 Task: Go to Program & Features. Select Whole Food Market. Add to cart Organic Cherries-1. Select Amazon Health. Add to cart Green tea extract capsules-3. Place order for Eleanor Wilson, _x000D_
65 Levine Rd_x000D_
Odenville, Alabama(AL), 35120, Cell Number (205) 629-1135
Action: Mouse moved to (52, 61)
Screenshot: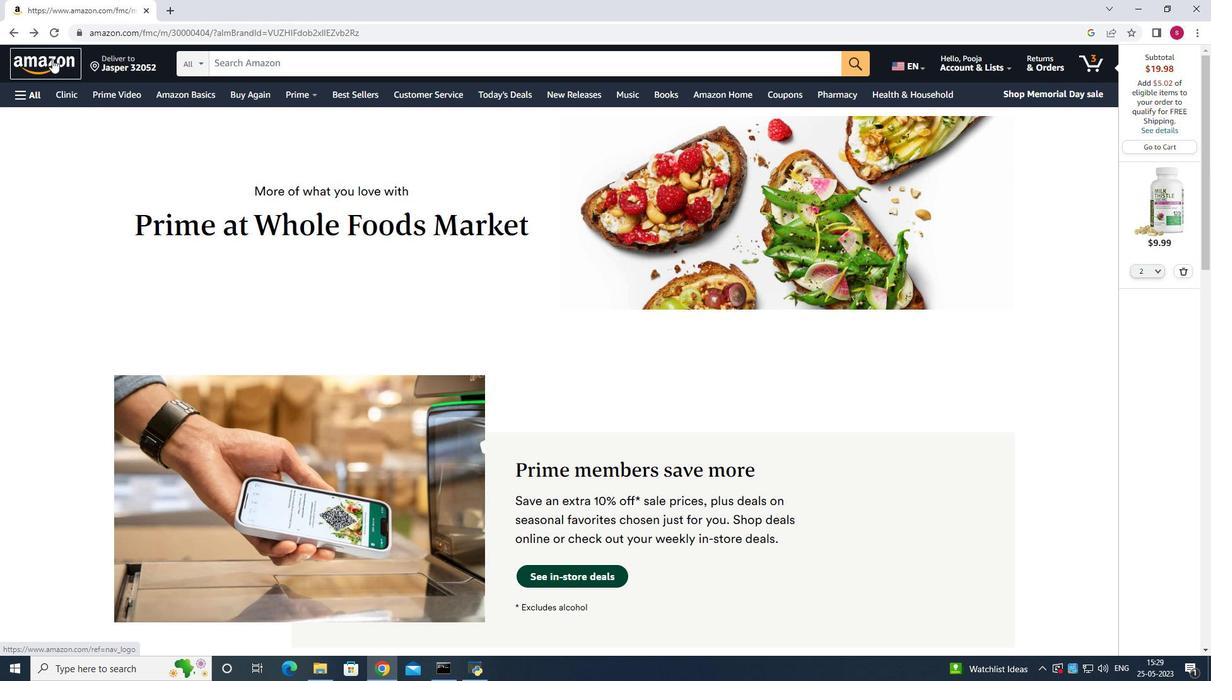 
Action: Mouse pressed left at (52, 61)
Screenshot: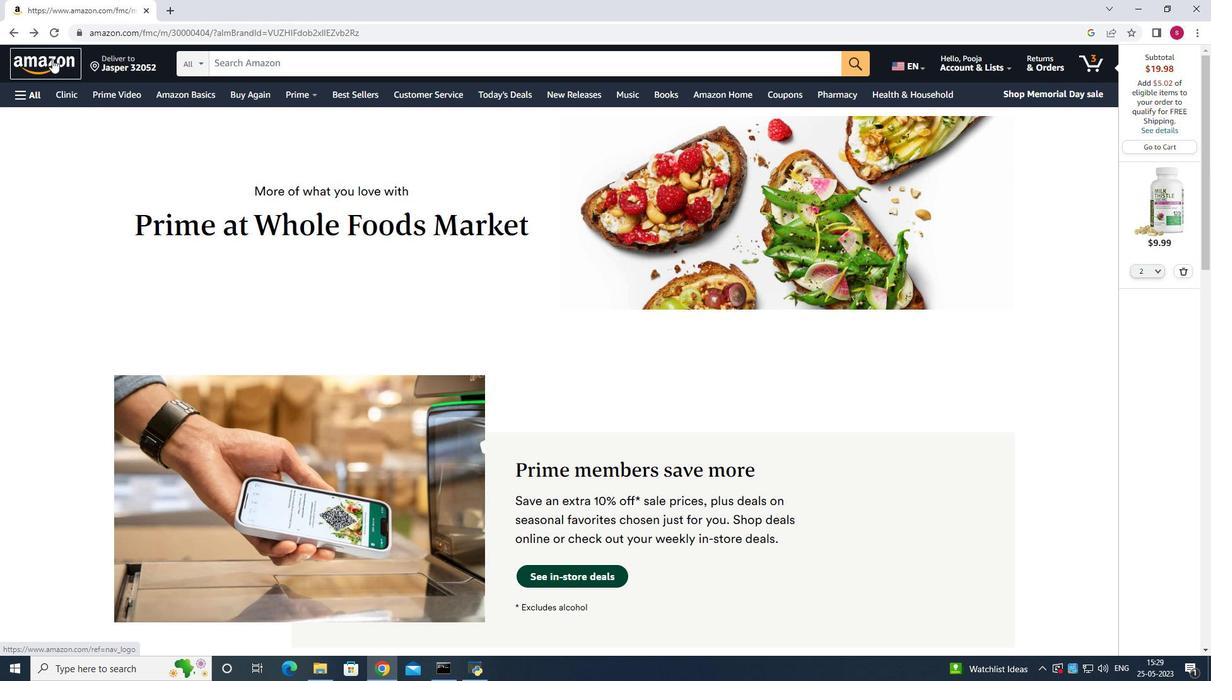
Action: Mouse moved to (28, 90)
Screenshot: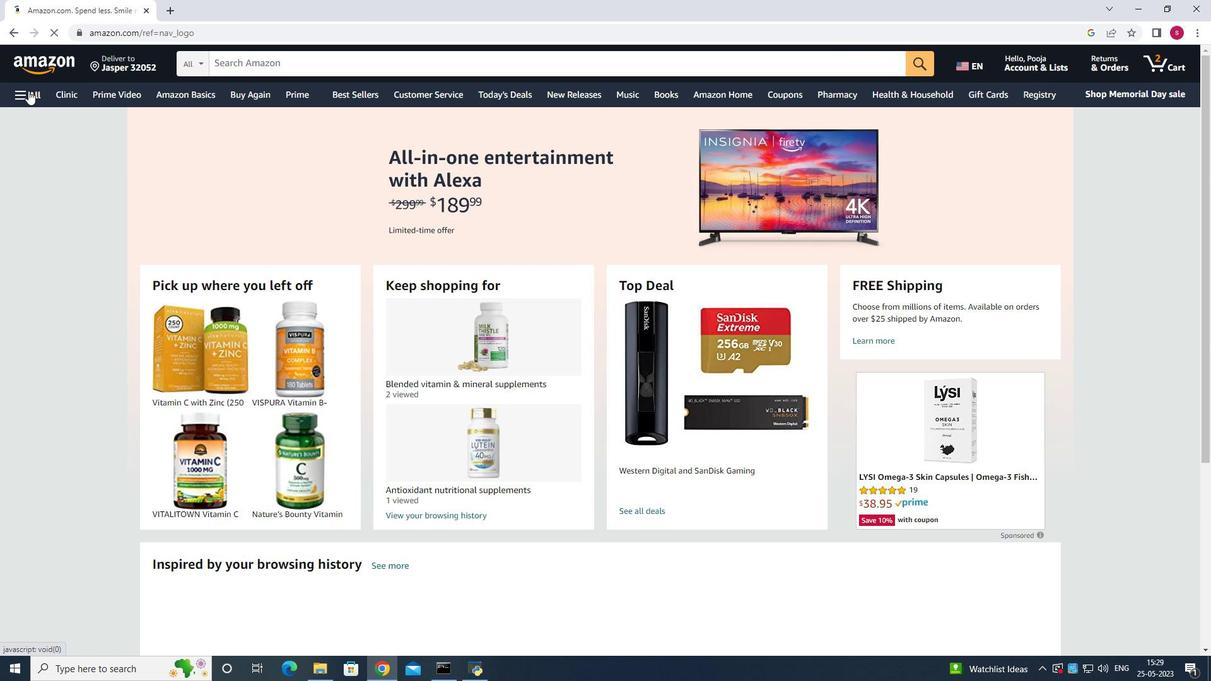 
Action: Mouse pressed left at (28, 90)
Screenshot: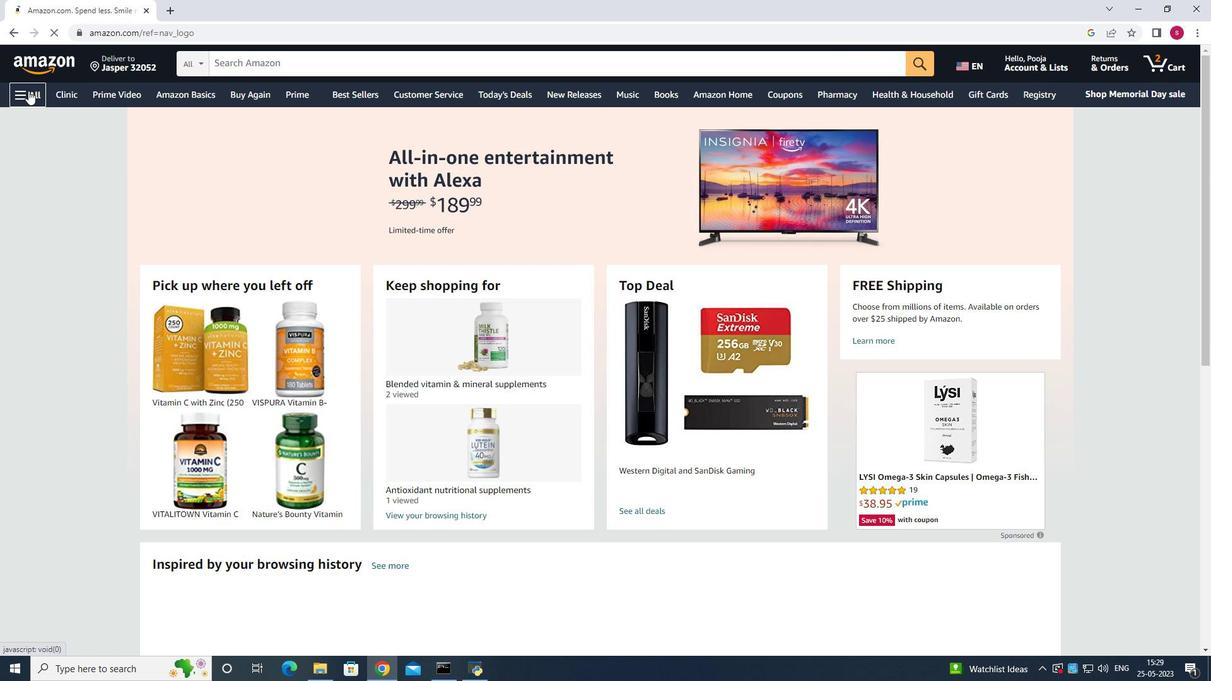 
Action: Mouse moved to (56, 198)
Screenshot: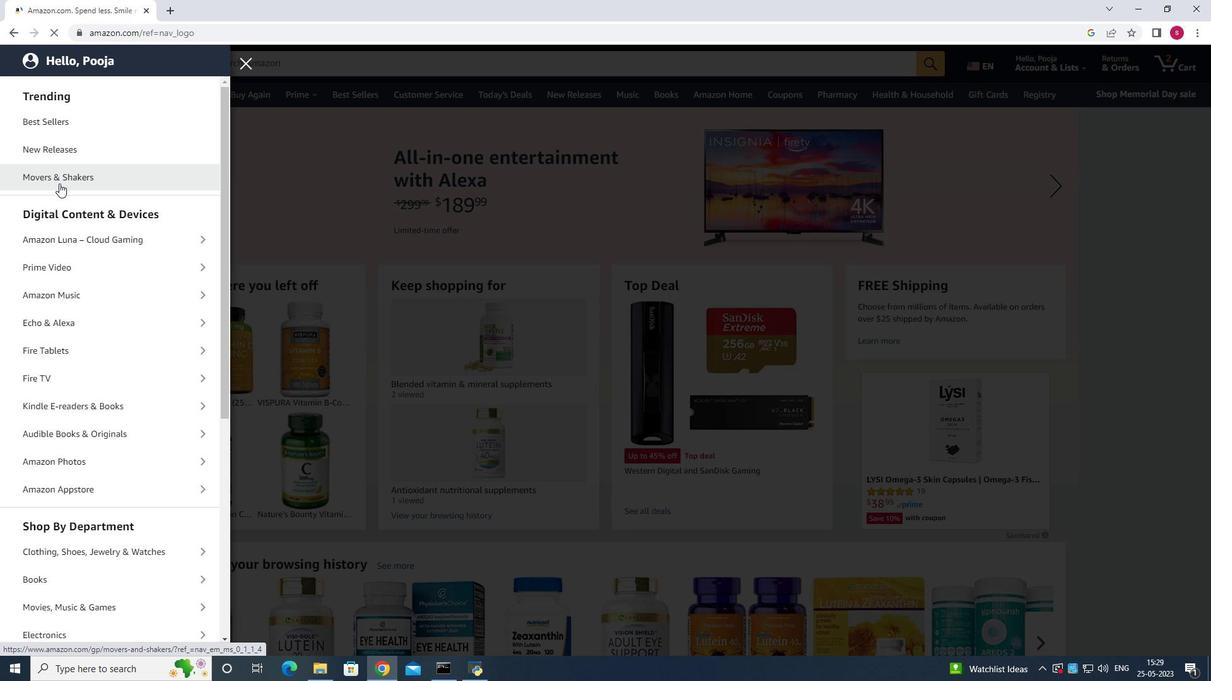 
Action: Mouse scrolled (56, 191) with delta (0, 0)
Screenshot: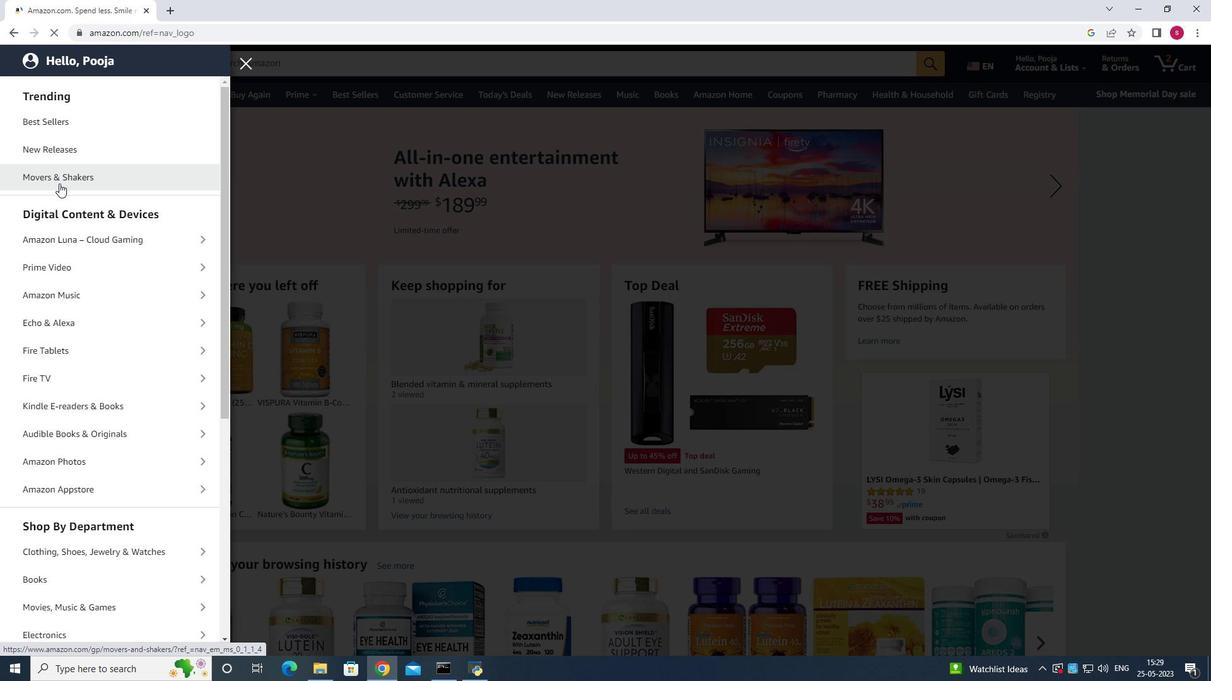 
Action: Mouse moved to (56, 200)
Screenshot: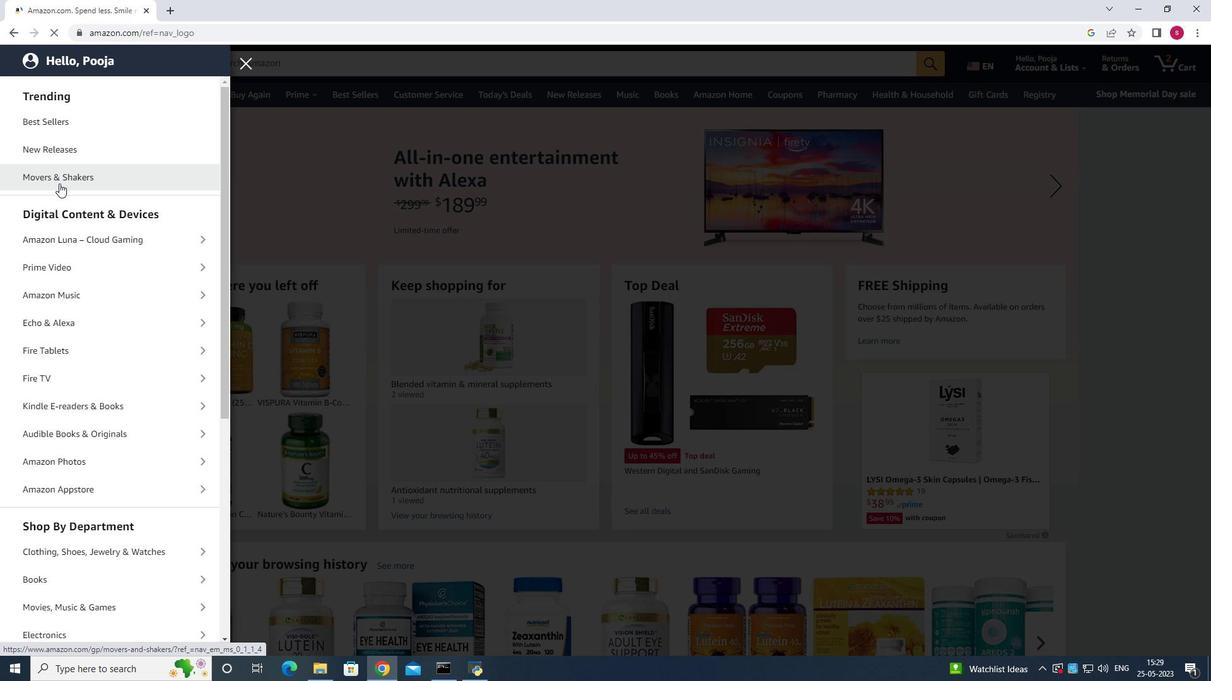 
Action: Mouse scrolled (56, 198) with delta (0, 0)
Screenshot: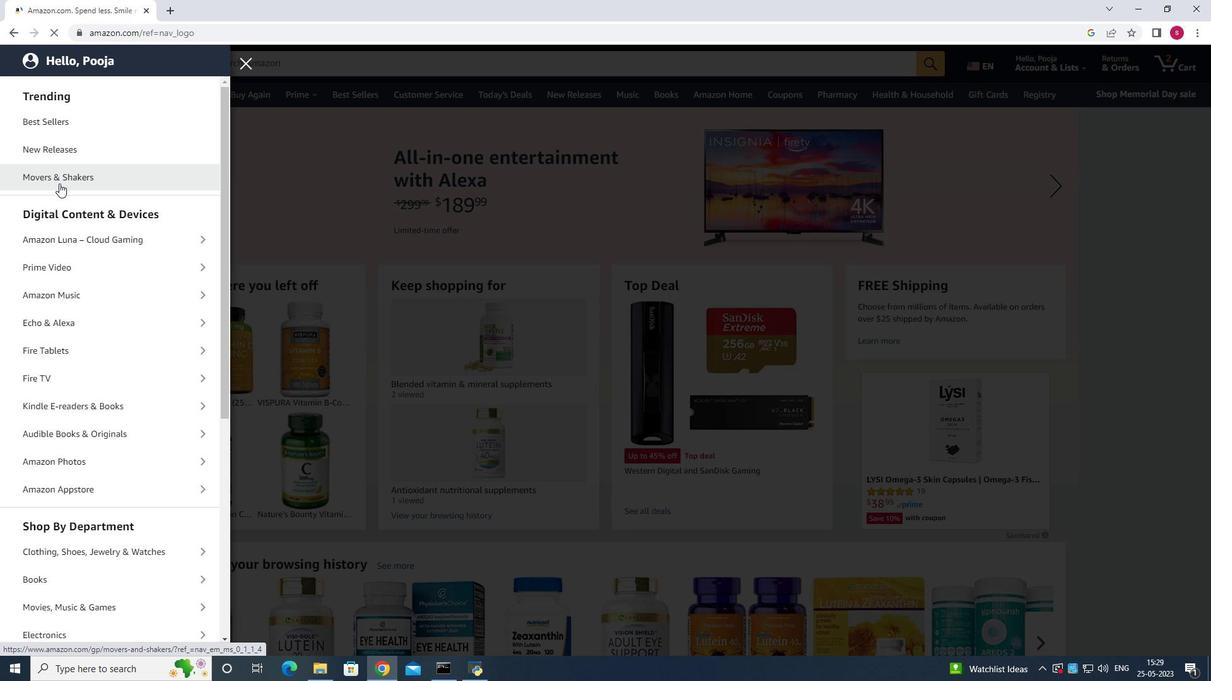 
Action: Mouse moved to (56, 201)
Screenshot: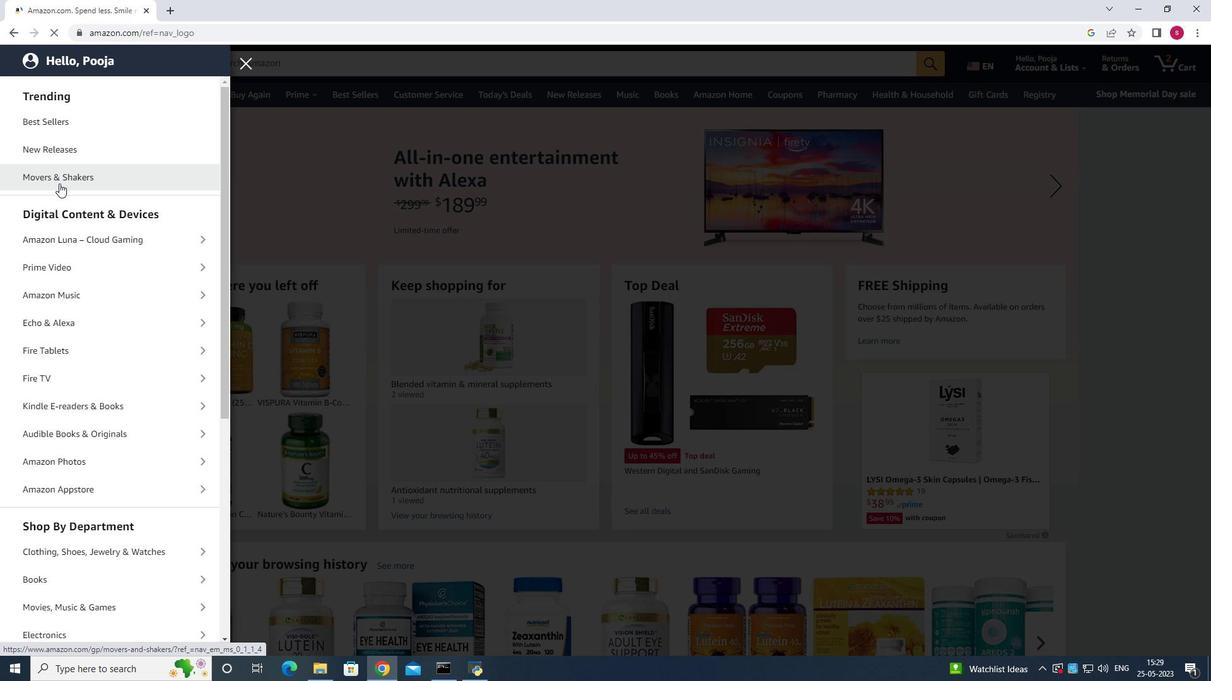 
Action: Mouse scrolled (56, 199) with delta (0, 0)
Screenshot: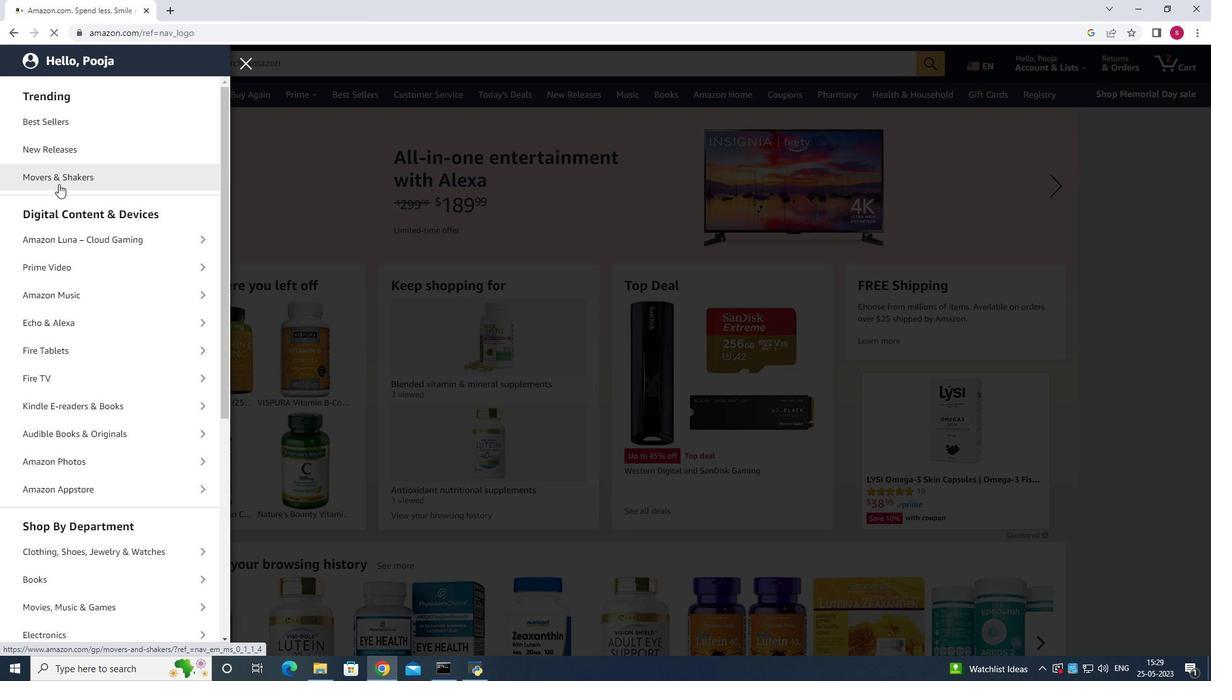 
Action: Mouse moved to (56, 202)
Screenshot: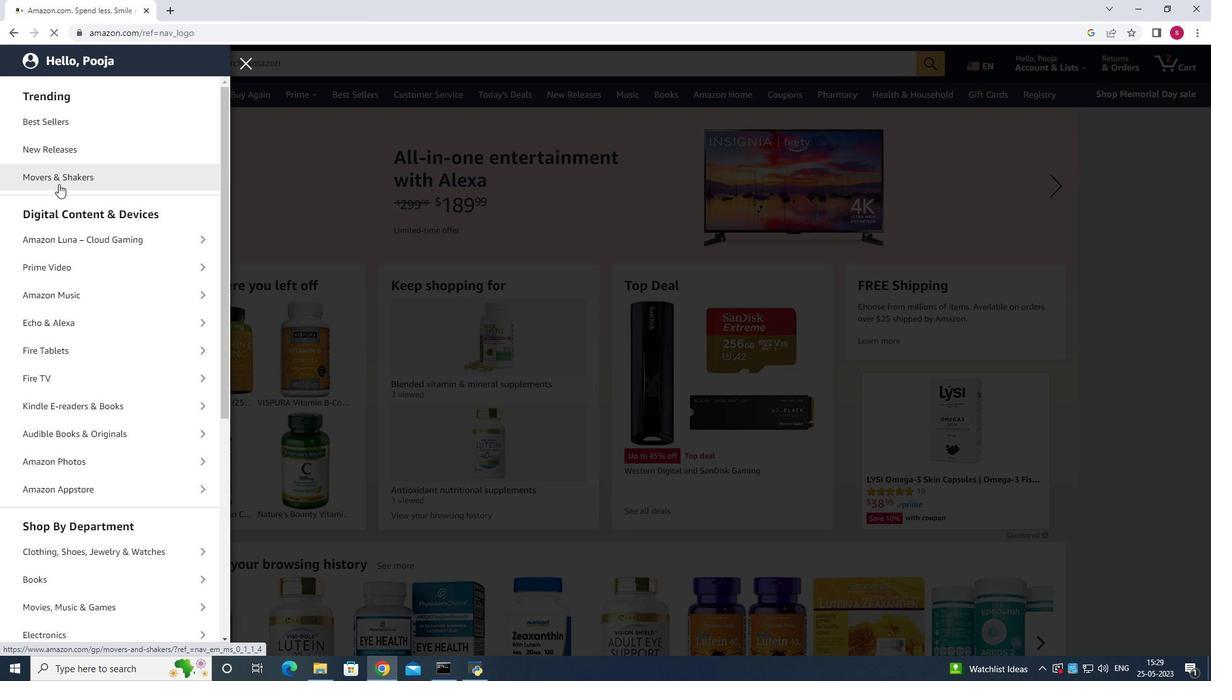 
Action: Mouse scrolled (56, 201) with delta (0, 0)
Screenshot: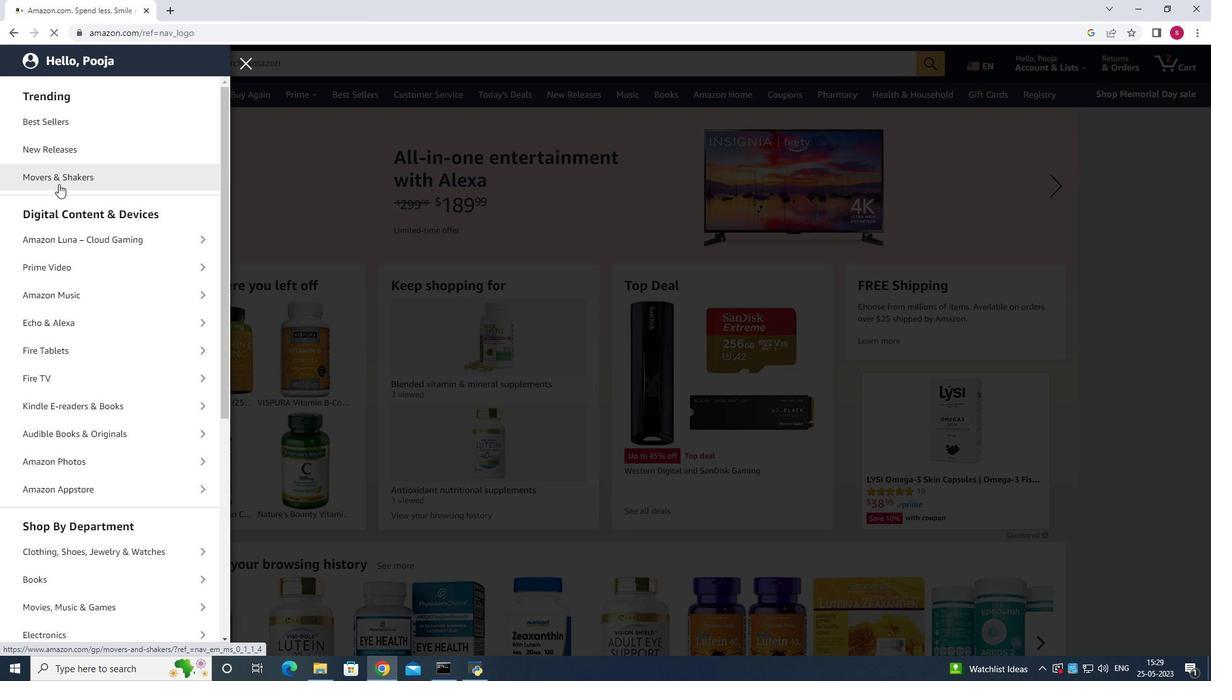 
Action: Mouse moved to (56, 203)
Screenshot: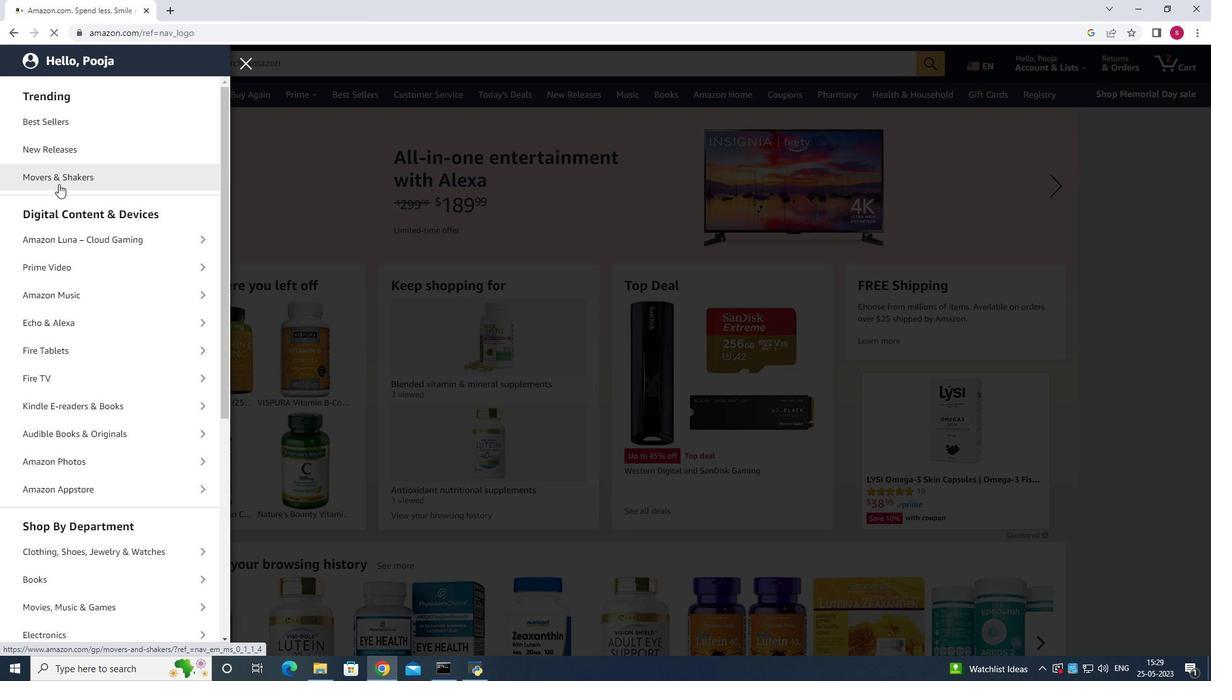 
Action: Mouse scrolled (56, 203) with delta (0, 0)
Screenshot: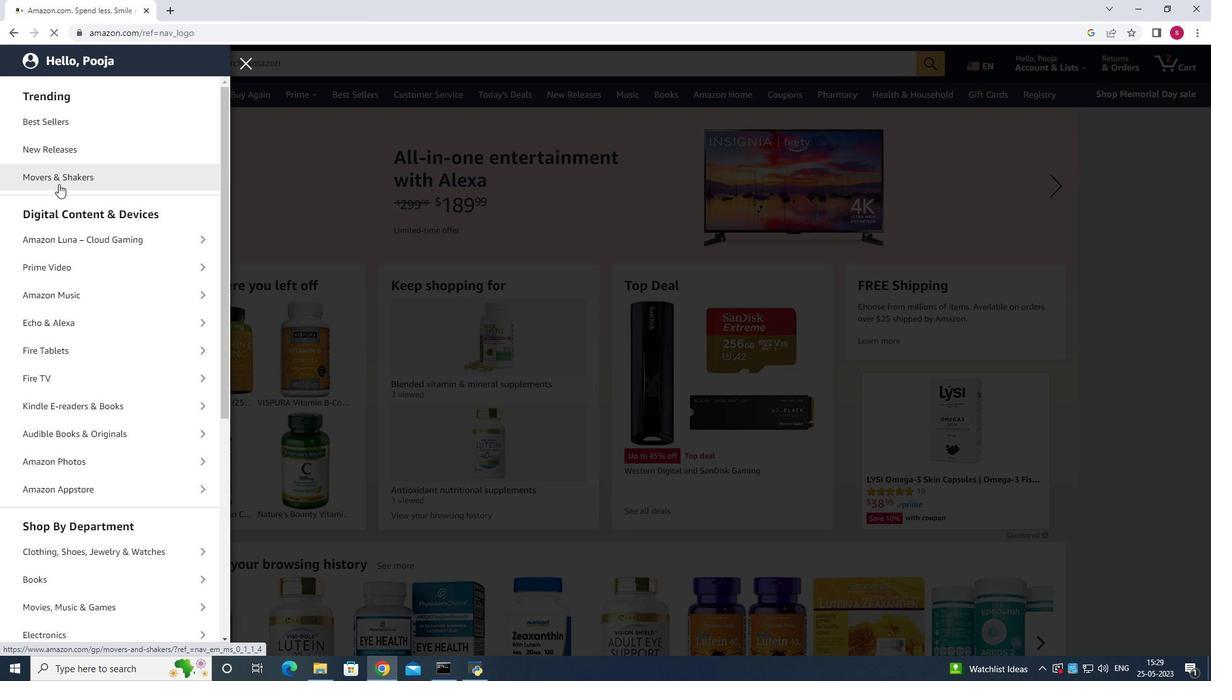 
Action: Mouse moved to (56, 210)
Screenshot: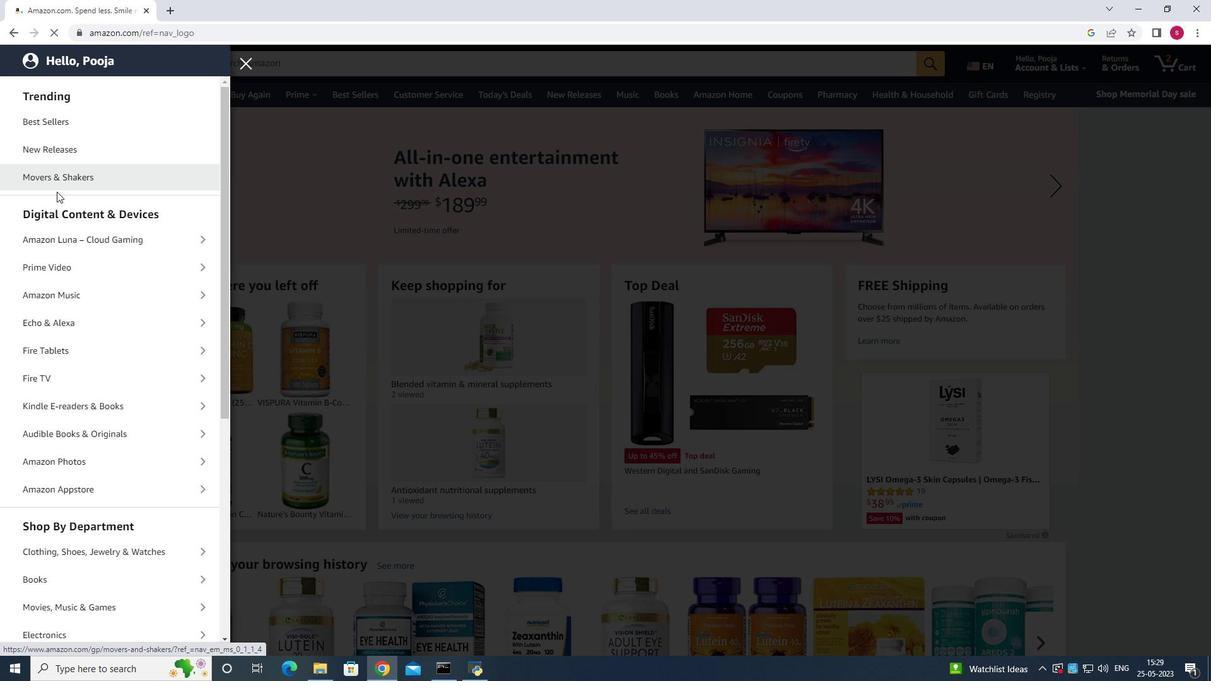 
Action: Mouse scrolled (56, 209) with delta (0, 0)
Screenshot: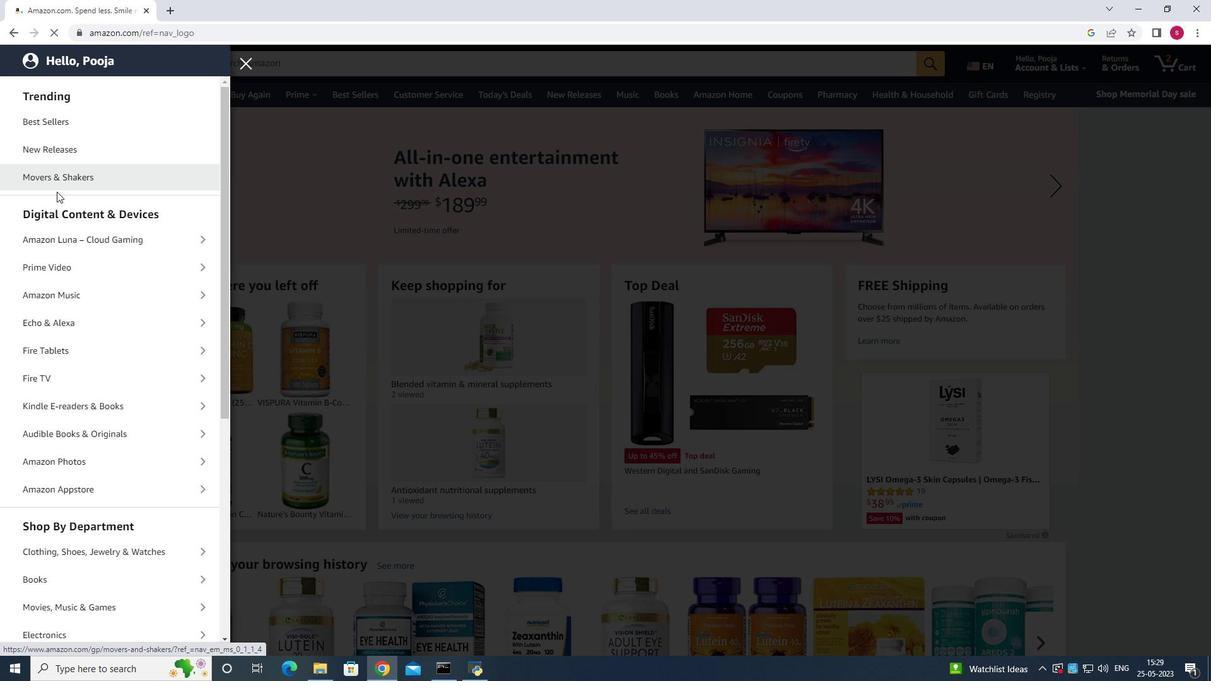 
Action: Mouse moved to (55, 221)
Screenshot: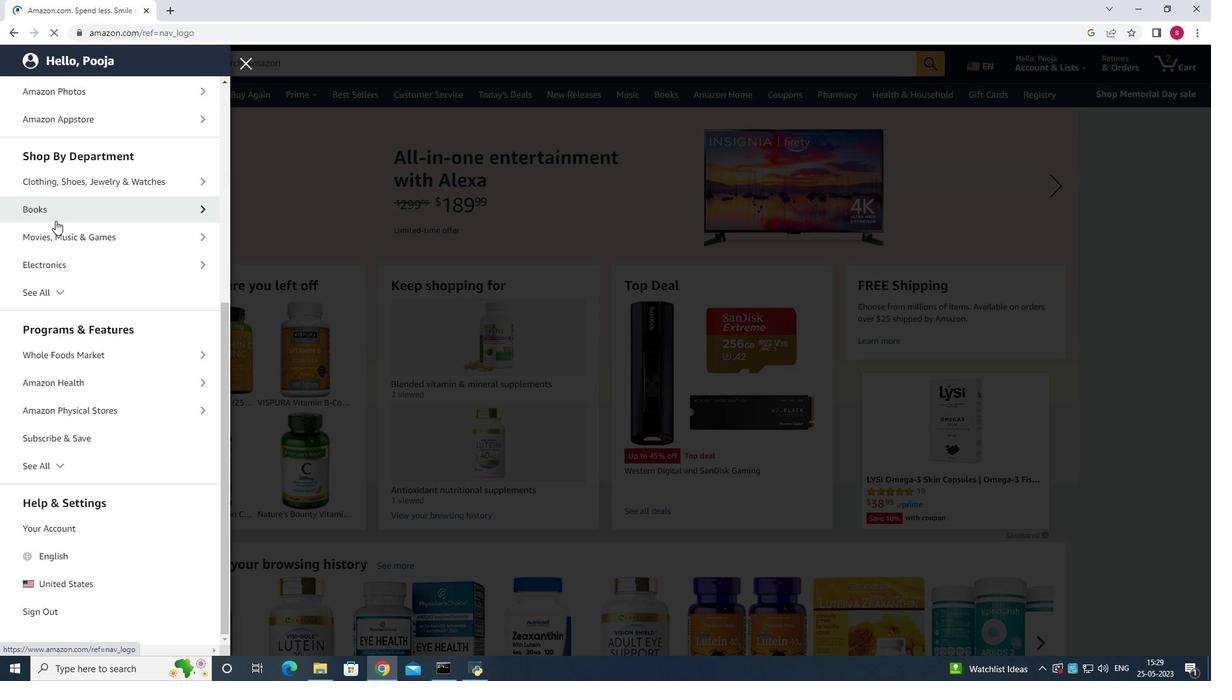 
Action: Mouse scrolled (55, 220) with delta (0, 0)
Screenshot: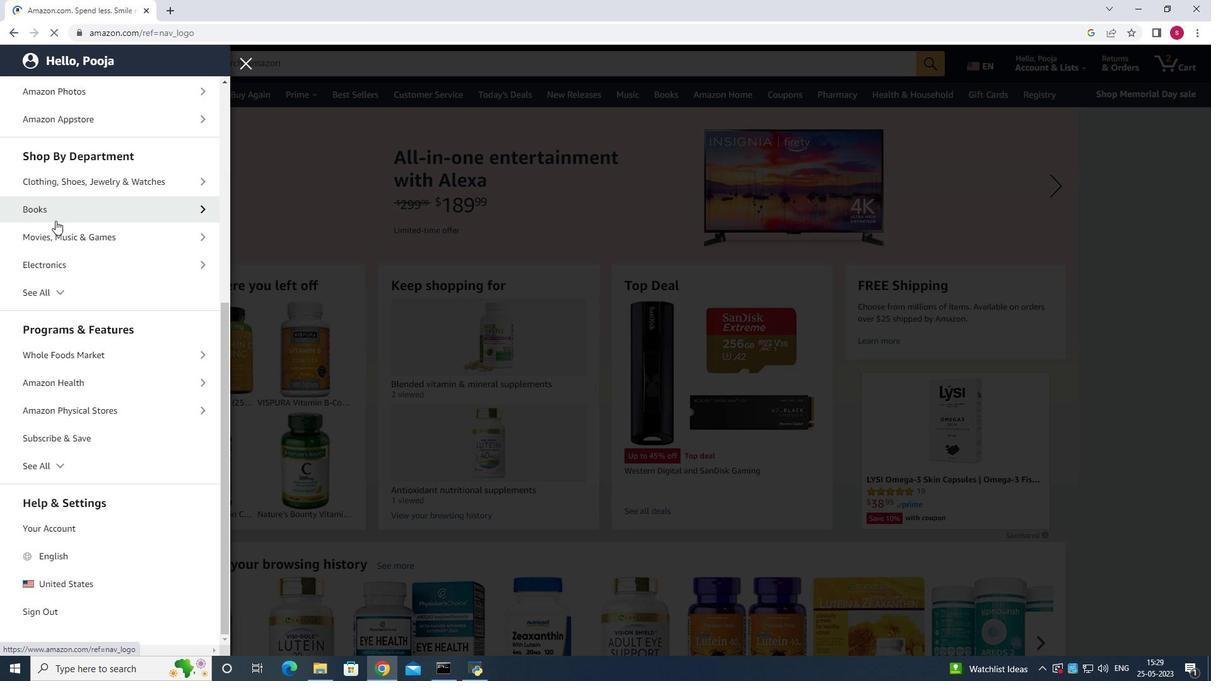 
Action: Mouse scrolled (55, 220) with delta (0, 0)
Screenshot: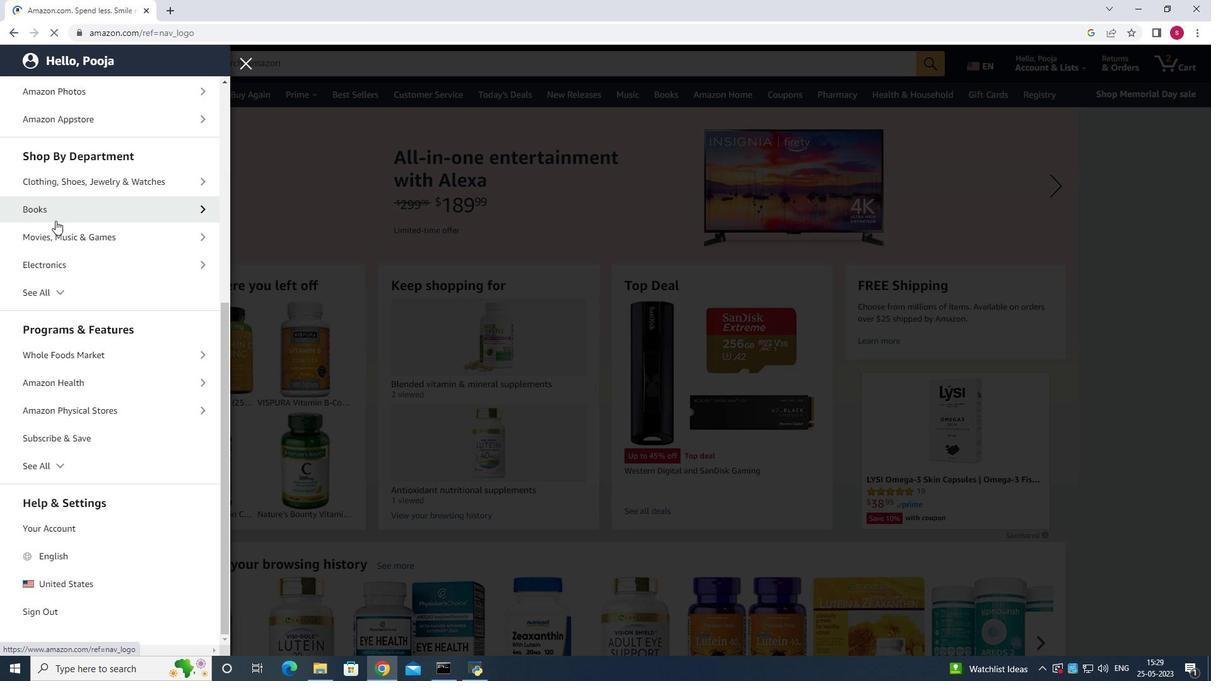 
Action: Mouse moved to (55, 221)
Screenshot: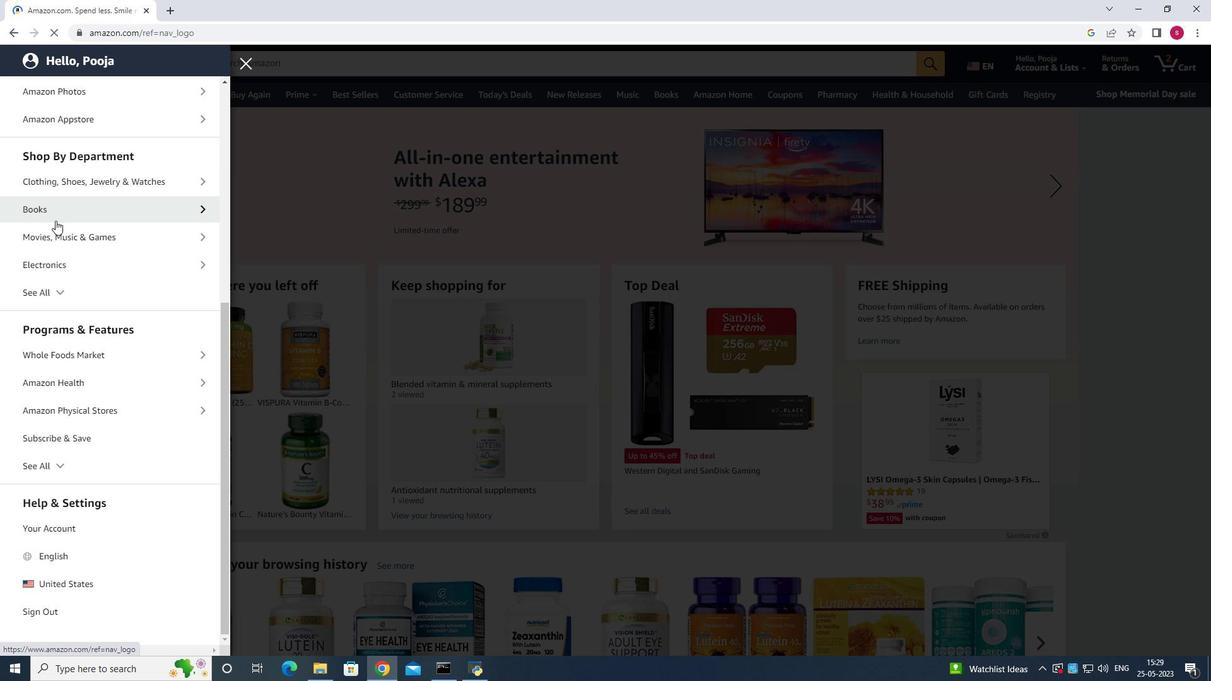 
Action: Mouse scrolled (55, 220) with delta (0, 0)
Screenshot: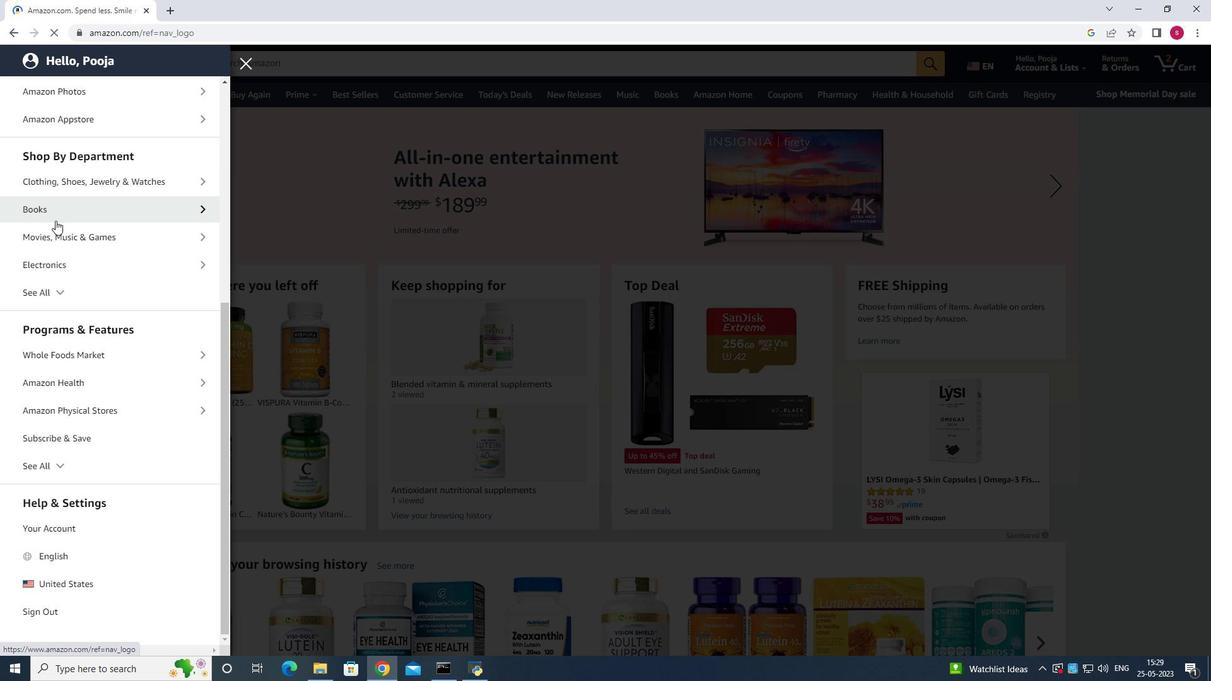 
Action: Mouse moved to (56, 221)
Screenshot: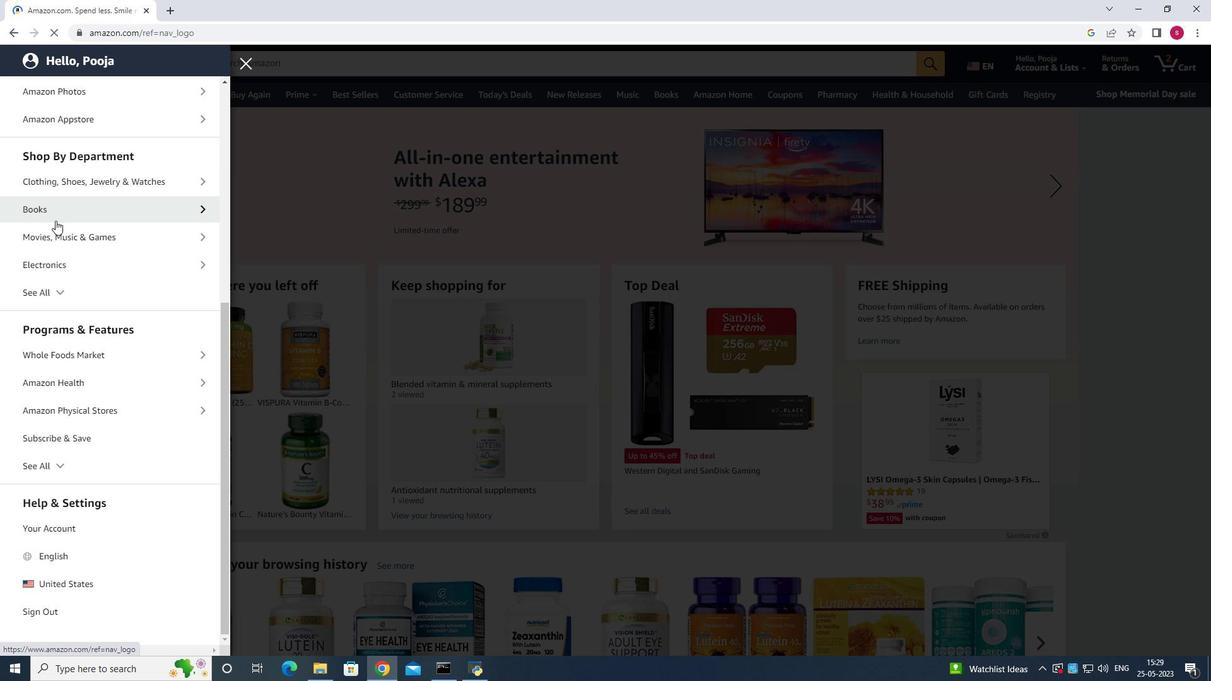 
Action: Mouse scrolled (56, 220) with delta (0, 0)
Screenshot: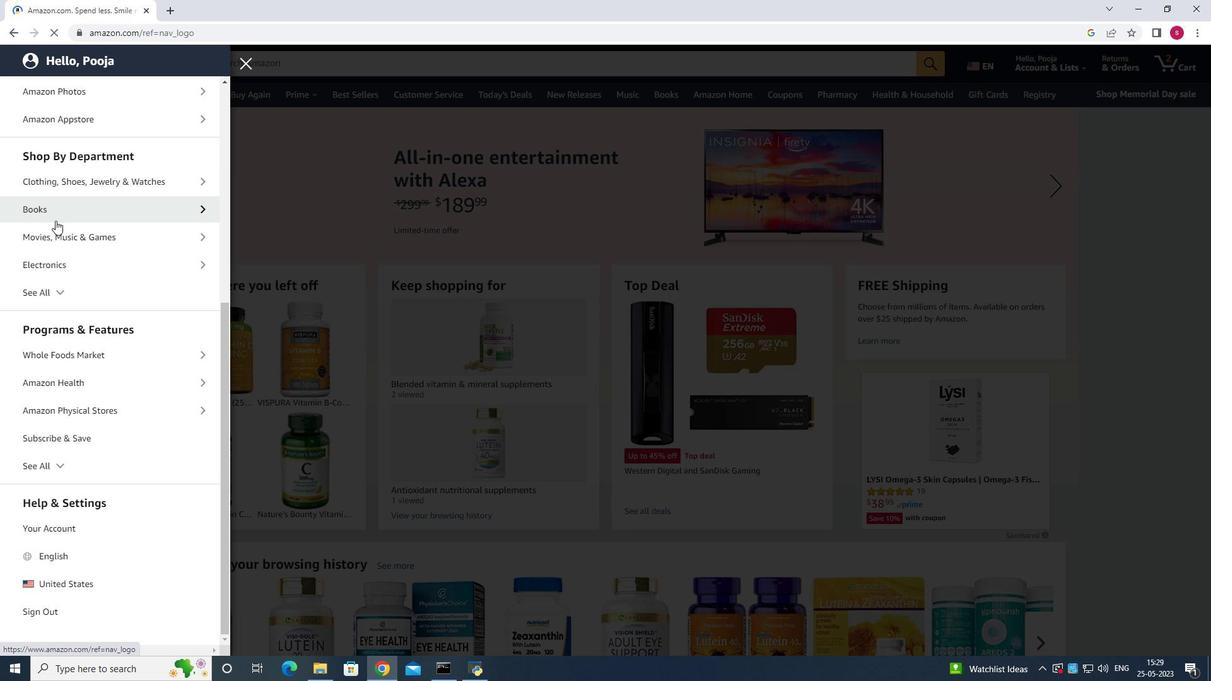 
Action: Mouse scrolled (56, 220) with delta (0, 0)
Screenshot: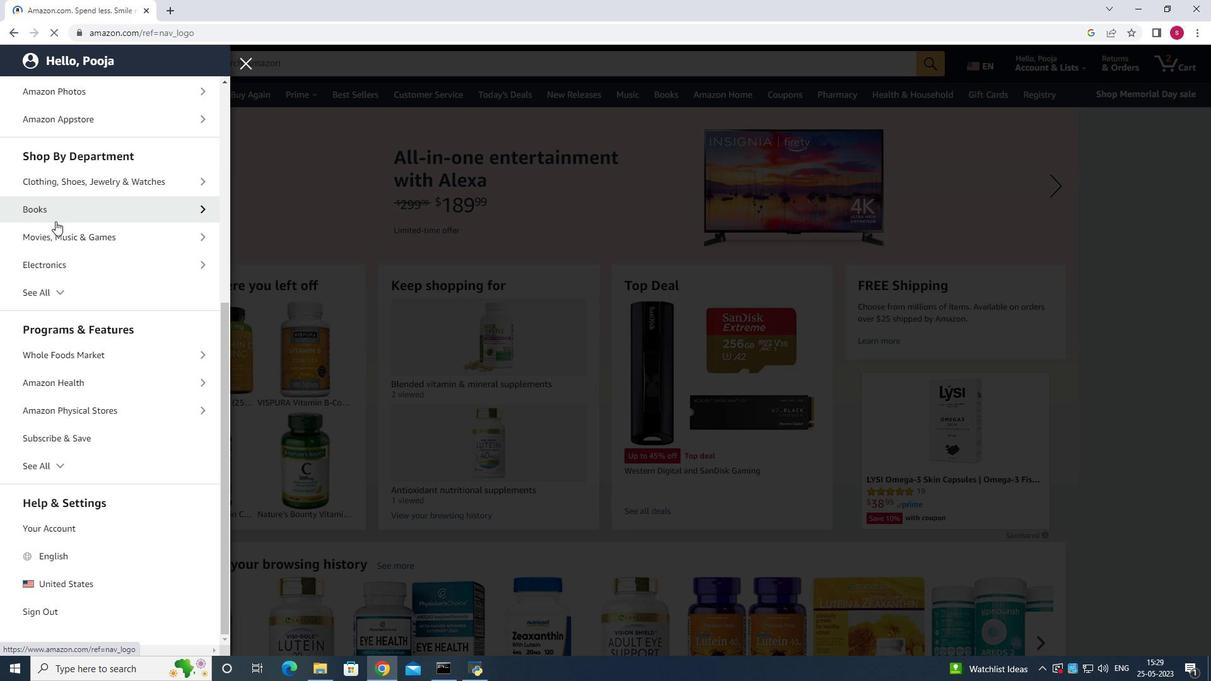 
Action: Mouse moved to (100, 347)
Screenshot: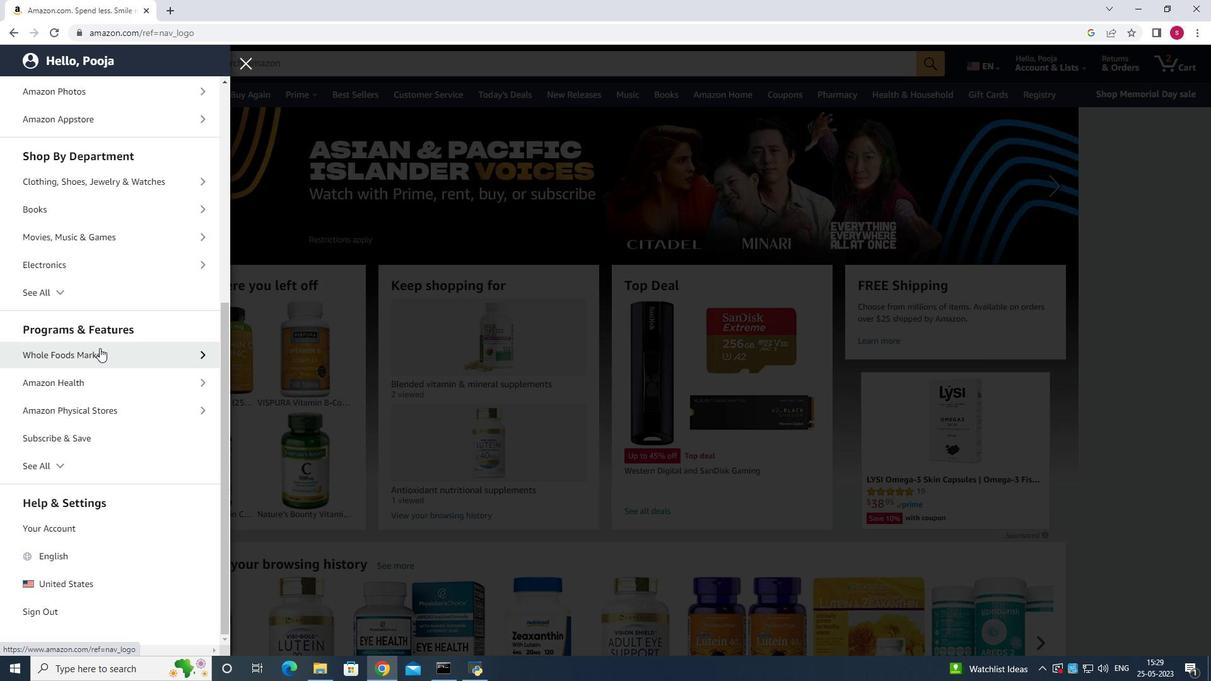 
Action: Mouse pressed left at (100, 347)
Screenshot: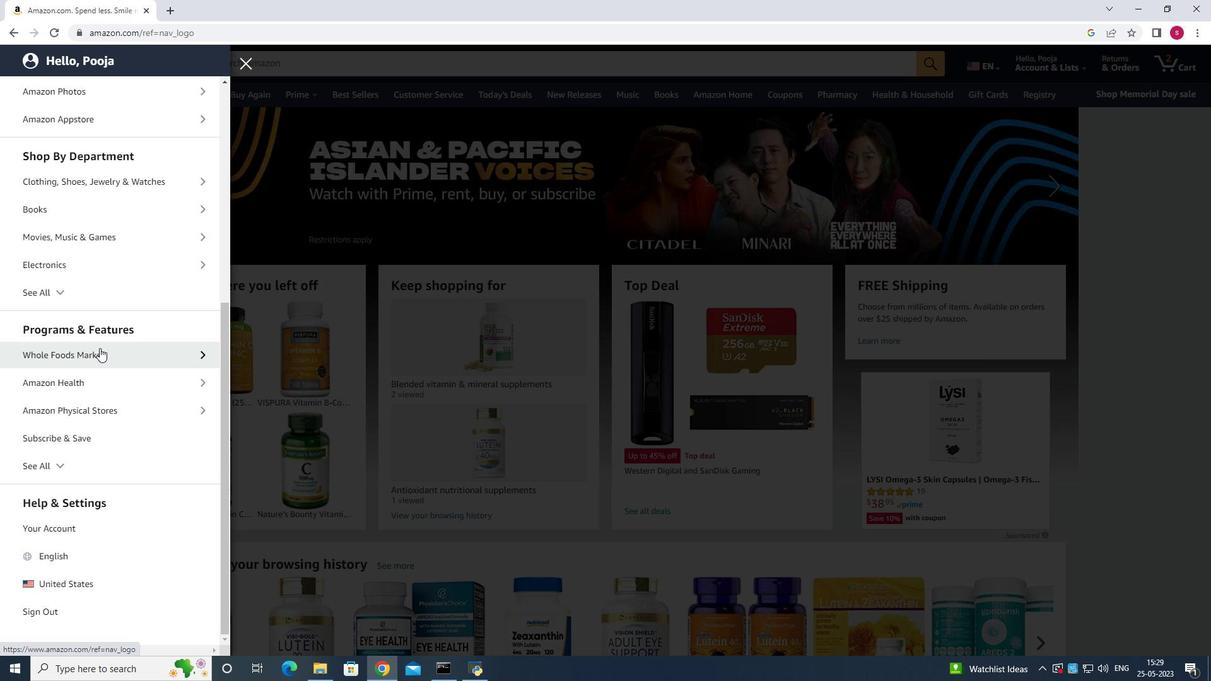 
Action: Mouse moved to (119, 155)
Screenshot: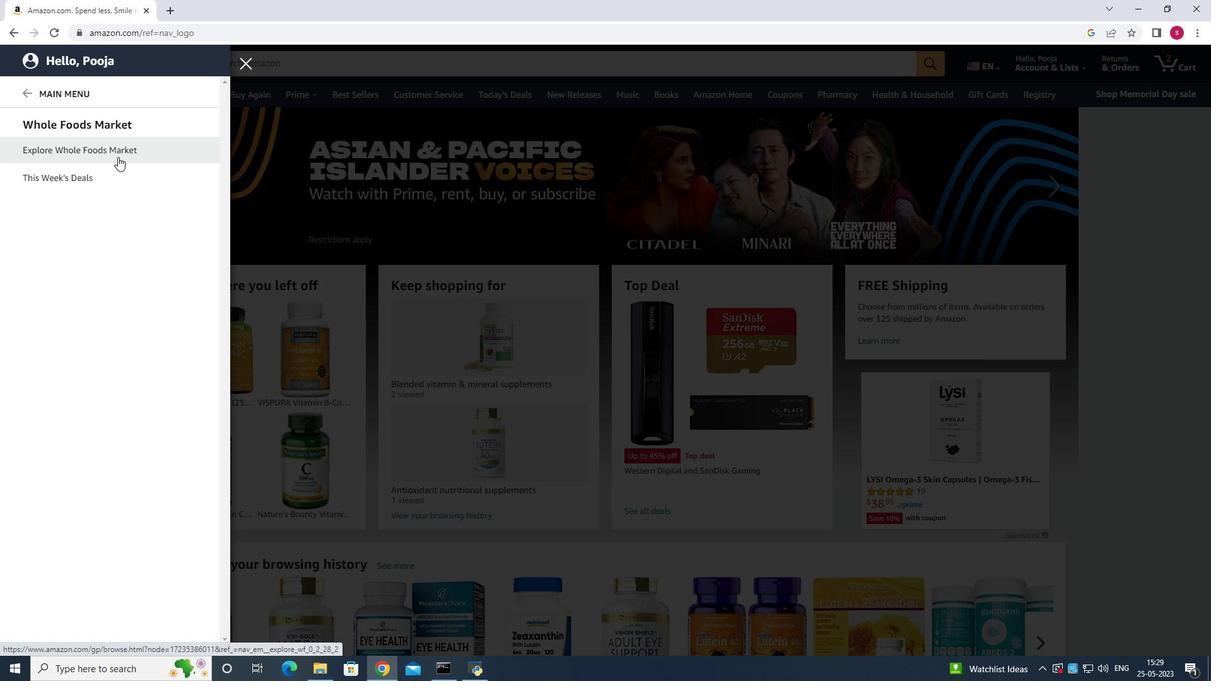 
Action: Mouse pressed left at (119, 155)
Screenshot: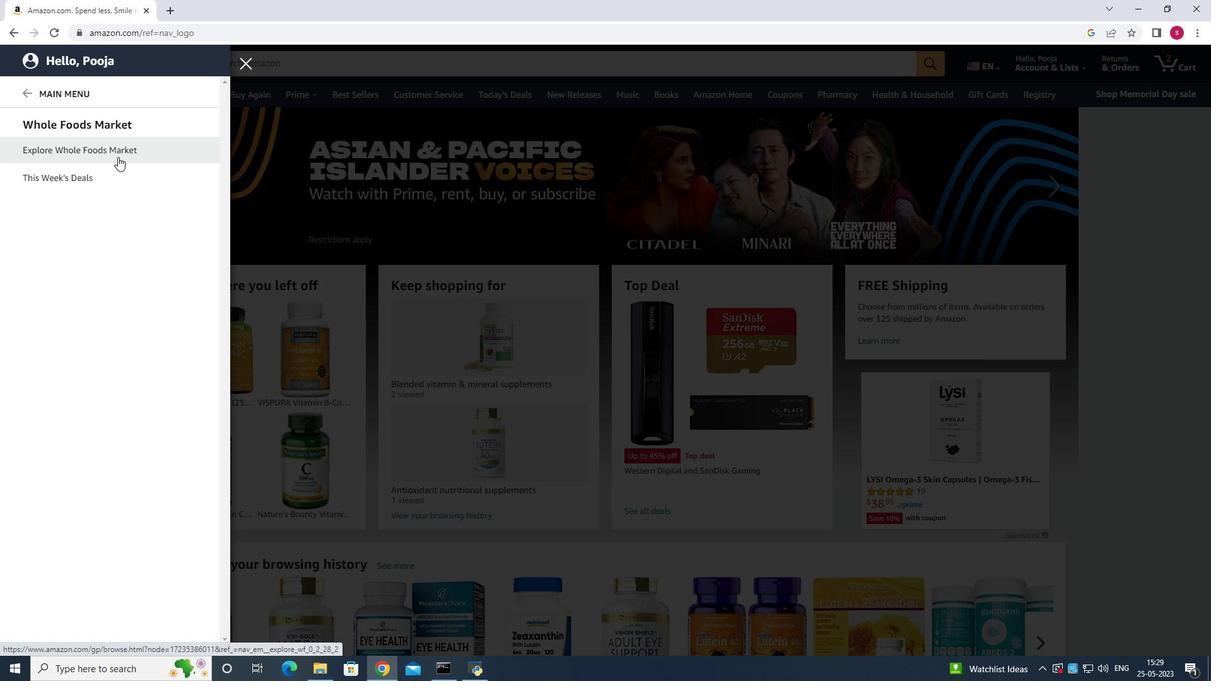 
Action: Mouse moved to (299, 72)
Screenshot: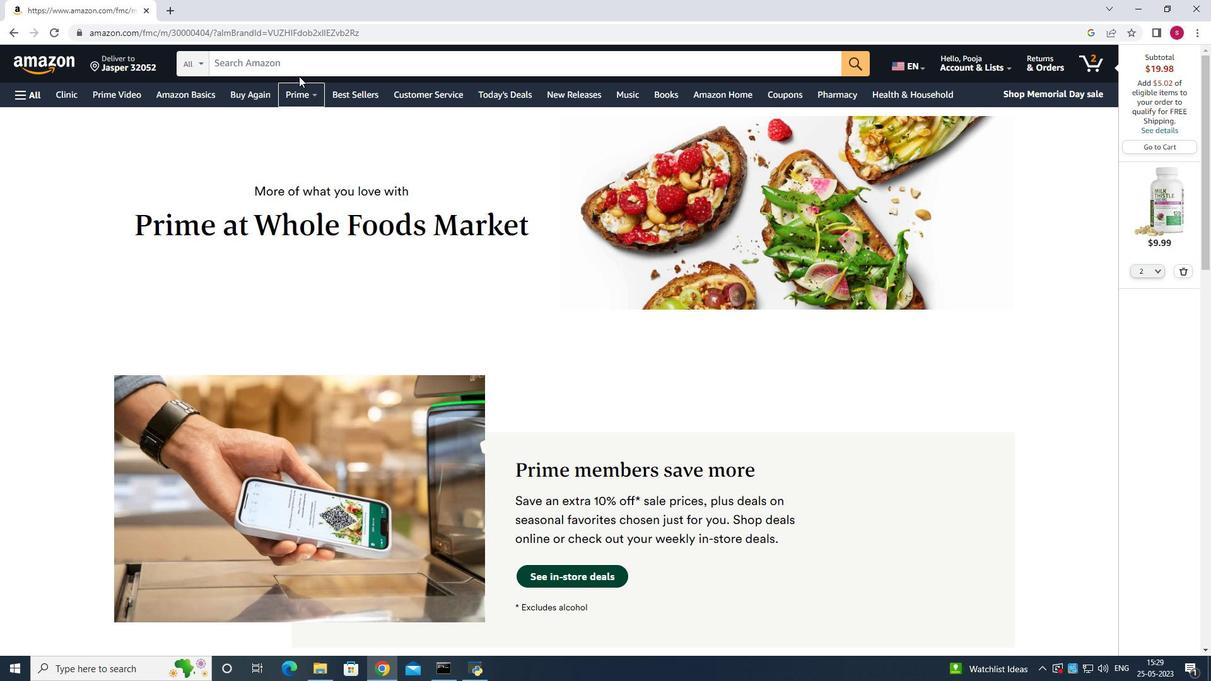
Action: Mouse pressed left at (299, 72)
Screenshot: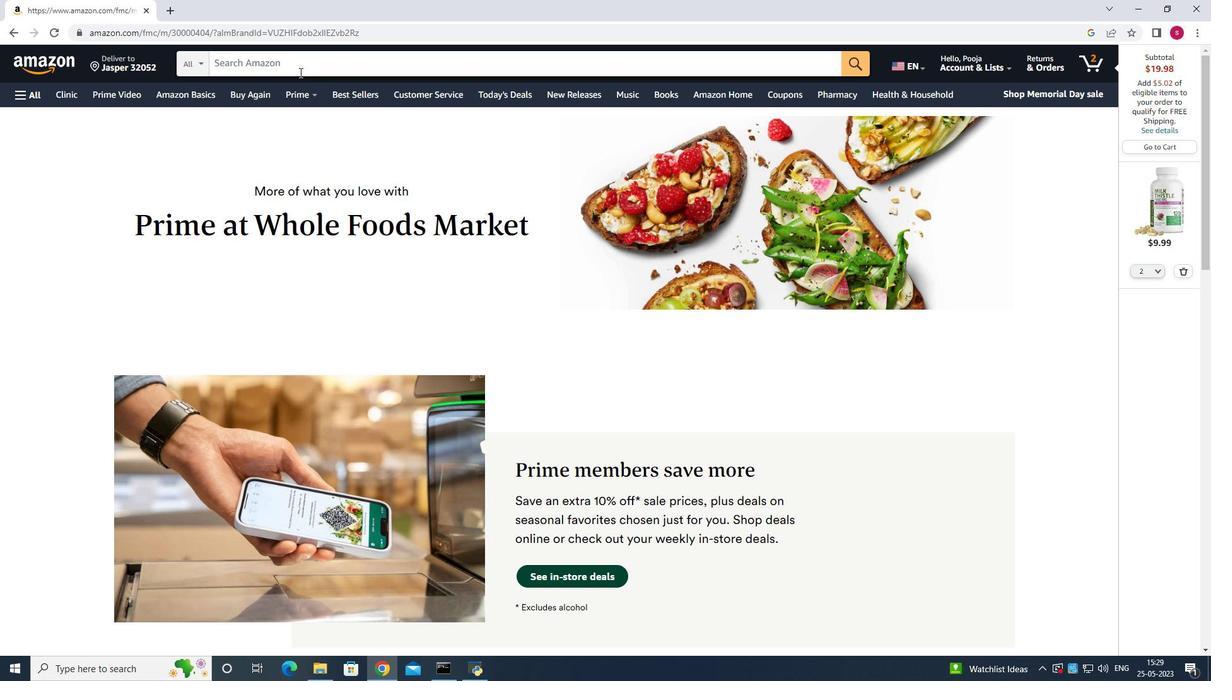 
Action: Mouse moved to (343, 94)
Screenshot: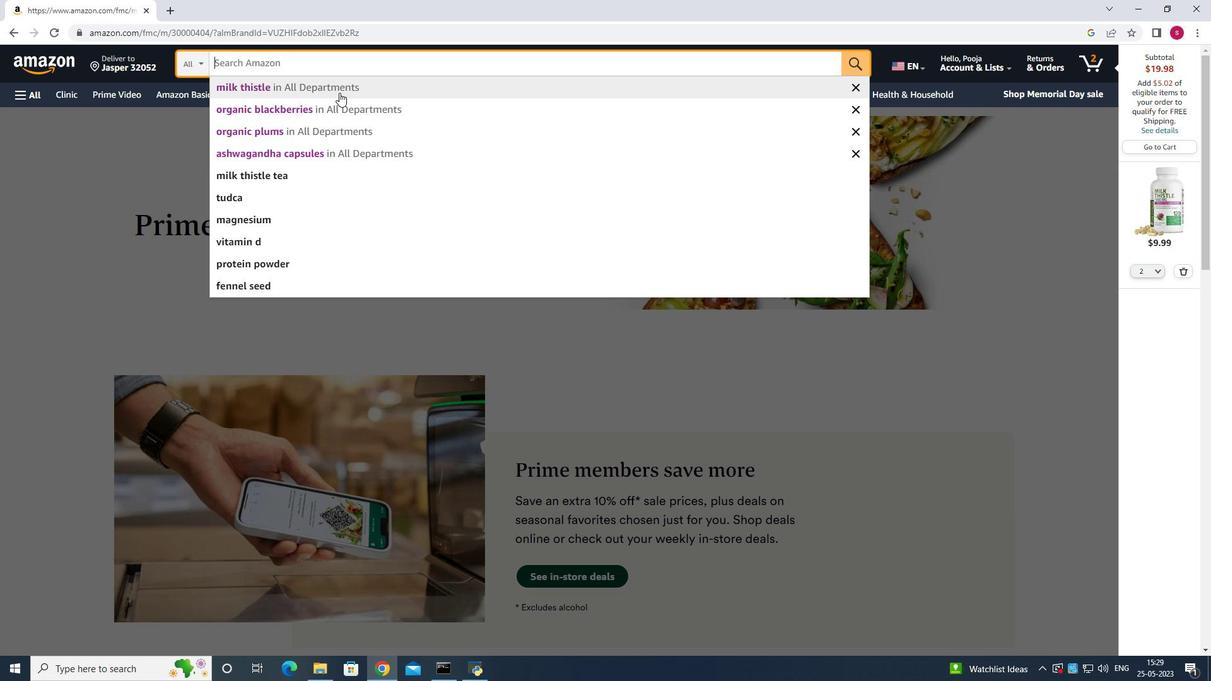 
Action: Key pressed o<Key.shift>rganic<Key.space>chr<Key.backspace>erries<Key.enter>
Screenshot: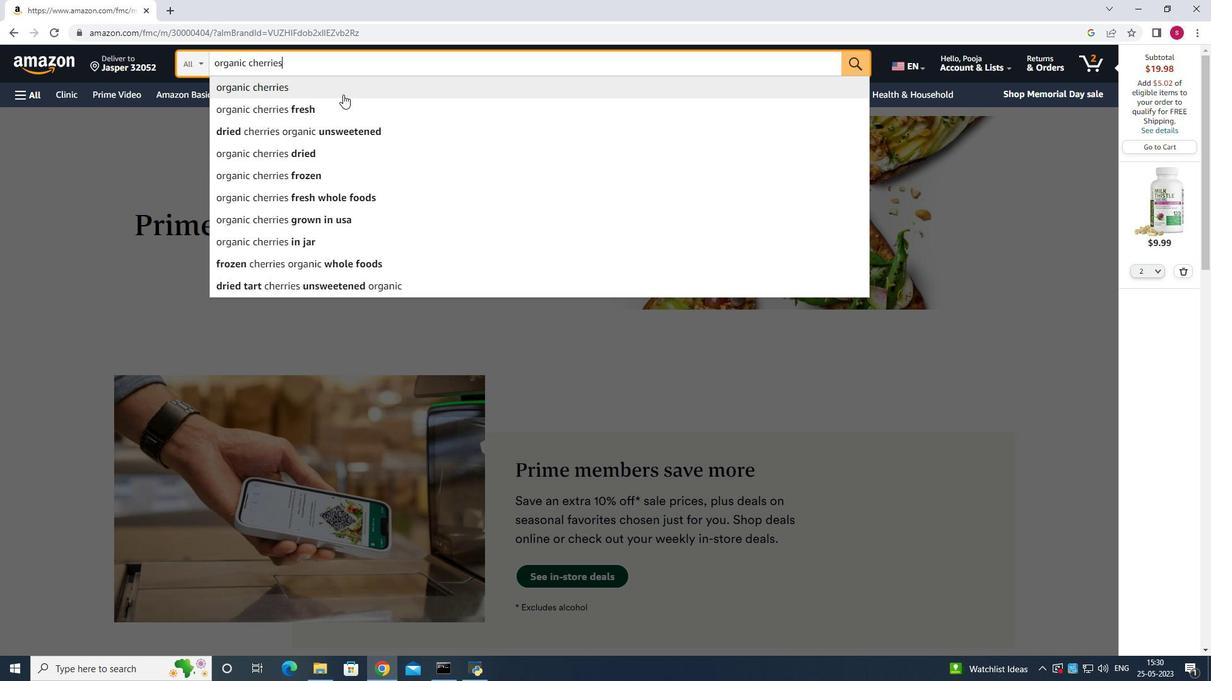 
Action: Mouse moved to (271, 407)
Screenshot: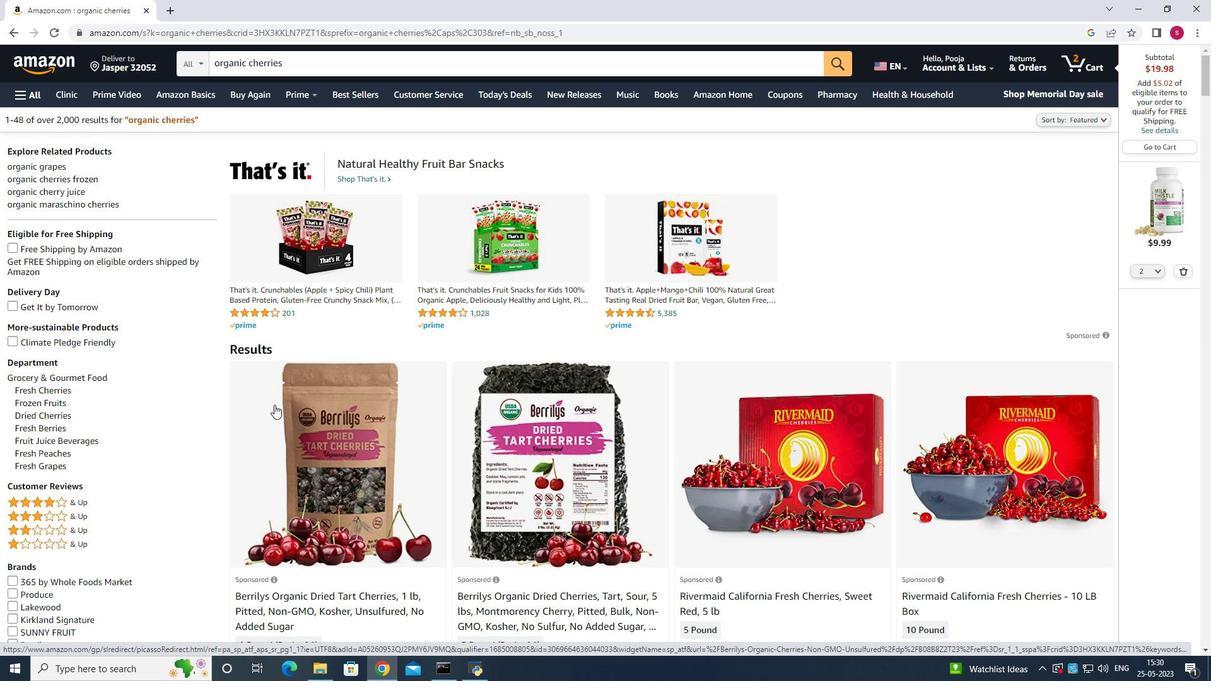 
Action: Mouse scrolled (271, 406) with delta (0, 0)
Screenshot: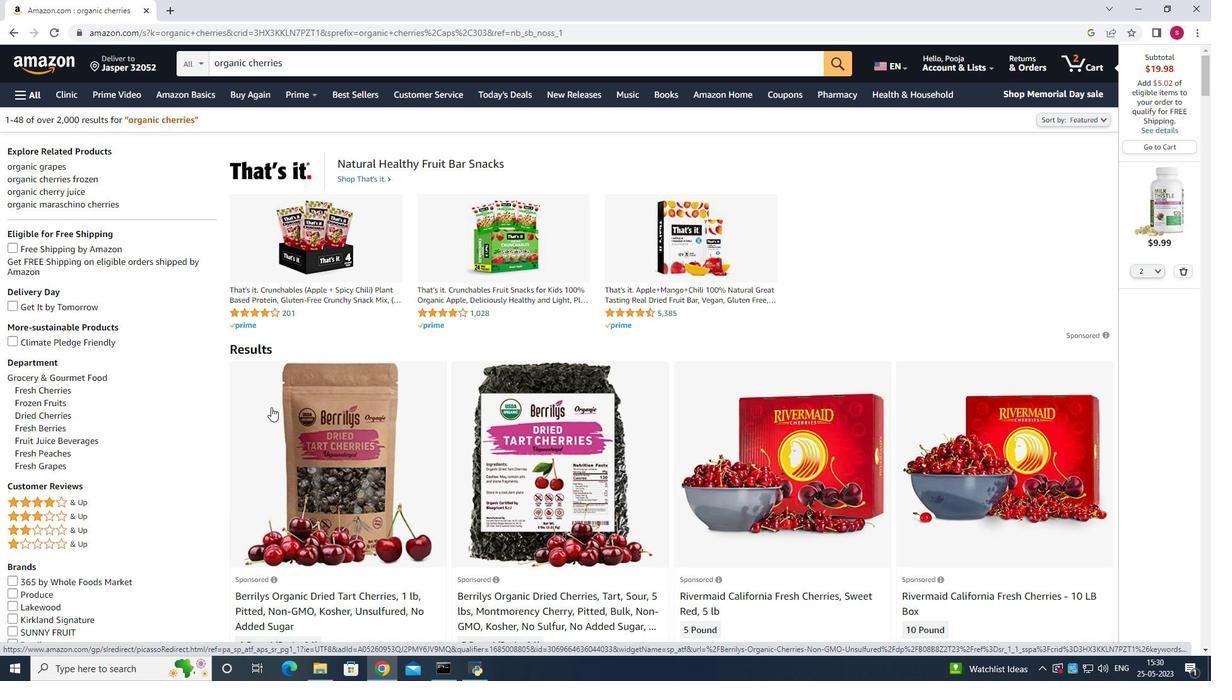 
Action: Mouse moved to (477, 339)
Screenshot: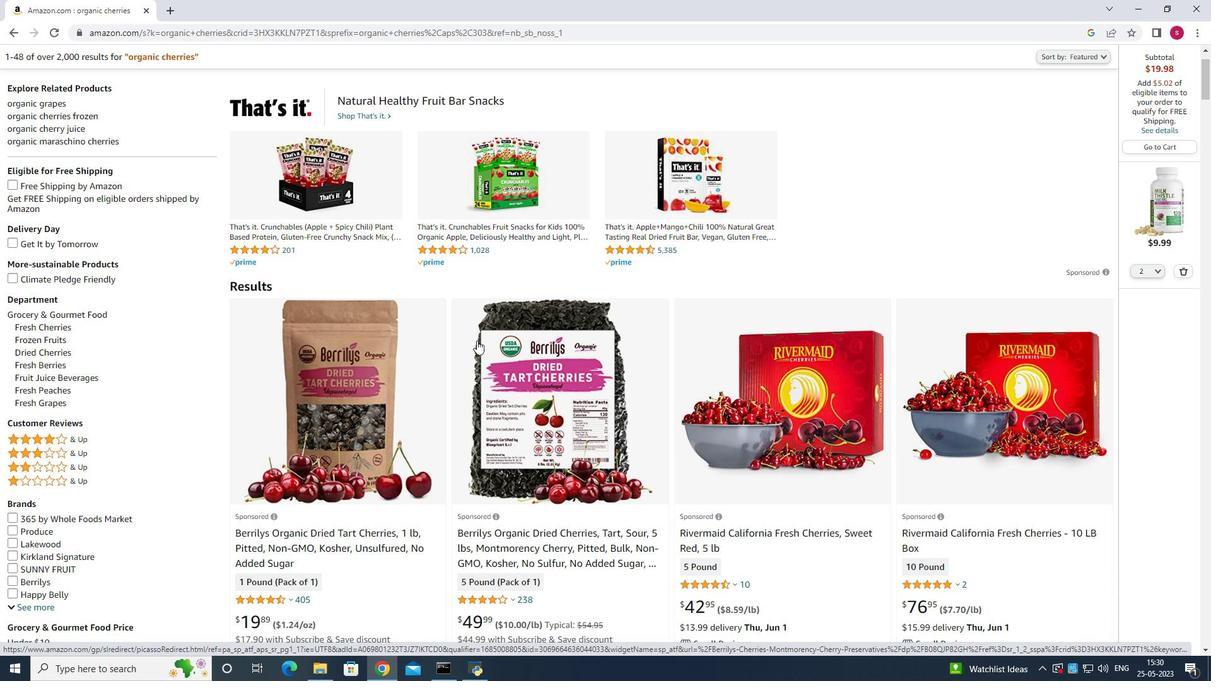 
Action: Mouse scrolled (477, 338) with delta (0, 0)
Screenshot: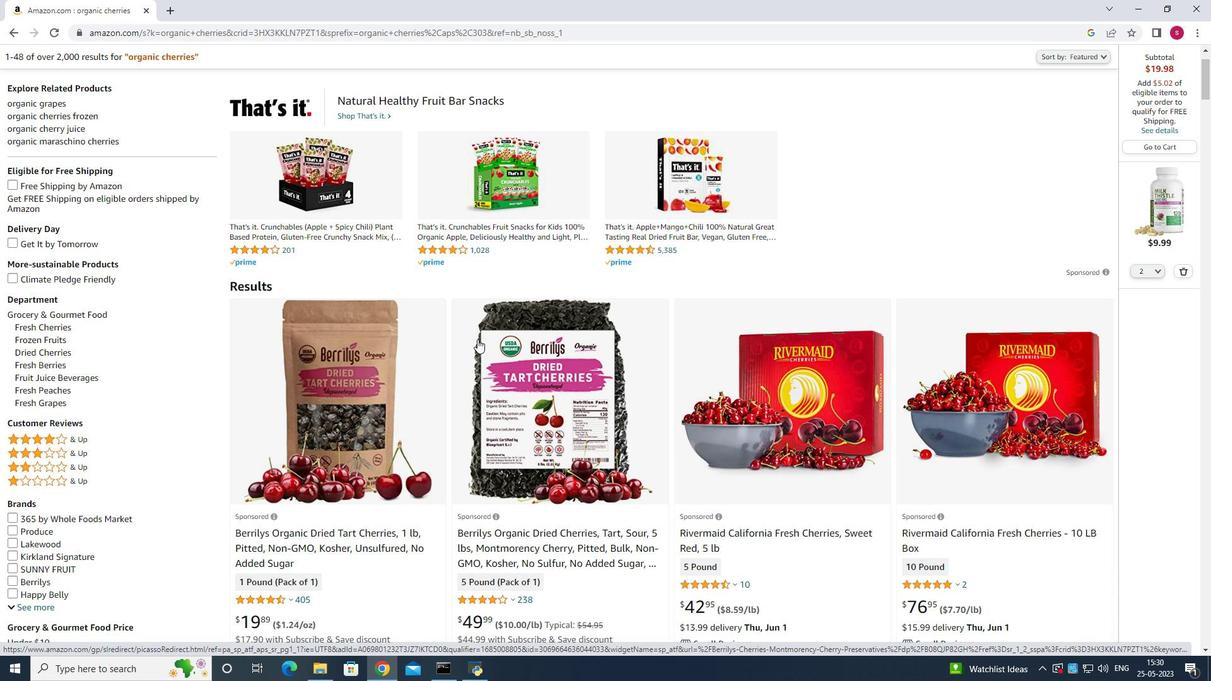 
Action: Mouse scrolled (477, 338) with delta (0, 0)
Screenshot: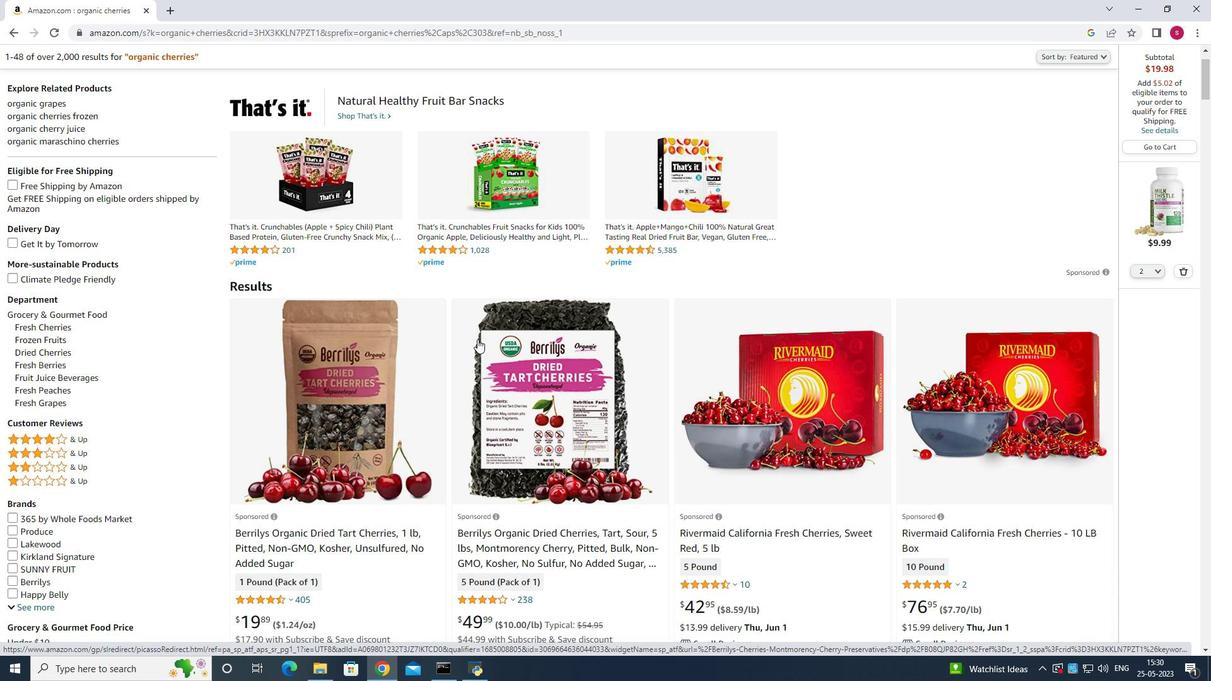 
Action: Mouse scrolled (477, 338) with delta (0, 0)
Screenshot: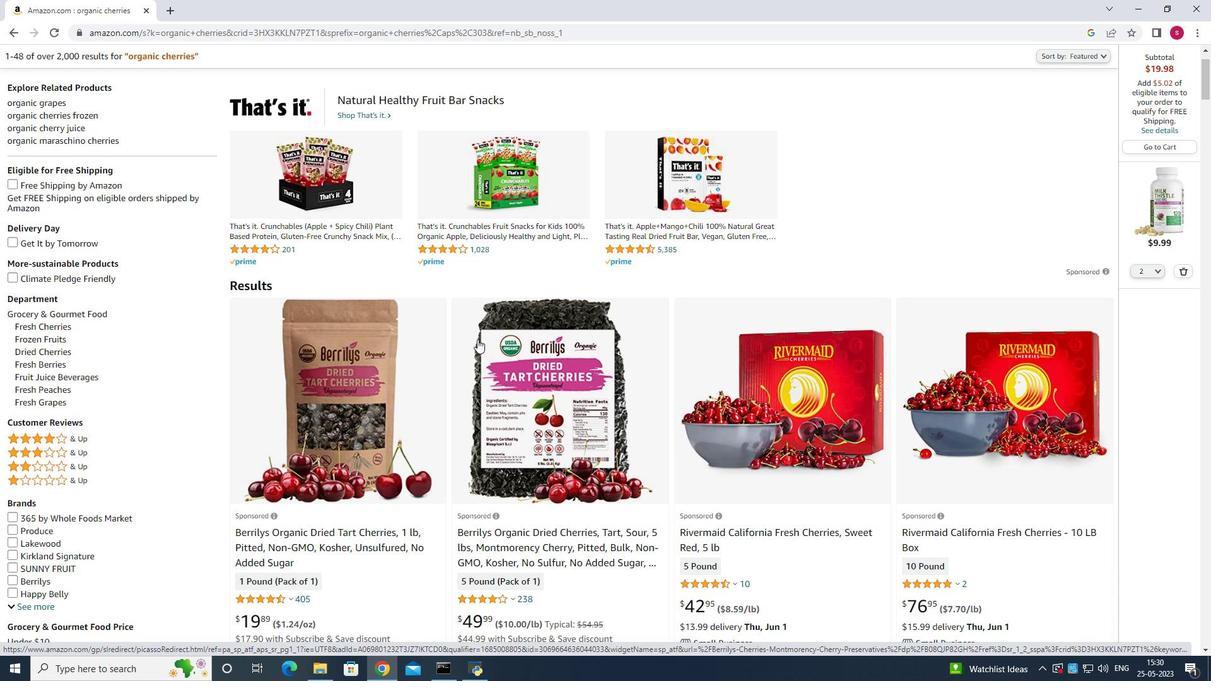 
Action: Mouse scrolled (477, 338) with delta (0, 0)
Screenshot: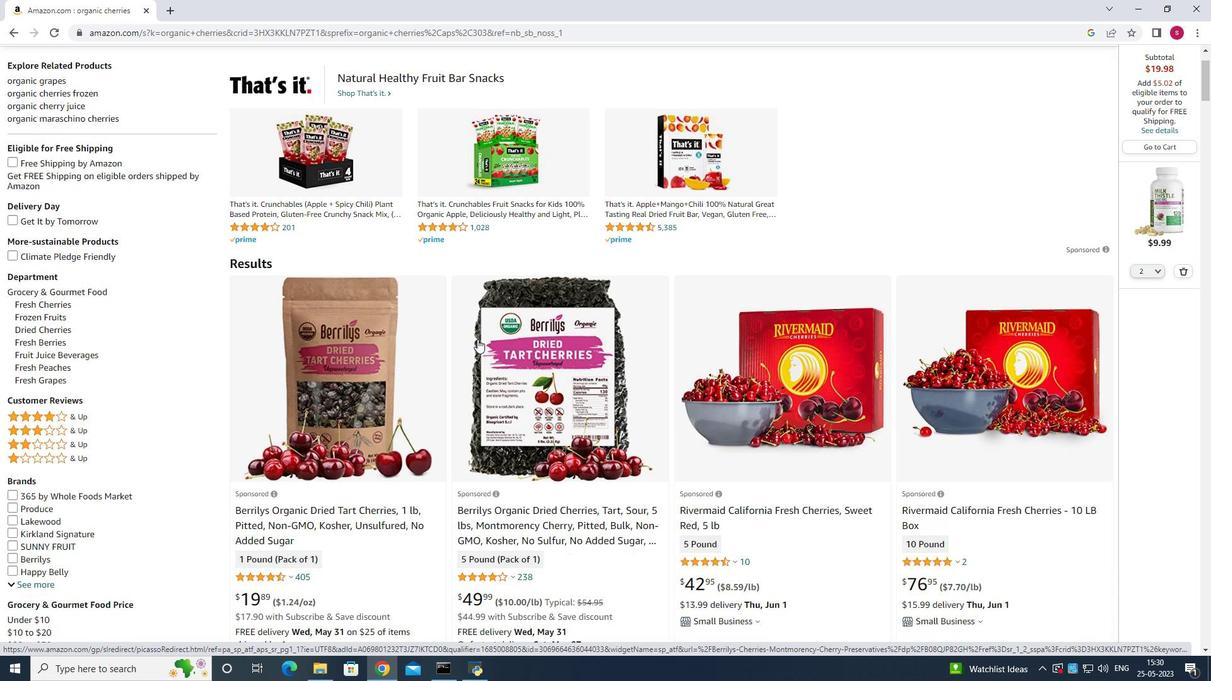 
Action: Mouse scrolled (477, 338) with delta (0, 0)
Screenshot: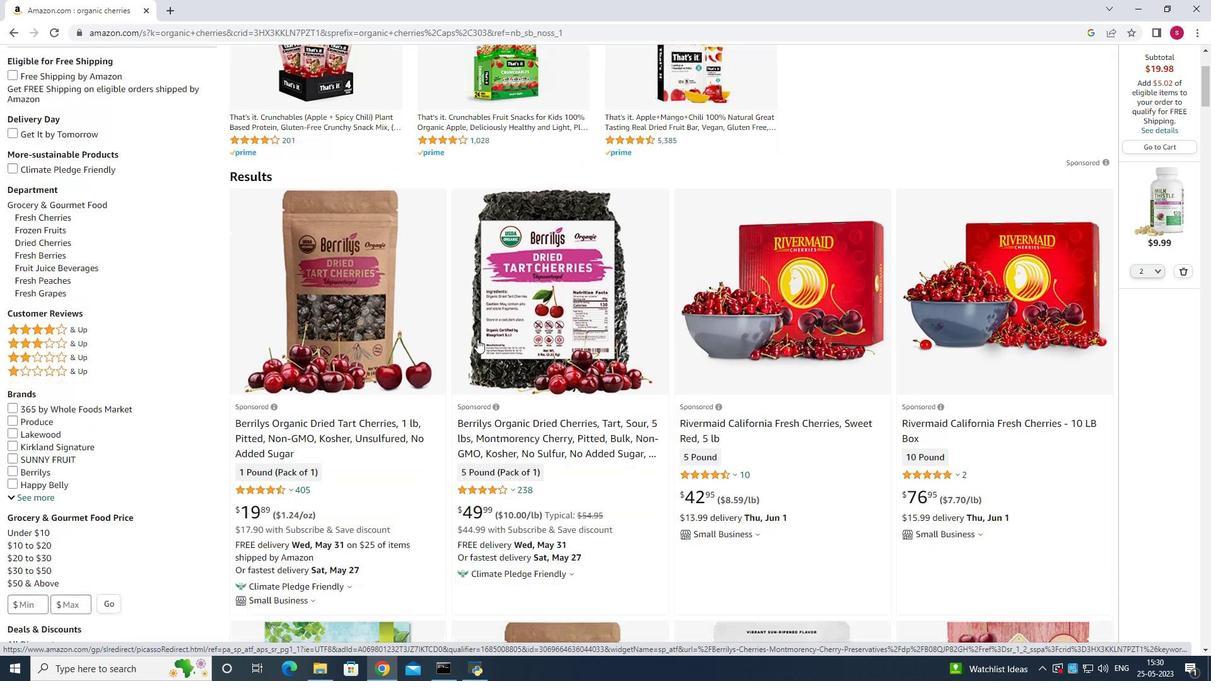 
Action: Mouse scrolled (477, 338) with delta (0, 0)
Screenshot: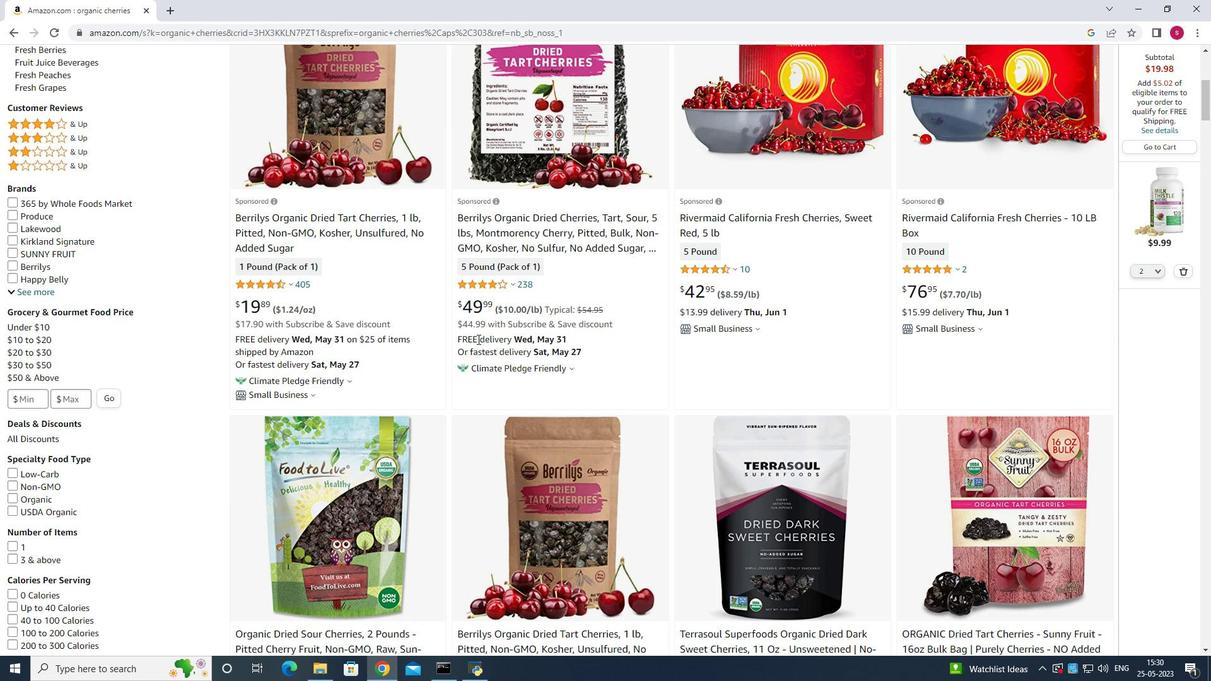 
Action: Mouse scrolled (477, 338) with delta (0, 0)
Screenshot: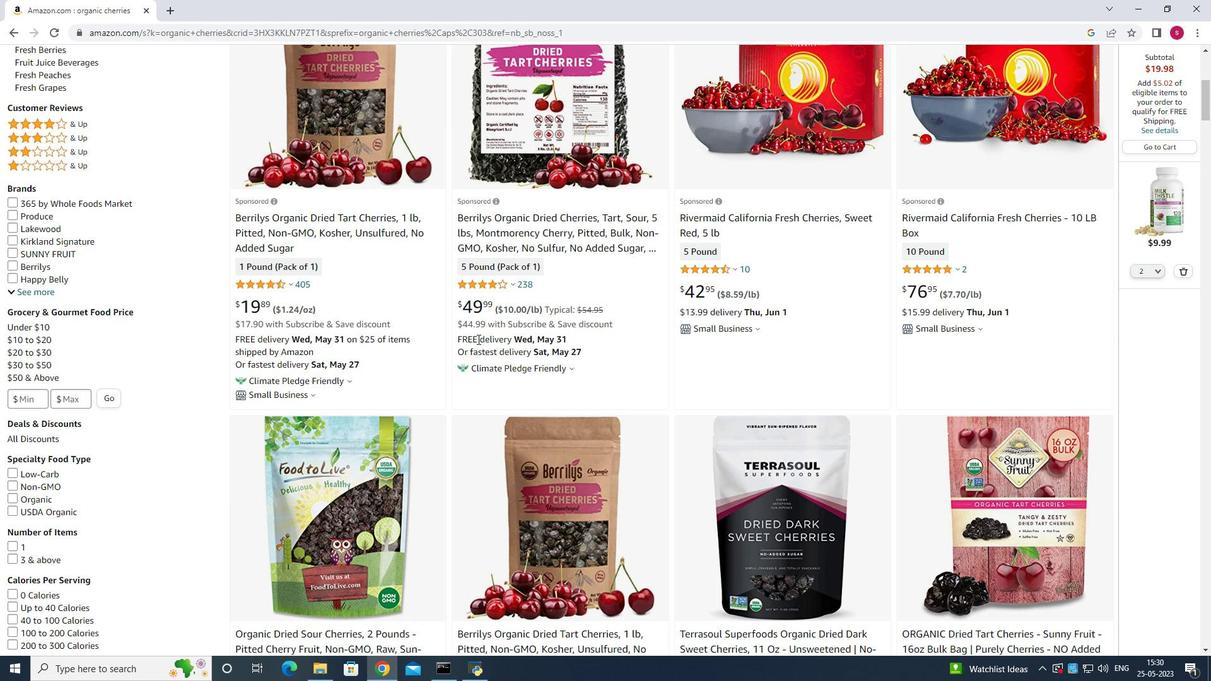 
Action: Mouse scrolled (477, 338) with delta (0, 0)
Screenshot: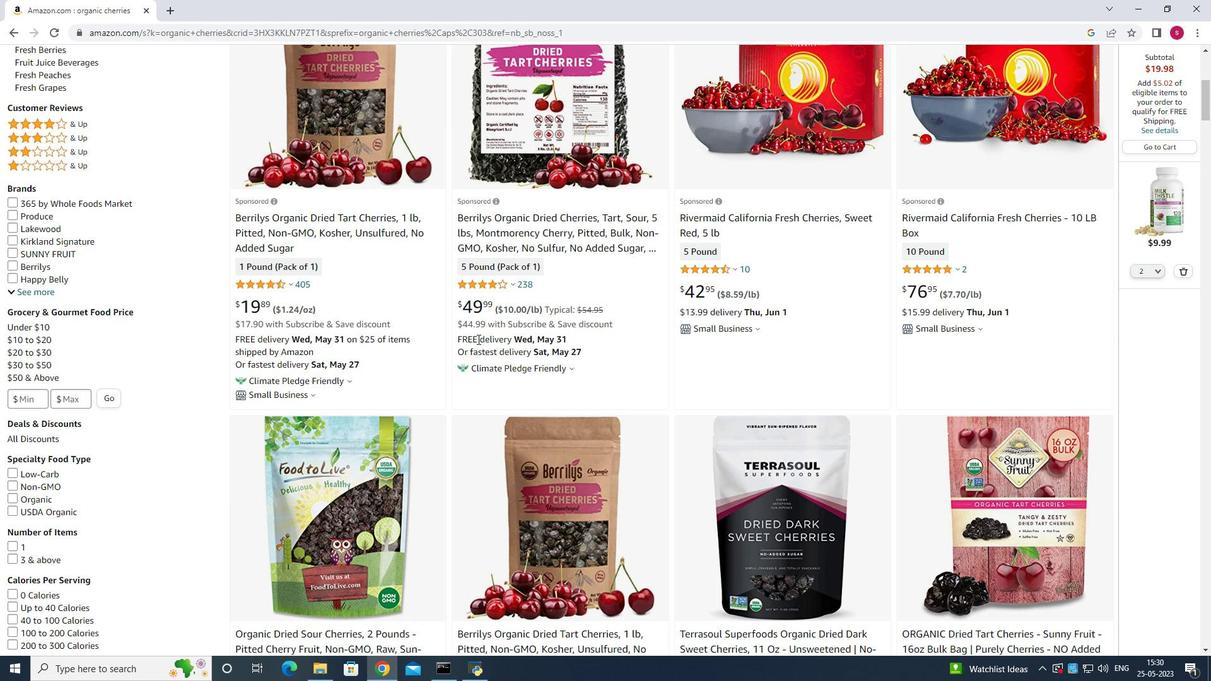 
Action: Mouse scrolled (477, 338) with delta (0, 0)
Screenshot: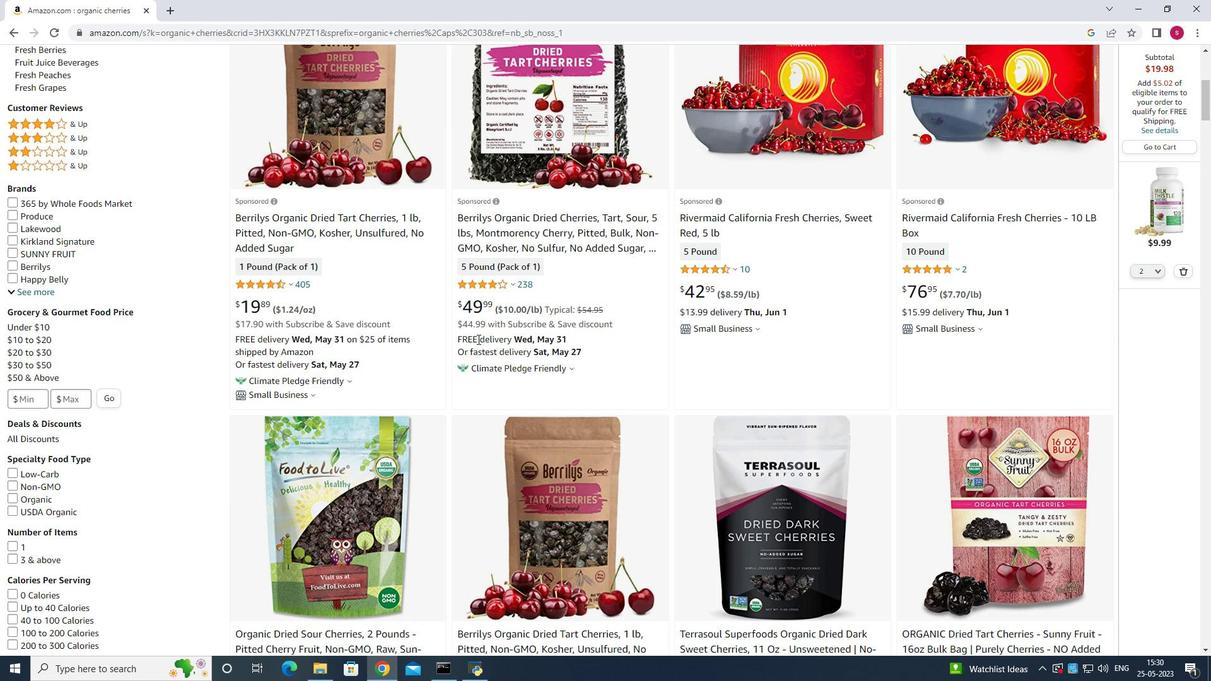 
Action: Mouse scrolled (477, 338) with delta (0, 0)
Screenshot: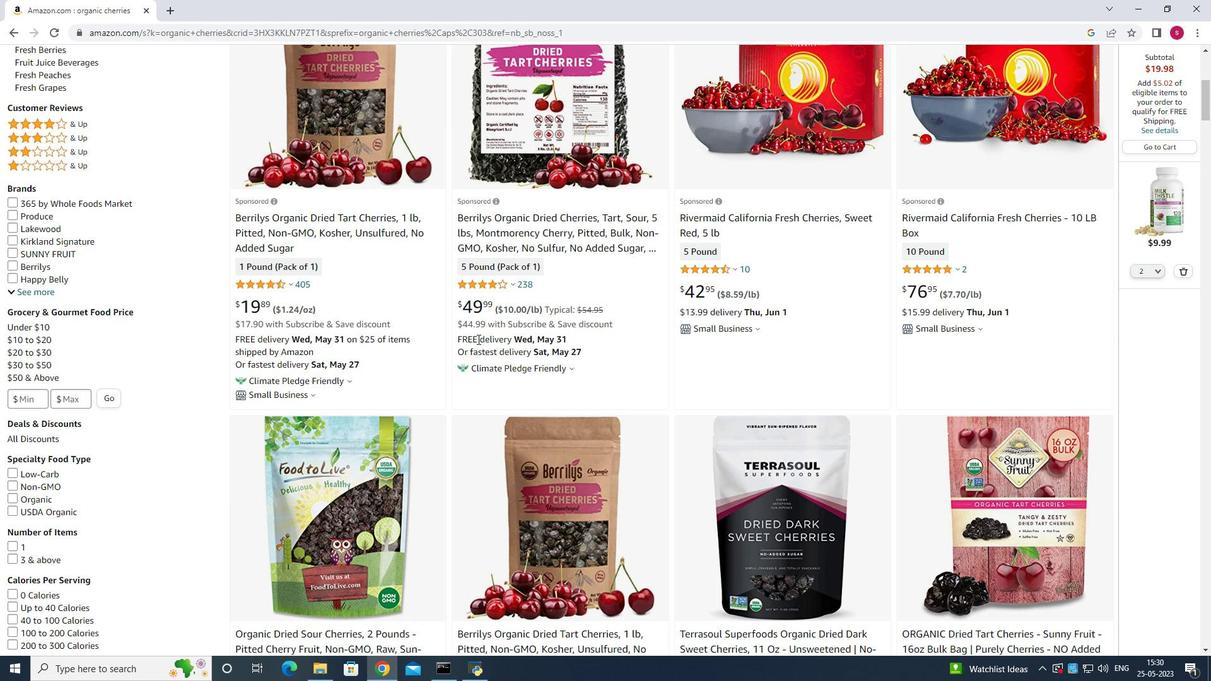 
Action: Mouse scrolled (477, 338) with delta (0, 0)
Screenshot: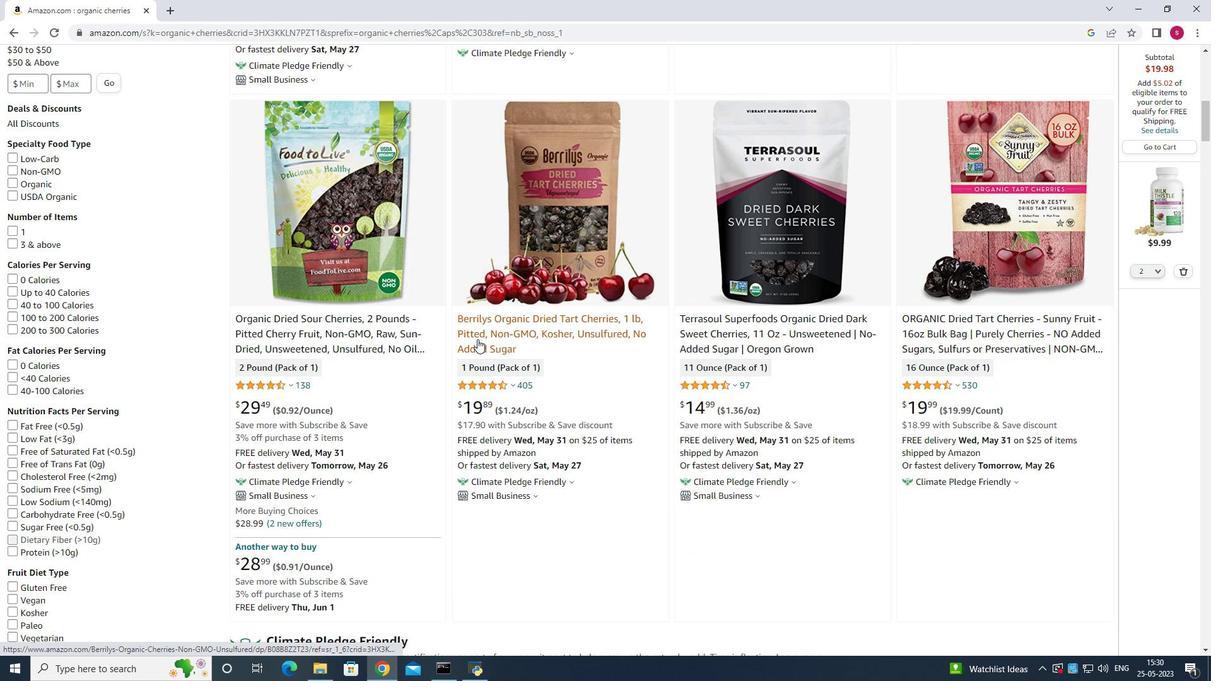 
Action: Mouse scrolled (477, 338) with delta (0, 0)
Screenshot: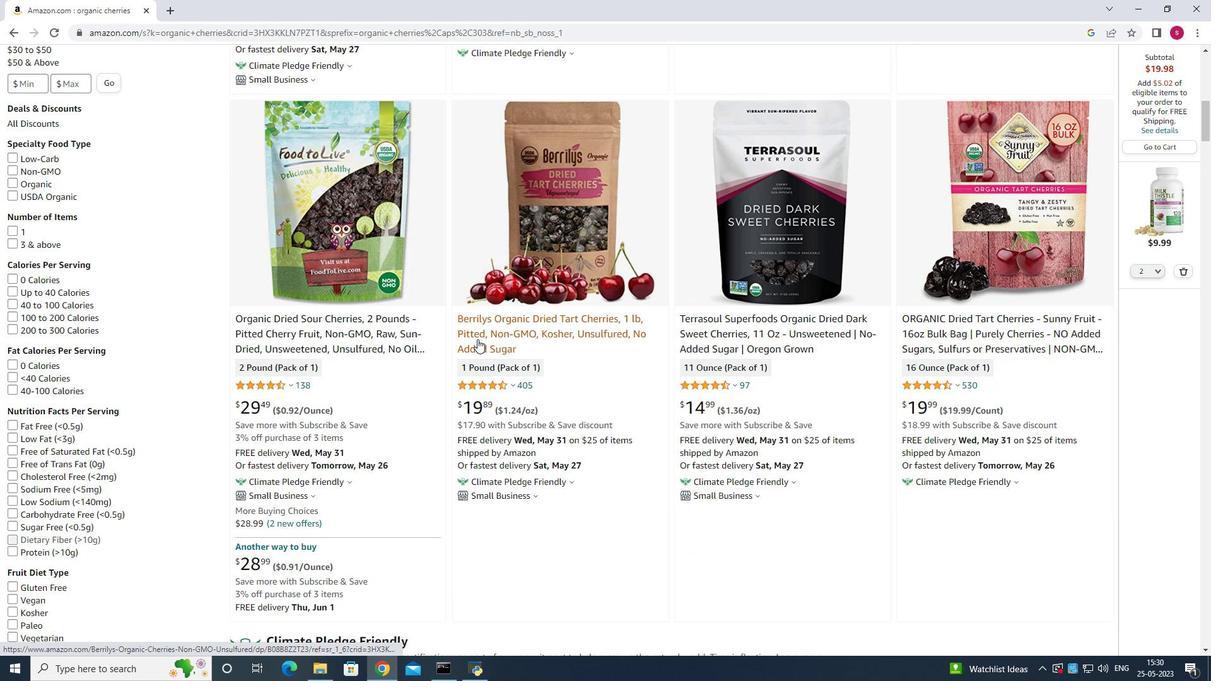 
Action: Mouse scrolled (477, 338) with delta (0, 0)
Screenshot: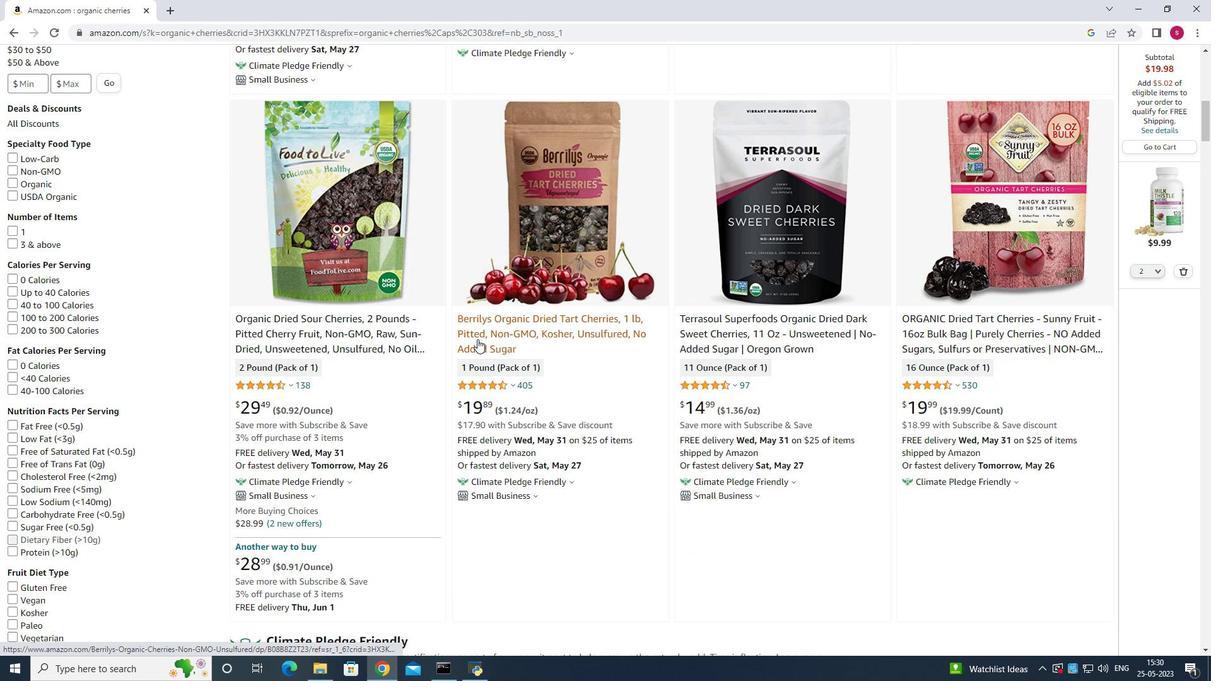 
Action: Mouse scrolled (477, 338) with delta (0, 0)
Screenshot: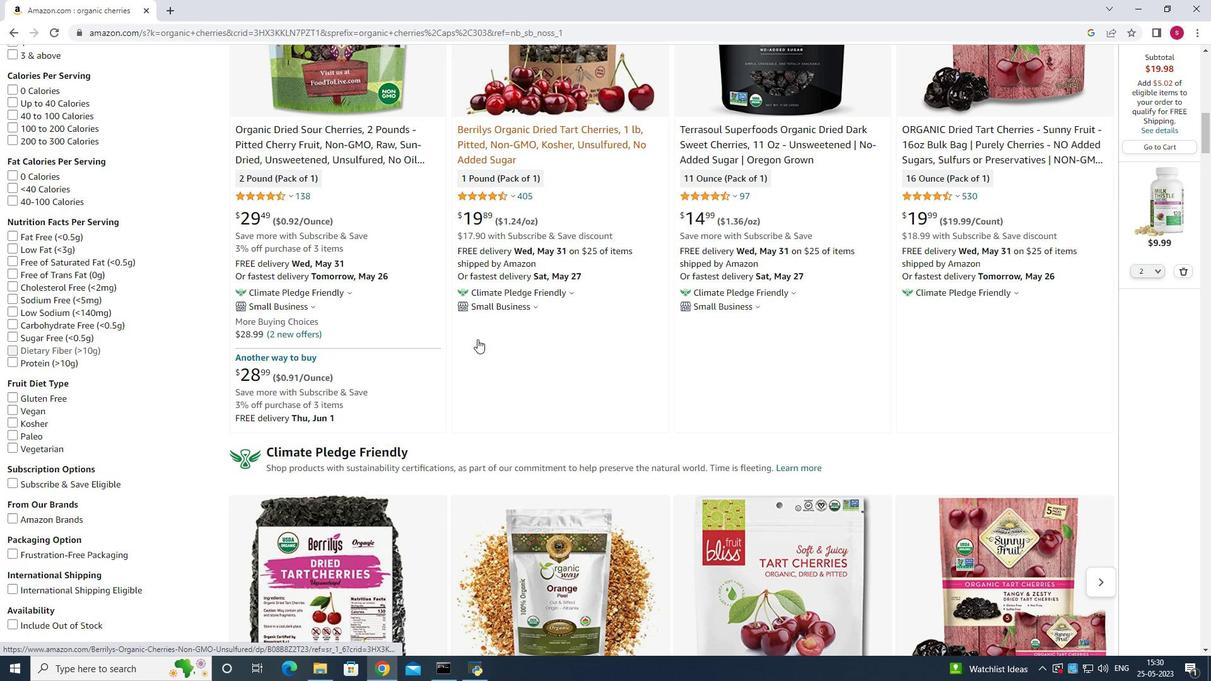 
Action: Mouse scrolled (477, 338) with delta (0, 0)
Screenshot: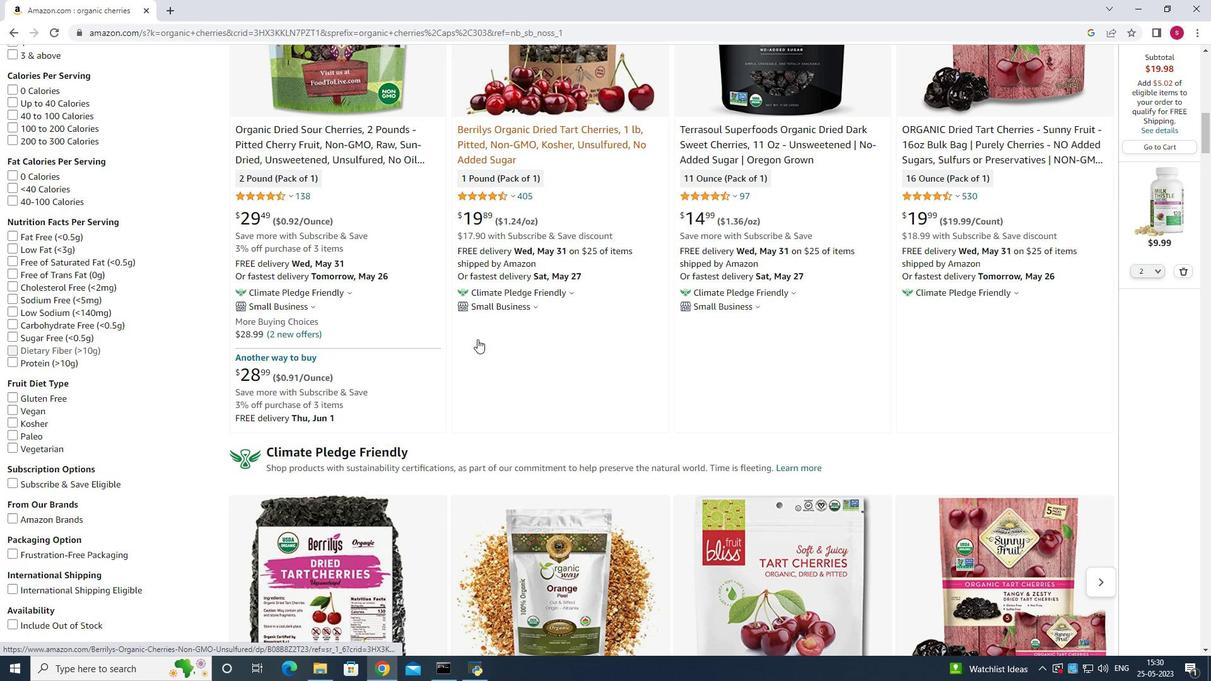 
Action: Mouse moved to (980, 480)
Screenshot: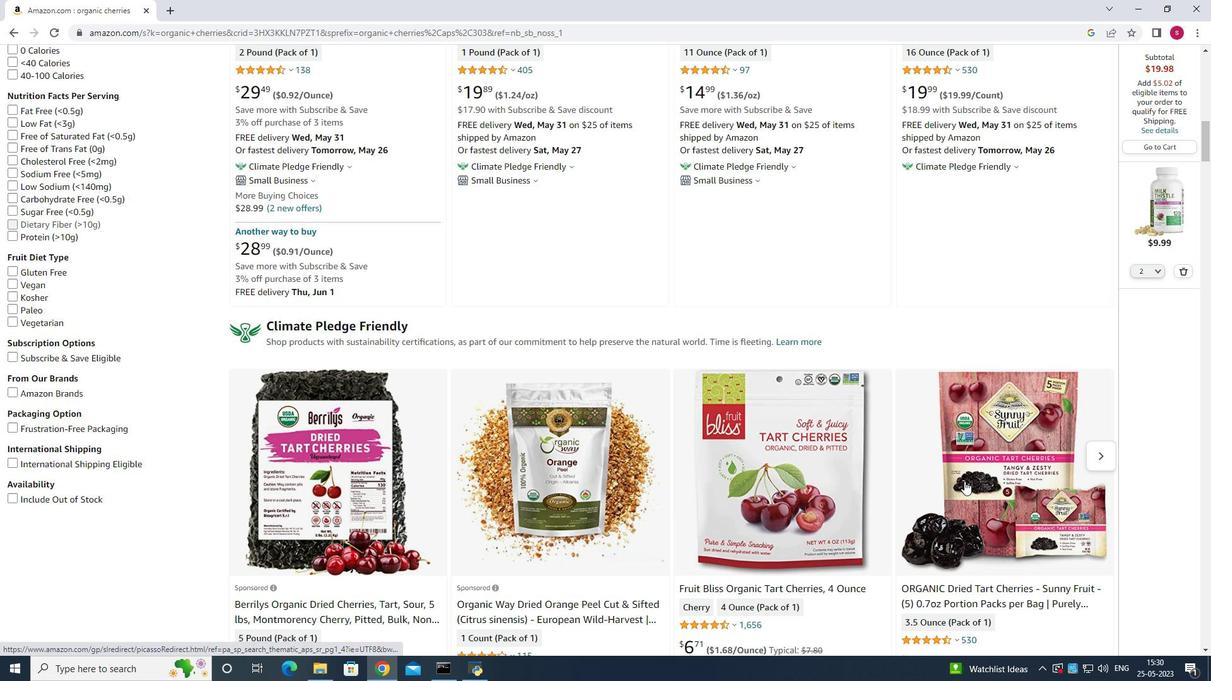 
Action: Mouse scrolled (980, 480) with delta (0, 0)
Screenshot: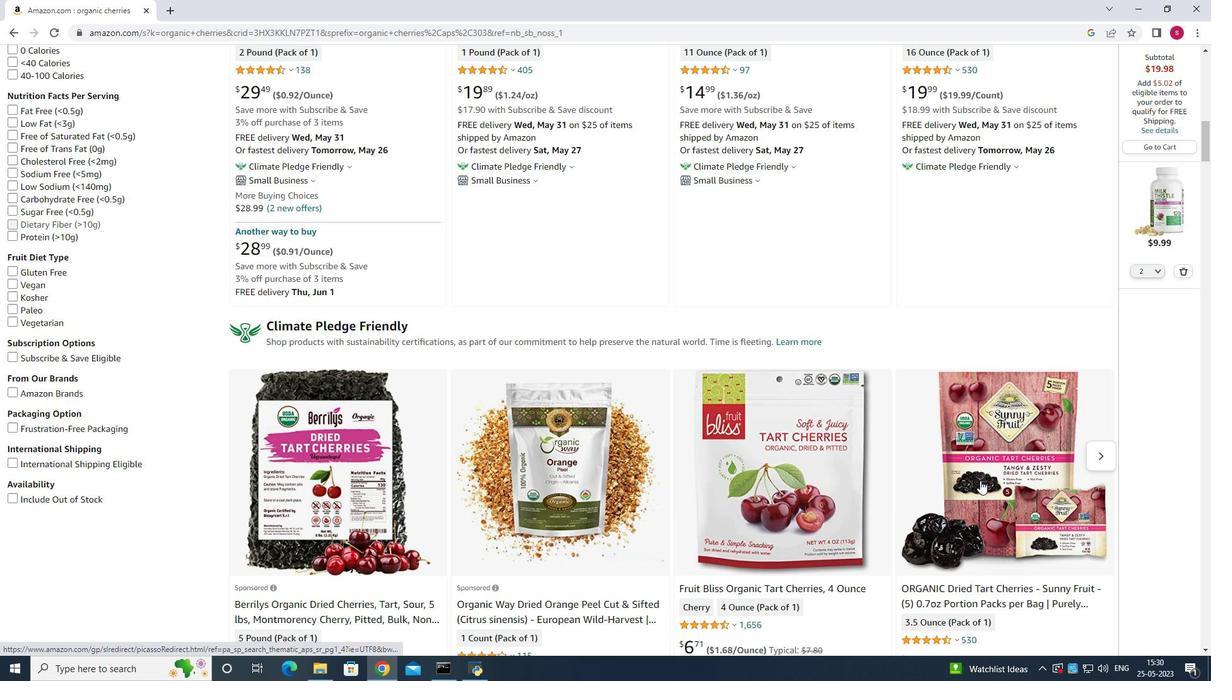 
Action: Mouse pressed left at (980, 480)
Screenshot: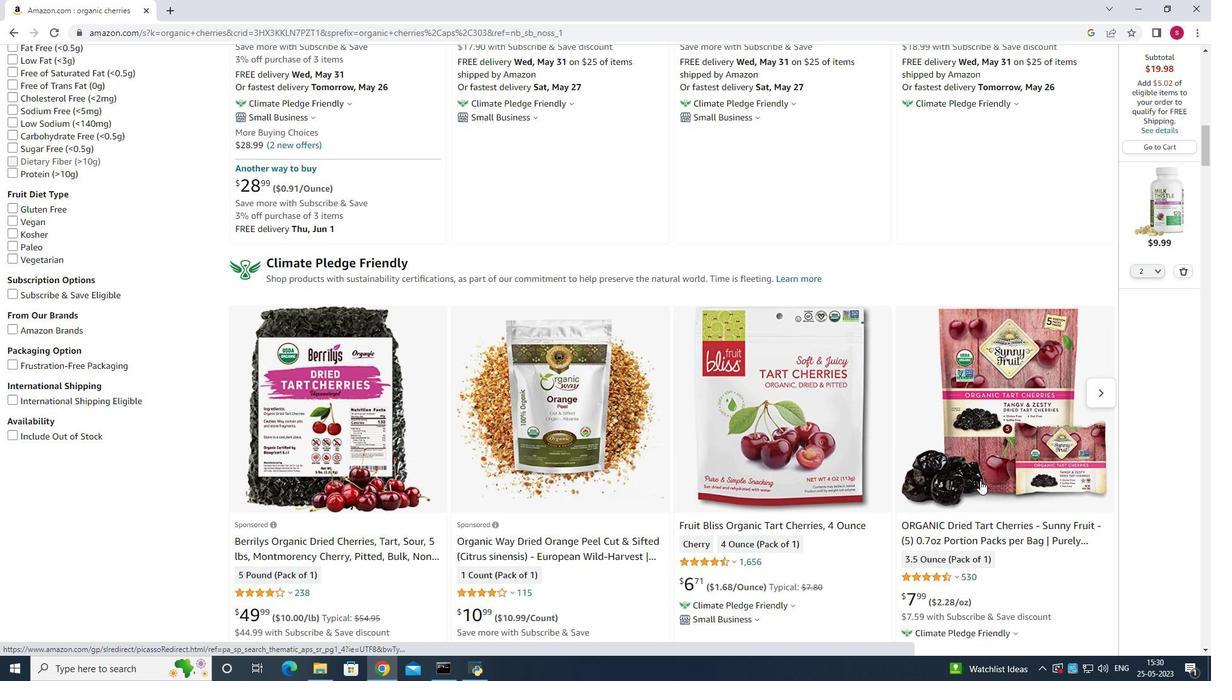 
Action: Mouse moved to (661, 606)
Screenshot: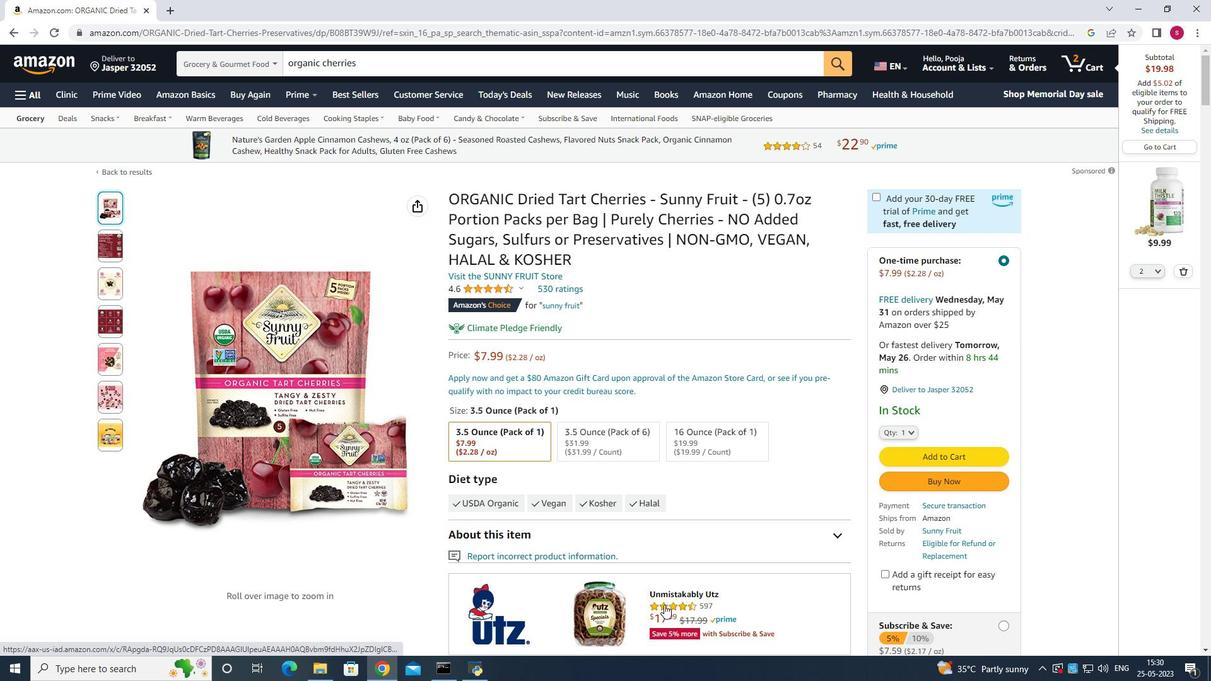
Action: Mouse scrolled (661, 606) with delta (0, 0)
Screenshot: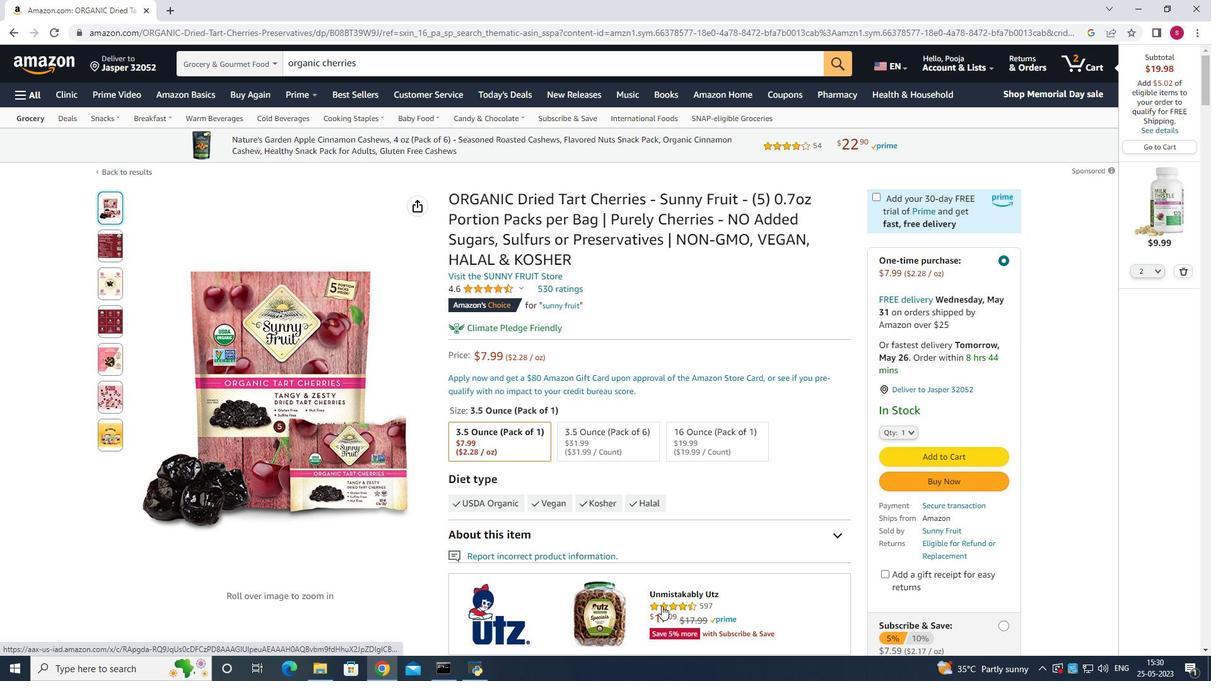 
Action: Mouse moved to (948, 461)
Screenshot: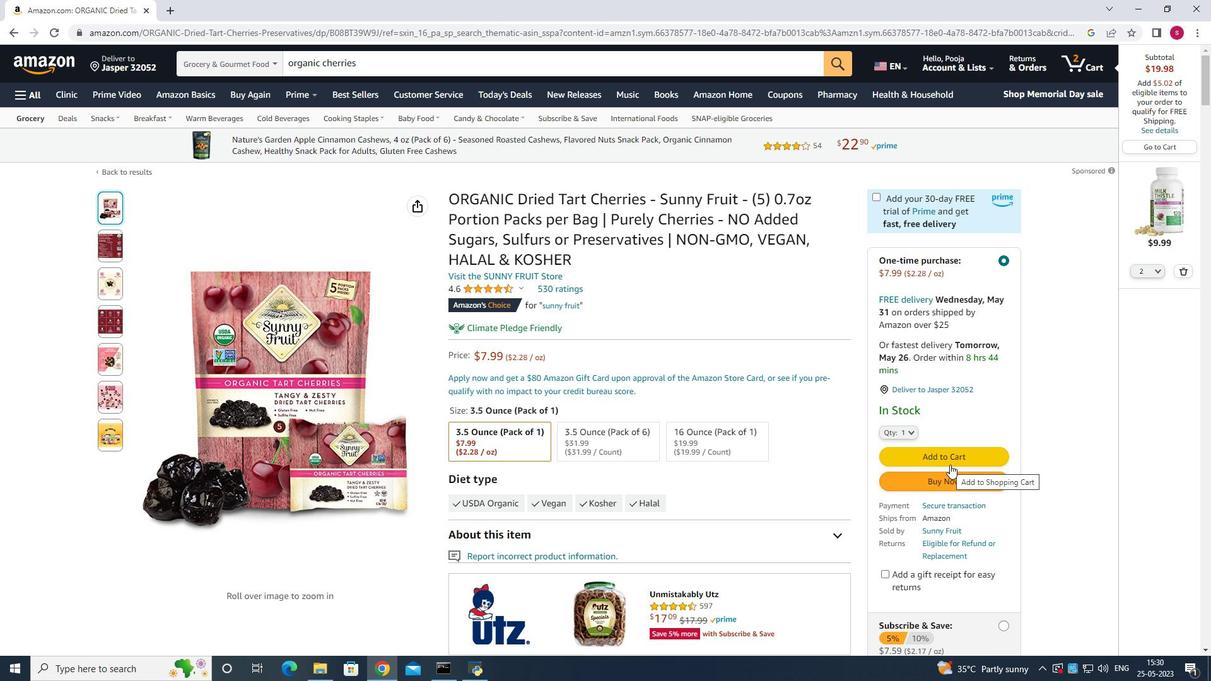 
Action: Mouse pressed left at (948, 461)
Screenshot: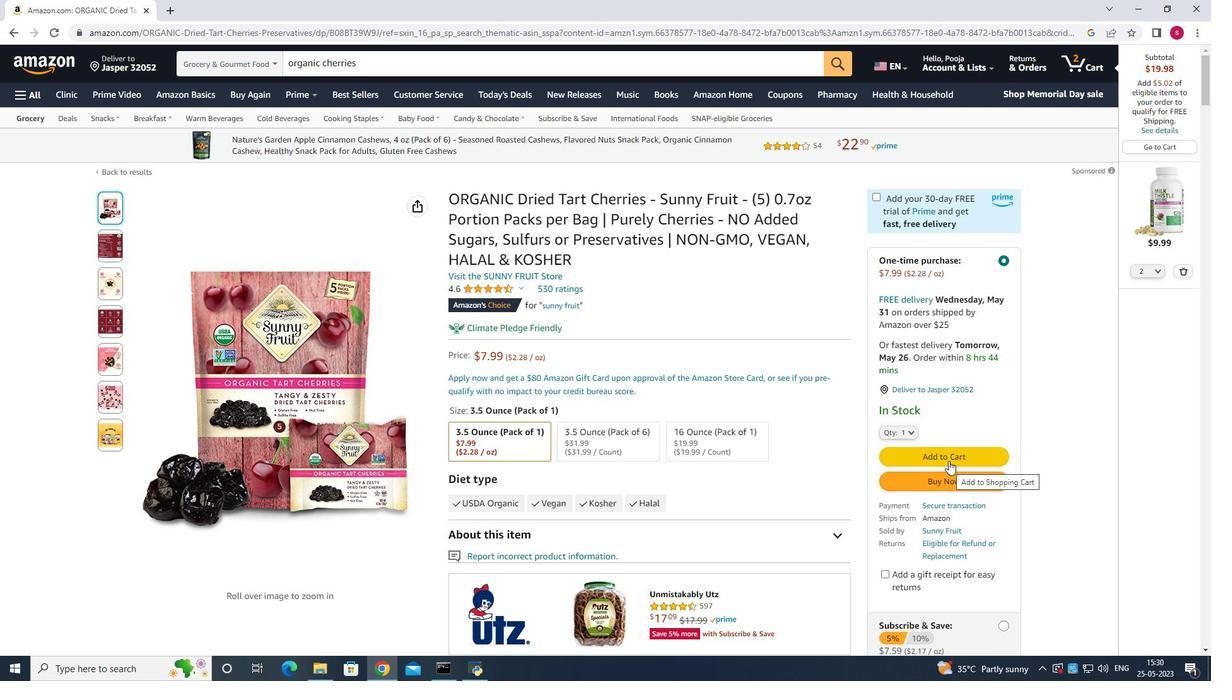 
Action: Mouse moved to (451, 61)
Screenshot: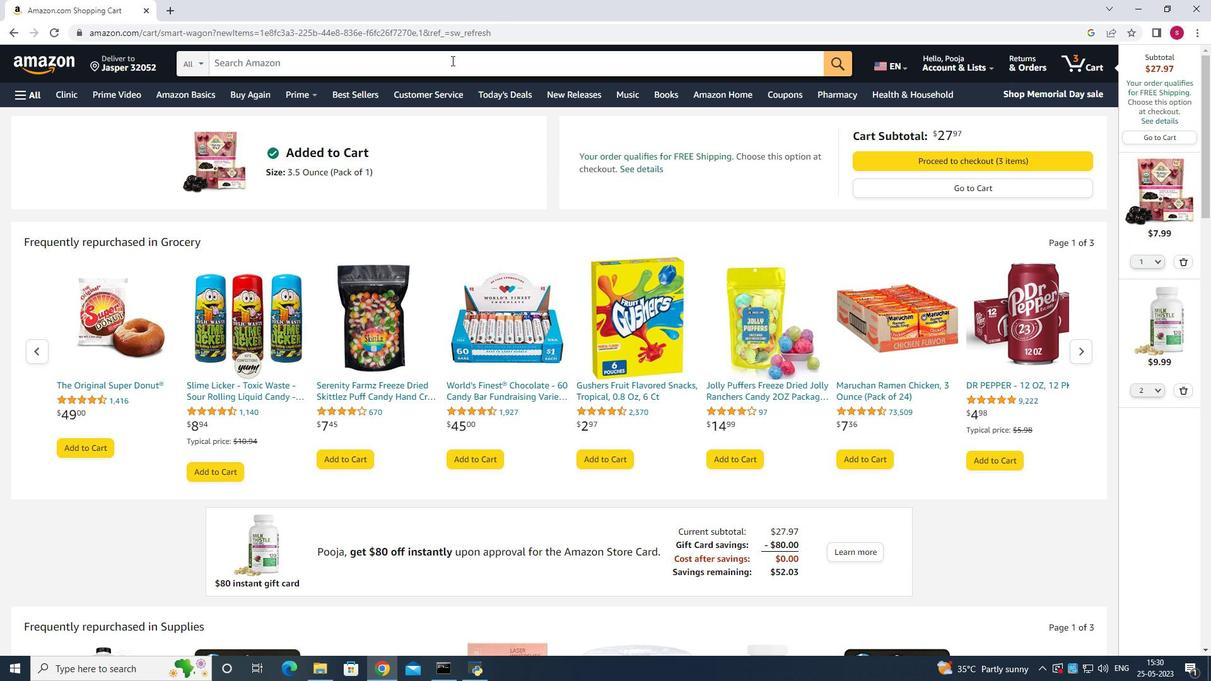 
Action: Mouse pressed left at (451, 61)
Screenshot: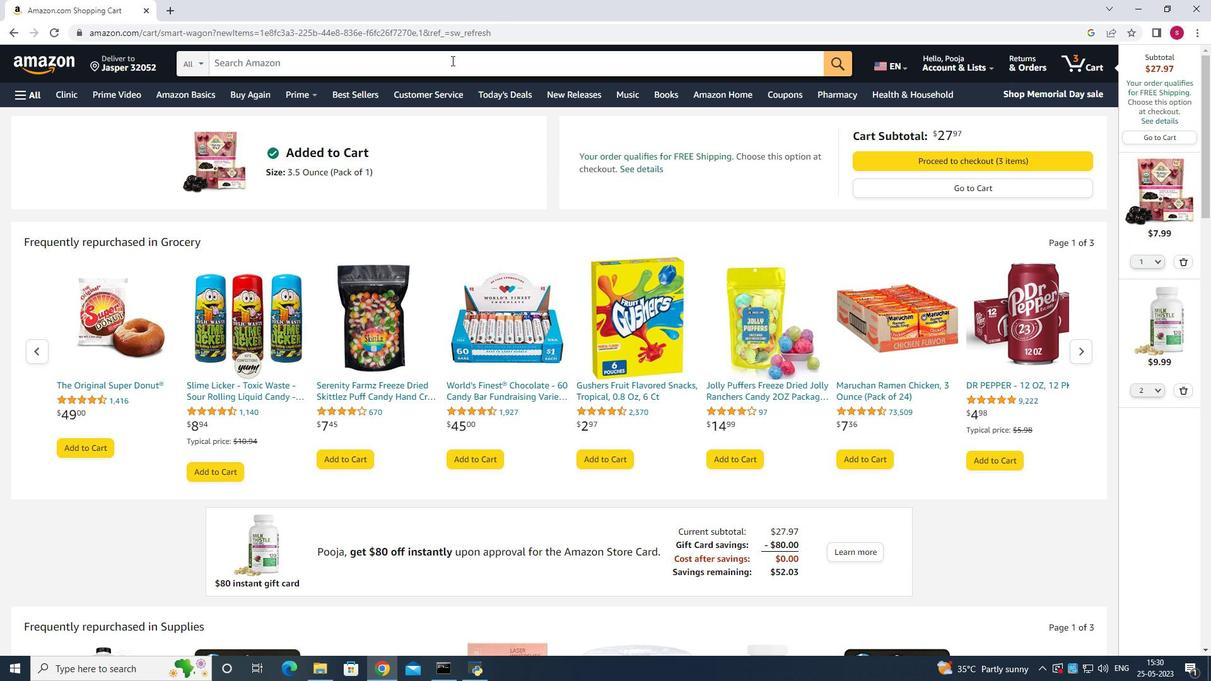 
Action: Mouse moved to (789, 0)
Screenshot: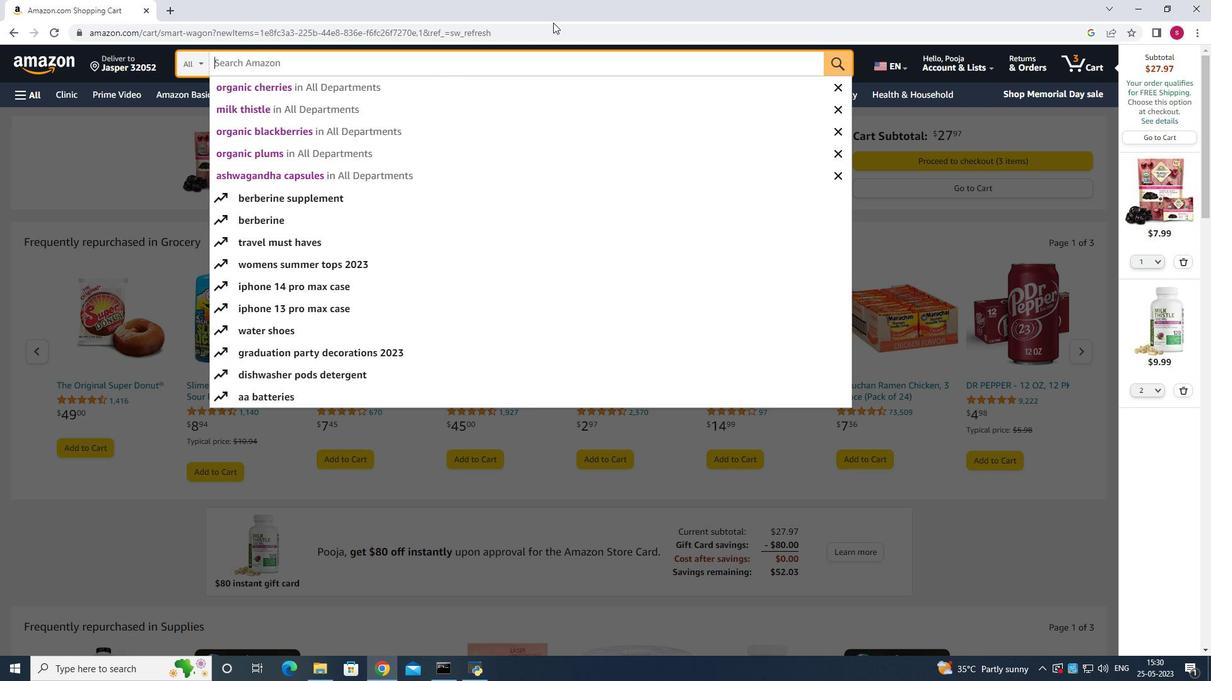 
Action: Key pressed <Key.shift>Green<Key.space>tea<Key.space>extrax<Key.backspace>ct<Key.enter>
Screenshot: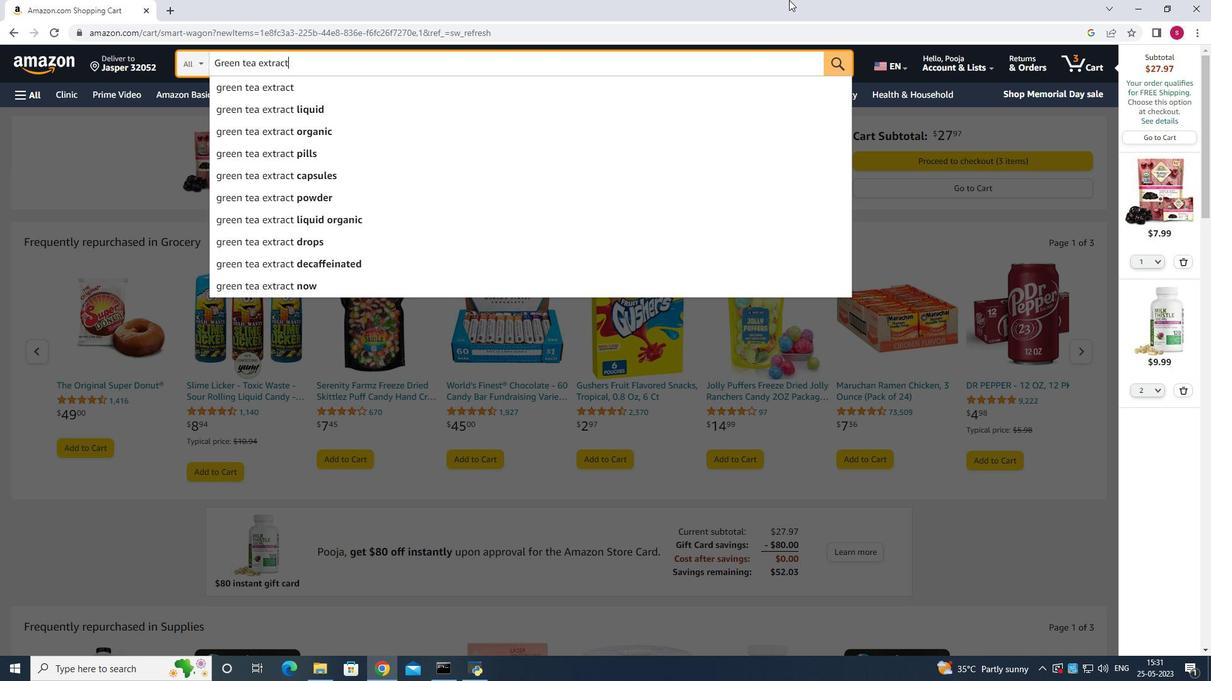 
Action: Mouse moved to (720, 504)
Screenshot: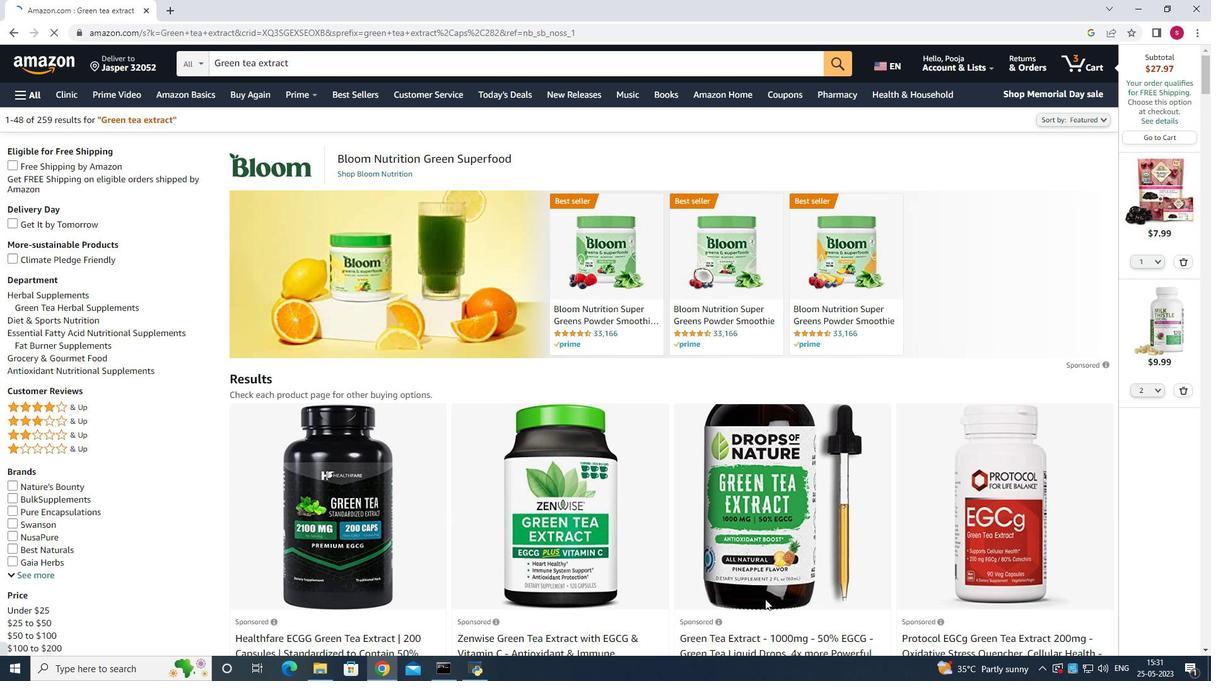 
Action: Mouse scrolled (720, 504) with delta (0, 0)
Screenshot: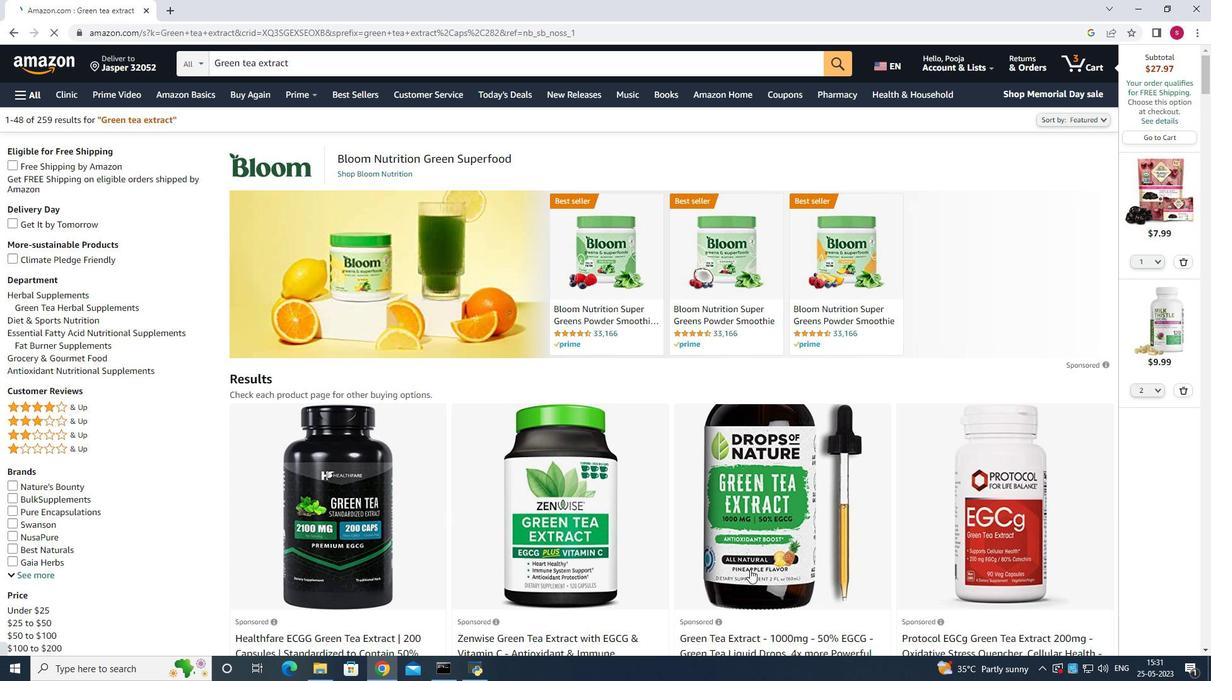 
Action: Mouse scrolled (720, 504) with delta (0, 0)
Screenshot: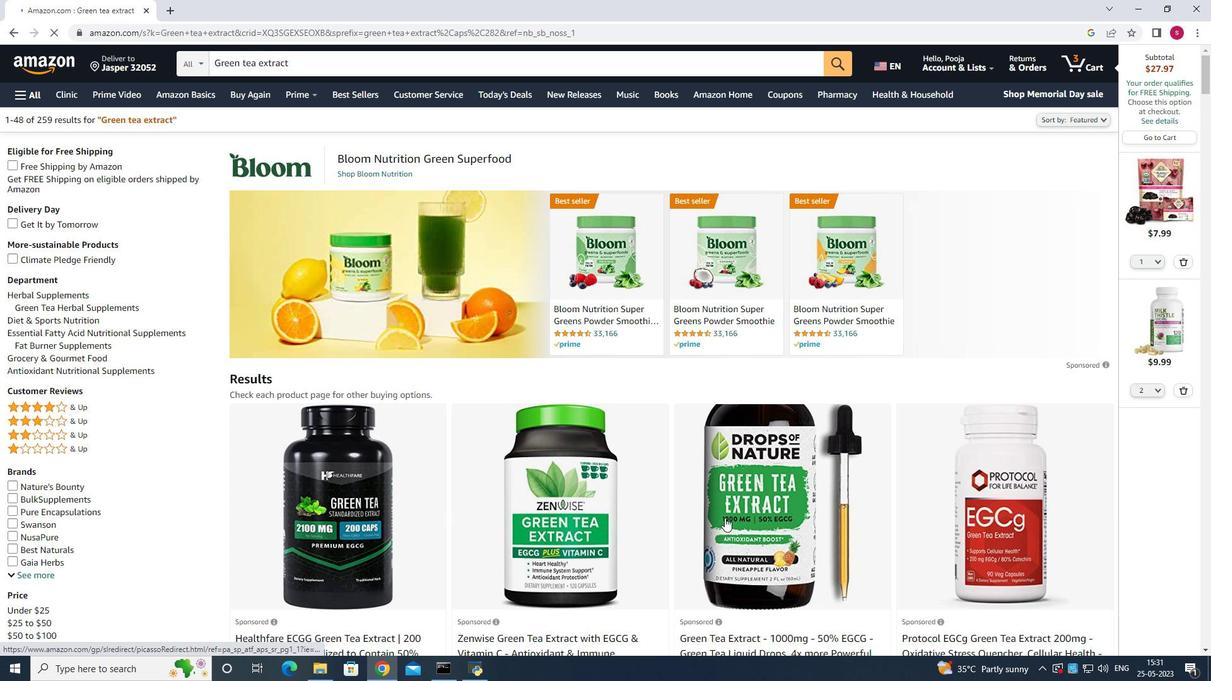 
Action: Mouse scrolled (720, 504) with delta (0, 0)
Screenshot: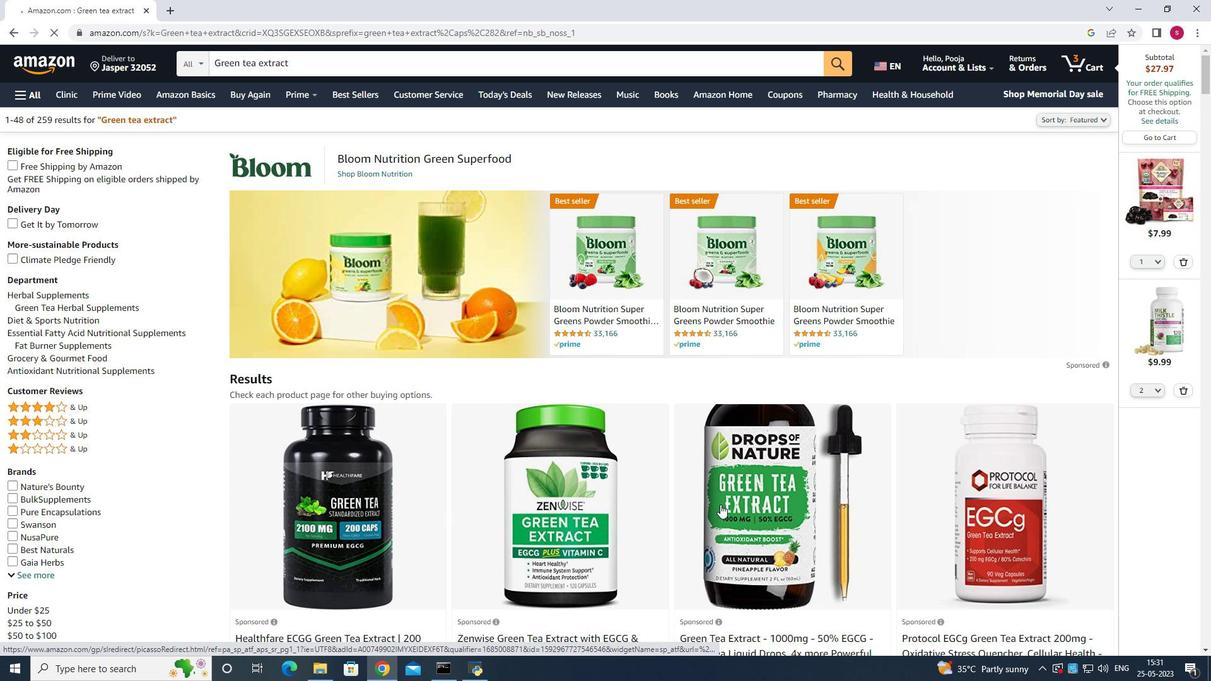 
Action: Mouse scrolled (720, 504) with delta (0, 0)
Screenshot: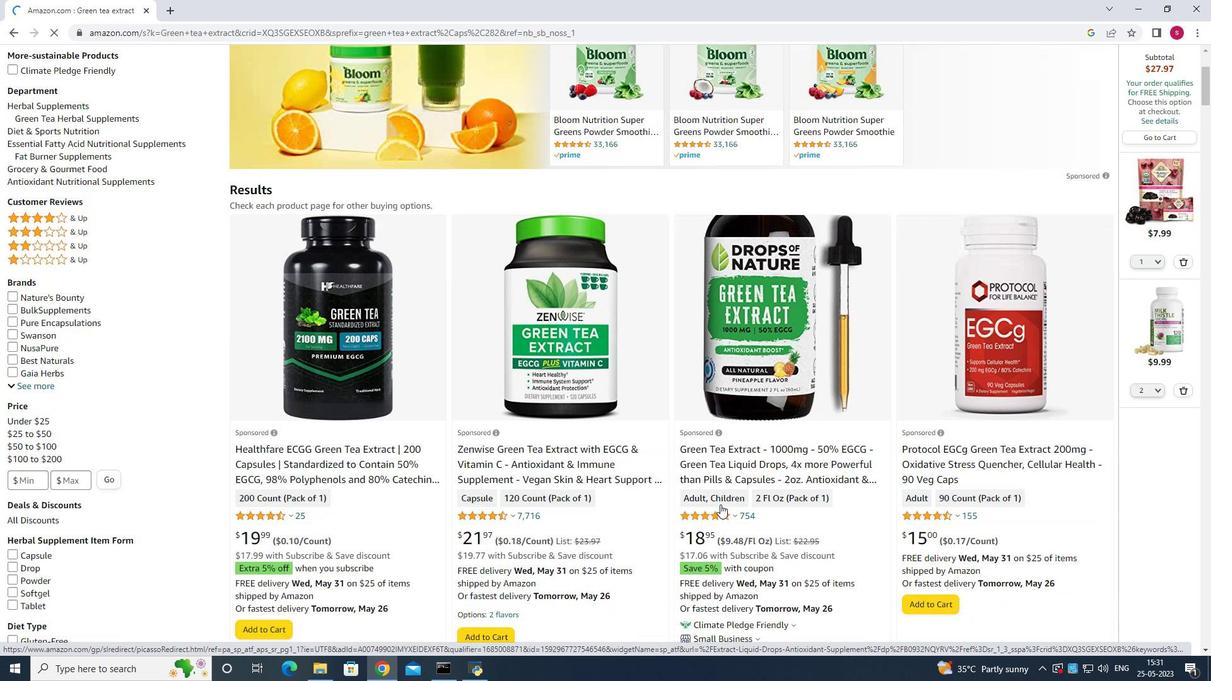 
Action: Mouse scrolled (720, 504) with delta (0, 0)
Screenshot: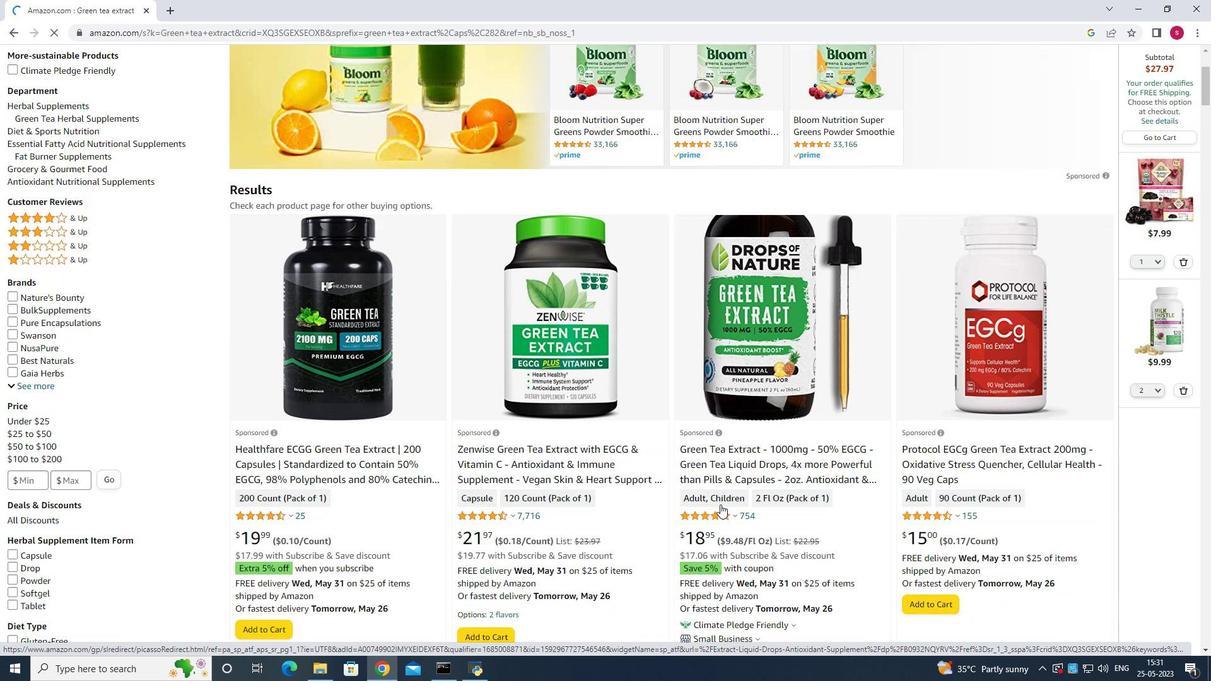 
Action: Mouse scrolled (720, 504) with delta (0, 0)
Screenshot: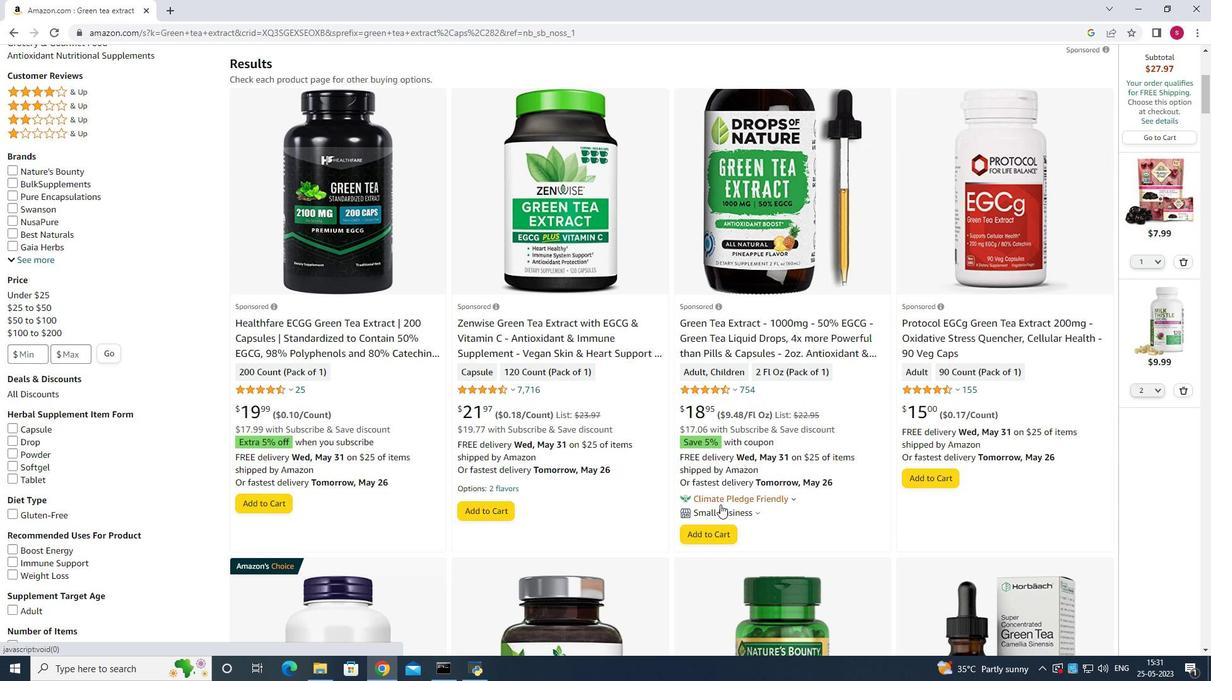 
Action: Mouse scrolled (720, 504) with delta (0, 0)
Screenshot: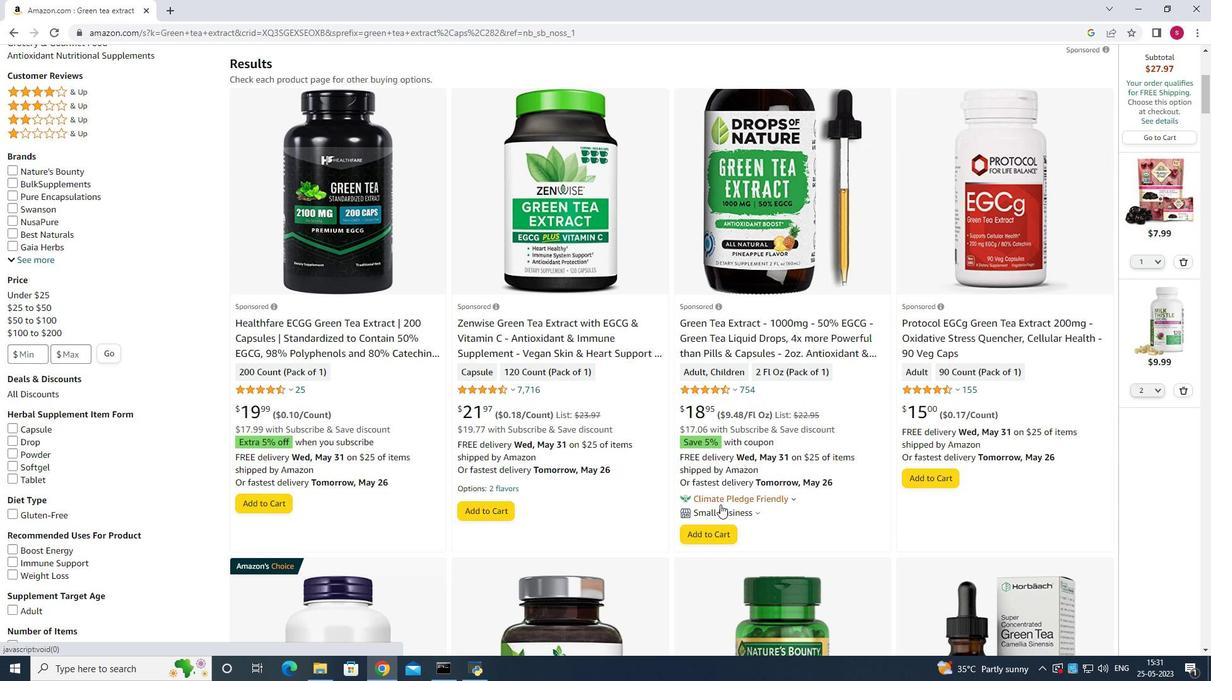 
Action: Mouse scrolled (720, 504) with delta (0, 0)
Screenshot: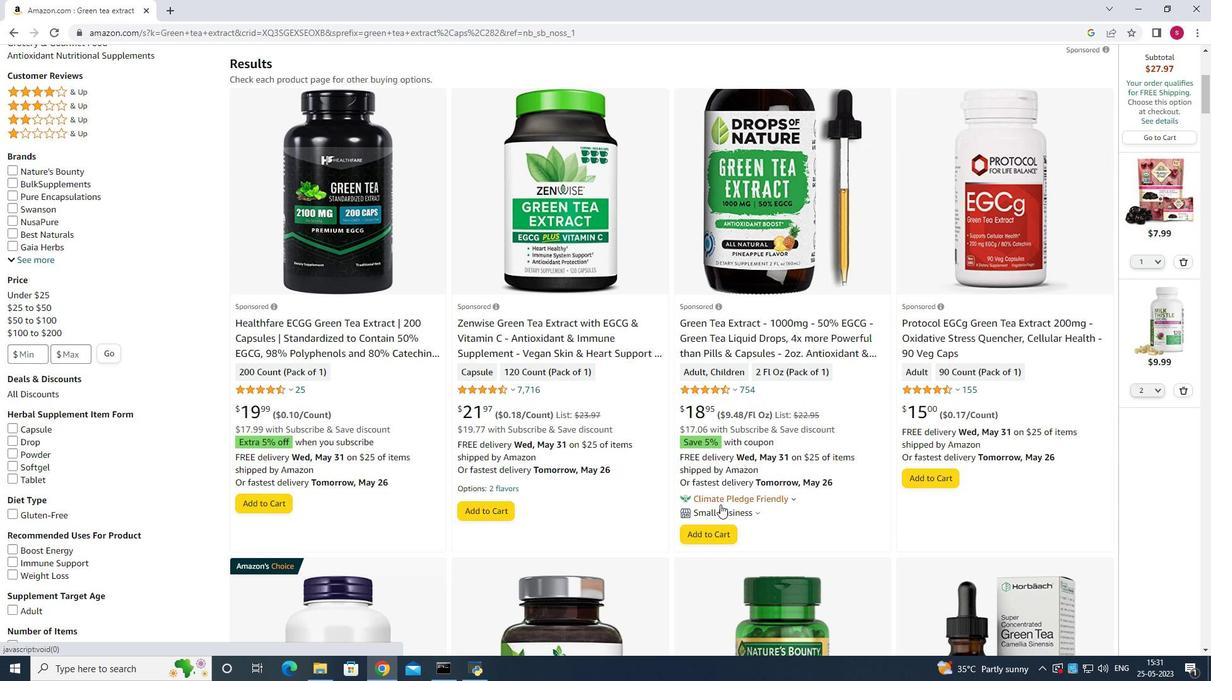
Action: Mouse moved to (719, 504)
Screenshot: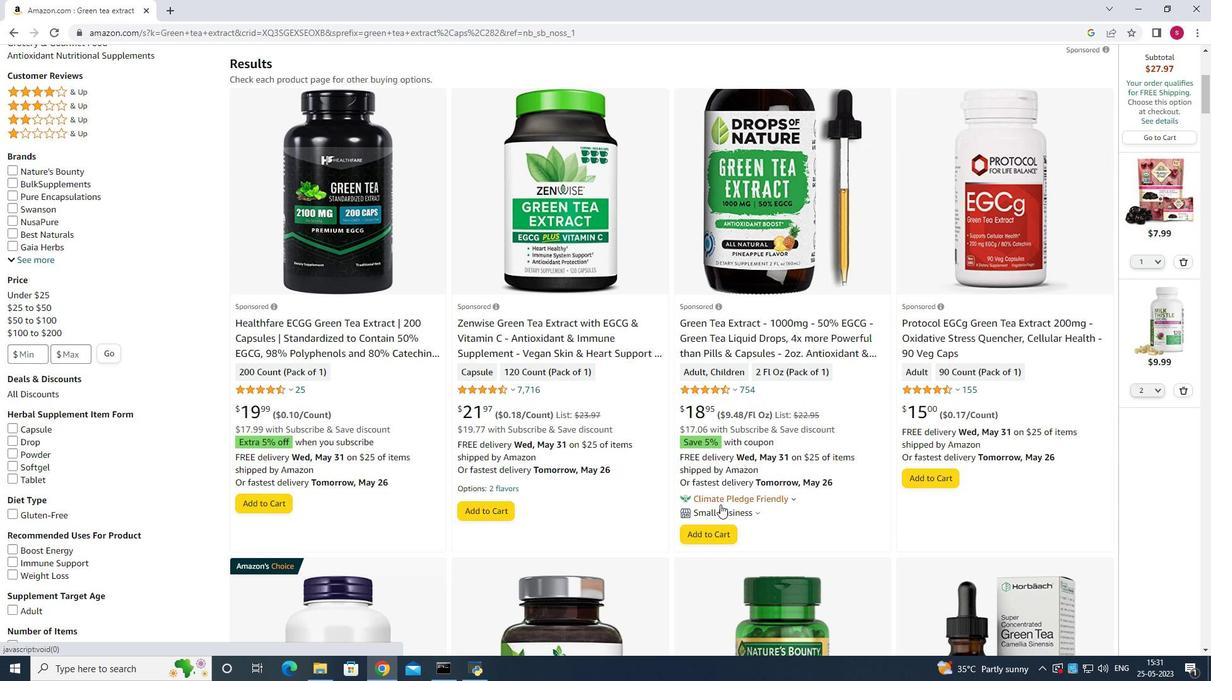 
Action: Mouse scrolled (719, 504) with delta (0, 0)
Screenshot: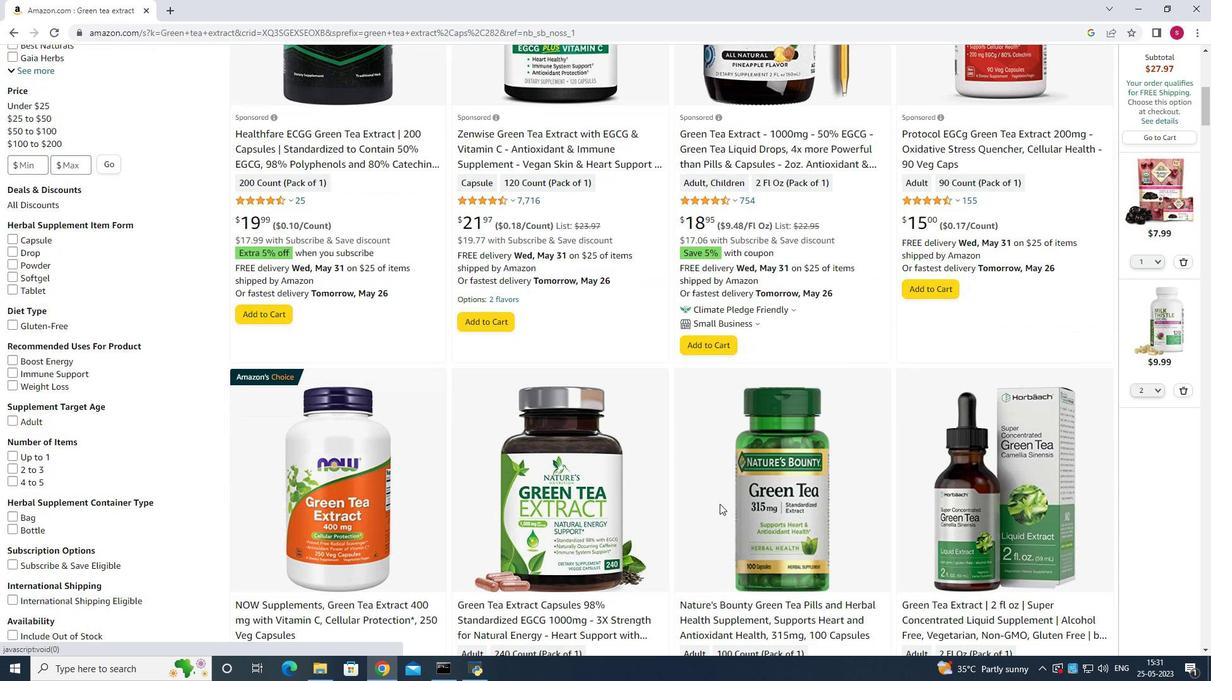 
Action: Mouse scrolled (719, 504) with delta (0, 0)
Screenshot: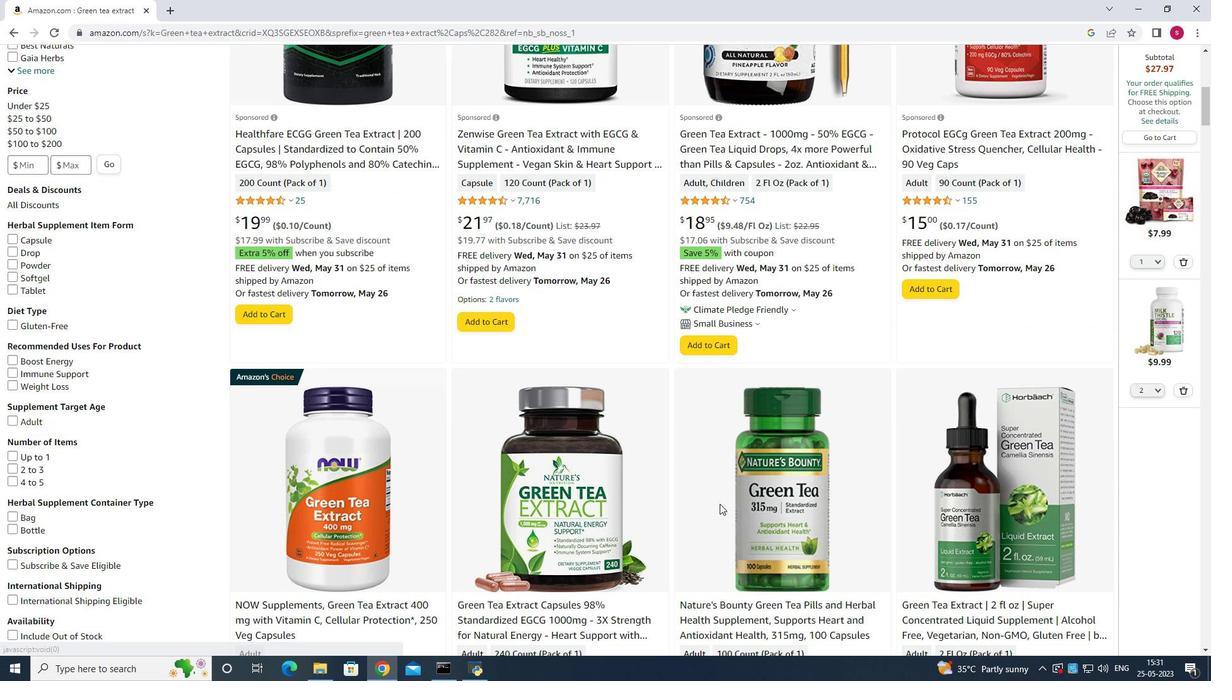 
Action: Mouse moved to (991, 232)
Screenshot: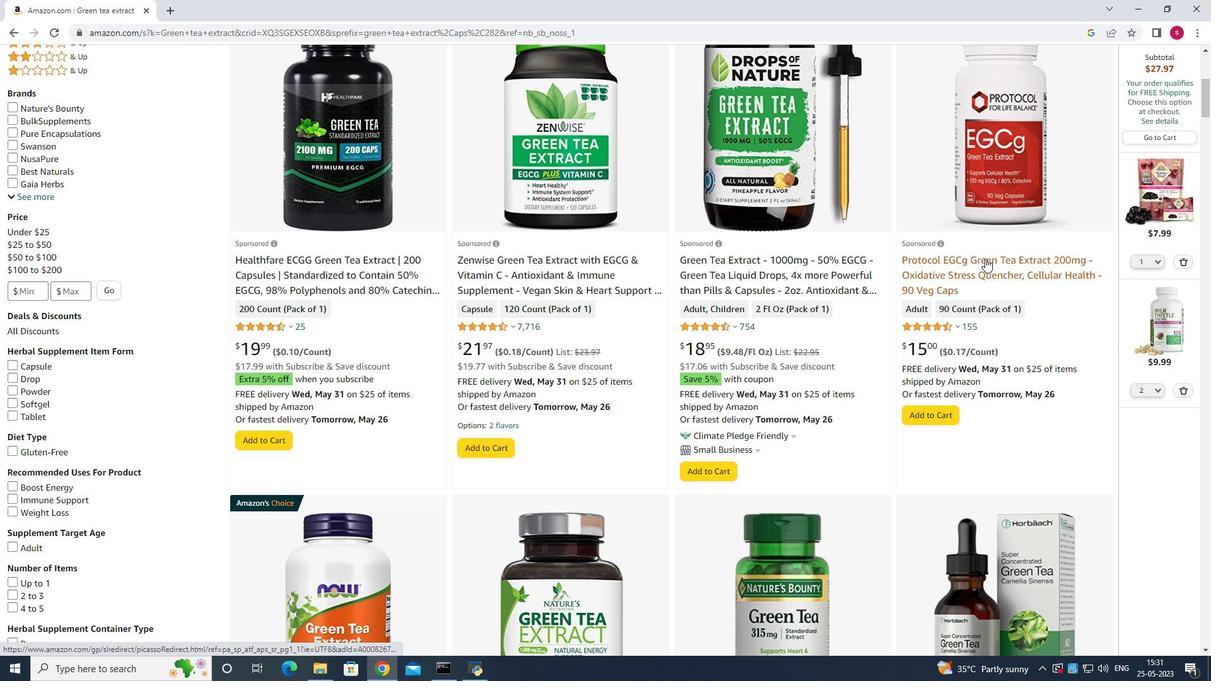 
Action: Mouse pressed left at (991, 232)
Screenshot: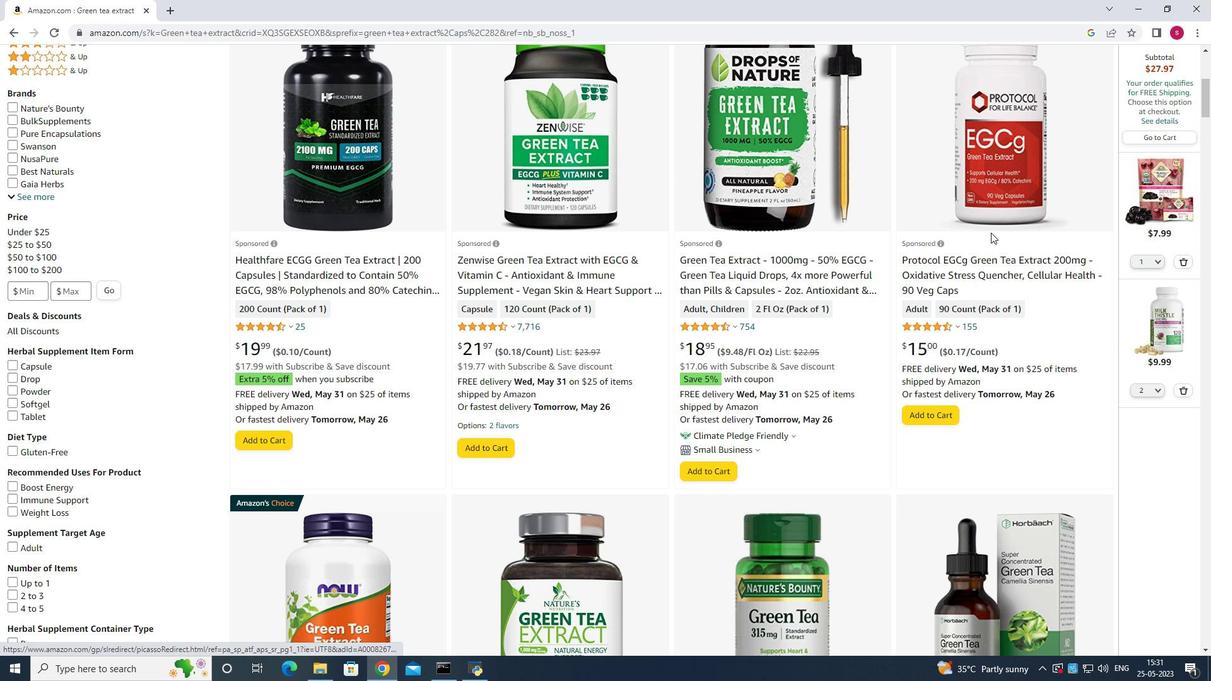 
Action: Mouse moved to (626, 223)
Screenshot: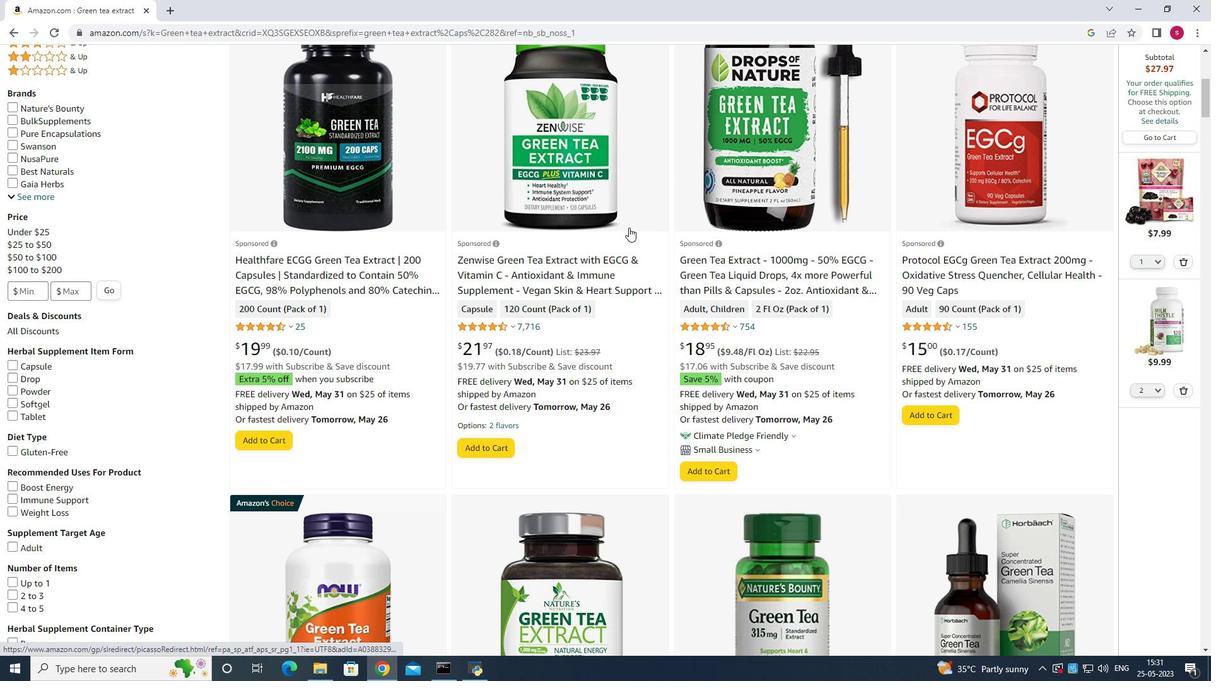 
Action: Mouse pressed left at (626, 223)
Screenshot: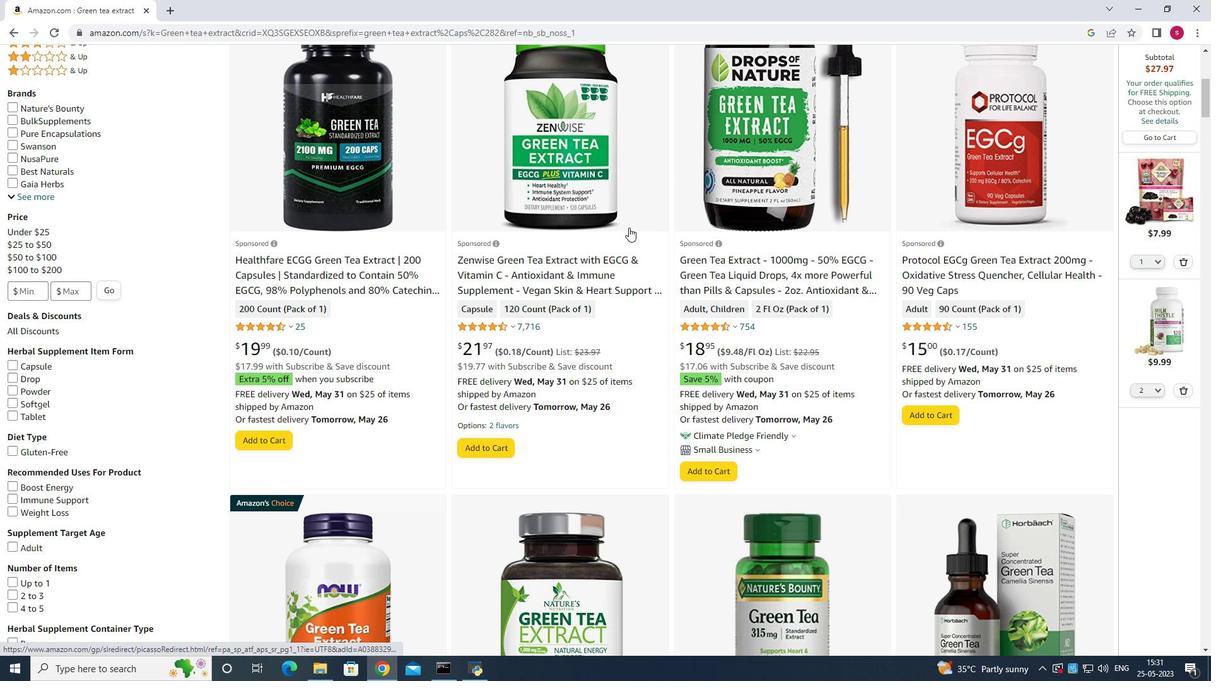
Action: Mouse moved to (385, 64)
Screenshot: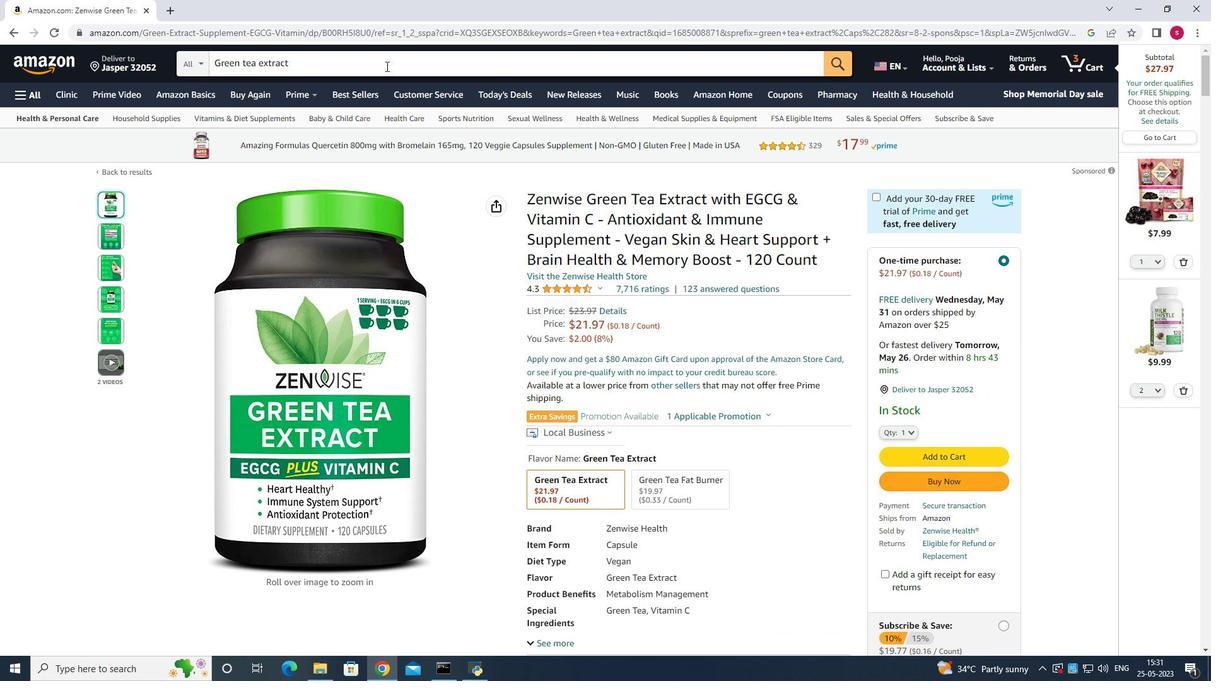 
Action: Mouse pressed left at (385, 64)
Screenshot: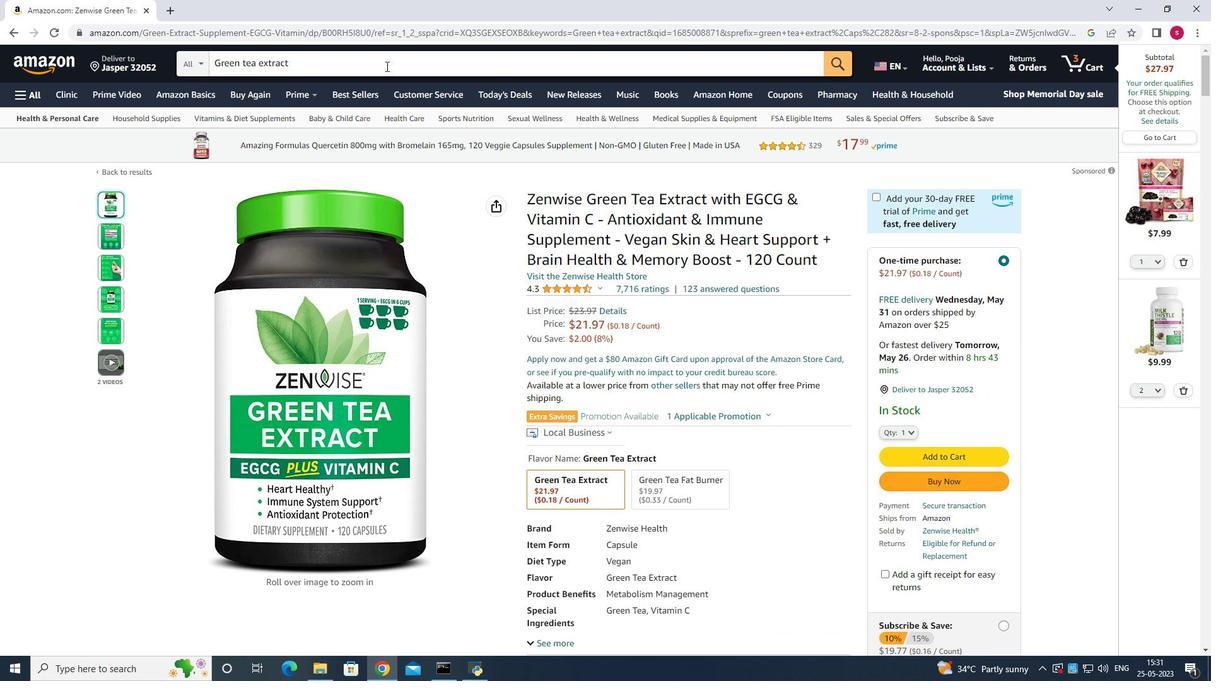 
Action: Mouse moved to (413, 54)
Screenshot: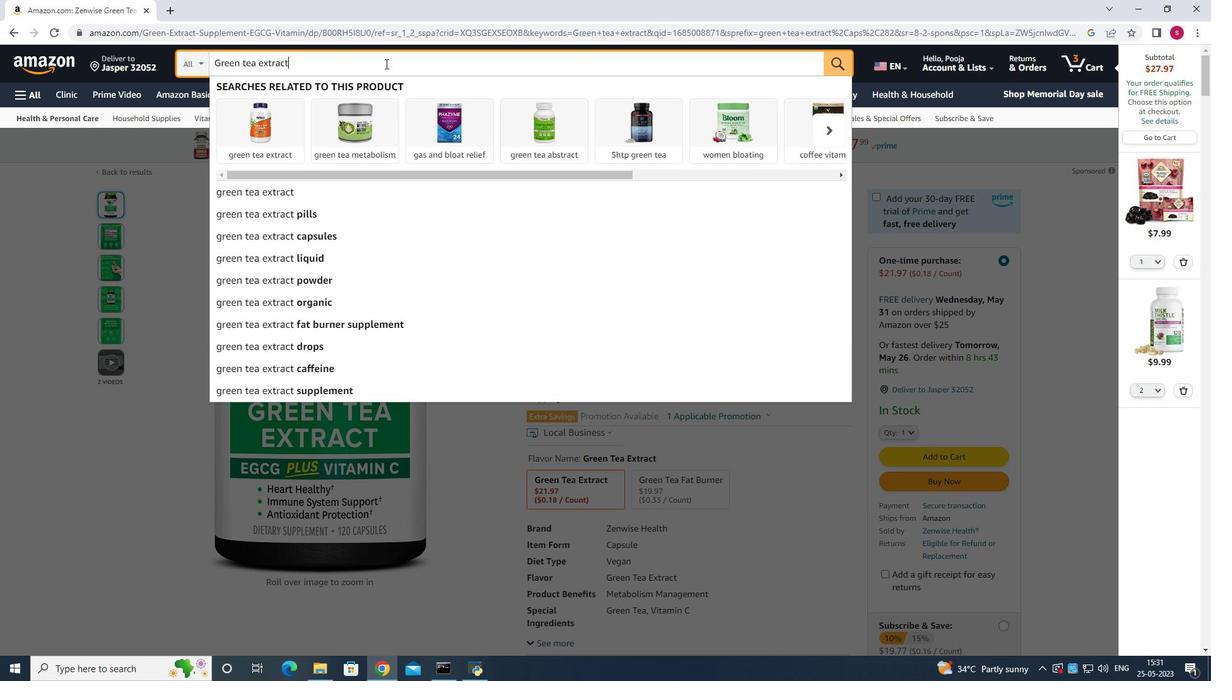 
Action: Key pressed <Key.down><Key.down><Key.down><Key.down><Key.enter>
Screenshot: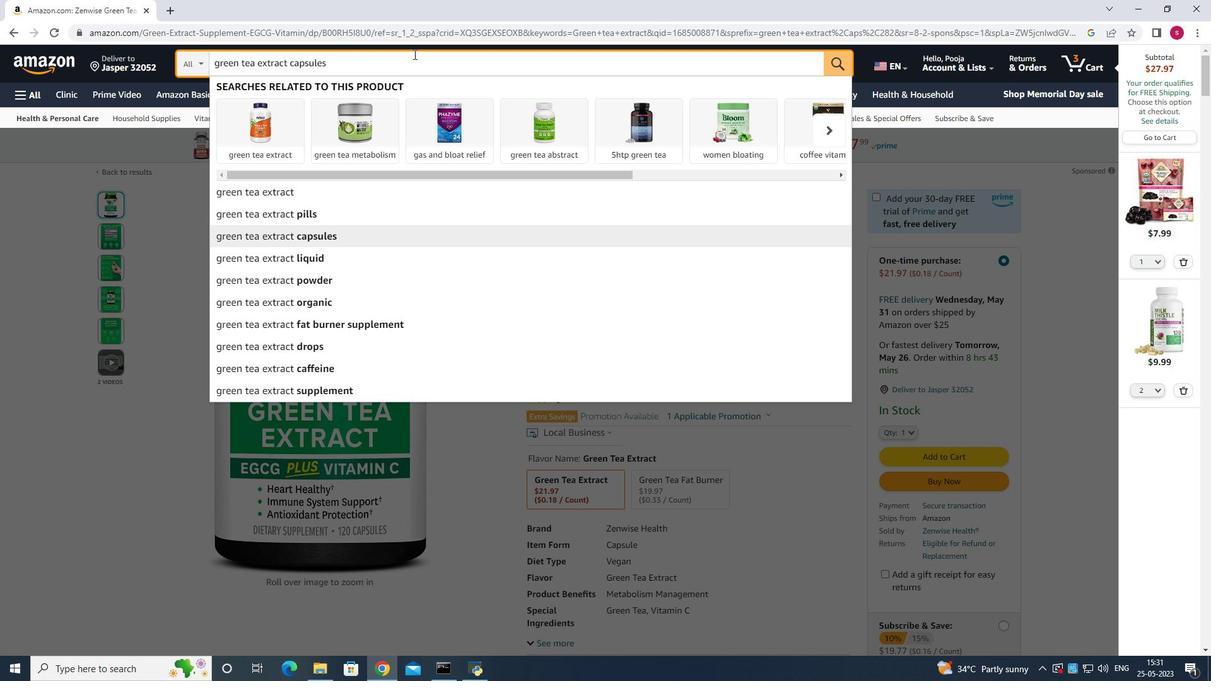 
Action: Mouse moved to (511, 179)
Screenshot: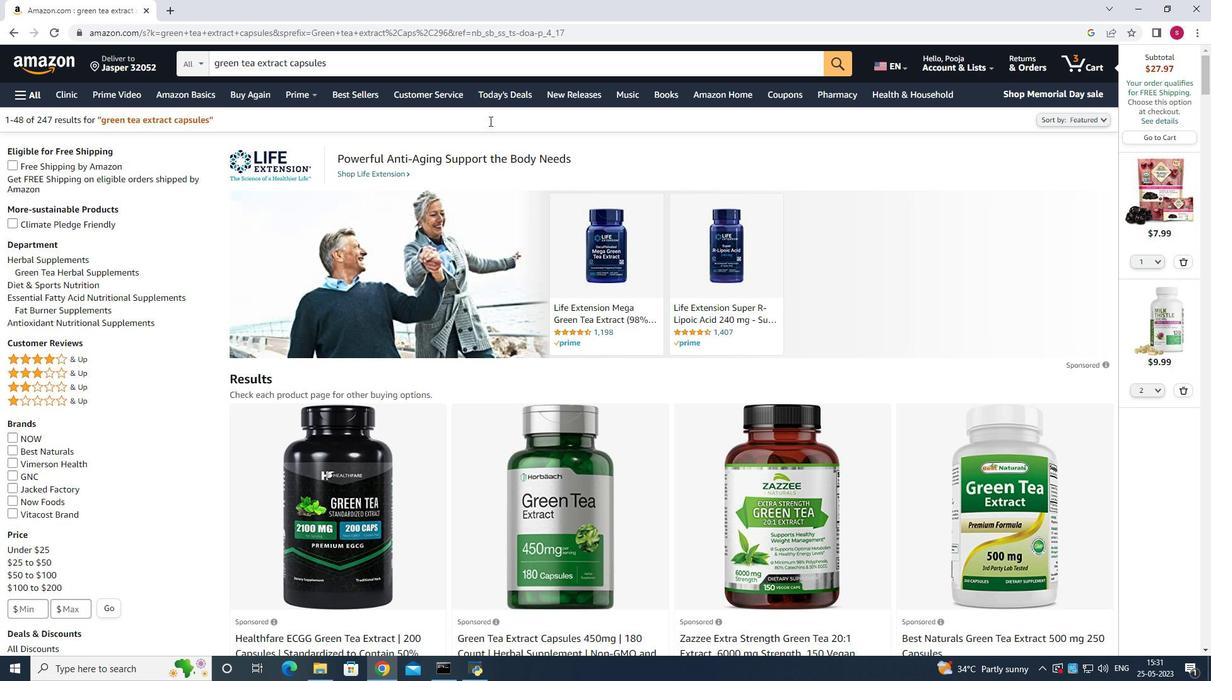 
Action: Mouse scrolled (511, 178) with delta (0, 0)
Screenshot: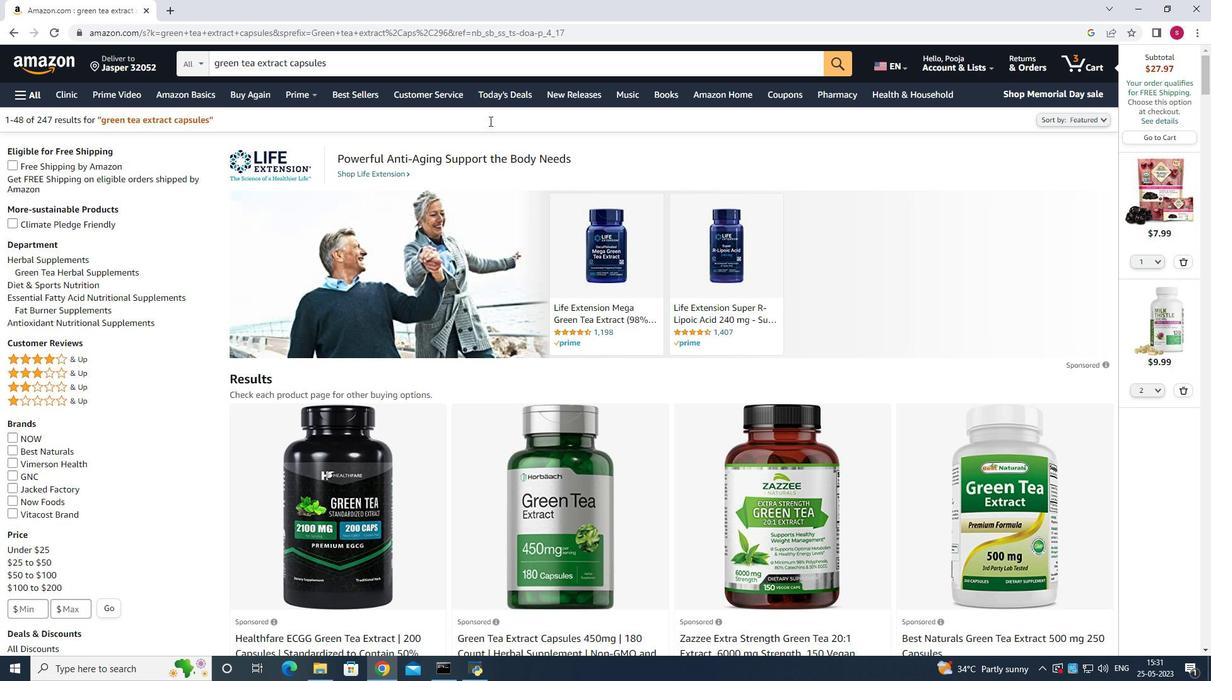 
Action: Mouse moved to (514, 189)
Screenshot: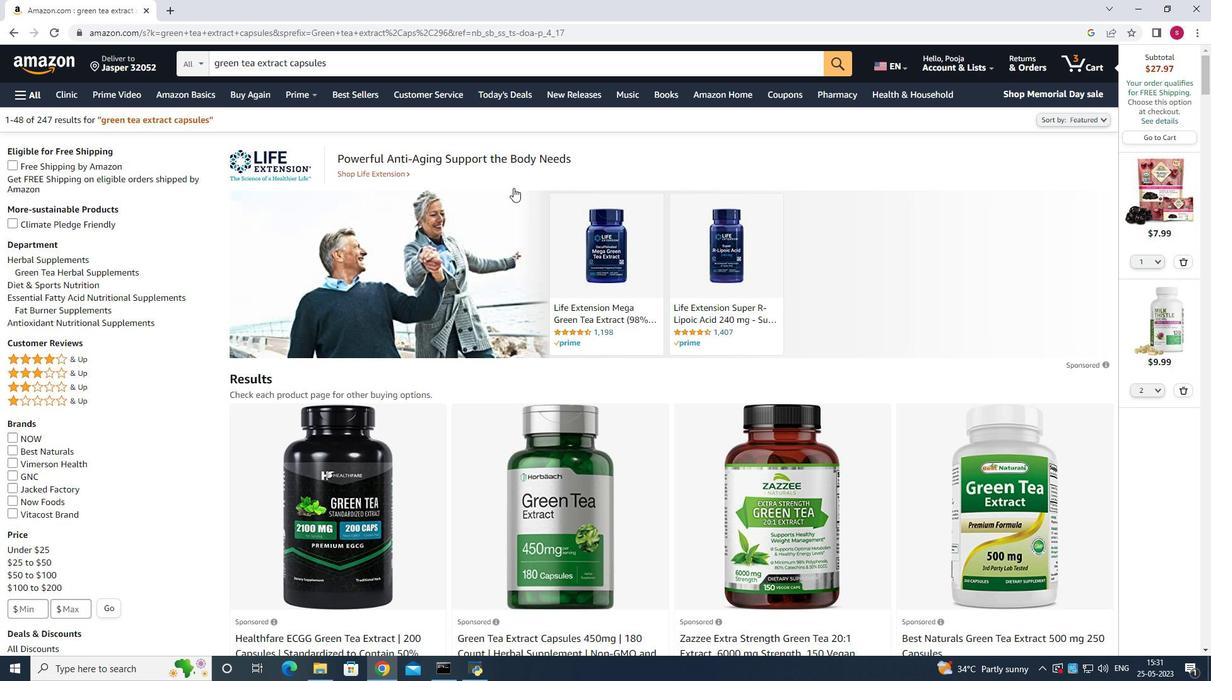 
Action: Mouse scrolled (514, 188) with delta (0, 0)
Screenshot: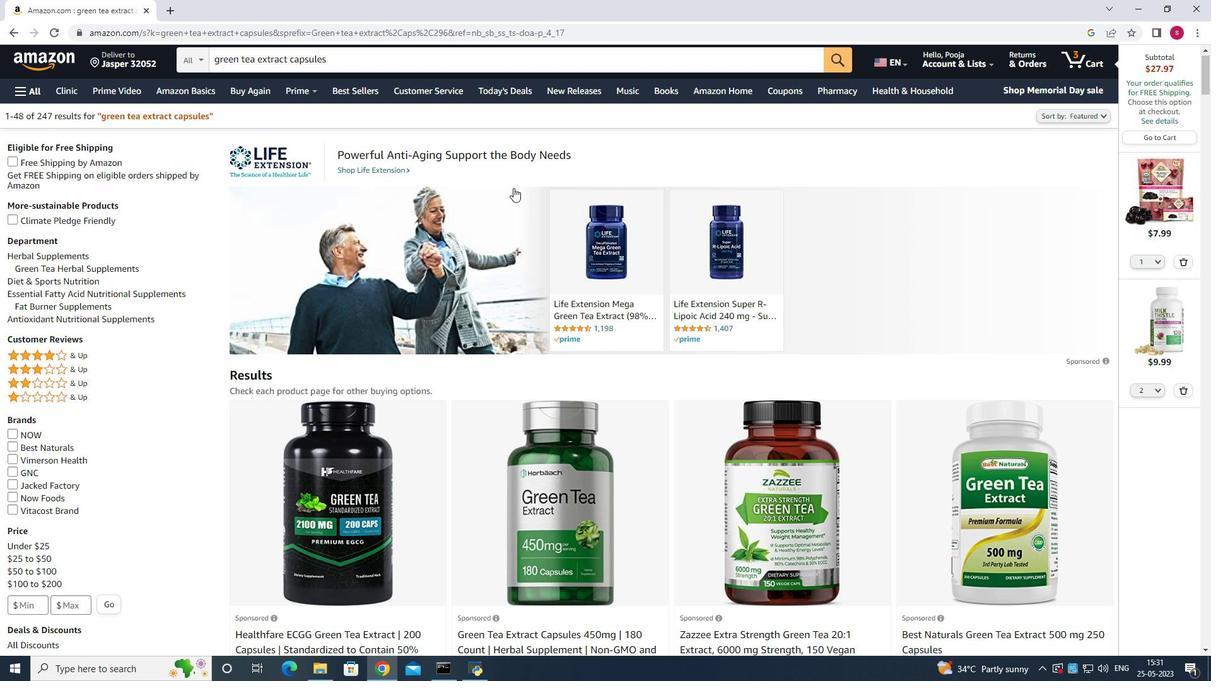 
Action: Mouse scrolled (514, 188) with delta (0, 0)
Screenshot: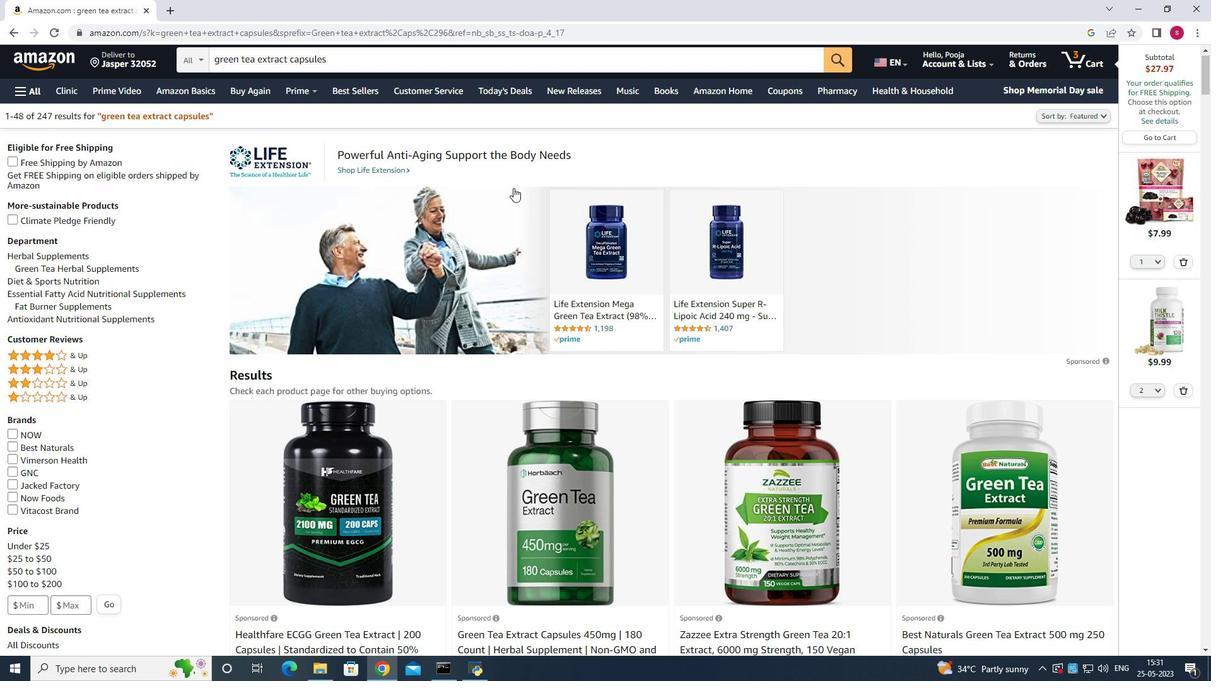 
Action: Mouse moved to (575, 360)
Screenshot: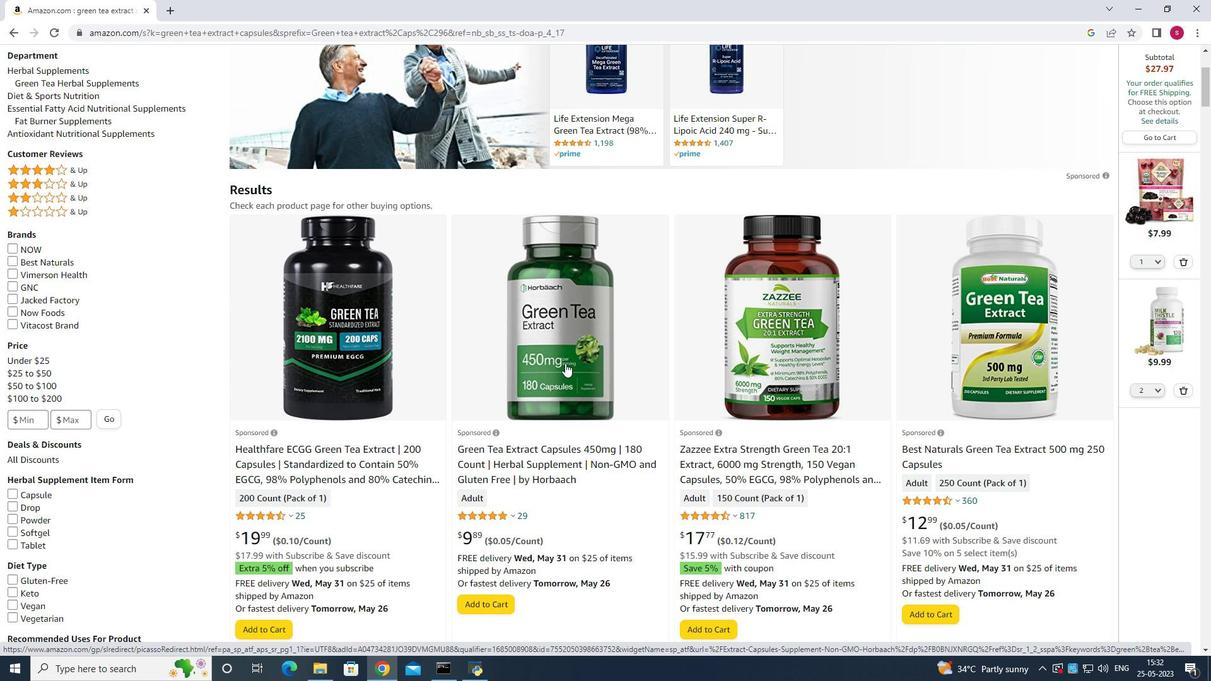 
Action: Mouse pressed left at (575, 360)
Screenshot: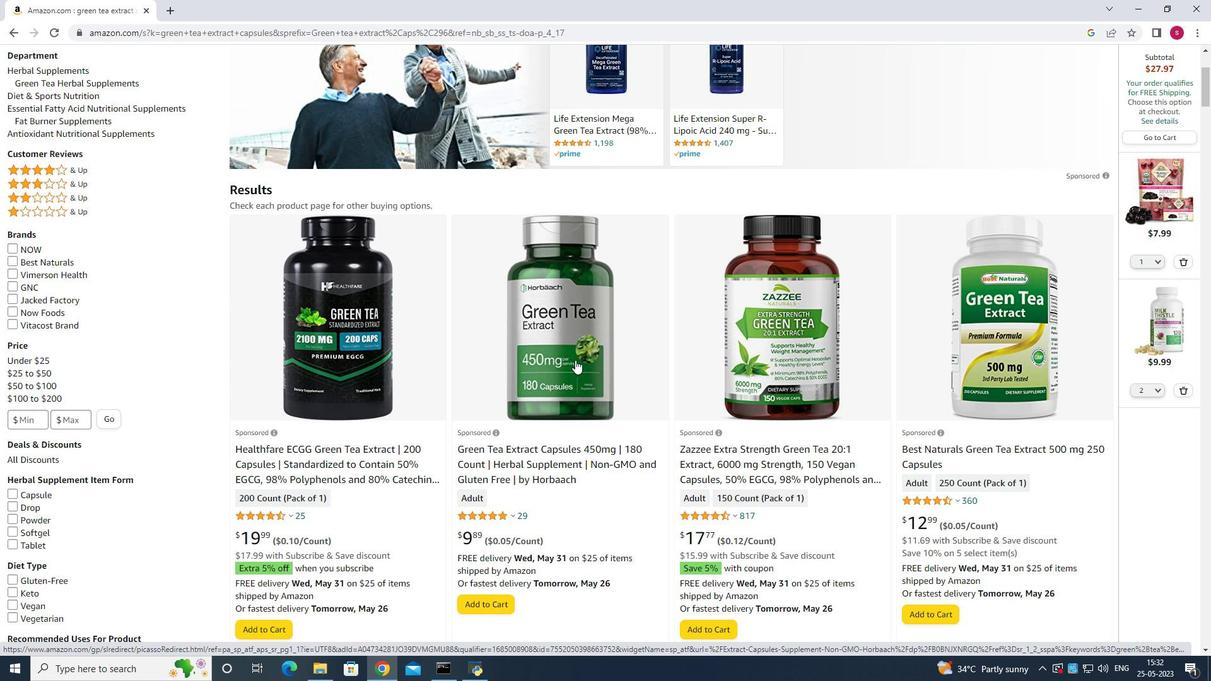 
Action: Mouse moved to (525, 382)
Screenshot: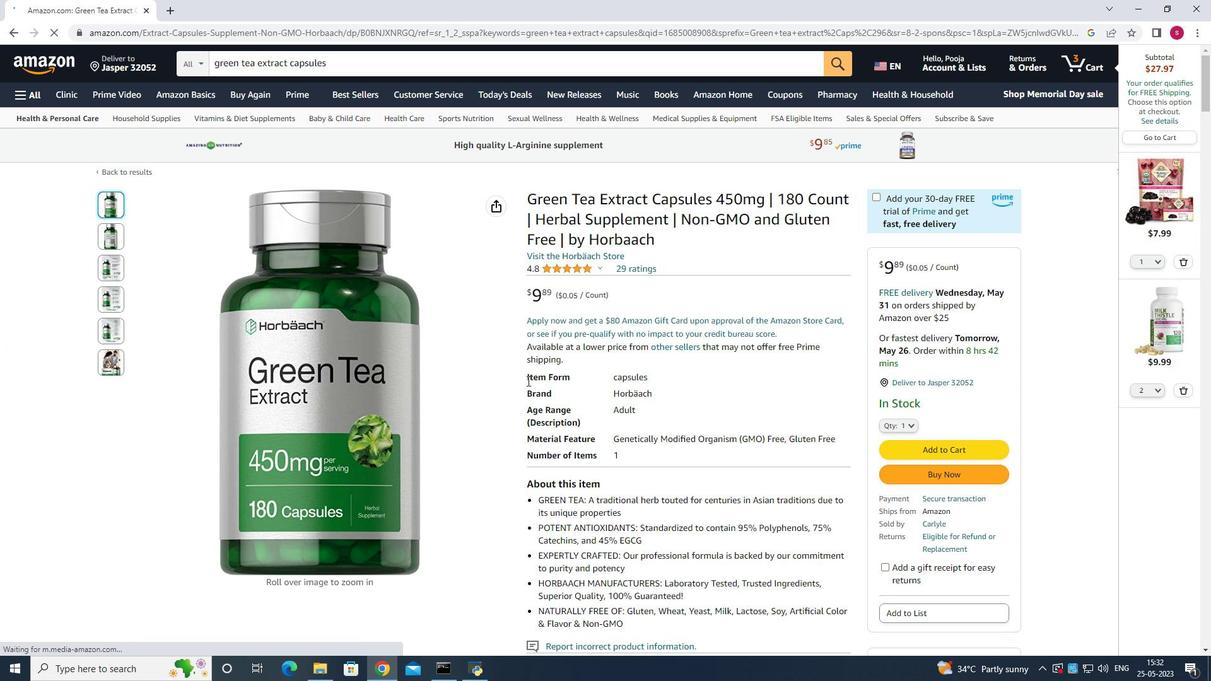
Action: Mouse scrolled (525, 381) with delta (0, 0)
Screenshot: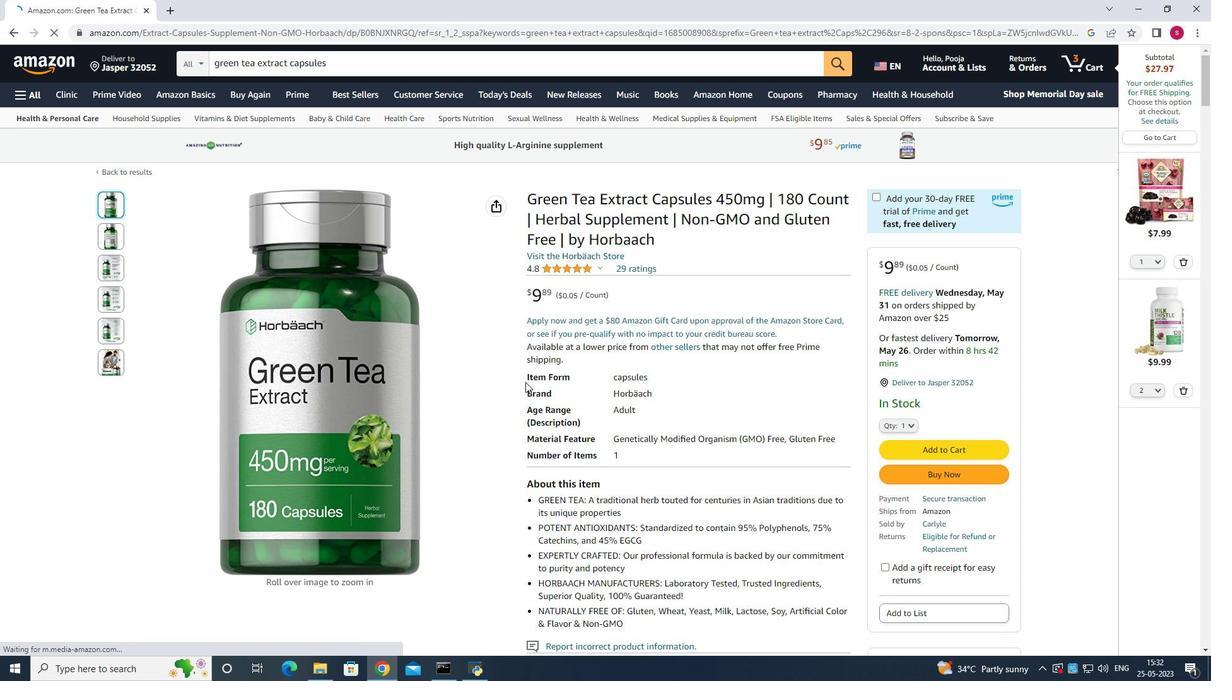 
Action: Mouse scrolled (525, 381) with delta (0, 0)
Screenshot: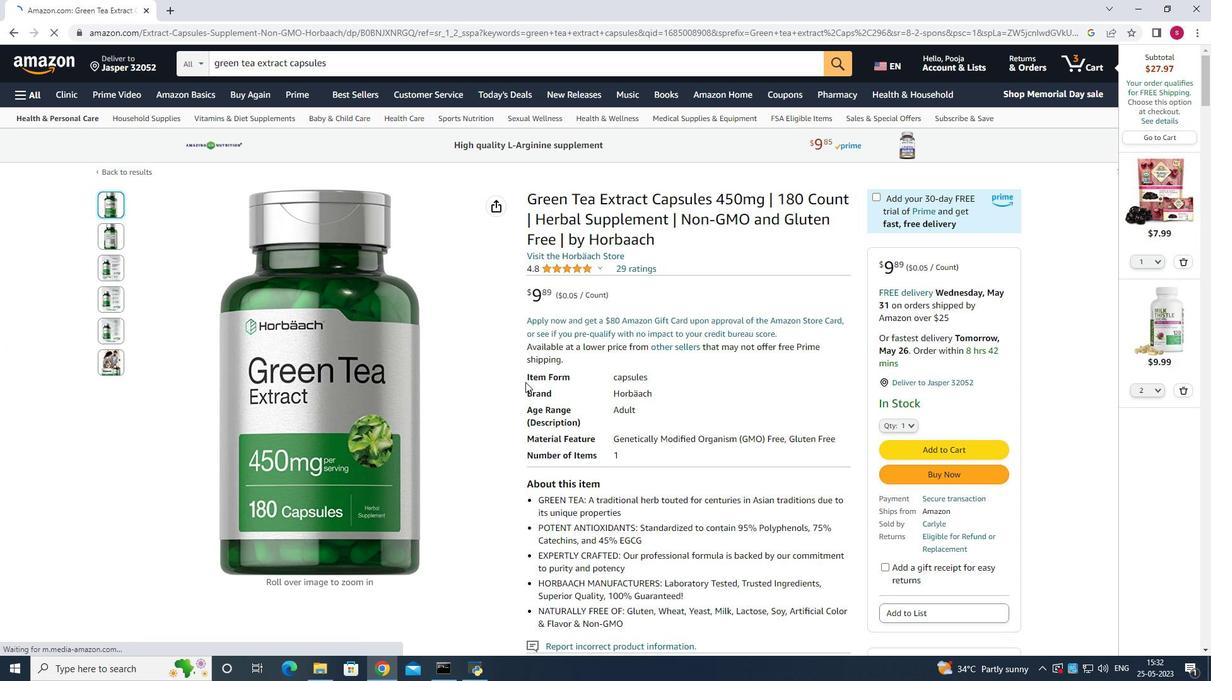 
Action: Mouse moved to (525, 382)
Screenshot: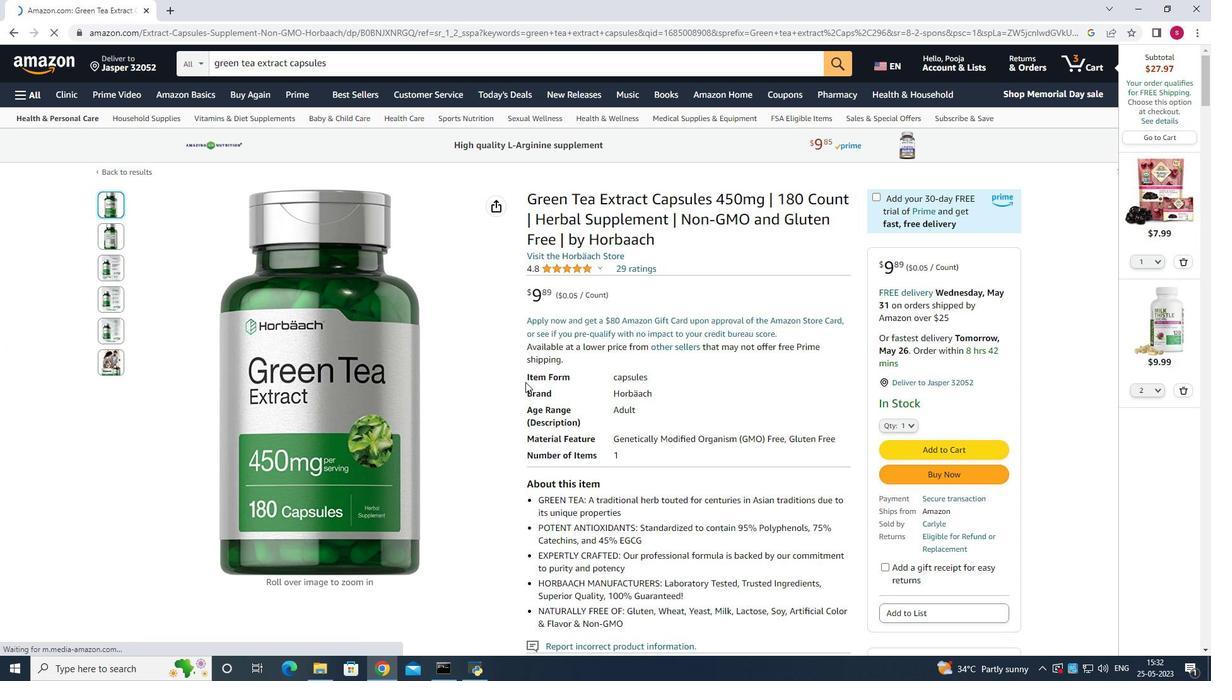 
Action: Mouse scrolled (525, 381) with delta (0, 0)
Screenshot: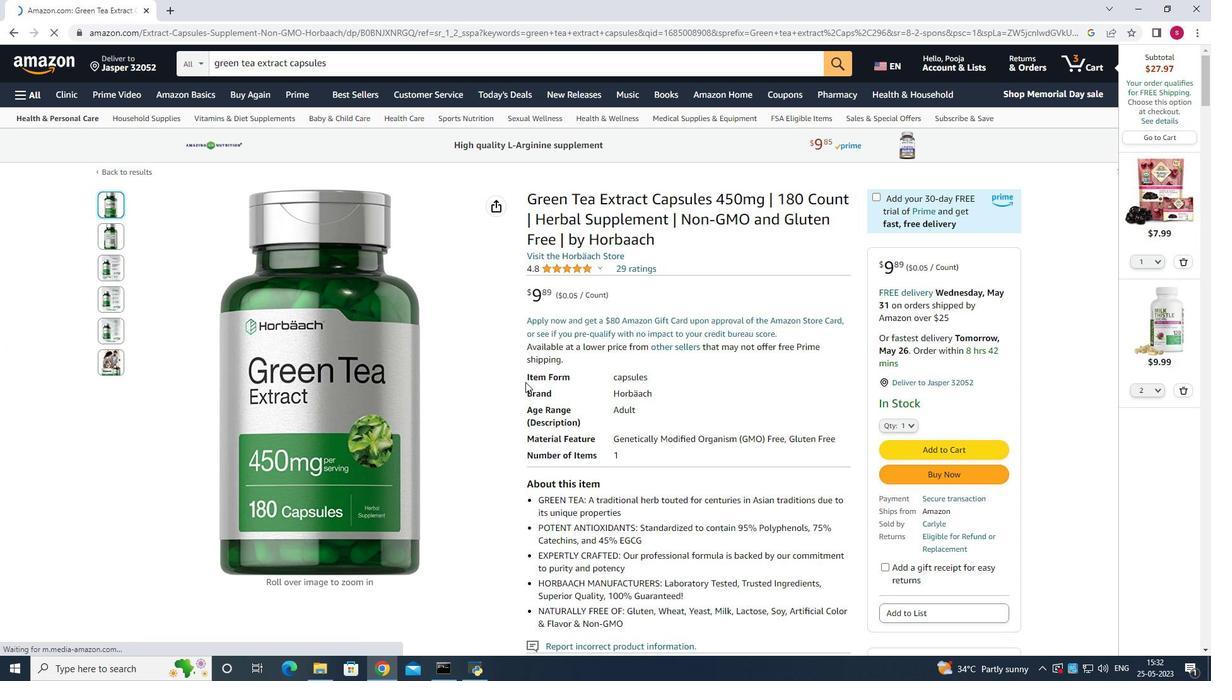 
Action: Mouse scrolled (525, 381) with delta (0, 0)
Screenshot: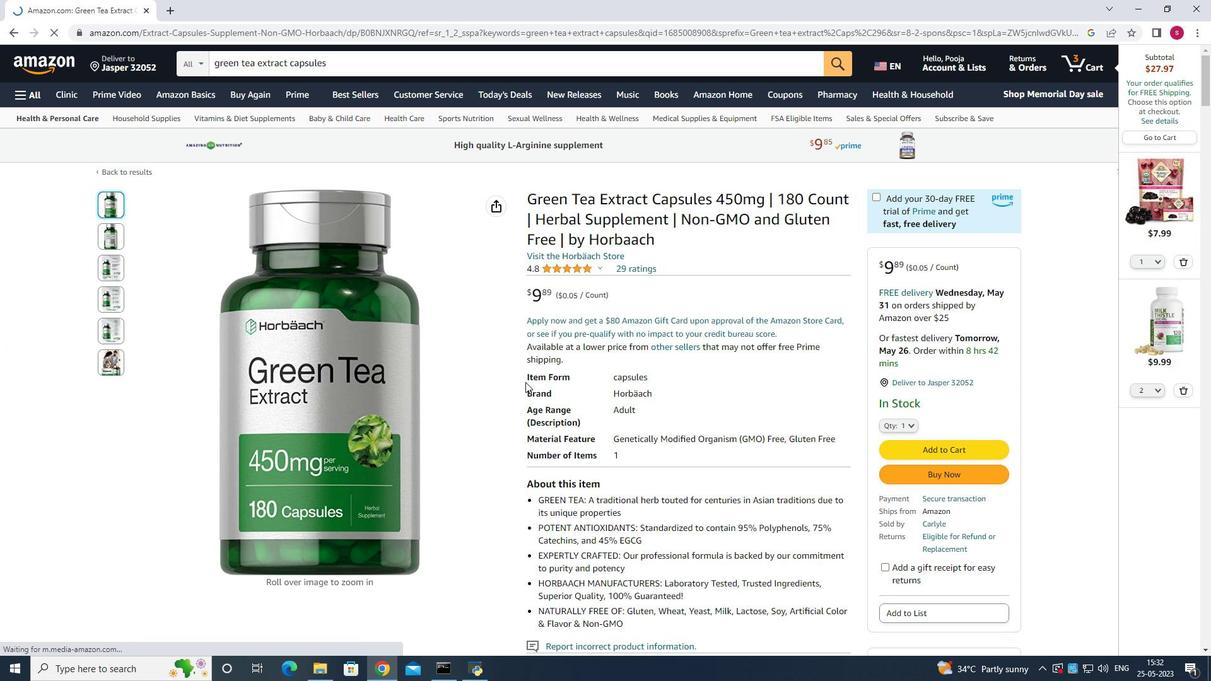 
Action: Mouse scrolled (525, 381) with delta (0, 0)
Screenshot: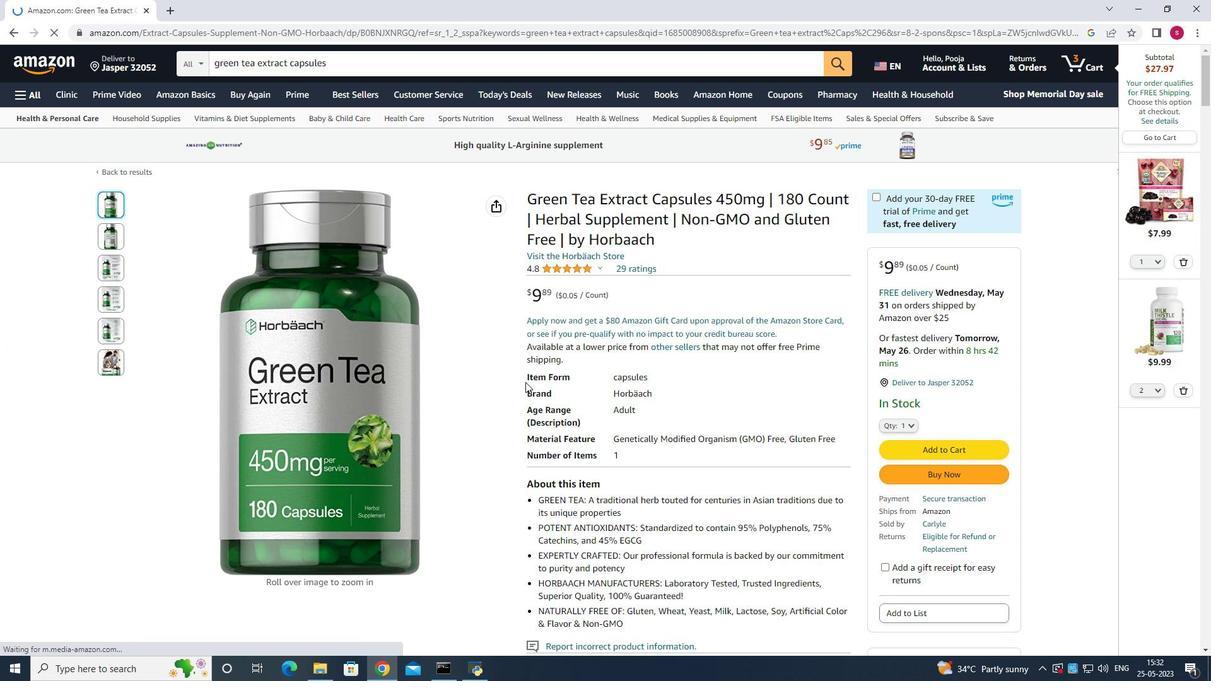
Action: Mouse moved to (523, 382)
Screenshot: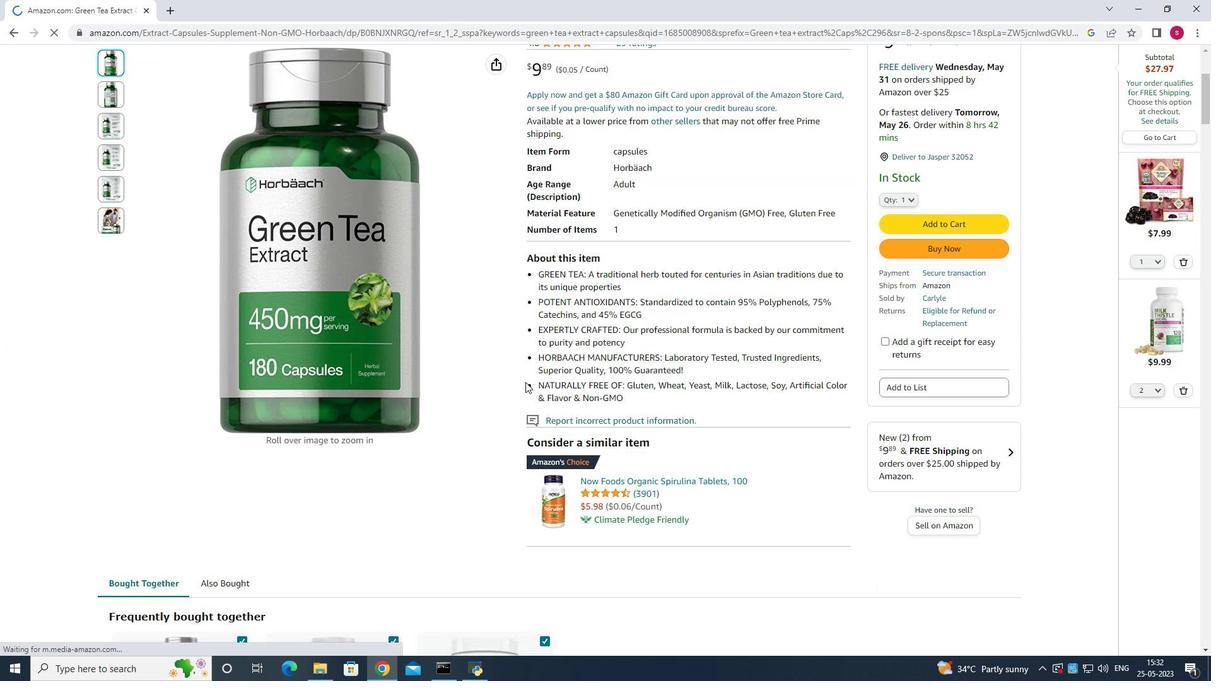 
Action: Mouse scrolled (523, 381) with delta (0, 0)
Screenshot: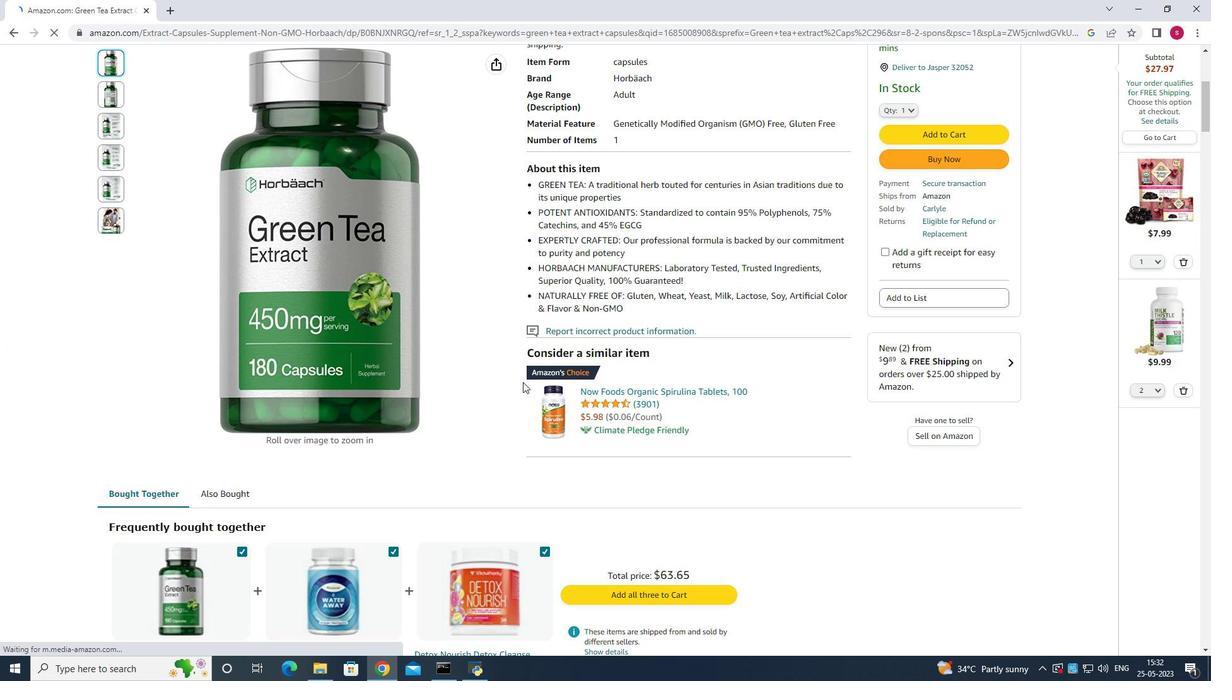 
Action: Mouse scrolled (523, 381) with delta (0, 0)
Screenshot: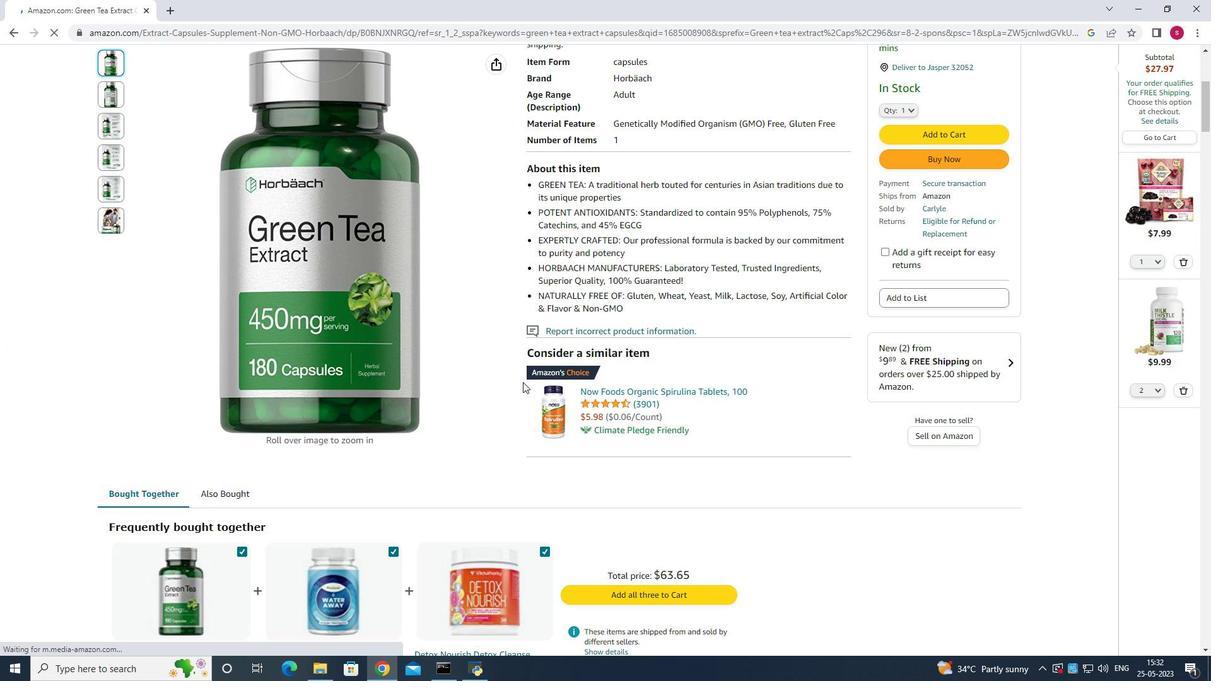 
Action: Mouse scrolled (523, 381) with delta (0, 0)
Screenshot: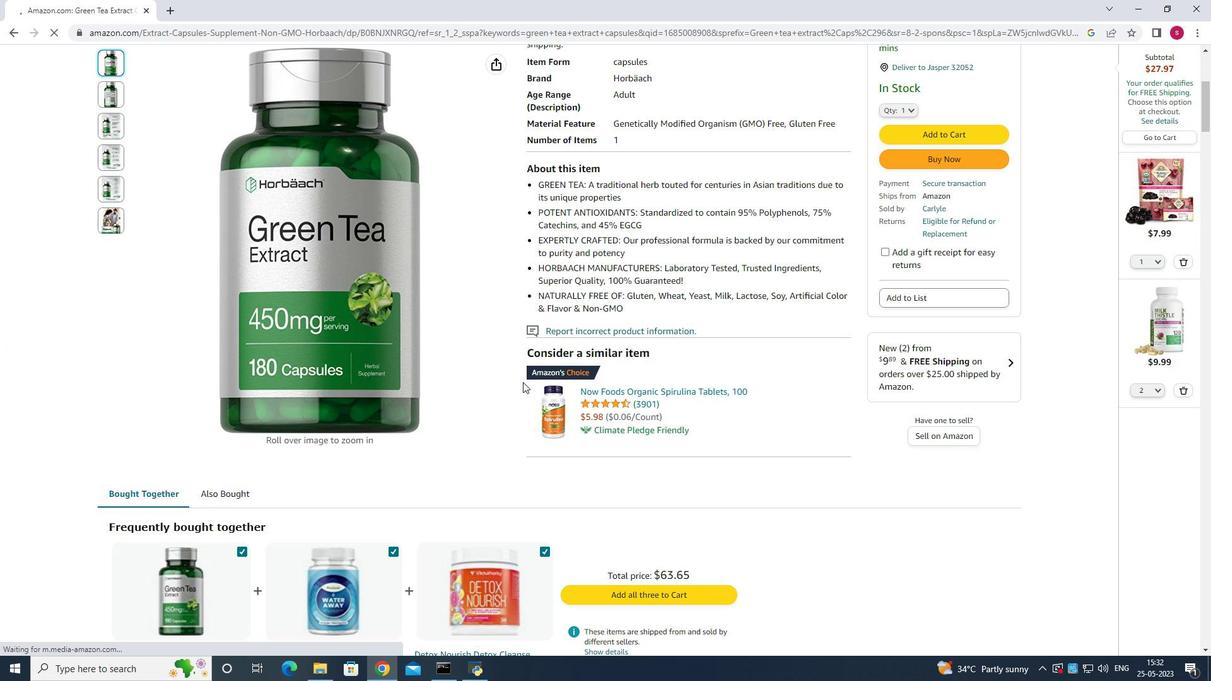 
Action: Mouse scrolled (523, 381) with delta (0, 0)
Screenshot: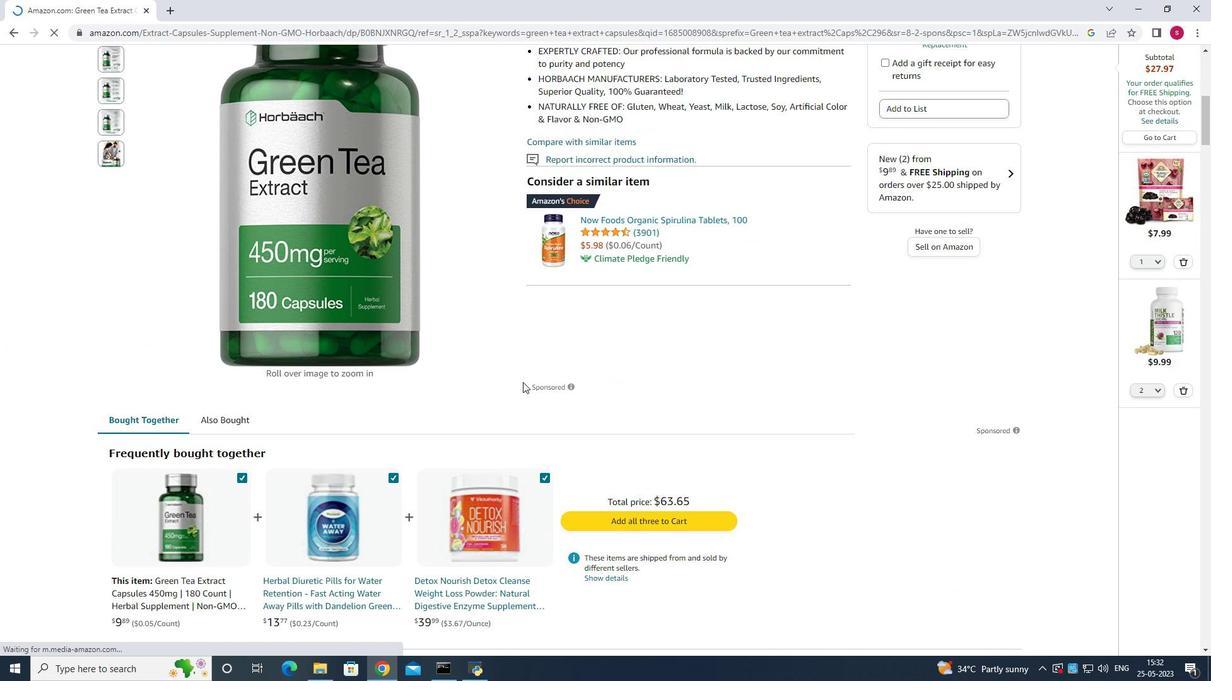 
Action: Mouse scrolled (523, 381) with delta (0, 0)
Screenshot: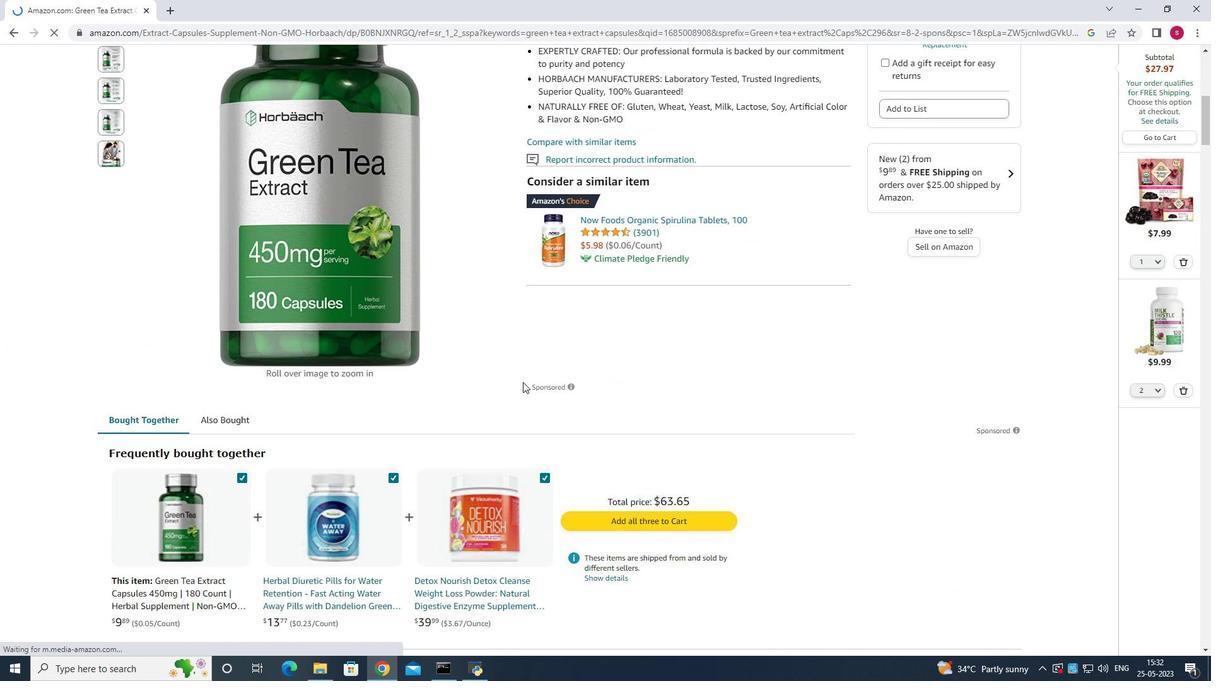 
Action: Mouse scrolled (523, 381) with delta (0, 0)
Screenshot: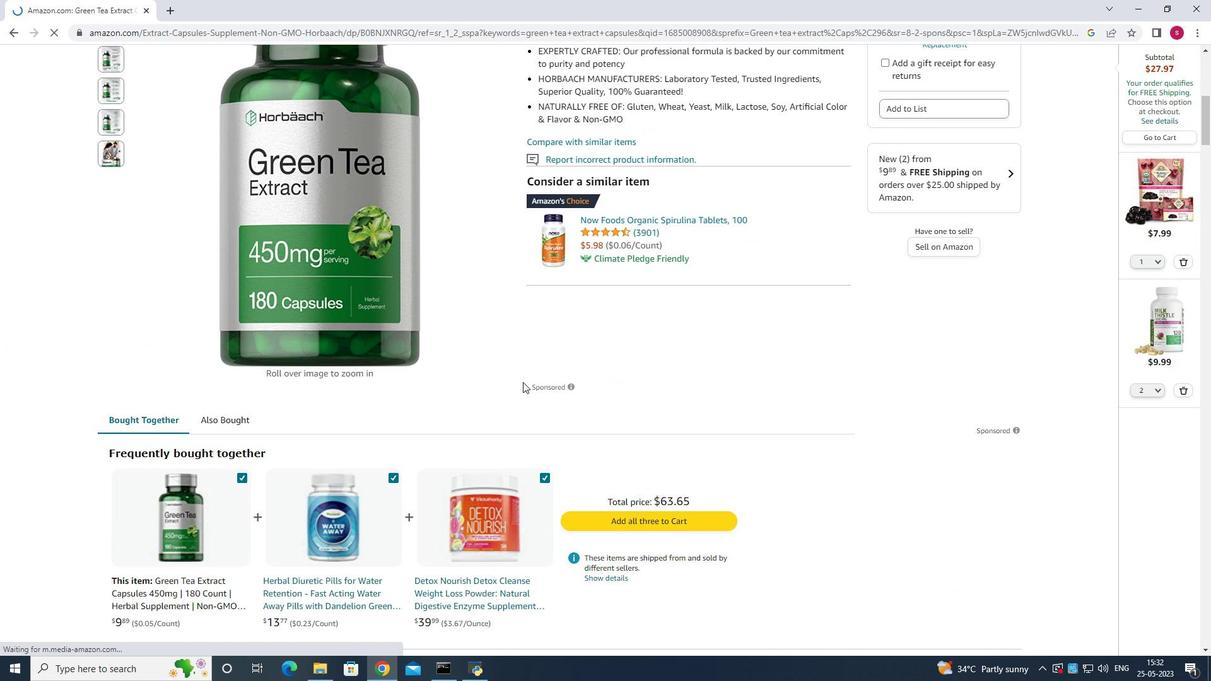 
Action: Mouse scrolled (523, 381) with delta (0, 0)
Screenshot: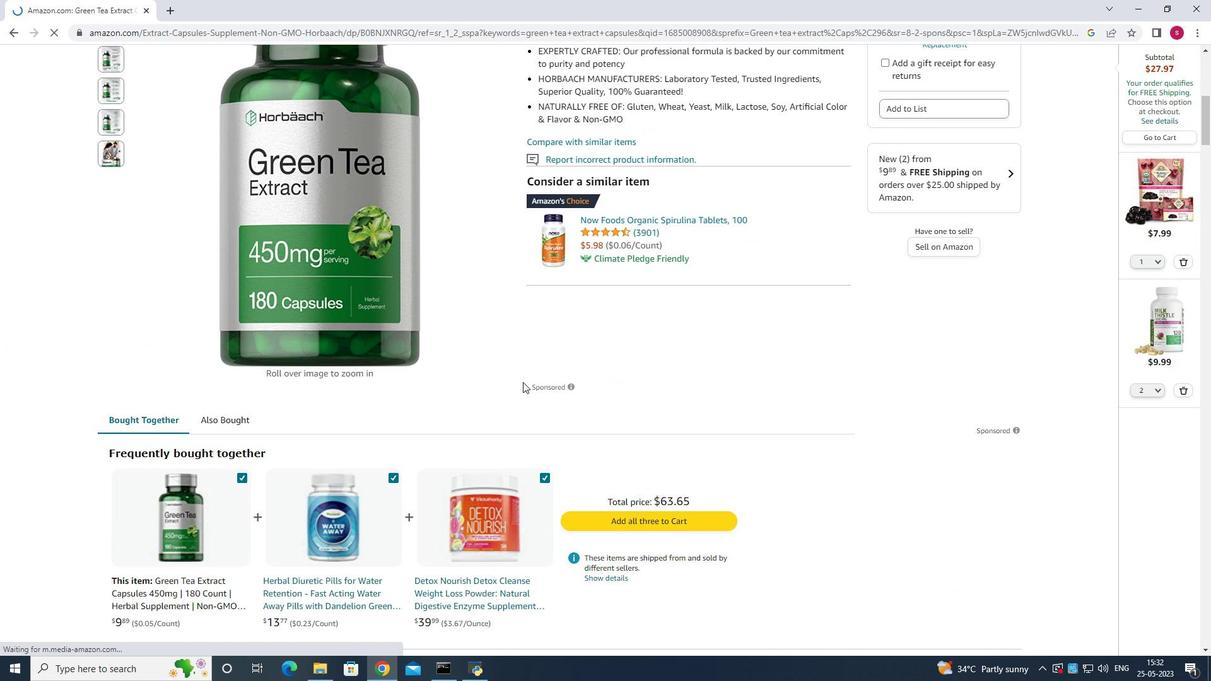 
Action: Mouse scrolled (523, 381) with delta (0, 0)
Screenshot: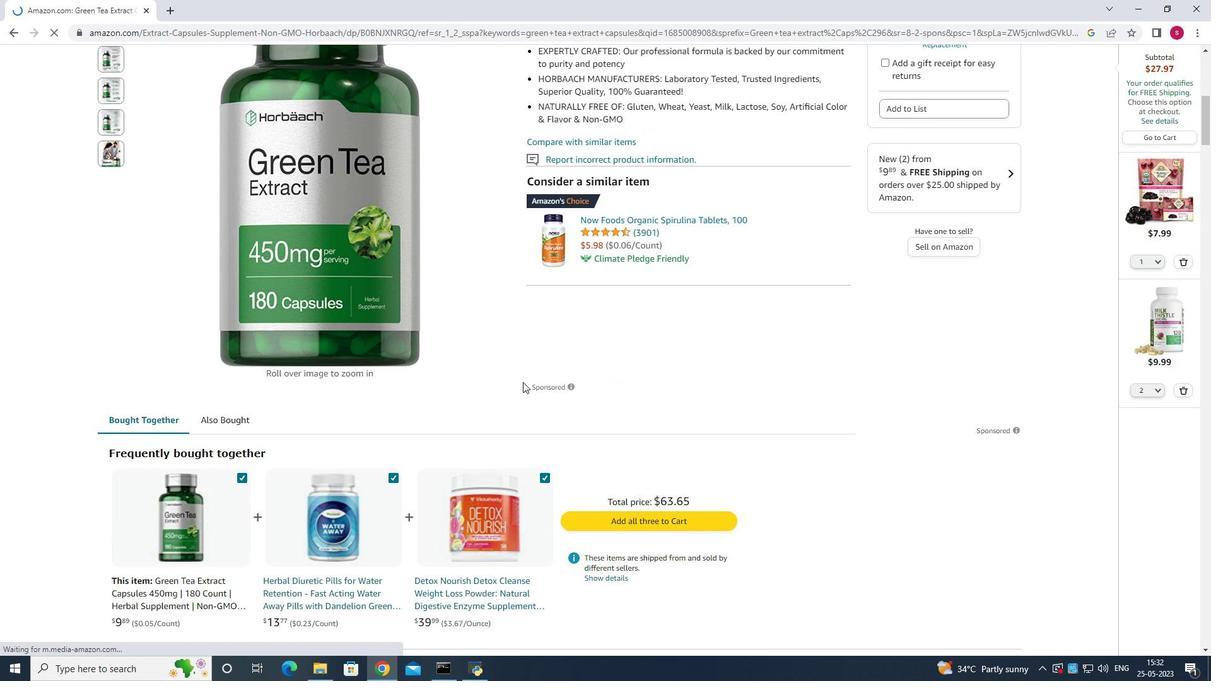 
Action: Mouse scrolled (523, 381) with delta (0, 0)
Screenshot: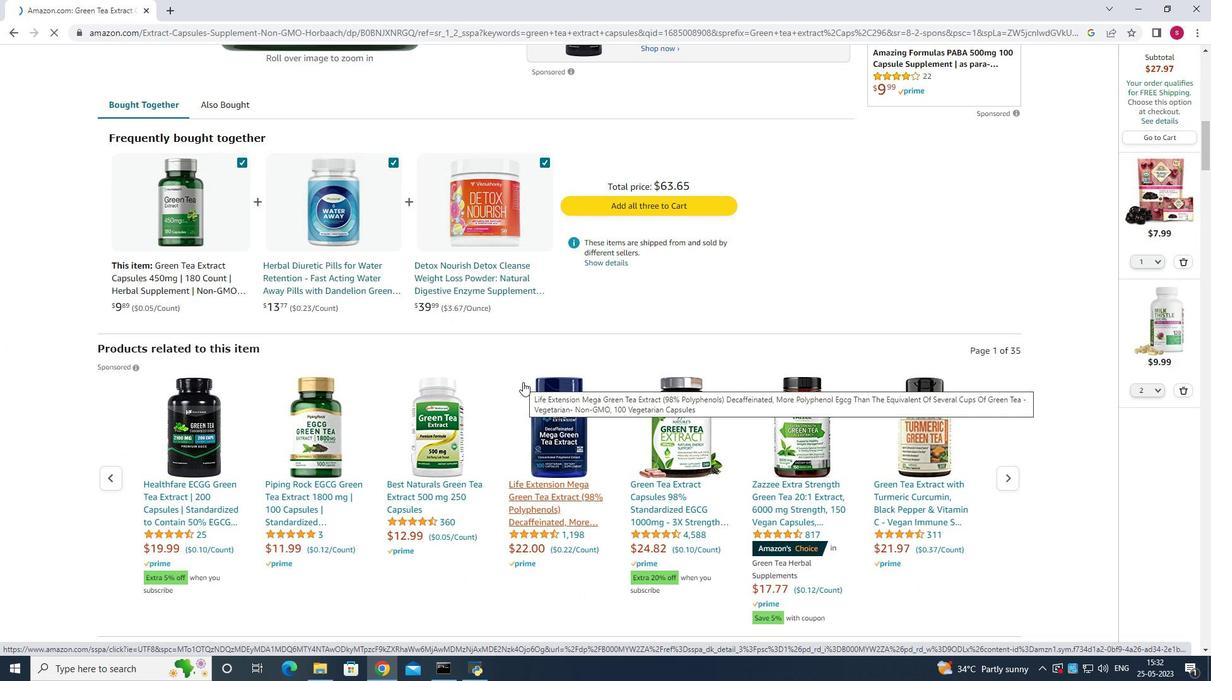 
Action: Mouse scrolled (523, 382) with delta (0, 0)
Screenshot: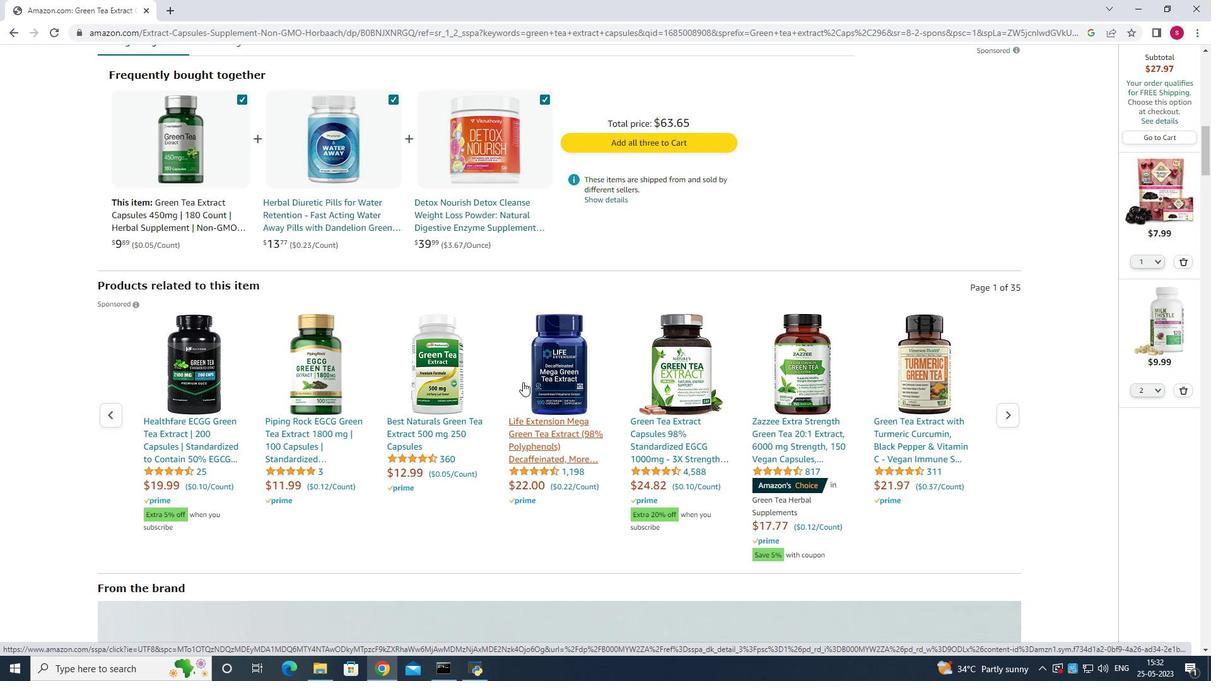 
Action: Mouse scrolled (523, 382) with delta (0, 0)
Screenshot: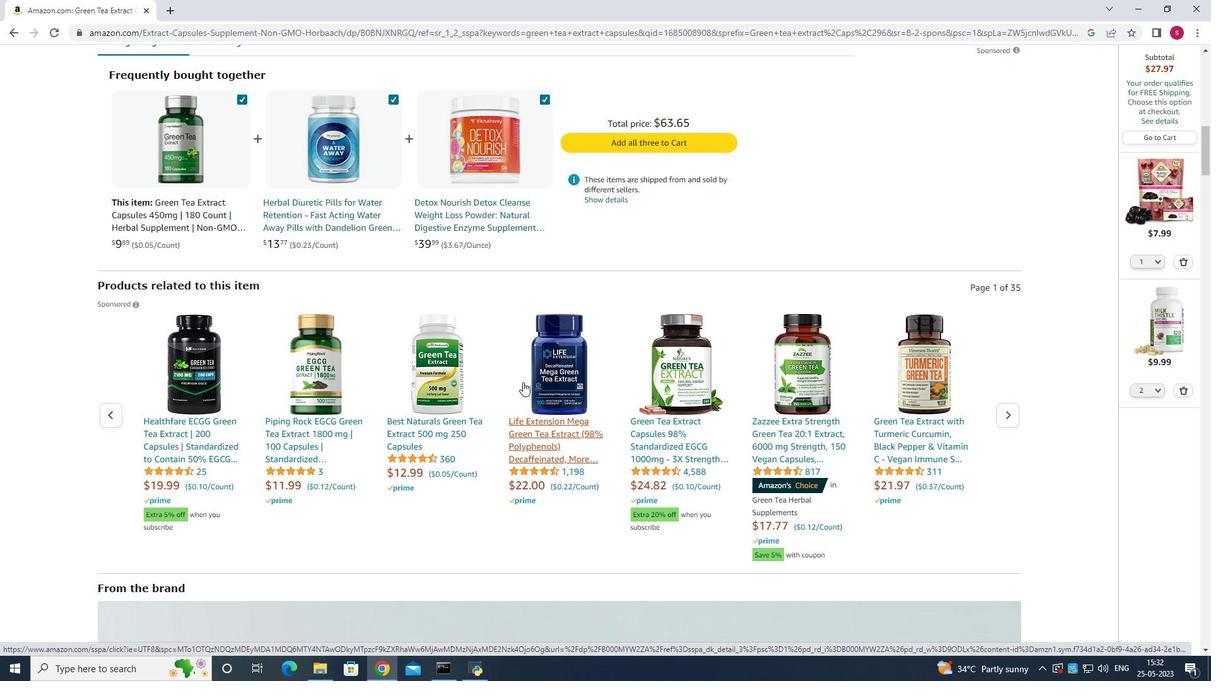 
Action: Mouse scrolled (523, 382) with delta (0, 0)
Screenshot: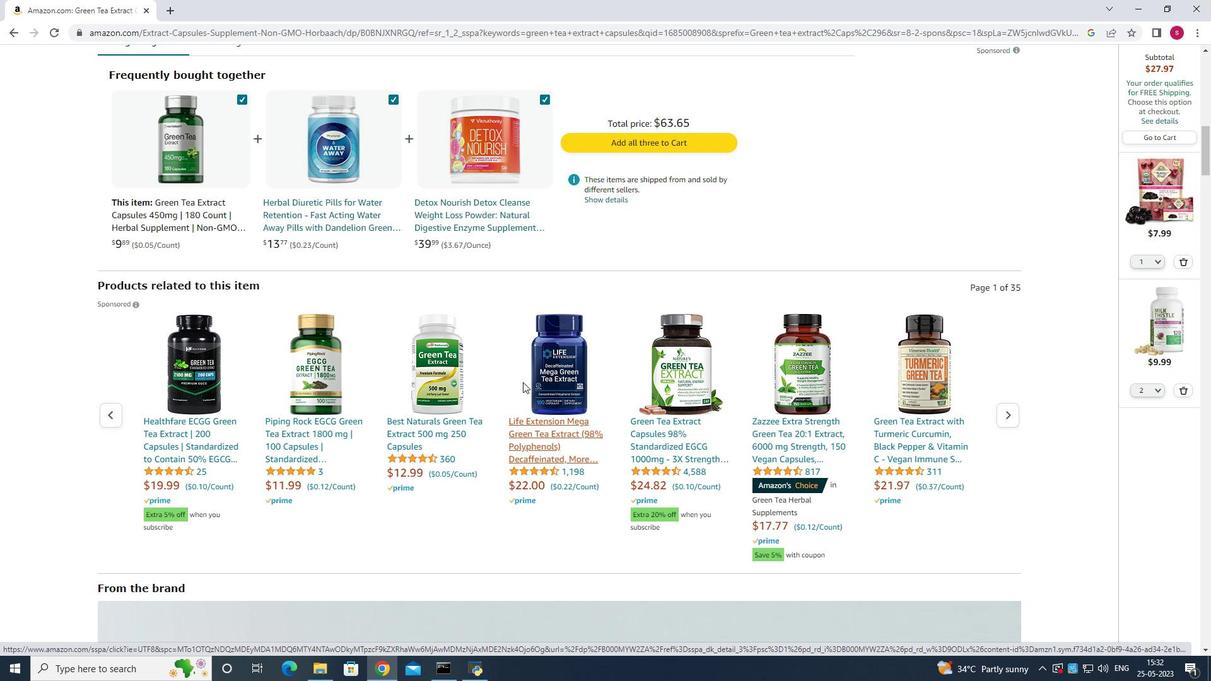 
Action: Mouse scrolled (523, 382) with delta (0, 0)
Screenshot: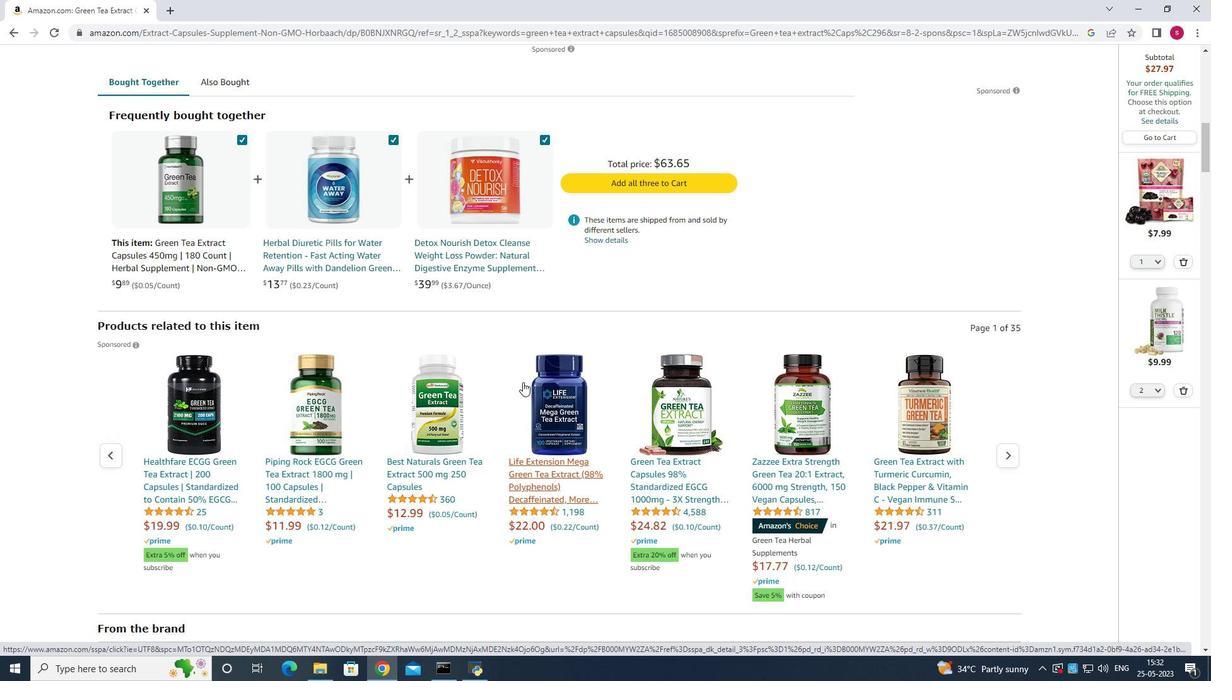 
Action: Mouse scrolled (523, 382) with delta (0, 0)
Screenshot: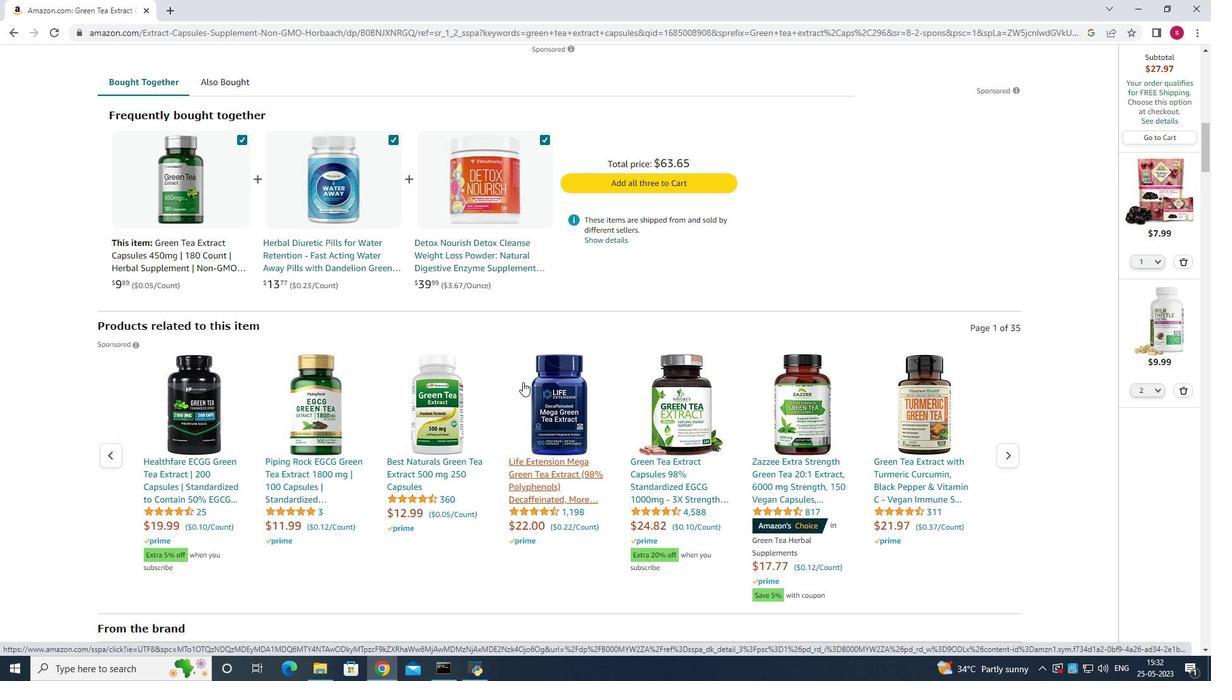 
Action: Mouse scrolled (523, 382) with delta (0, 0)
Screenshot: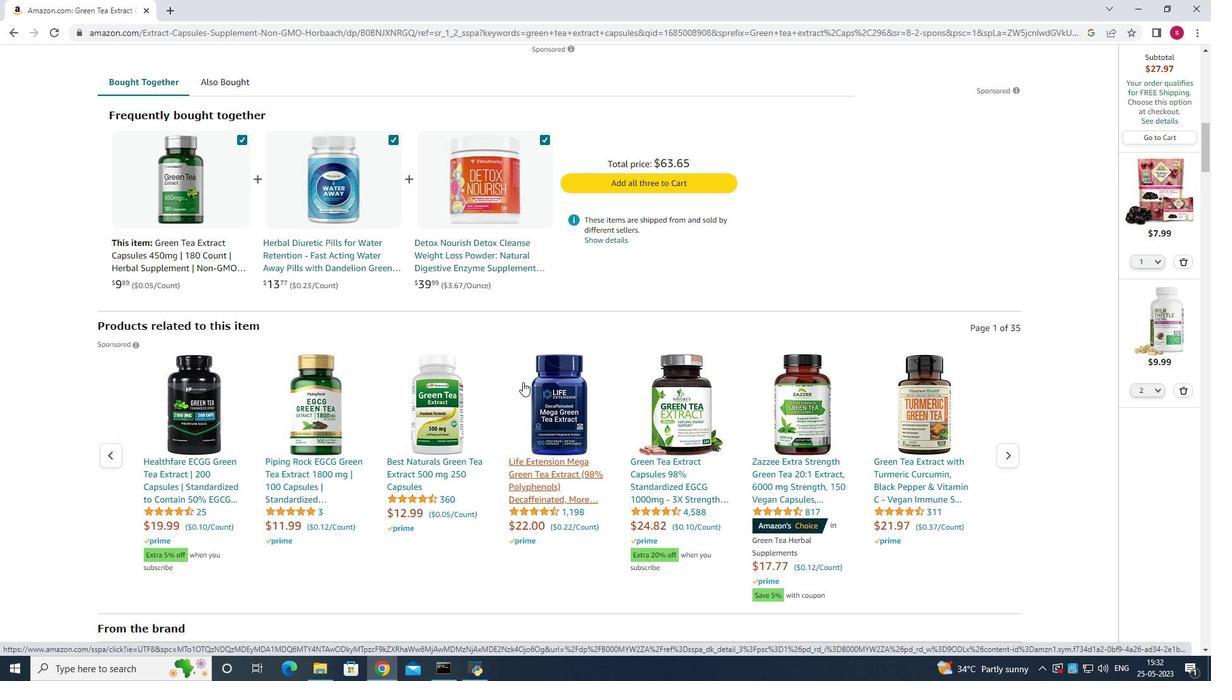 
Action: Mouse scrolled (523, 382) with delta (0, 0)
Screenshot: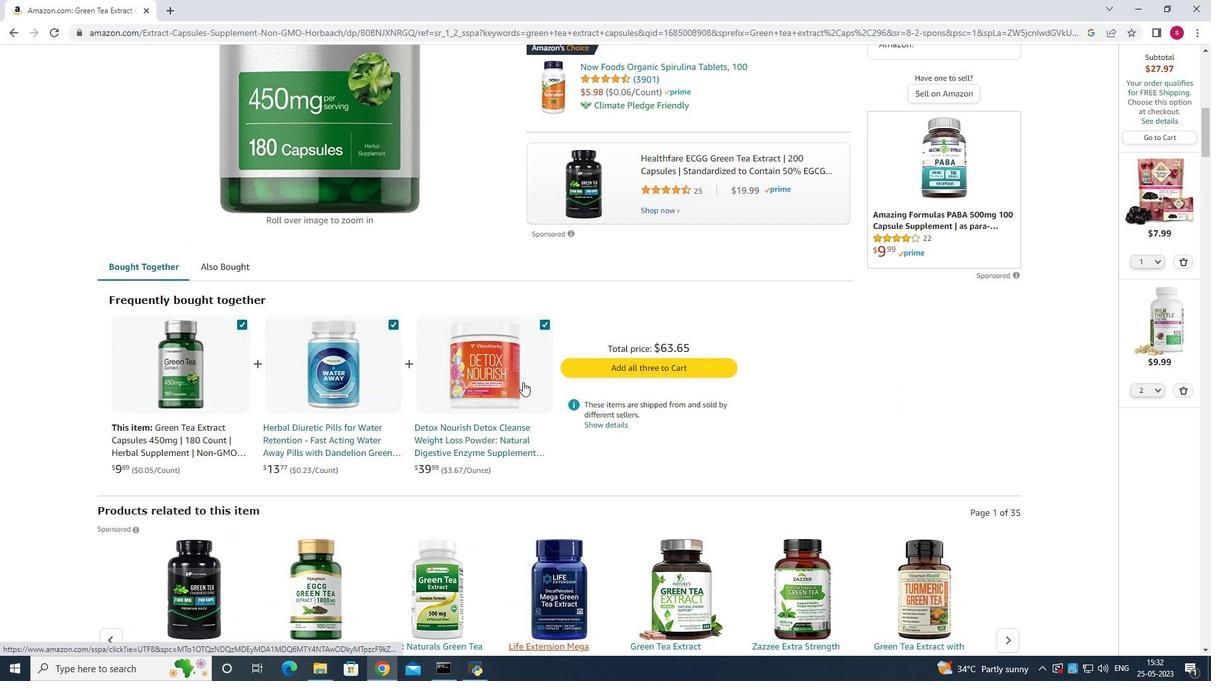 
Action: Mouse scrolled (523, 382) with delta (0, 0)
Screenshot: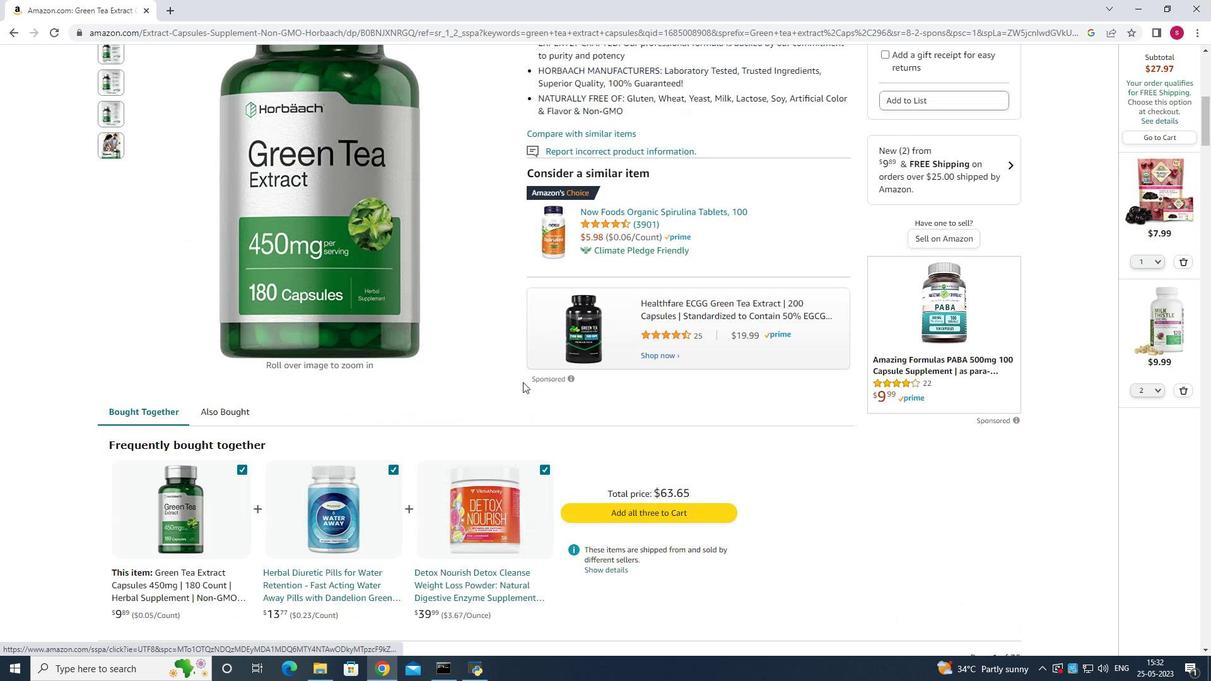 
Action: Mouse scrolled (523, 382) with delta (0, 0)
Screenshot: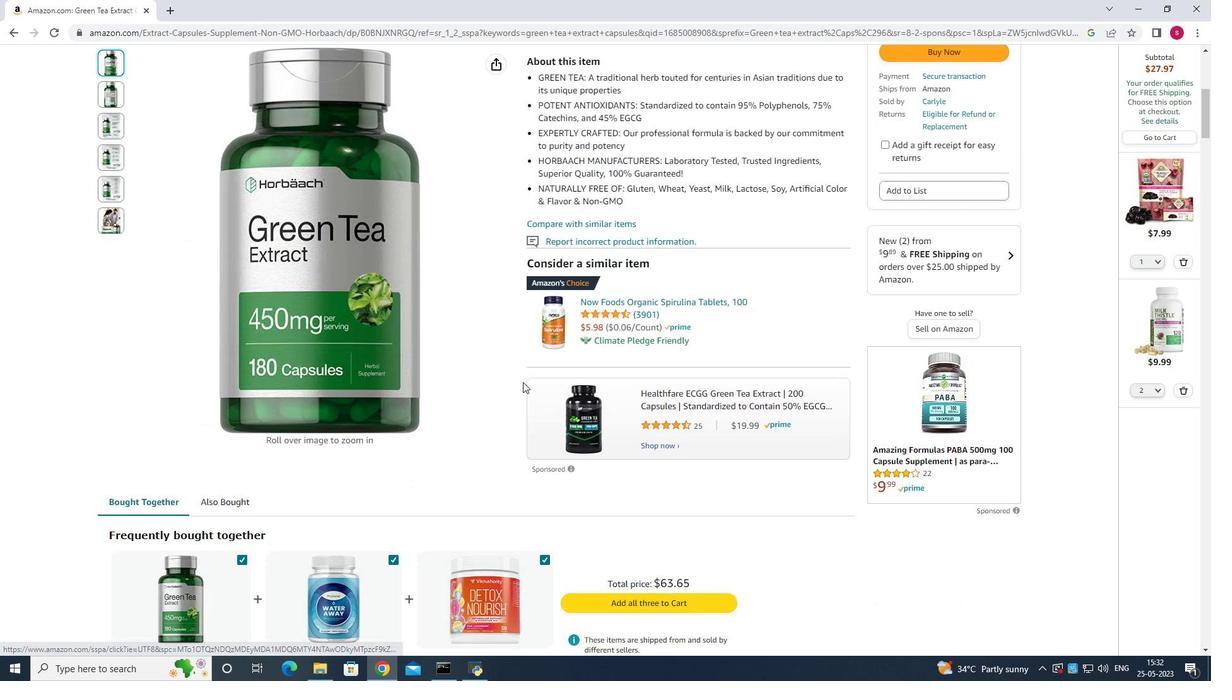 
Action: Mouse scrolled (523, 382) with delta (0, 0)
Screenshot: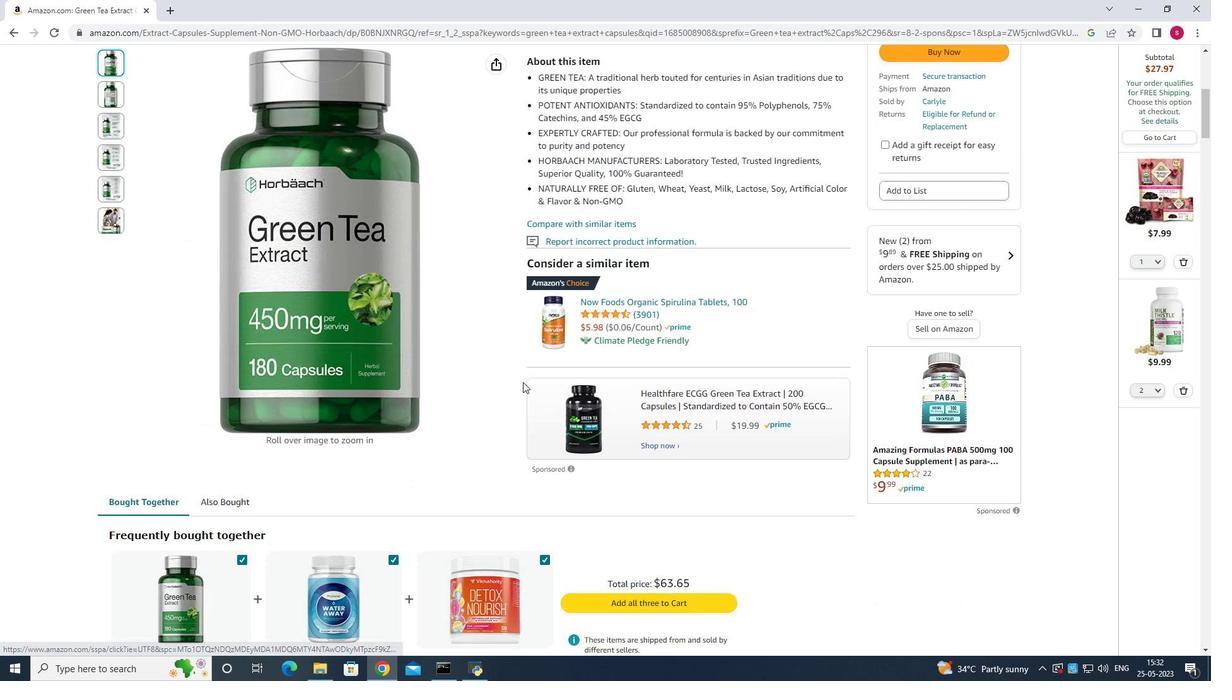 
Action: Mouse scrolled (523, 382) with delta (0, 0)
Screenshot: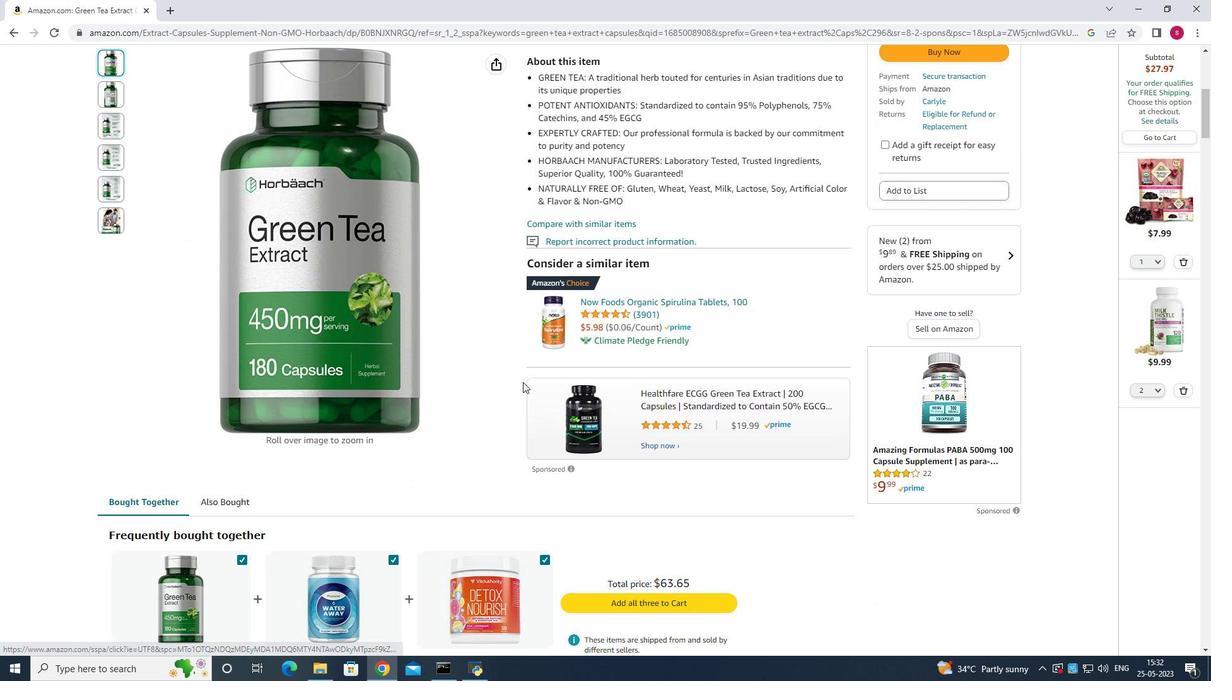 
Action: Mouse moved to (522, 382)
Screenshot: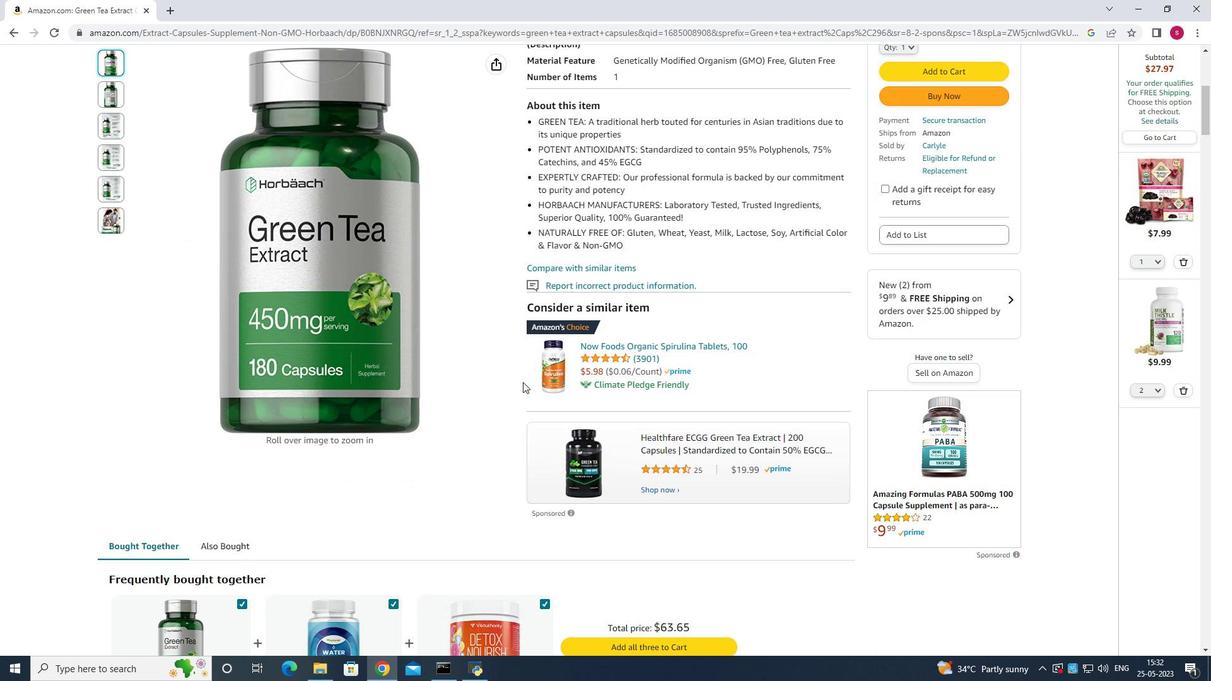 
Action: Mouse scrolled (522, 383) with delta (0, 0)
Screenshot: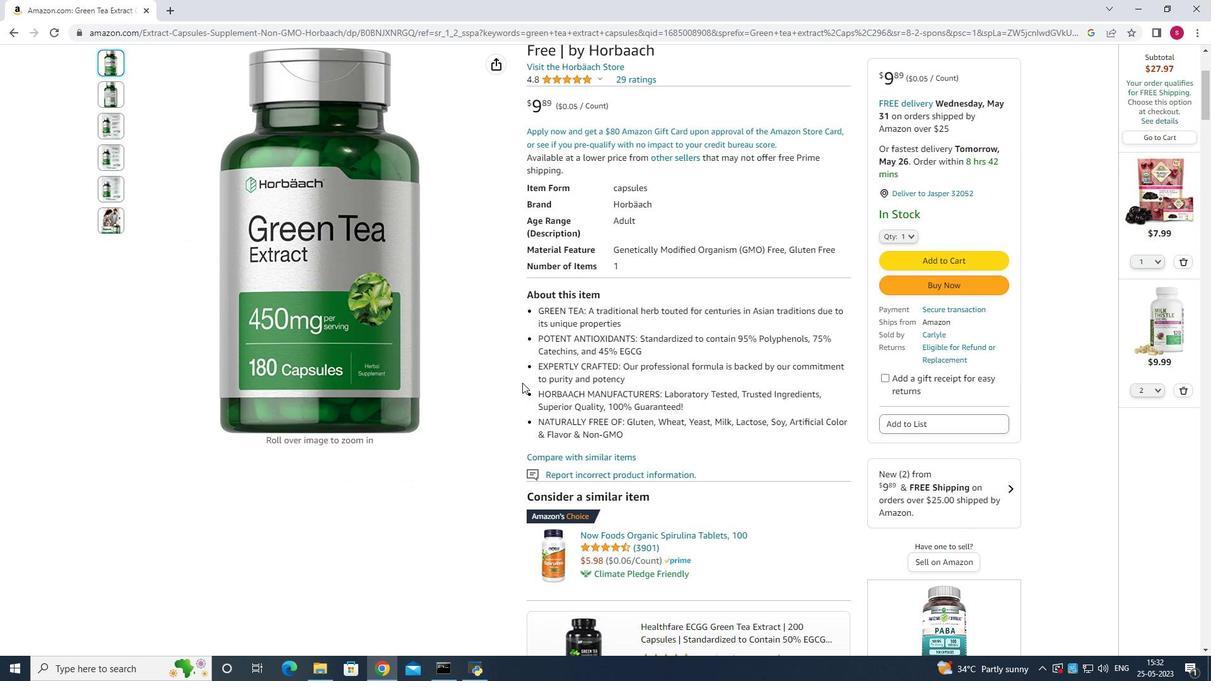 
Action: Mouse scrolled (522, 383) with delta (0, 0)
Screenshot: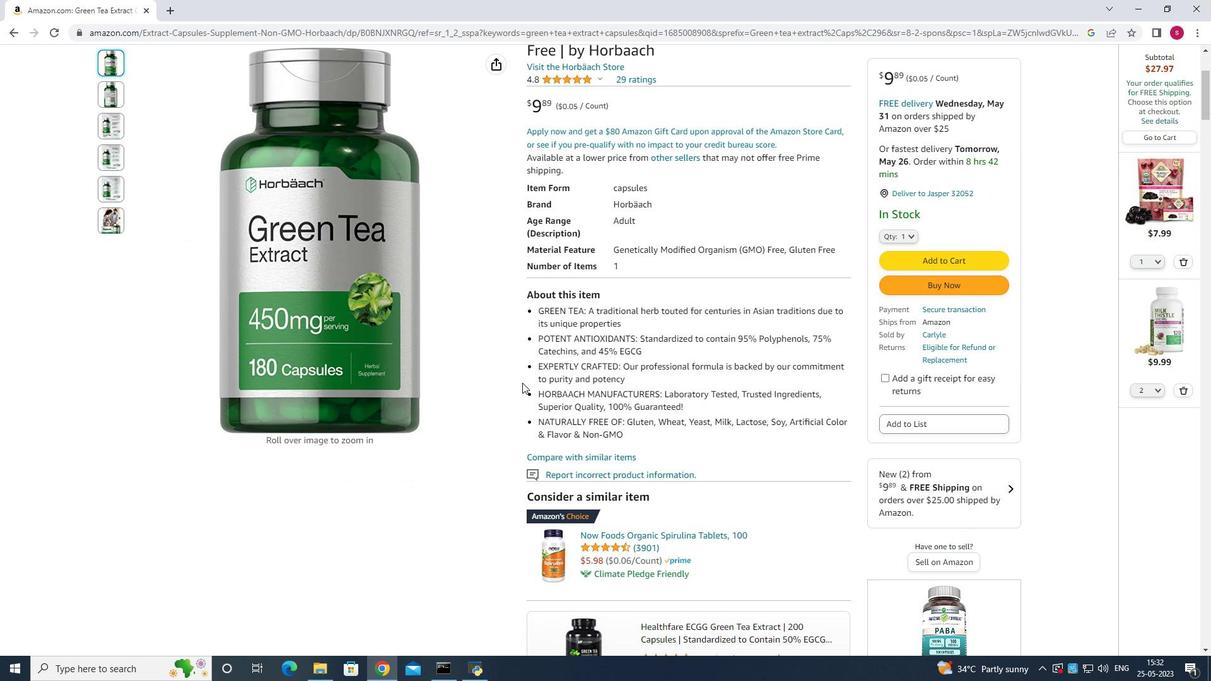 
Action: Mouse scrolled (522, 383) with delta (0, 0)
Screenshot: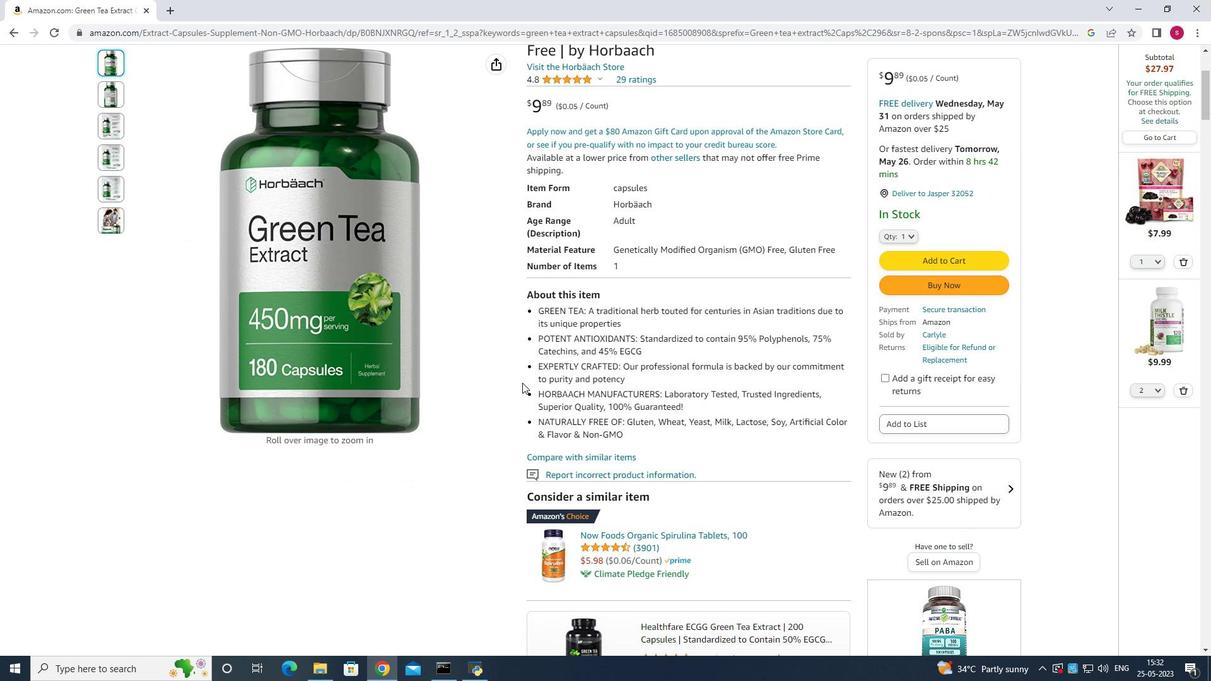 
Action: Mouse scrolled (522, 383) with delta (0, 0)
Screenshot: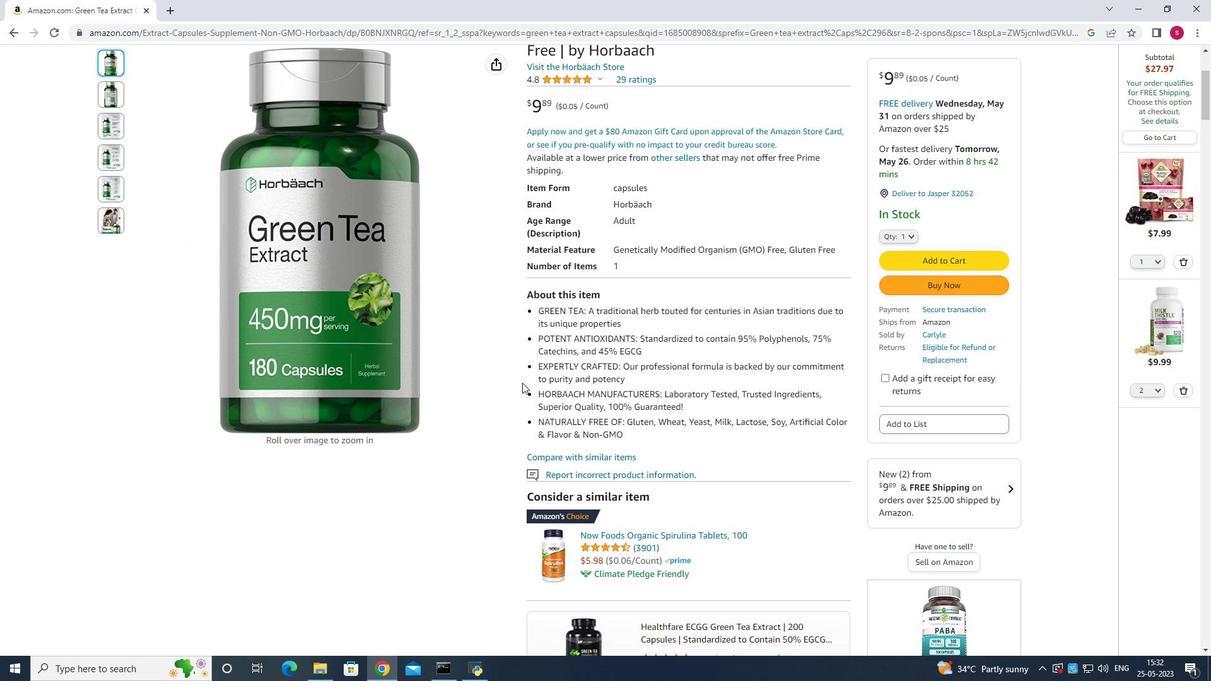 
Action: Mouse scrolled (522, 383) with delta (0, 0)
Screenshot: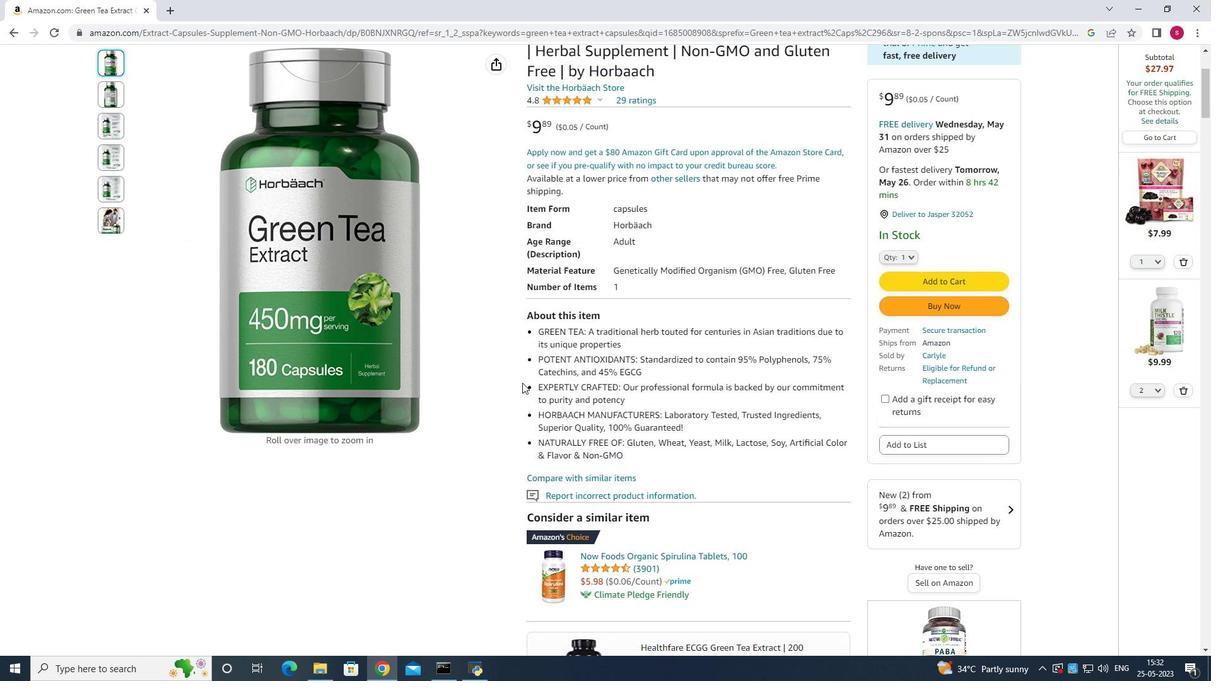 
Action: Mouse scrolled (522, 383) with delta (0, 0)
Screenshot: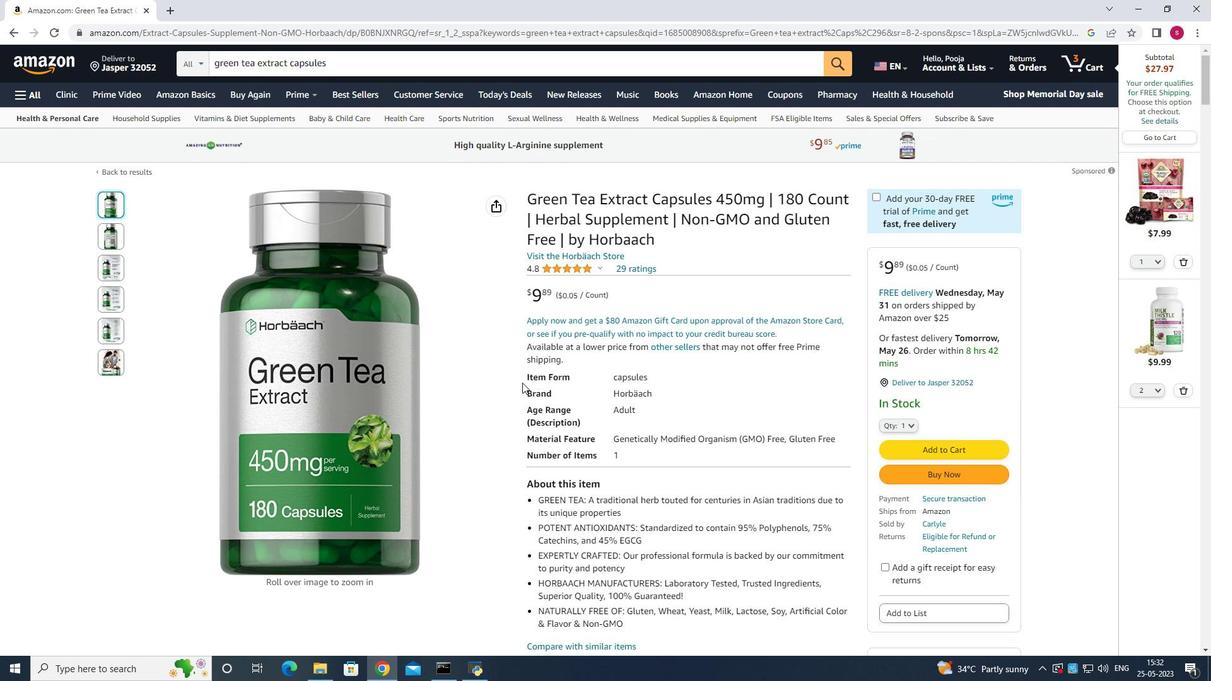 
Action: Mouse scrolled (522, 383) with delta (0, 0)
Screenshot: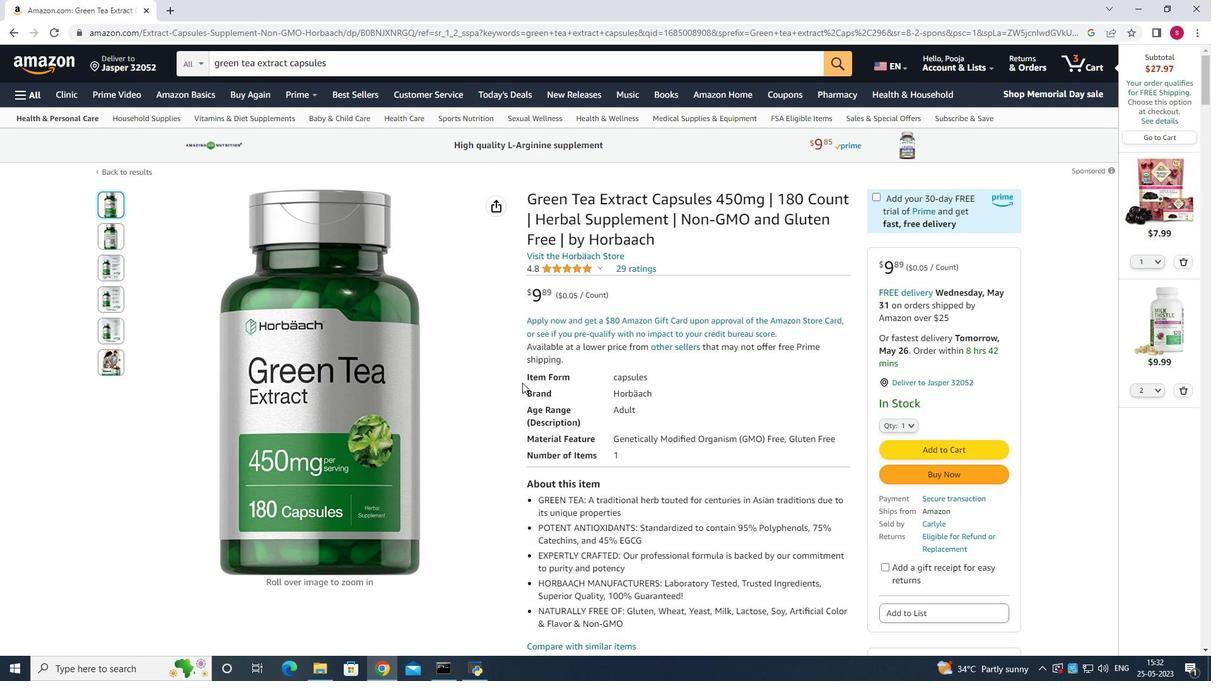 
Action: Mouse moved to (907, 432)
Screenshot: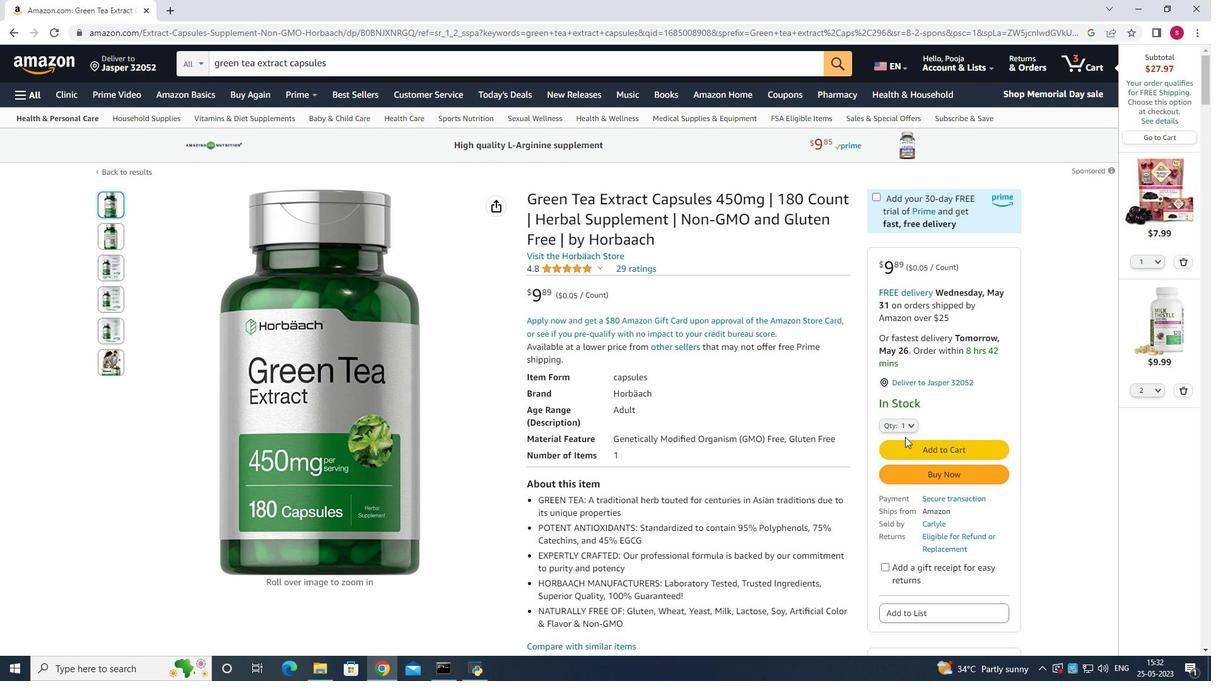 
Action: Mouse pressed left at (907, 432)
Screenshot: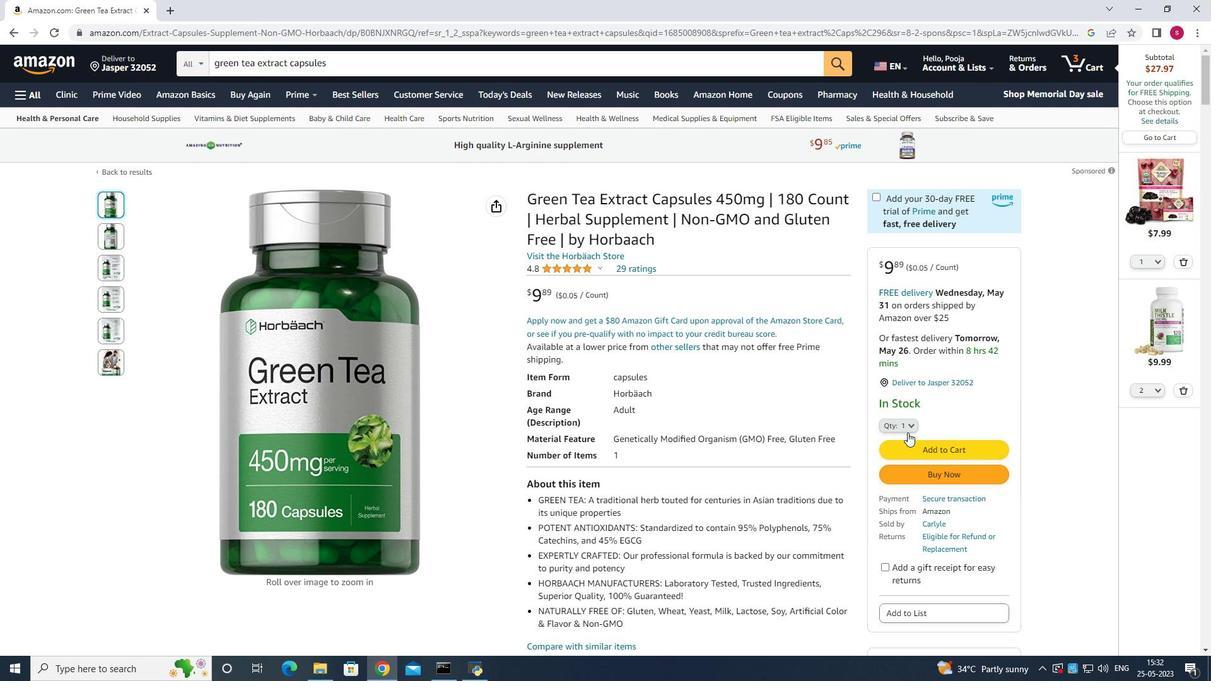 
Action: Mouse moved to (905, 426)
Screenshot: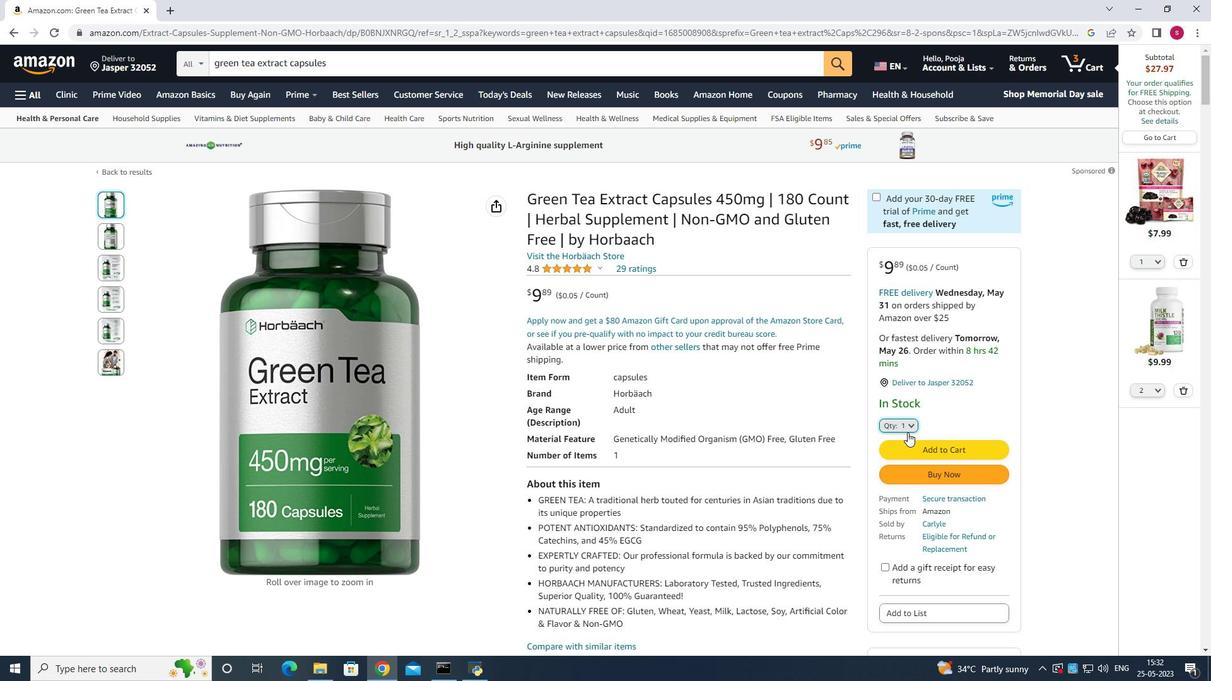 
Action: Mouse pressed left at (905, 426)
Screenshot: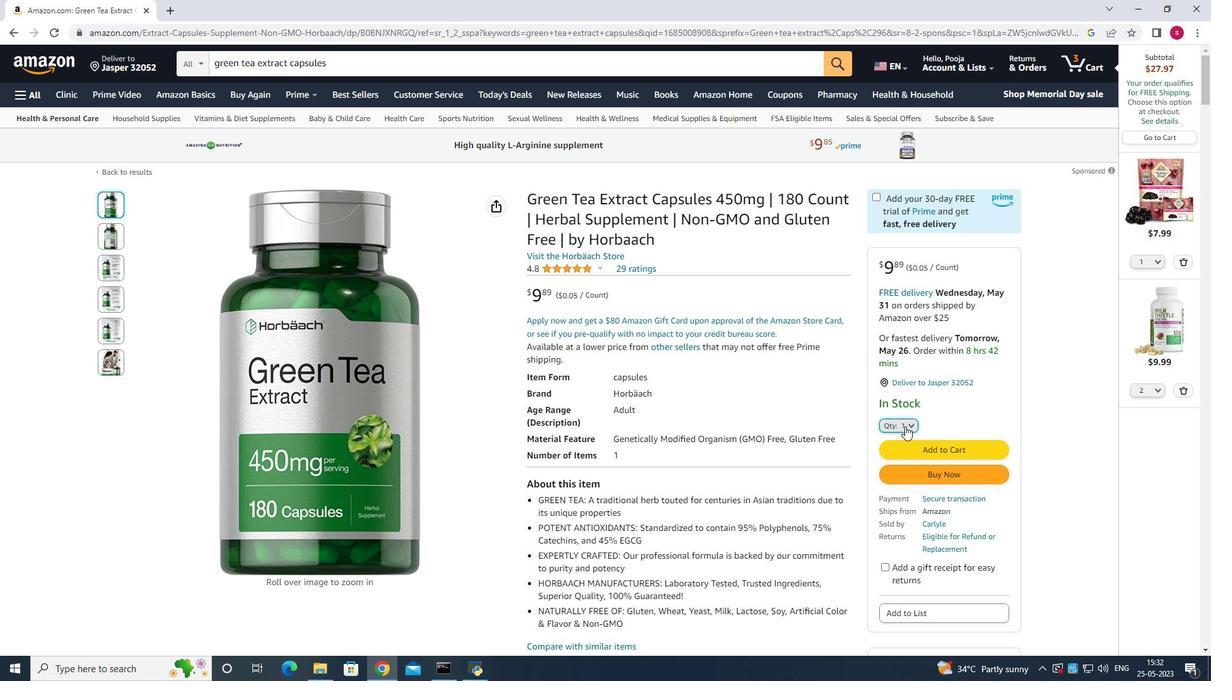 
Action: Mouse moved to (889, 104)
Screenshot: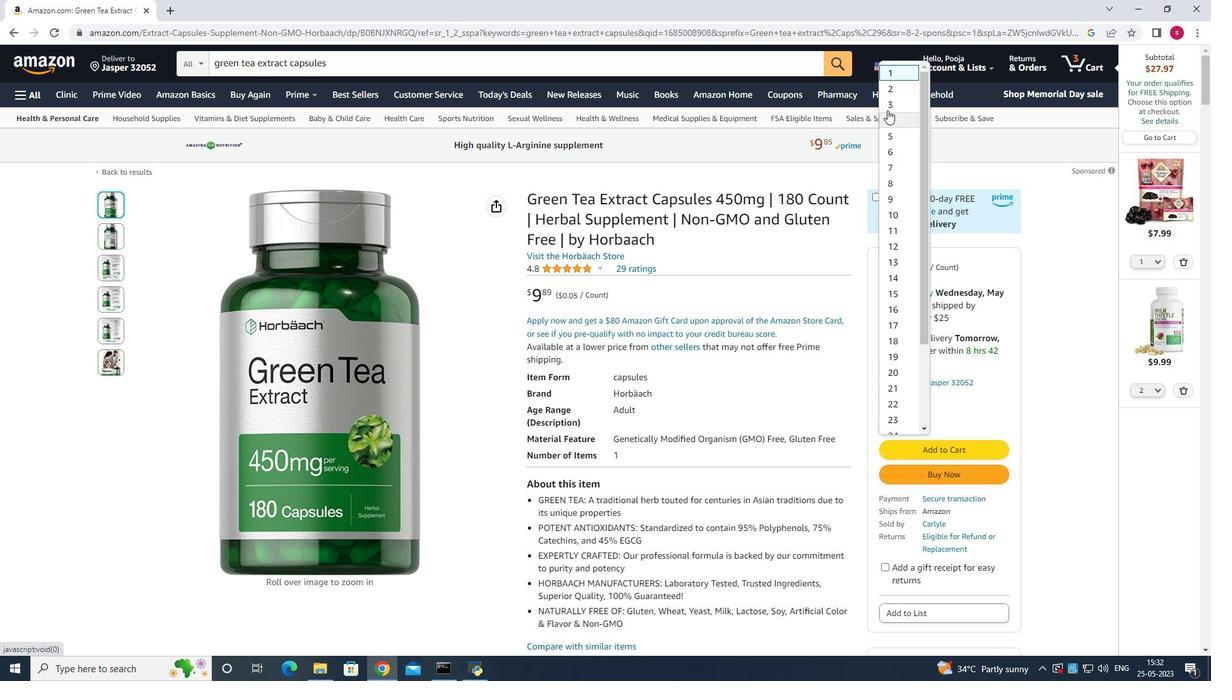 
Action: Mouse pressed left at (889, 104)
Screenshot: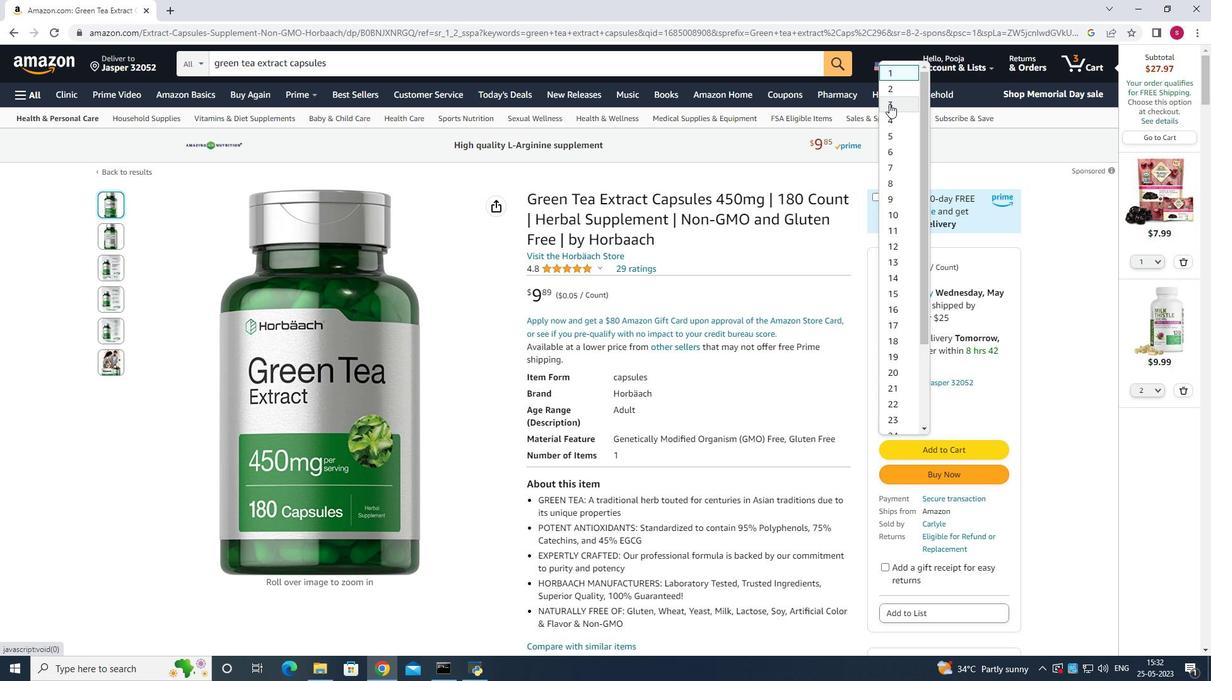 
Action: Mouse moved to (941, 425)
Screenshot: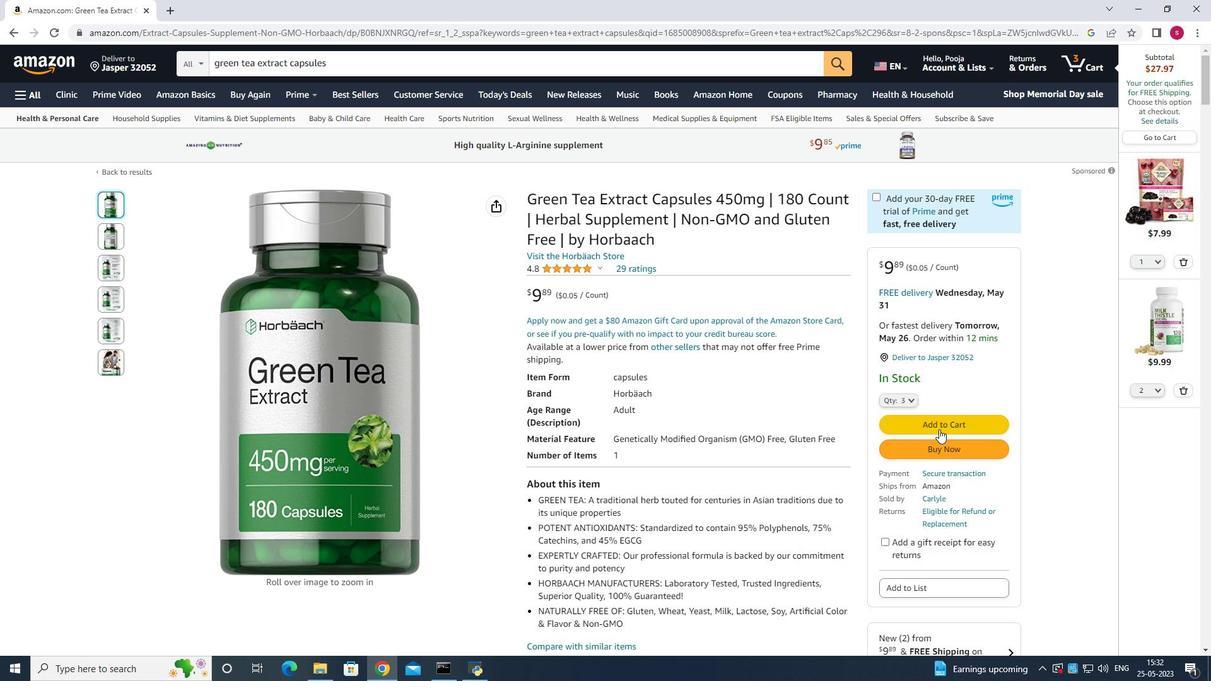 
Action: Mouse pressed left at (941, 425)
Screenshot: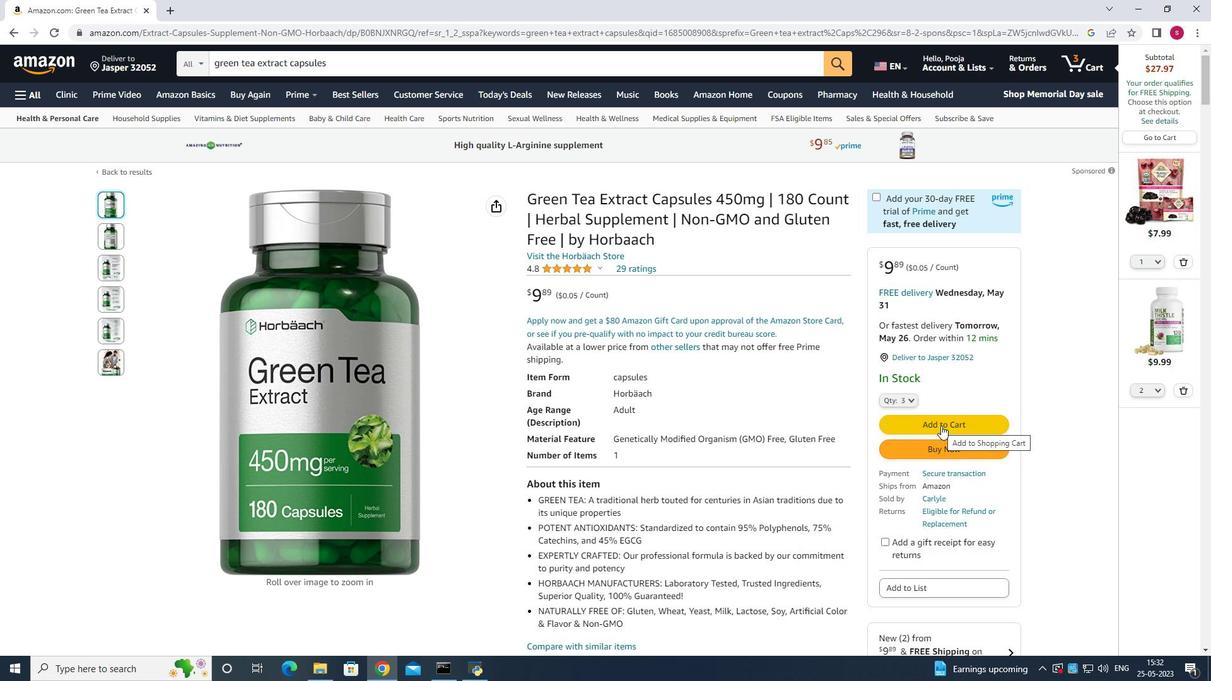 
Action: Mouse moved to (1179, 519)
Screenshot: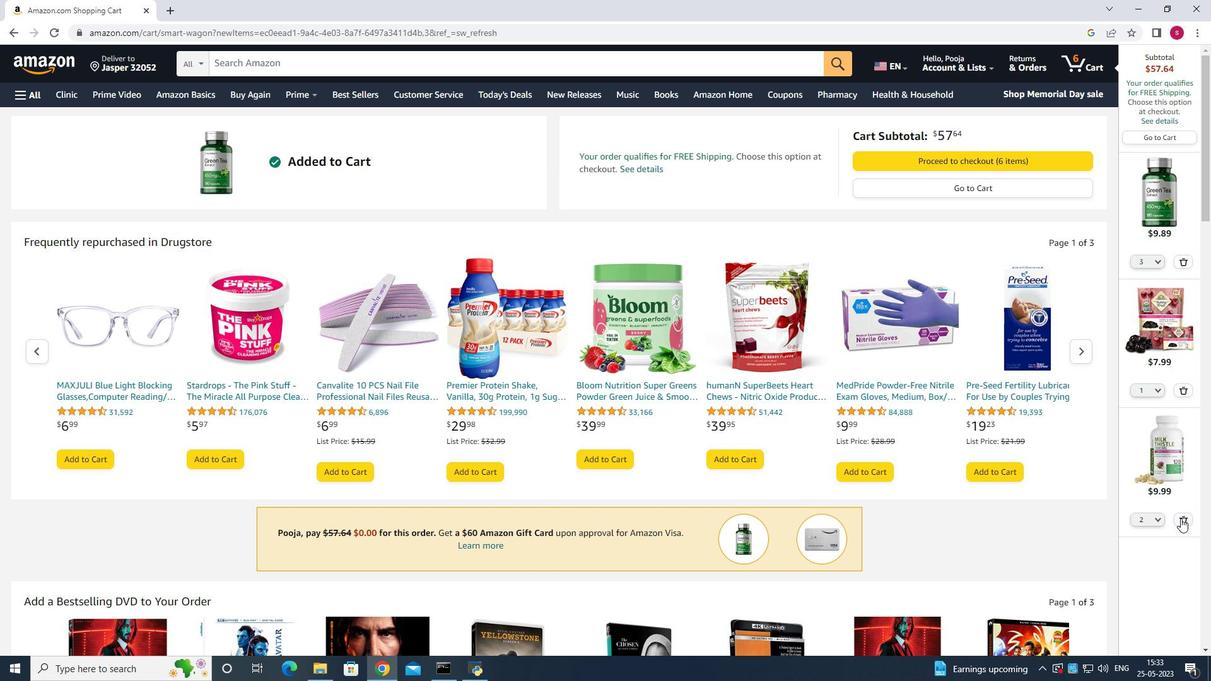 
Action: Mouse pressed left at (1179, 519)
Screenshot: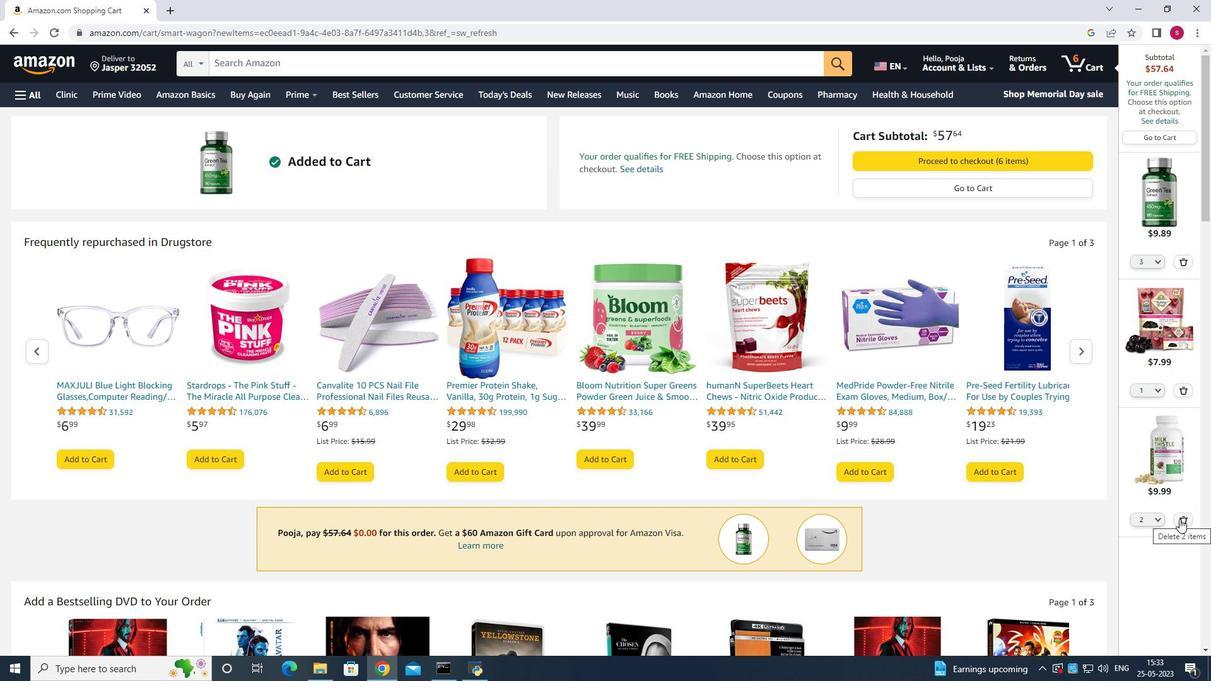 
Action: Mouse moved to (1145, 139)
Screenshot: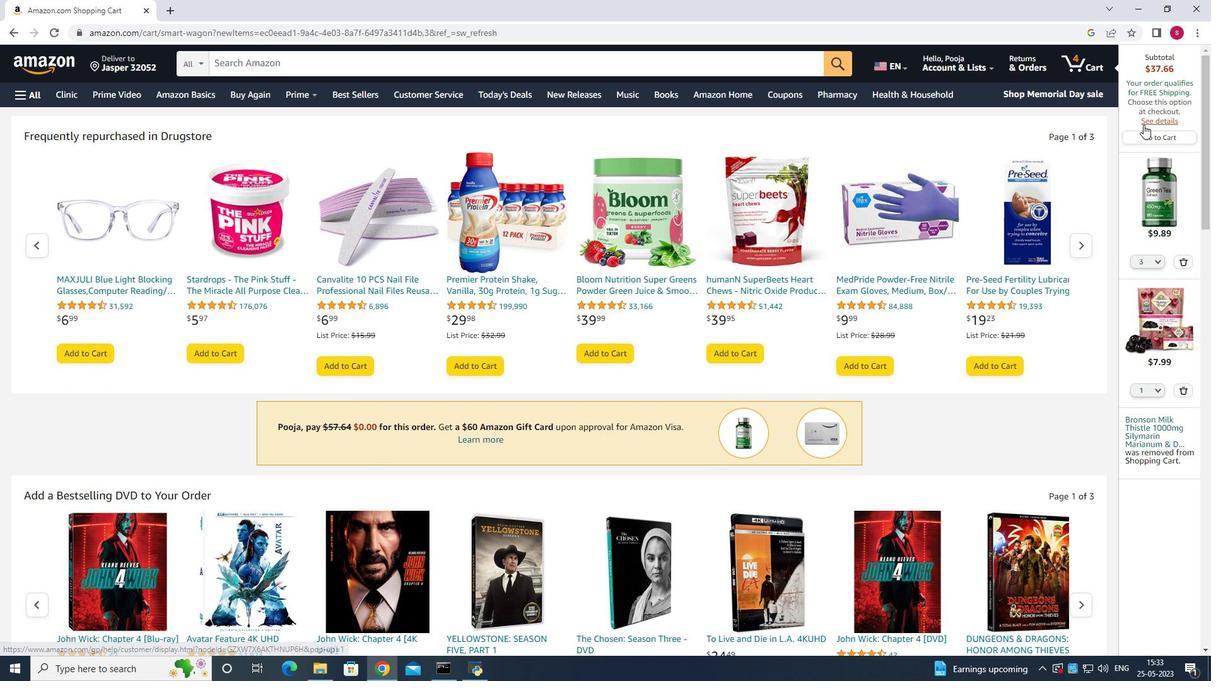 
Action: Mouse pressed left at (1145, 139)
Screenshot: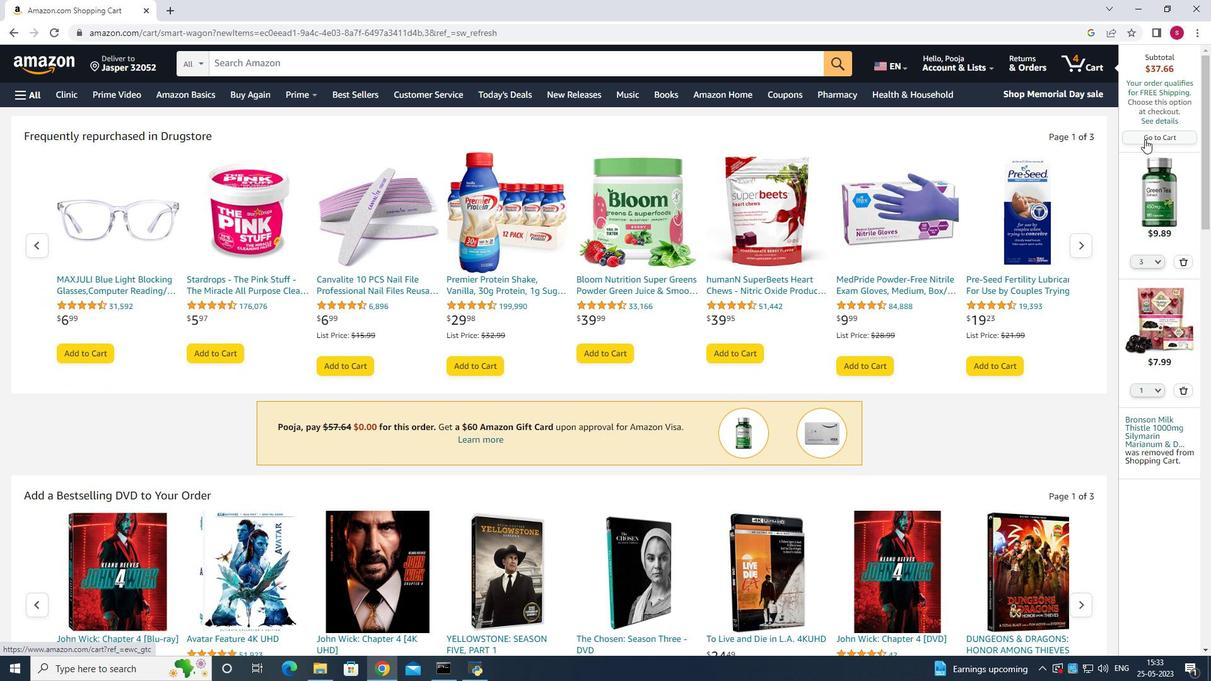 
Action: Mouse moved to (722, 410)
Screenshot: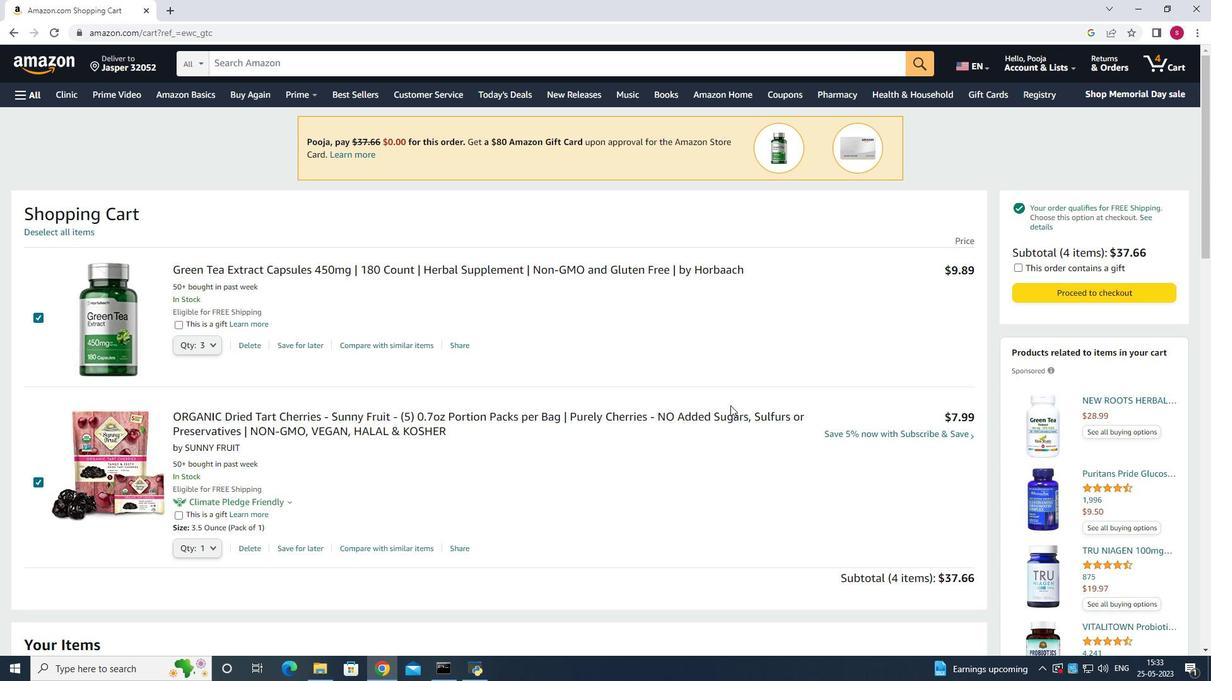 
Action: Mouse scrolled (722, 410) with delta (0, 0)
Screenshot: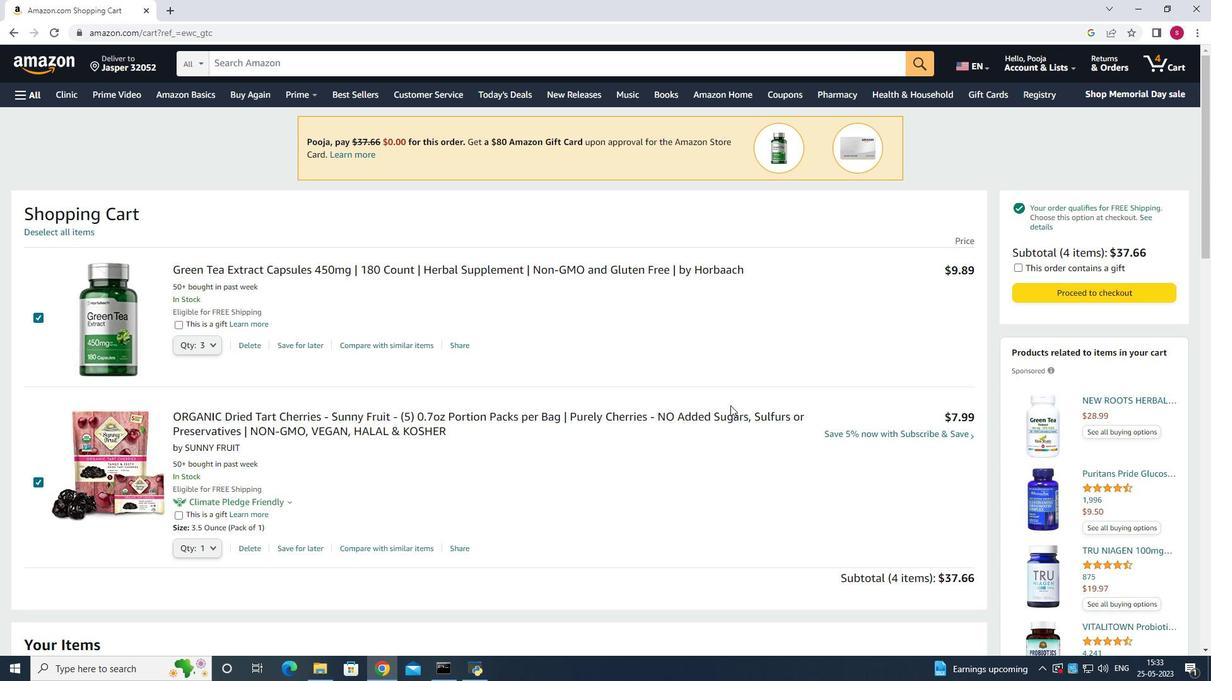 
Action: Mouse scrolled (722, 410) with delta (0, 0)
Screenshot: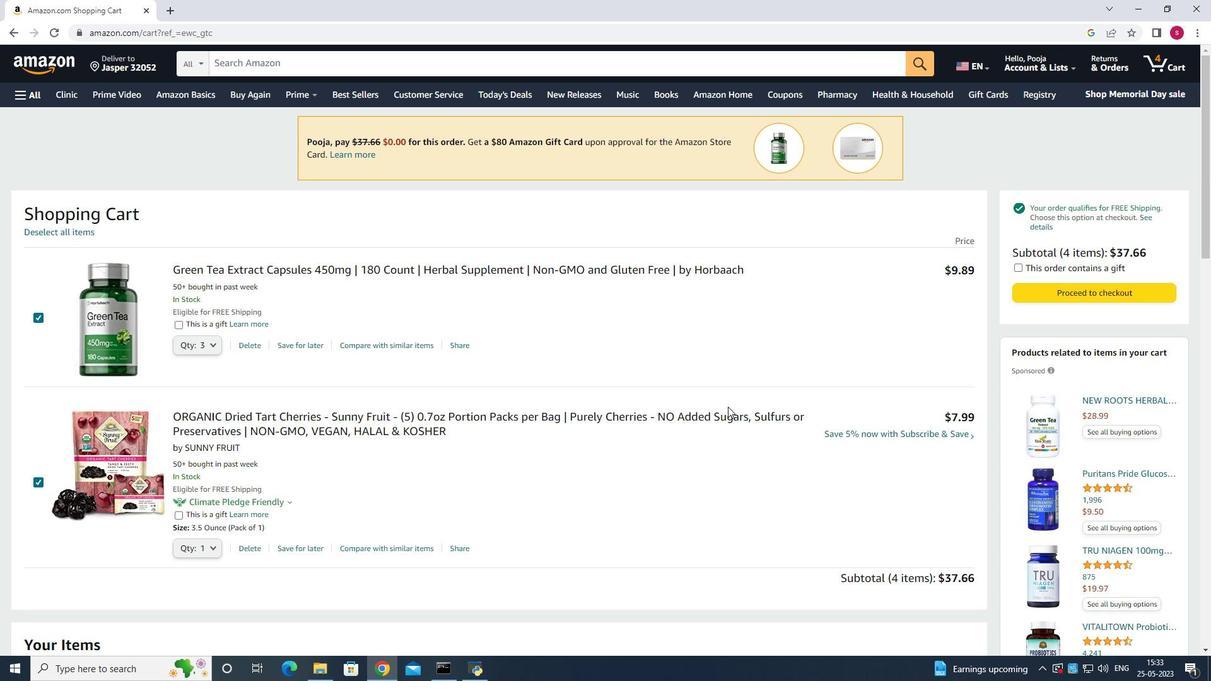 
Action: Mouse scrolled (722, 410) with delta (0, 0)
Screenshot: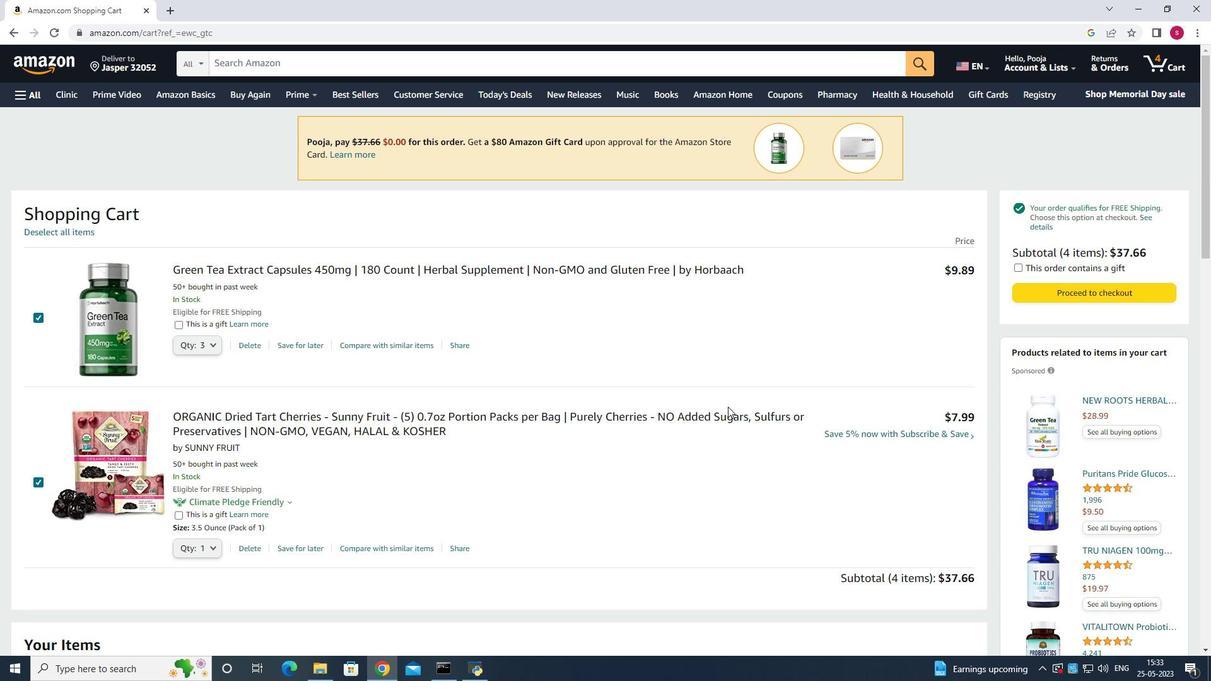 
Action: Mouse scrolled (722, 410) with delta (0, 0)
Screenshot: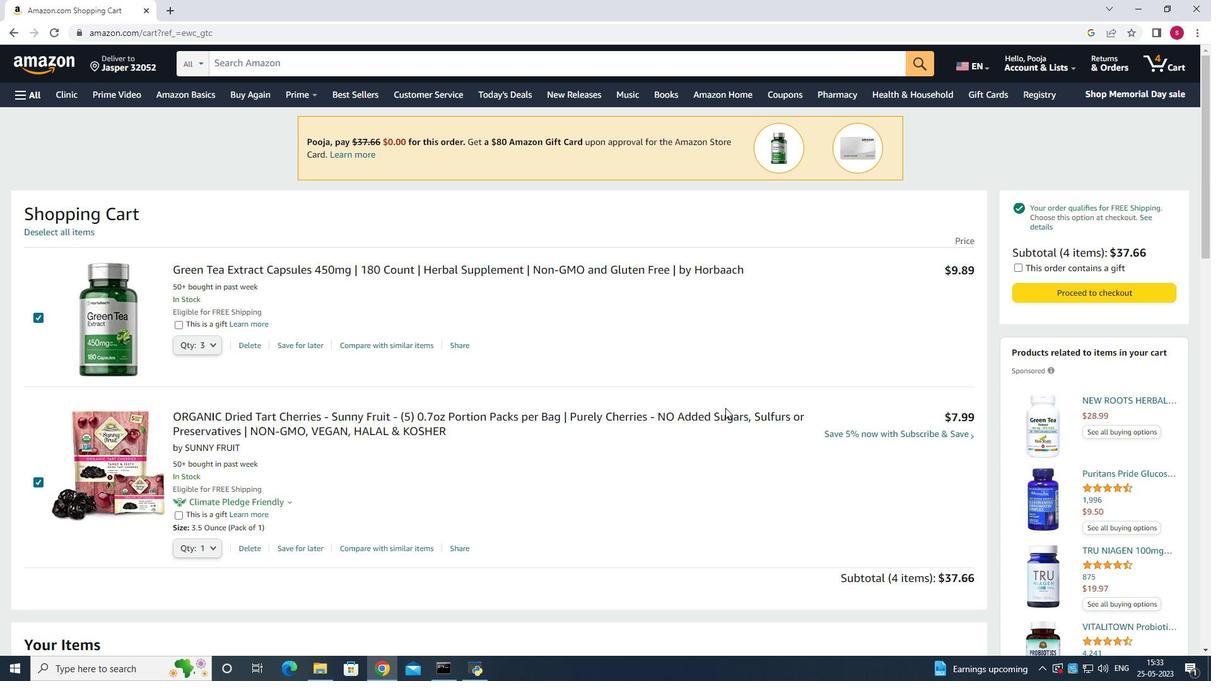 
Action: Mouse scrolled (722, 411) with delta (0, 0)
Screenshot: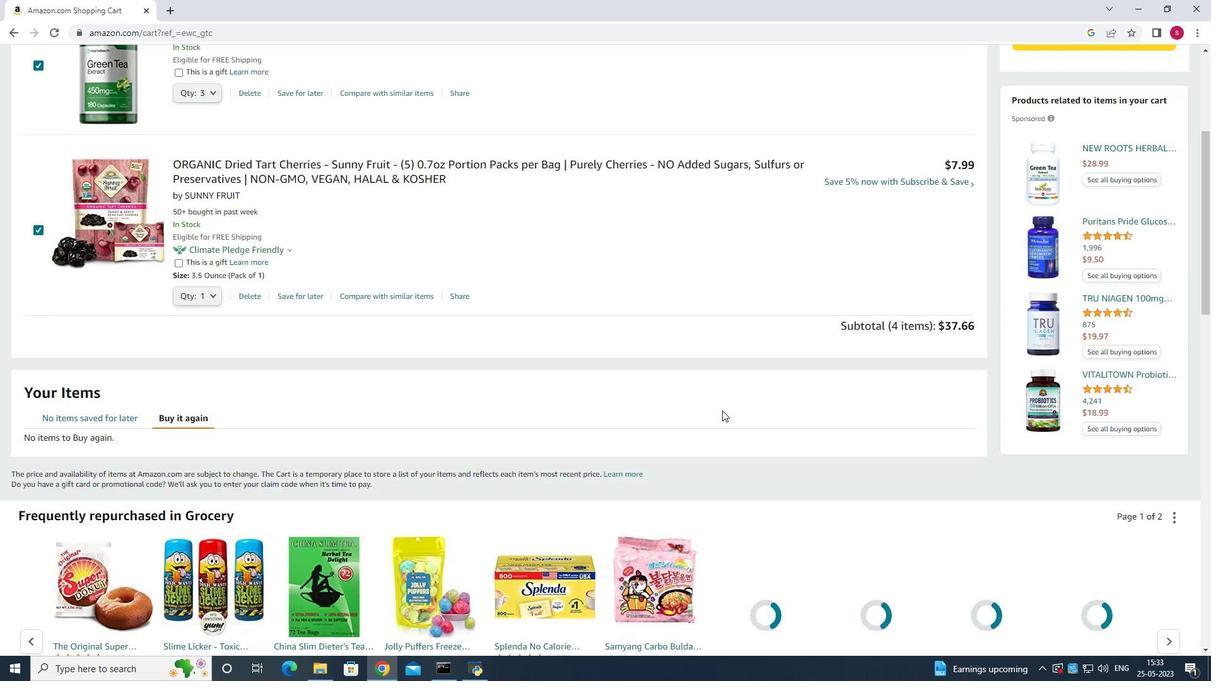 
Action: Mouse scrolled (722, 411) with delta (0, 0)
Screenshot: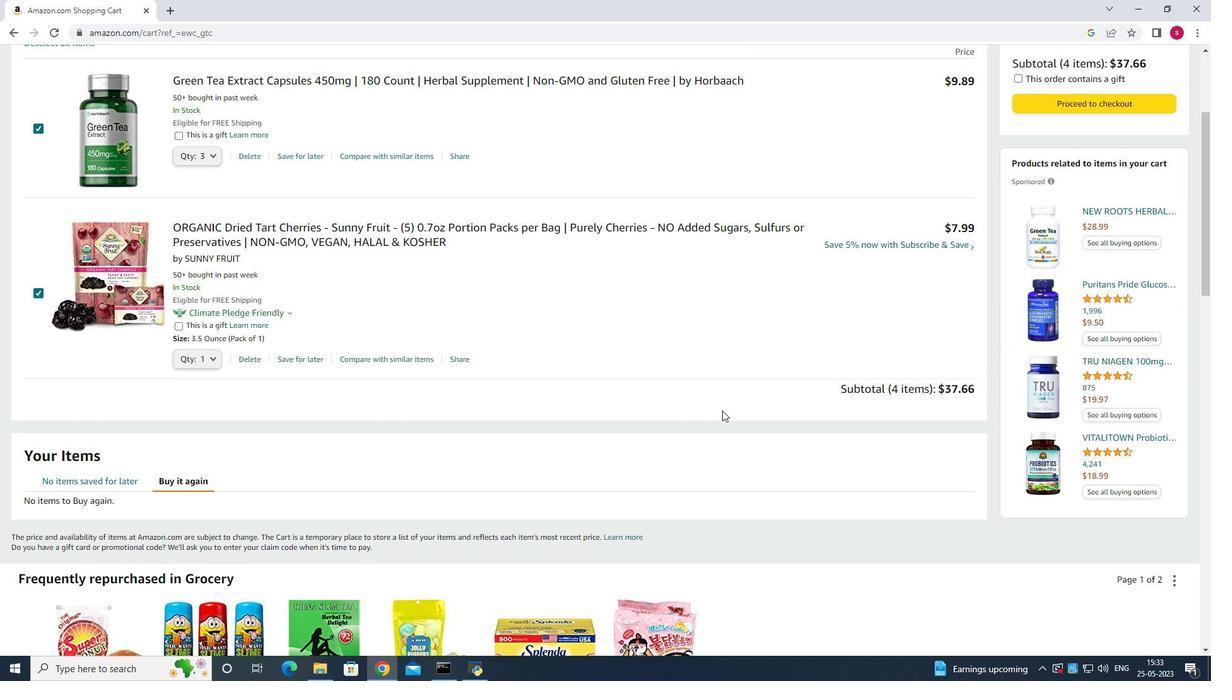 
Action: Mouse scrolled (722, 411) with delta (0, 0)
Screenshot: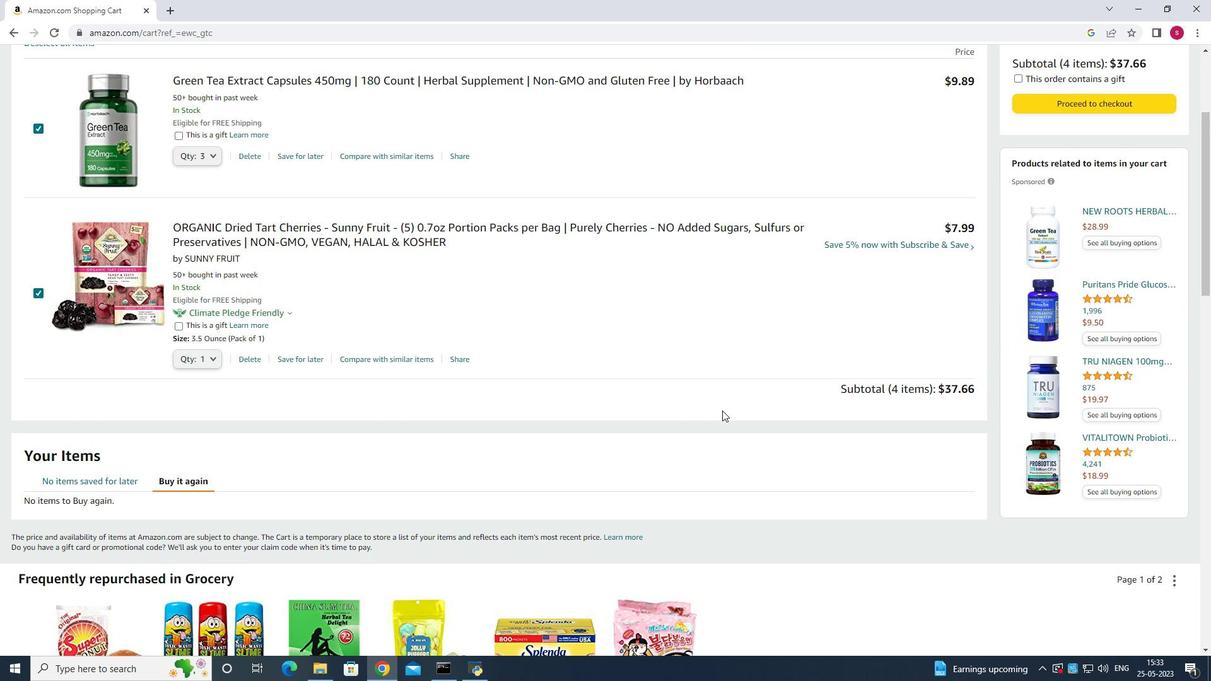 
Action: Mouse scrolled (722, 411) with delta (0, 0)
Screenshot: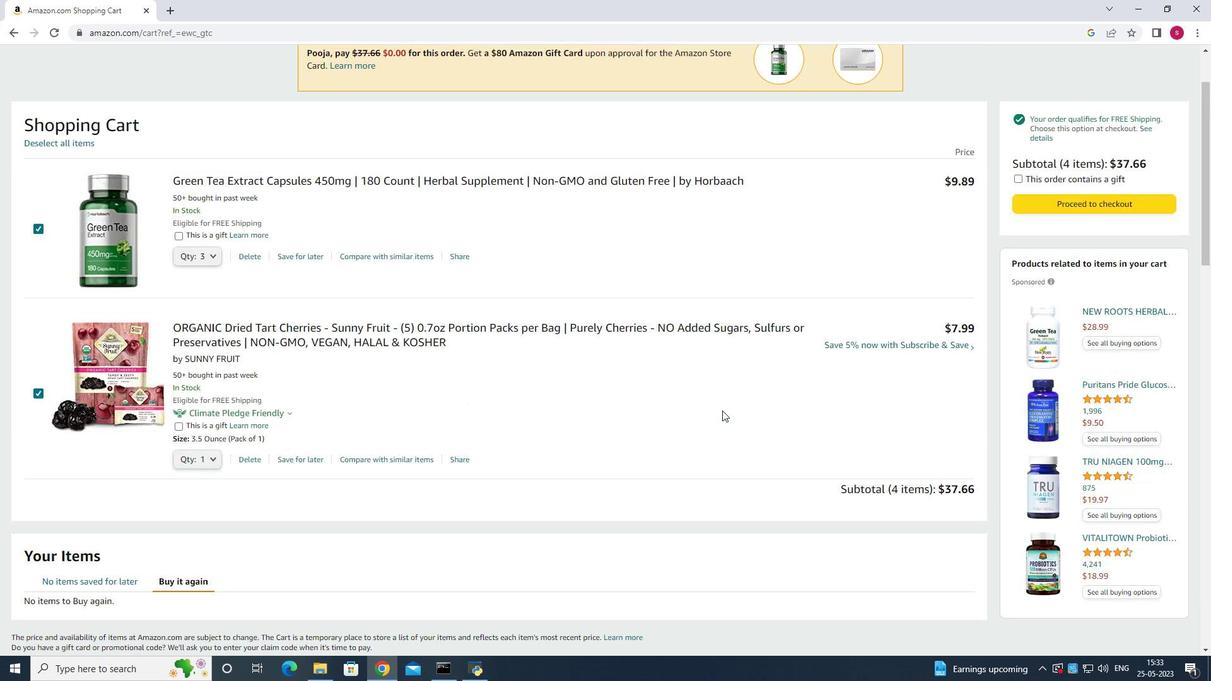 
Action: Mouse scrolled (722, 411) with delta (0, 0)
Screenshot: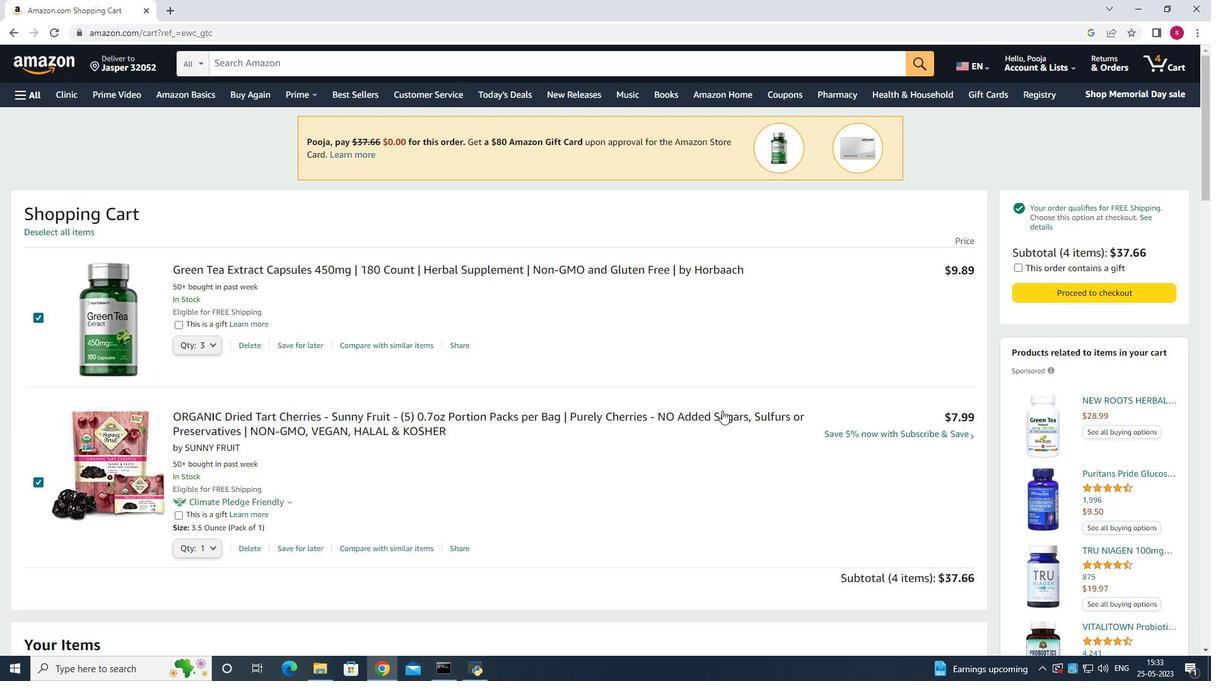 
Action: Mouse scrolled (722, 411) with delta (0, 0)
Screenshot: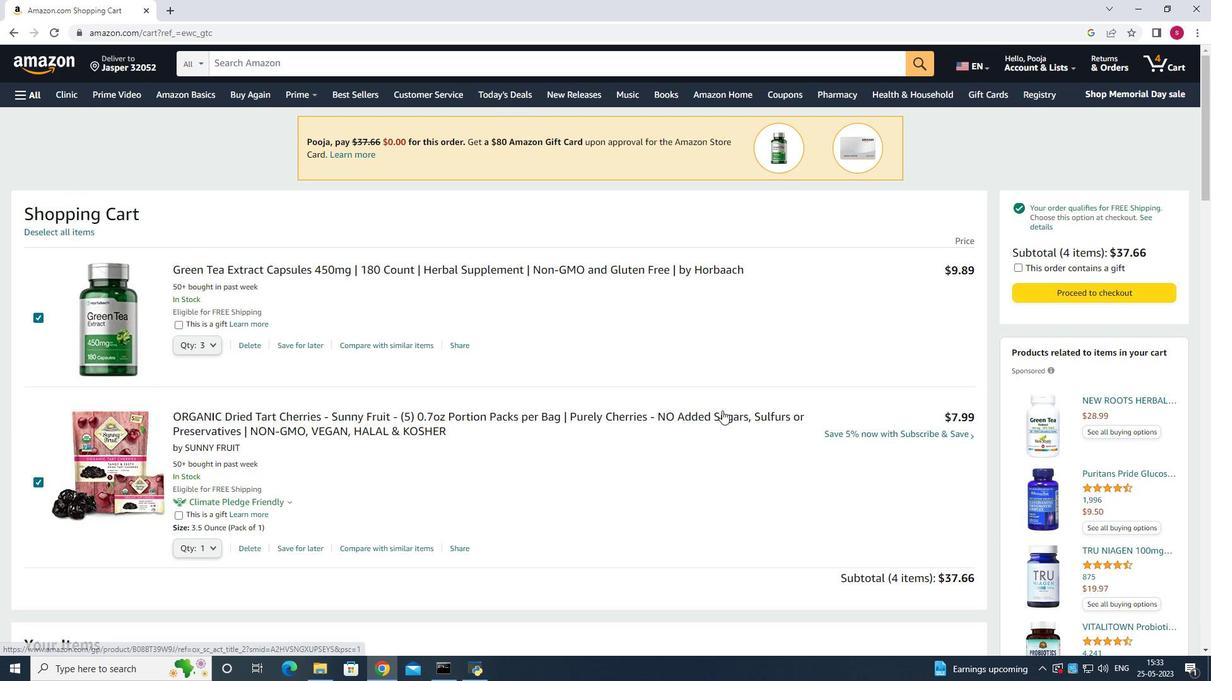 
Action: Mouse moved to (1092, 290)
Screenshot: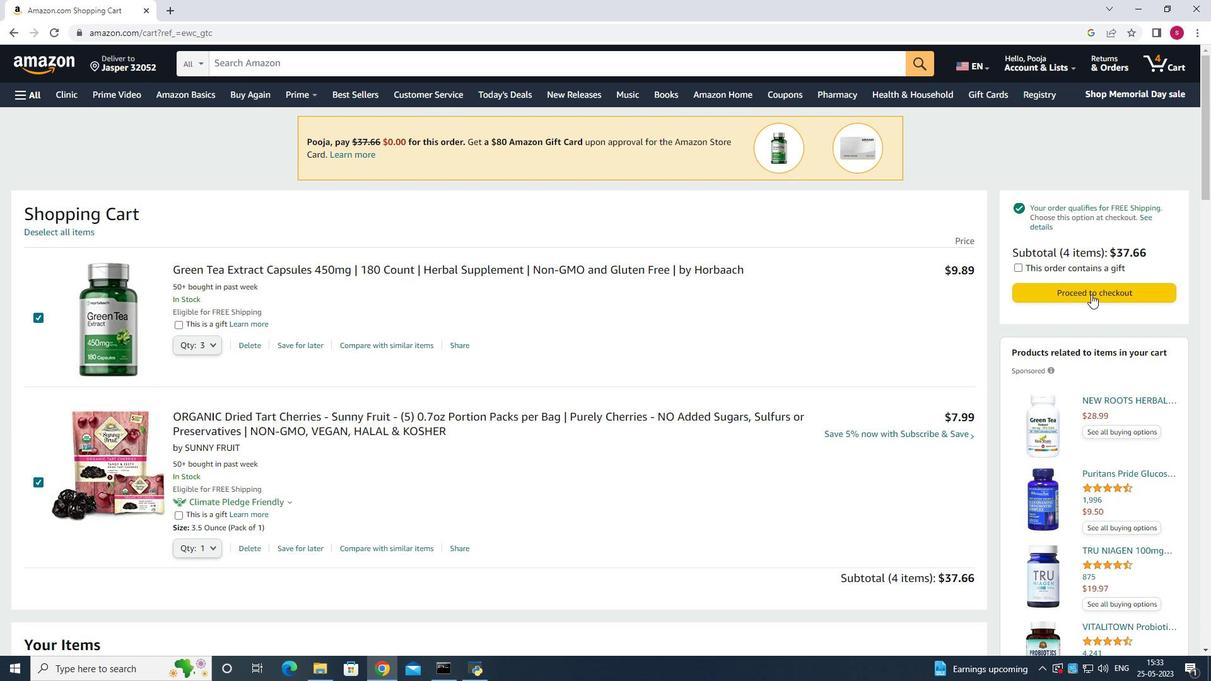 
Action: Mouse pressed left at (1092, 290)
Screenshot: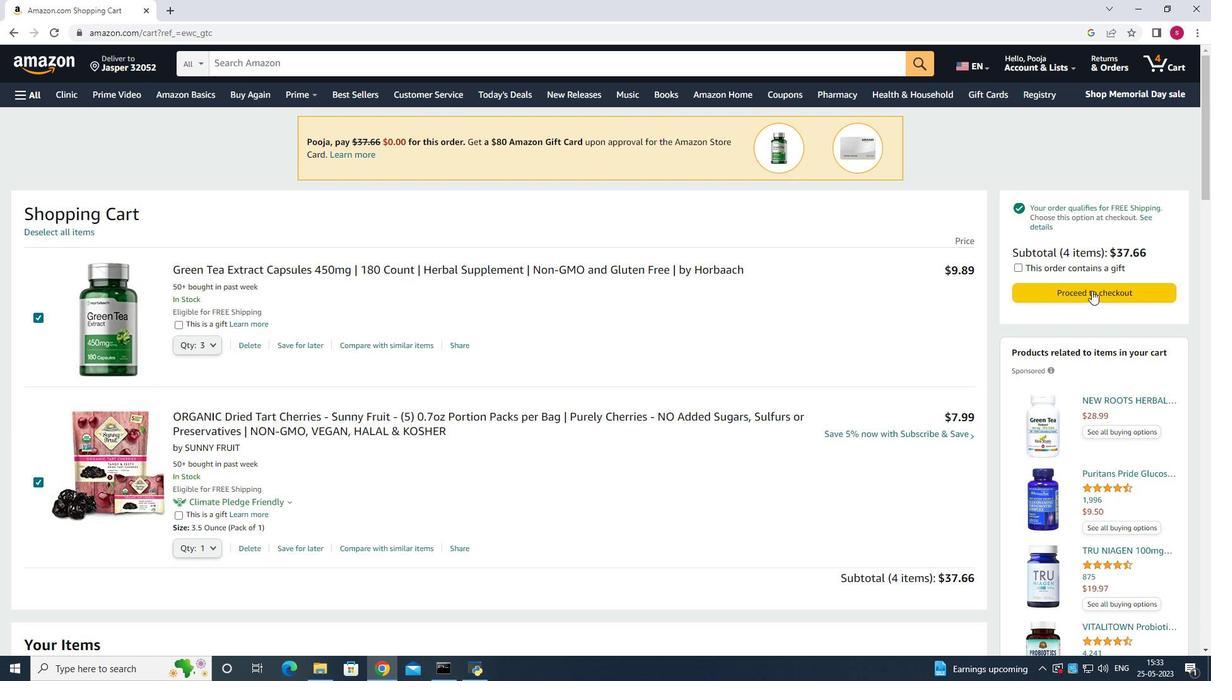 
Action: Mouse moved to (813, 119)
Screenshot: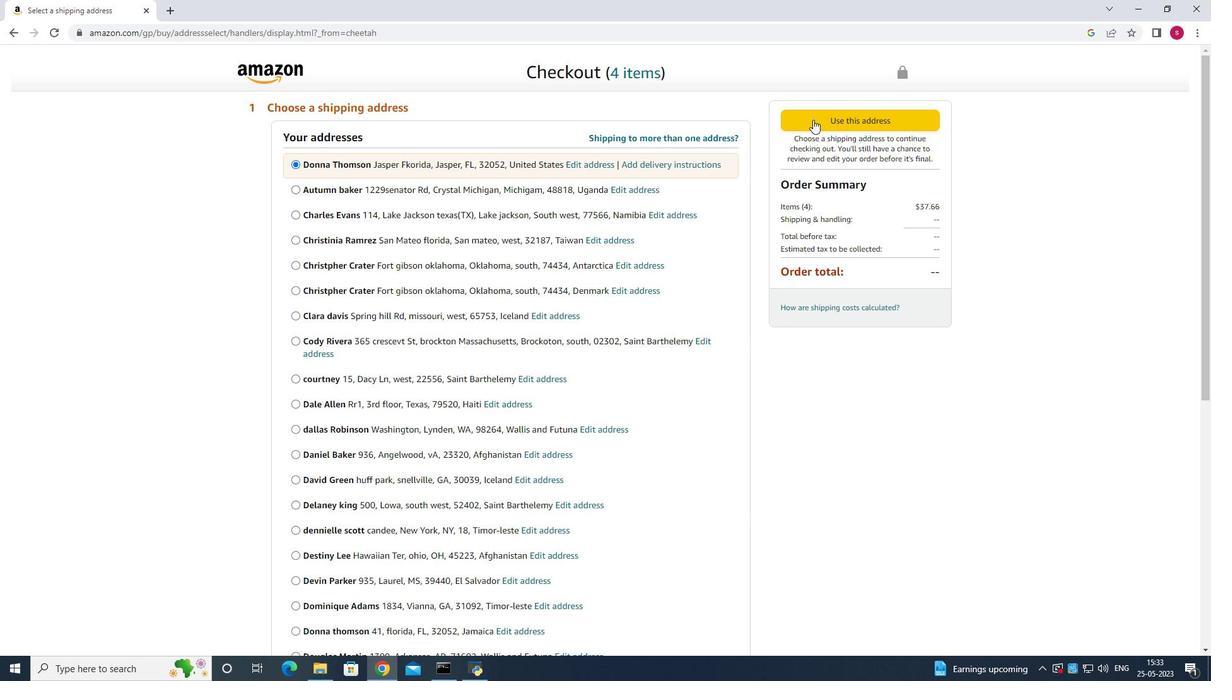 
Action: Mouse pressed left at (813, 119)
Screenshot: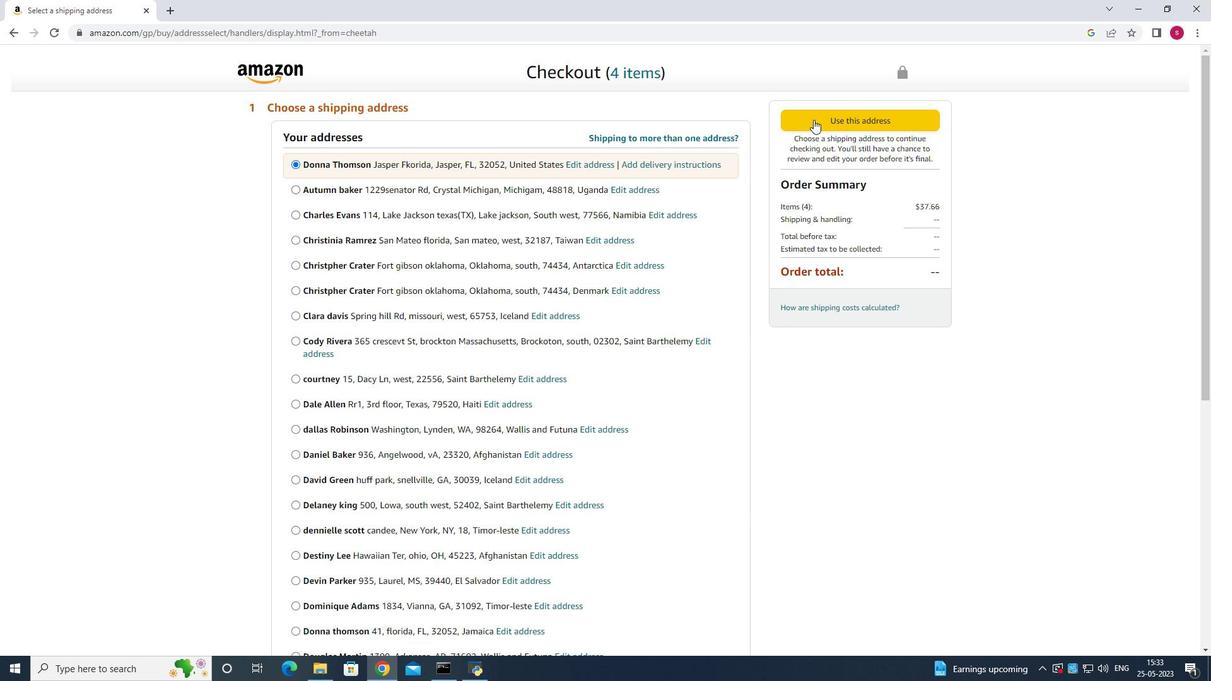 
Action: Mouse moved to (483, 235)
Screenshot: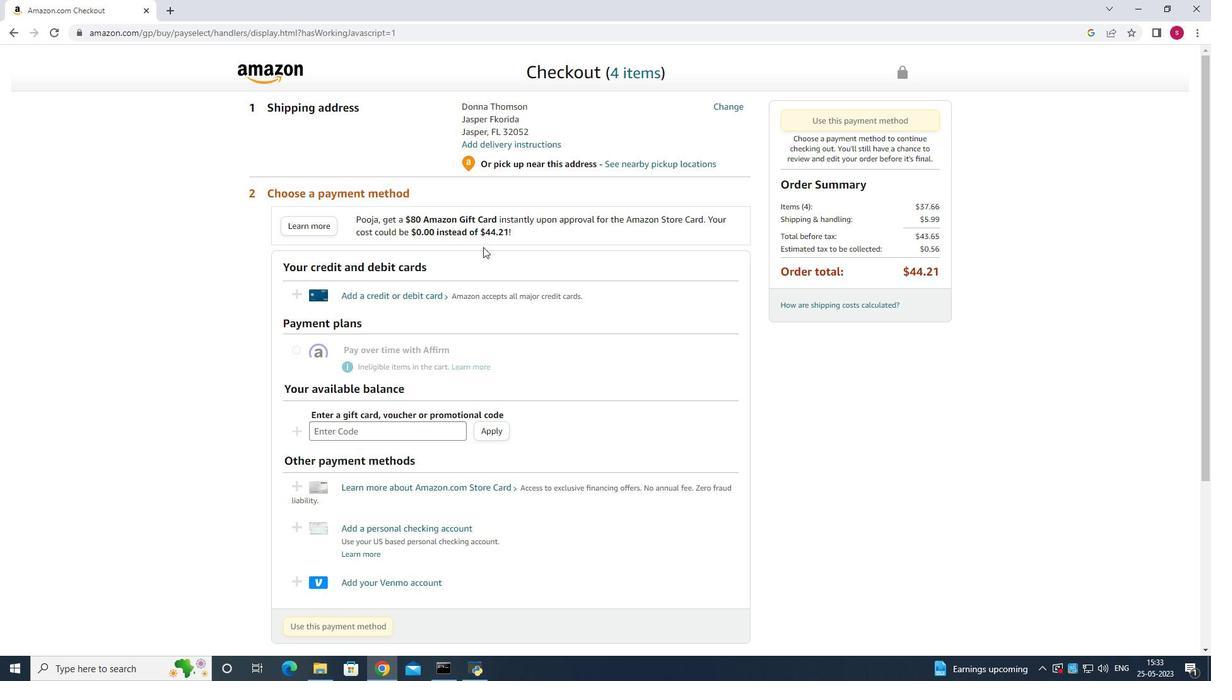 
Action: Mouse pressed left at (483, 235)
Screenshot: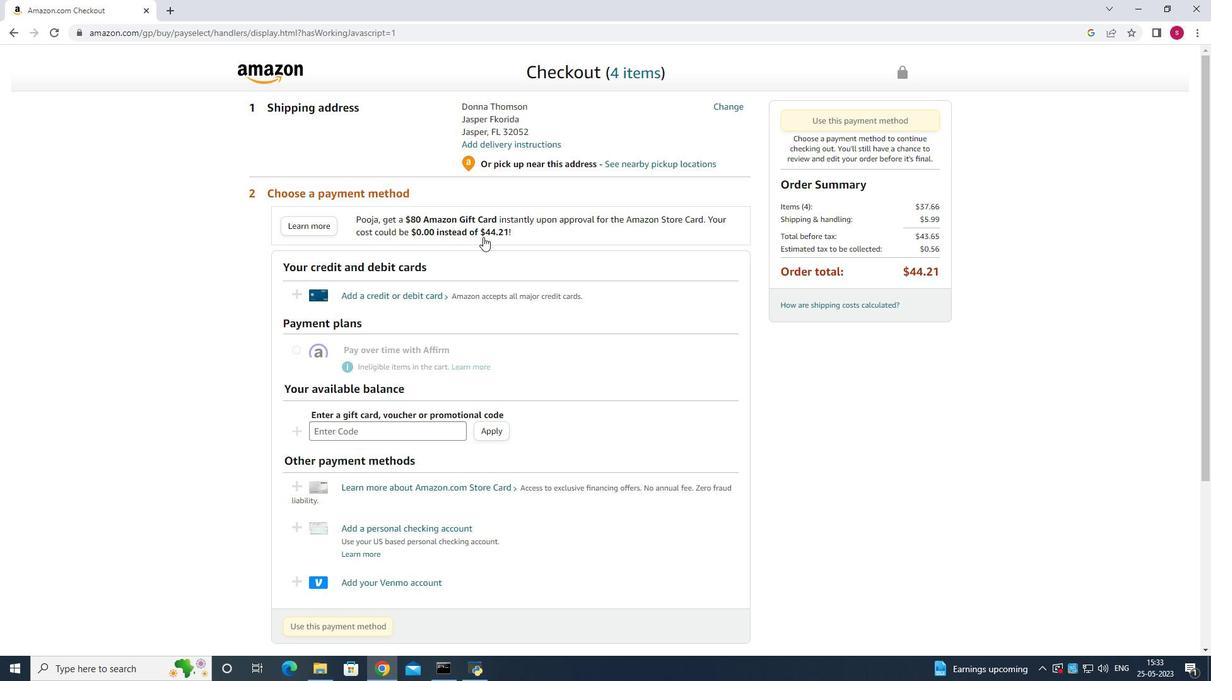 
Action: Mouse moved to (7, 33)
Screenshot: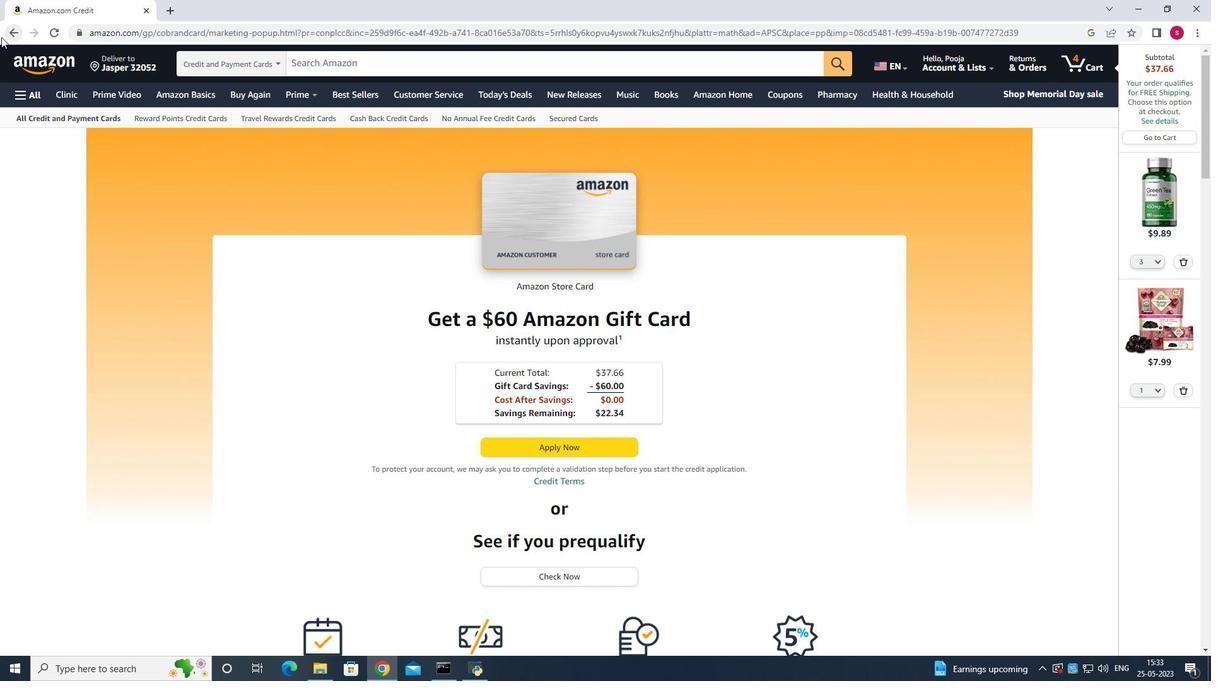 
Action: Mouse pressed left at (7, 33)
Screenshot: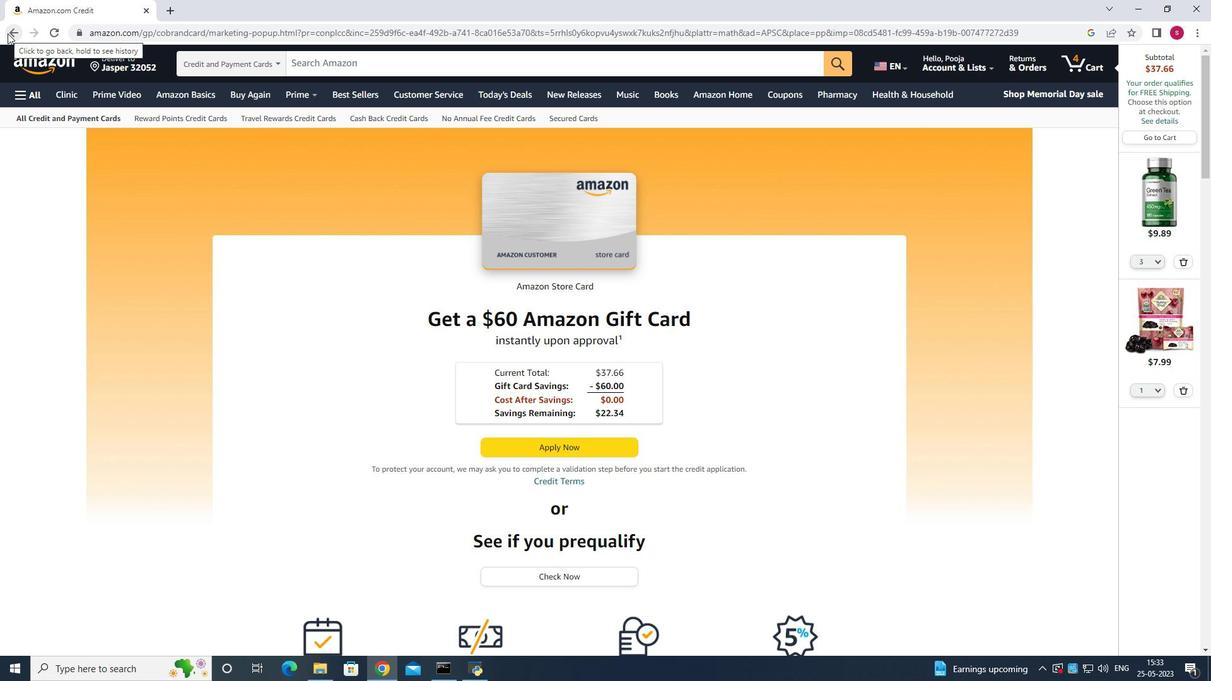 
Action: Mouse moved to (511, 138)
Screenshot: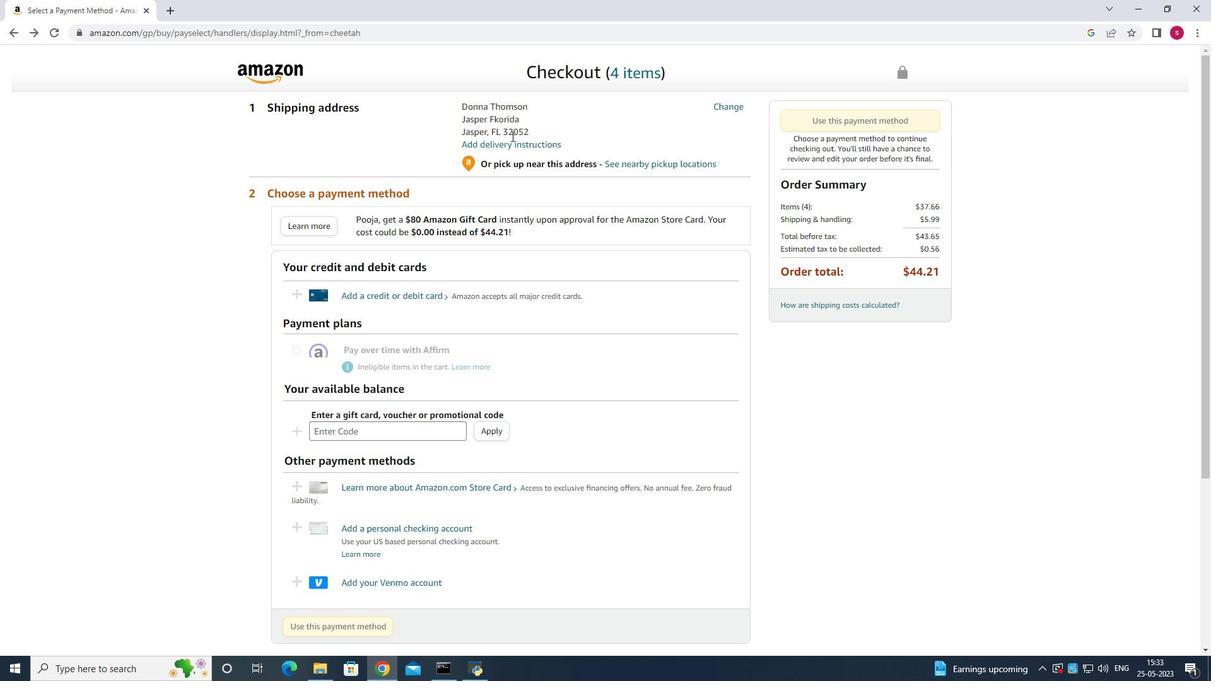 
Action: Mouse pressed left at (511, 138)
Screenshot: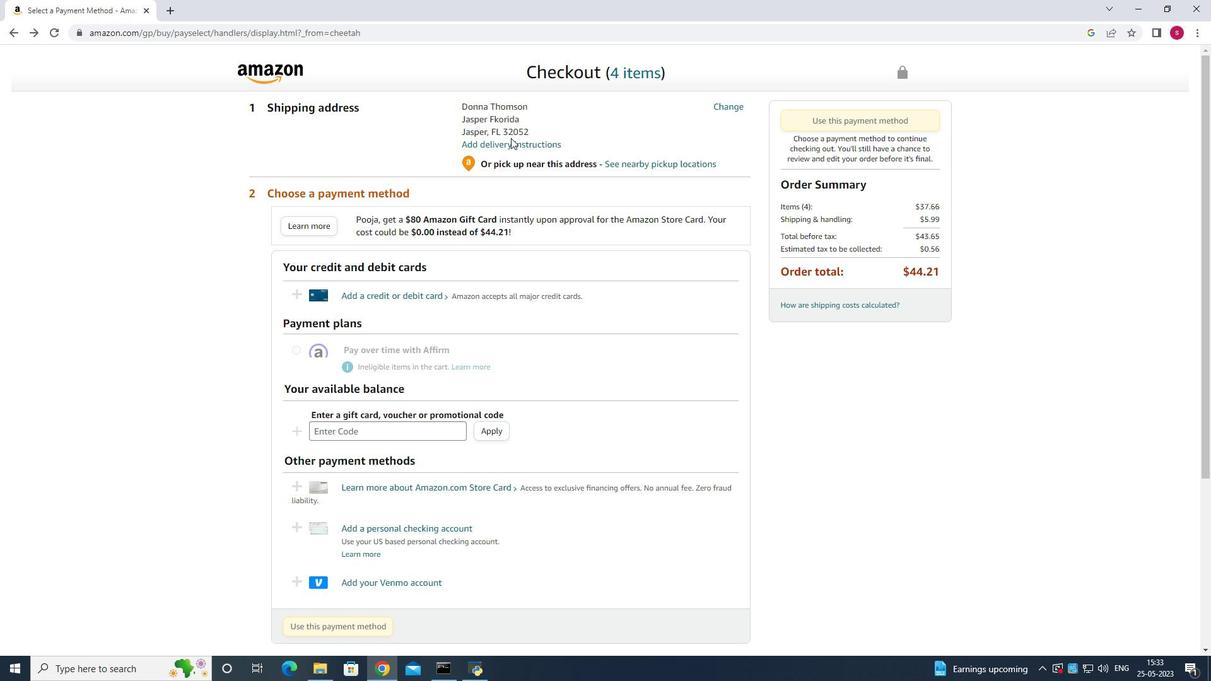 
Action: Mouse pressed left at (511, 138)
Screenshot: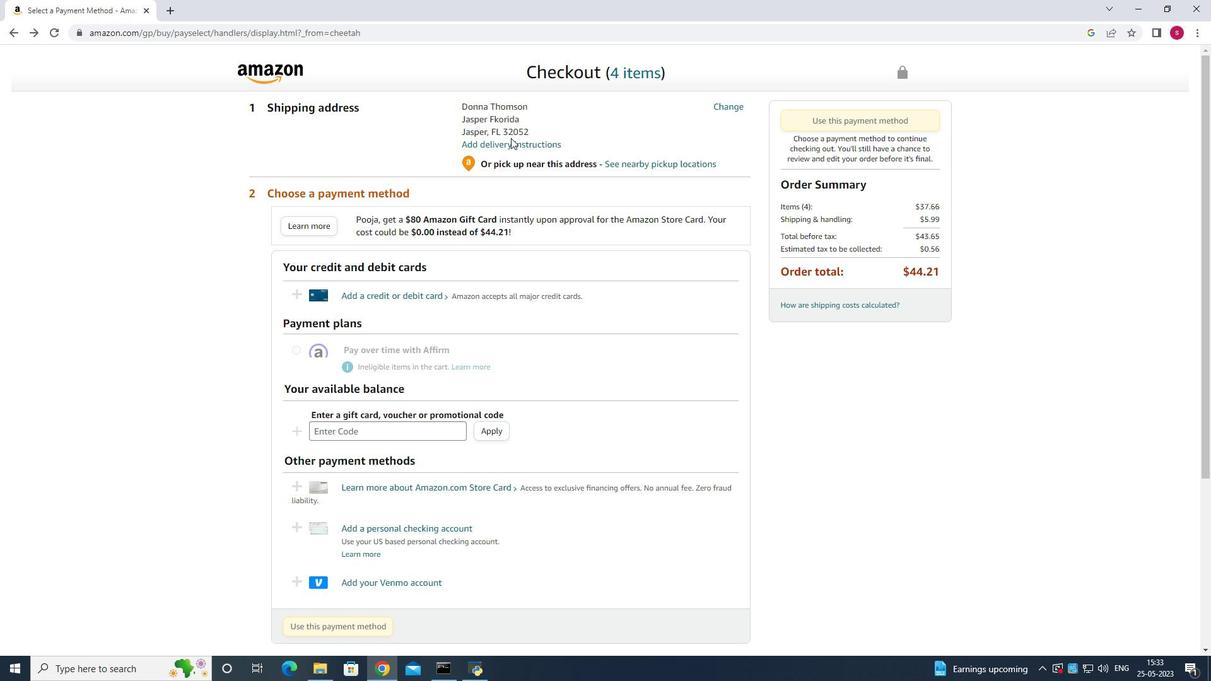 
Action: Mouse moved to (728, 105)
Screenshot: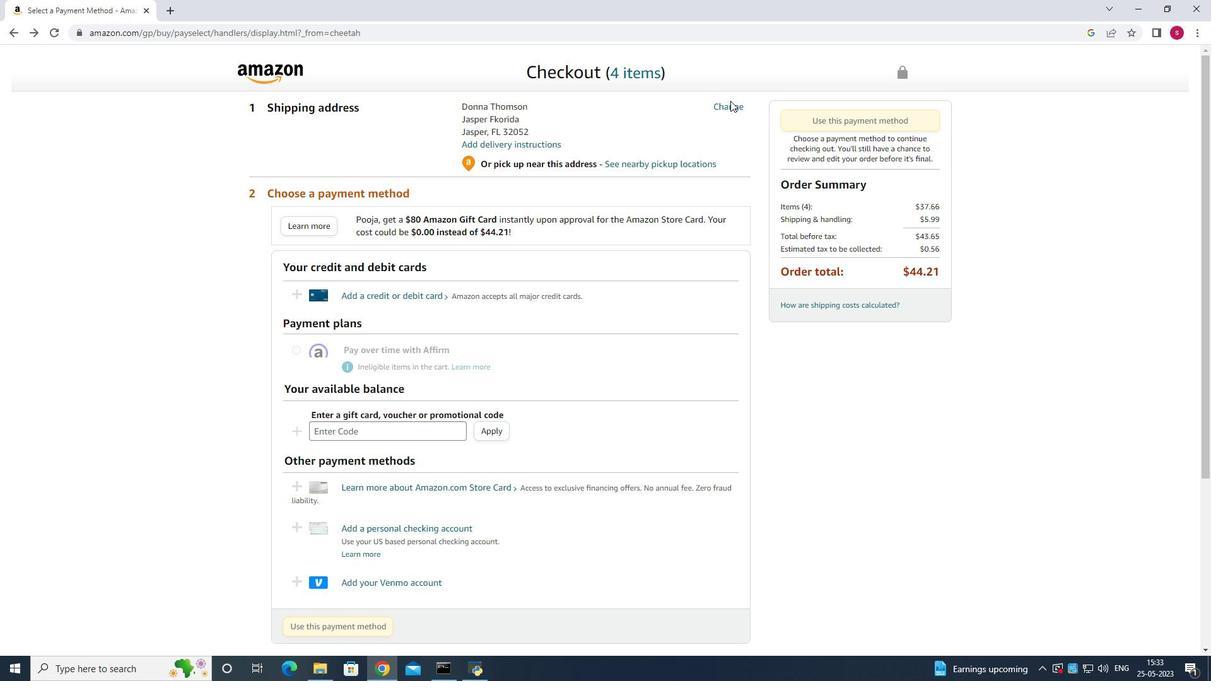 
Action: Mouse pressed left at (728, 105)
Screenshot: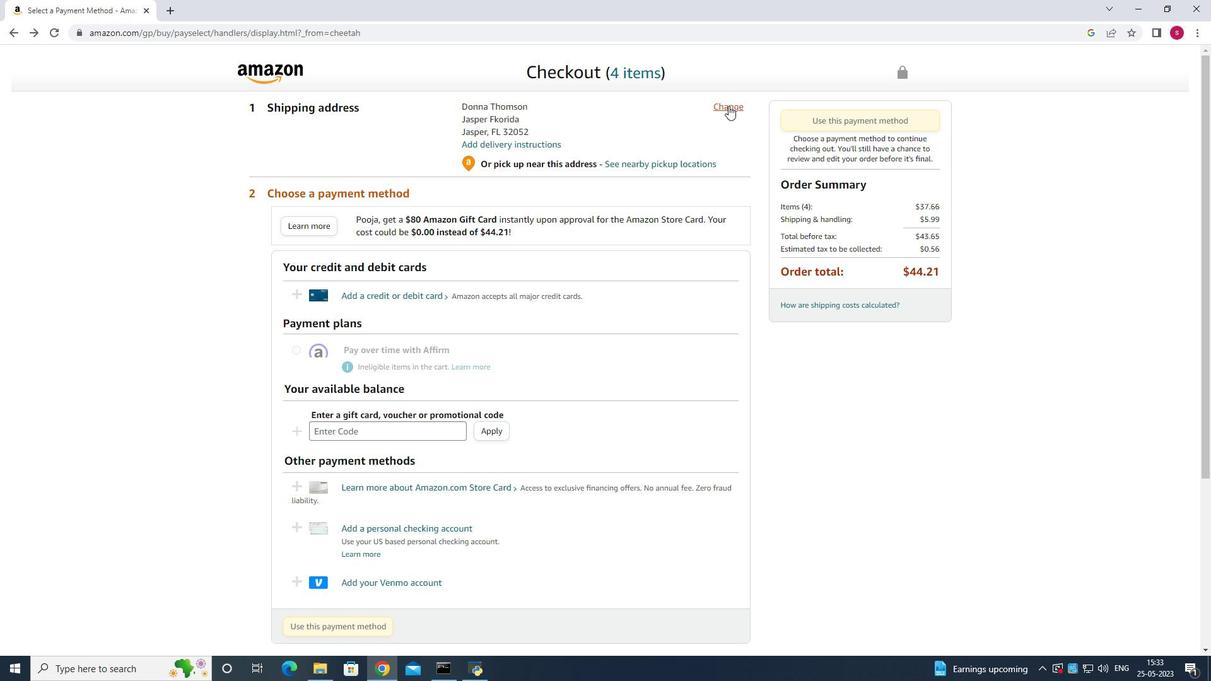 
Action: Mouse moved to (345, 437)
Screenshot: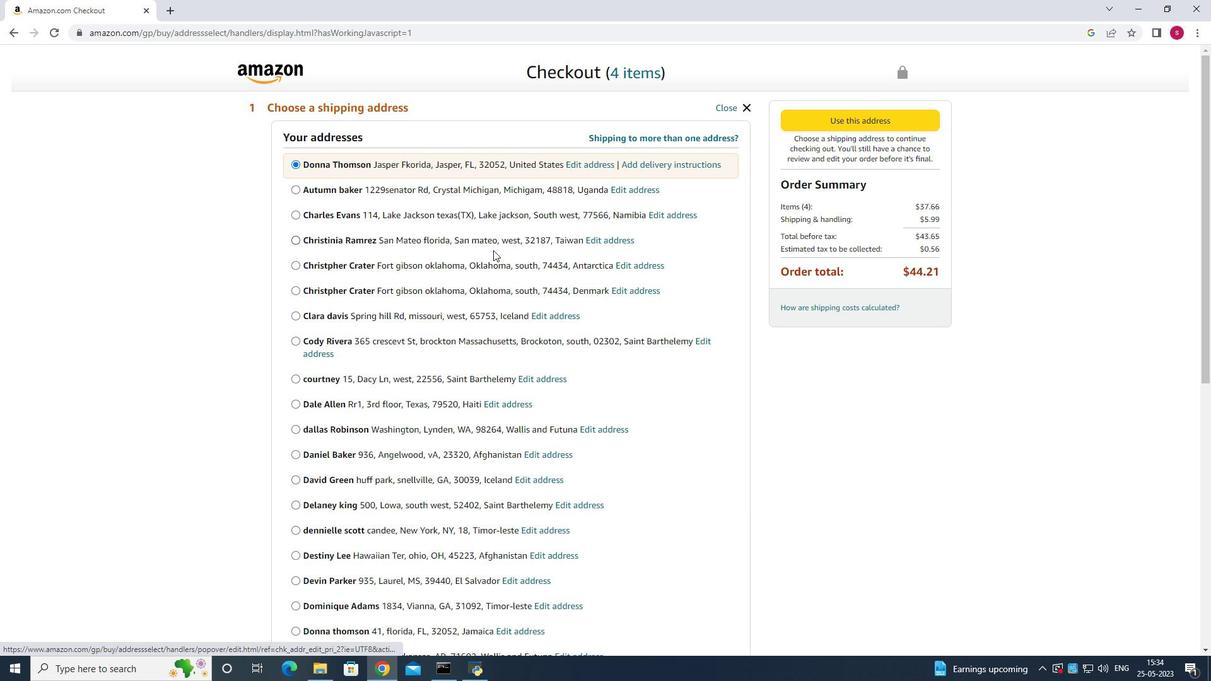 
Action: Mouse scrolled (345, 437) with delta (0, 0)
Screenshot: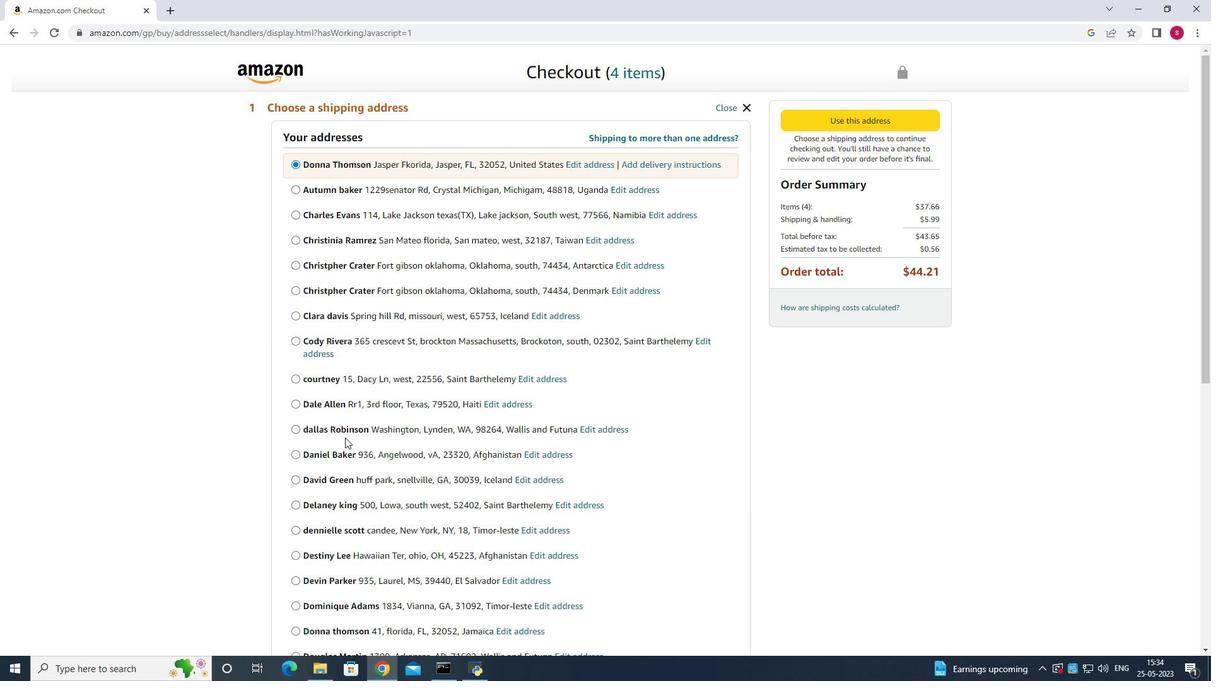 
Action: Mouse scrolled (345, 437) with delta (0, 0)
Screenshot: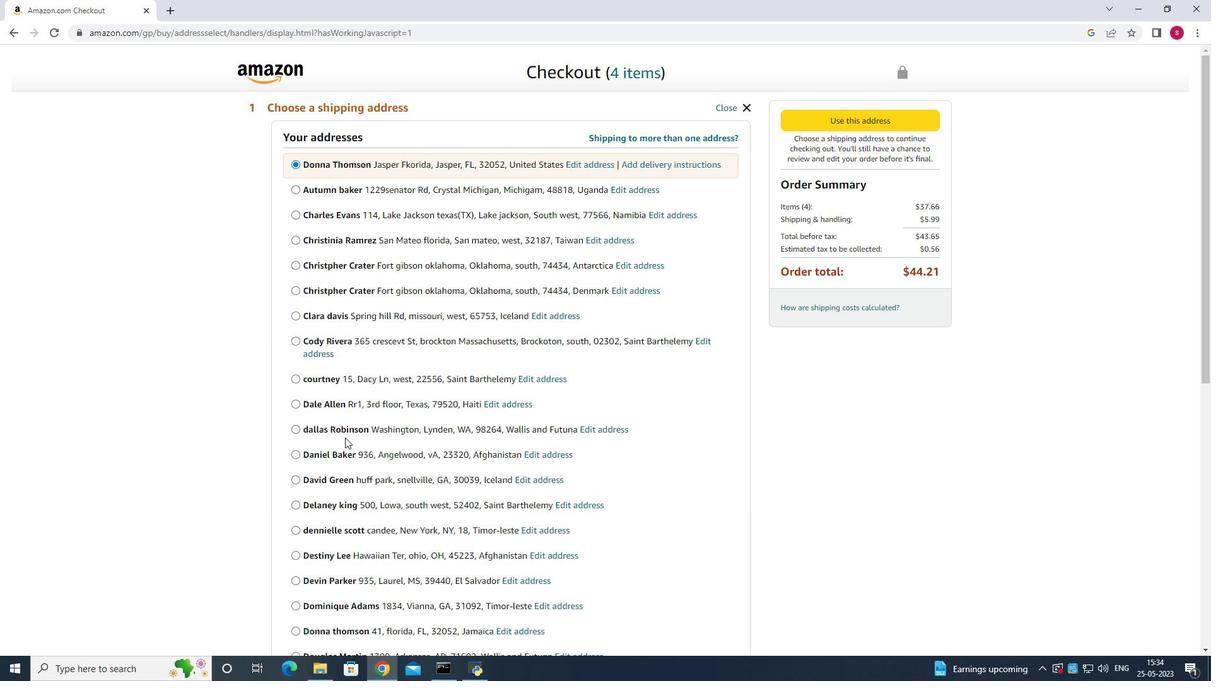 
Action: Mouse scrolled (345, 437) with delta (0, 0)
Screenshot: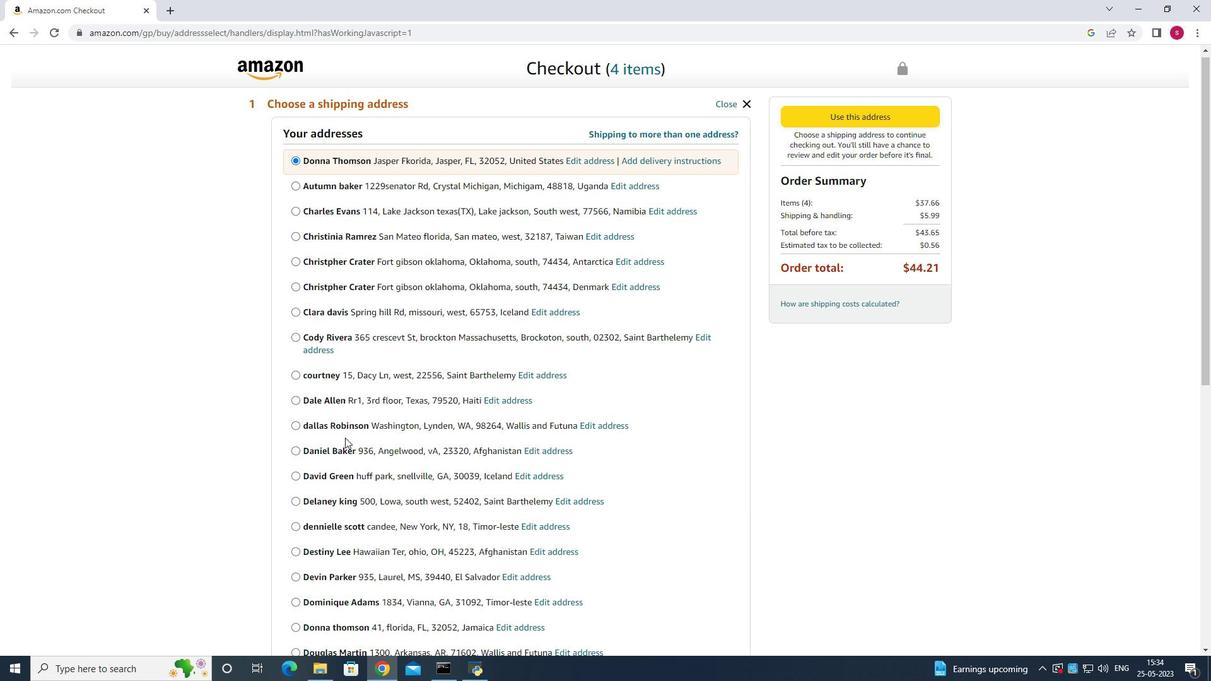
Action: Mouse scrolled (345, 437) with delta (0, 0)
Screenshot: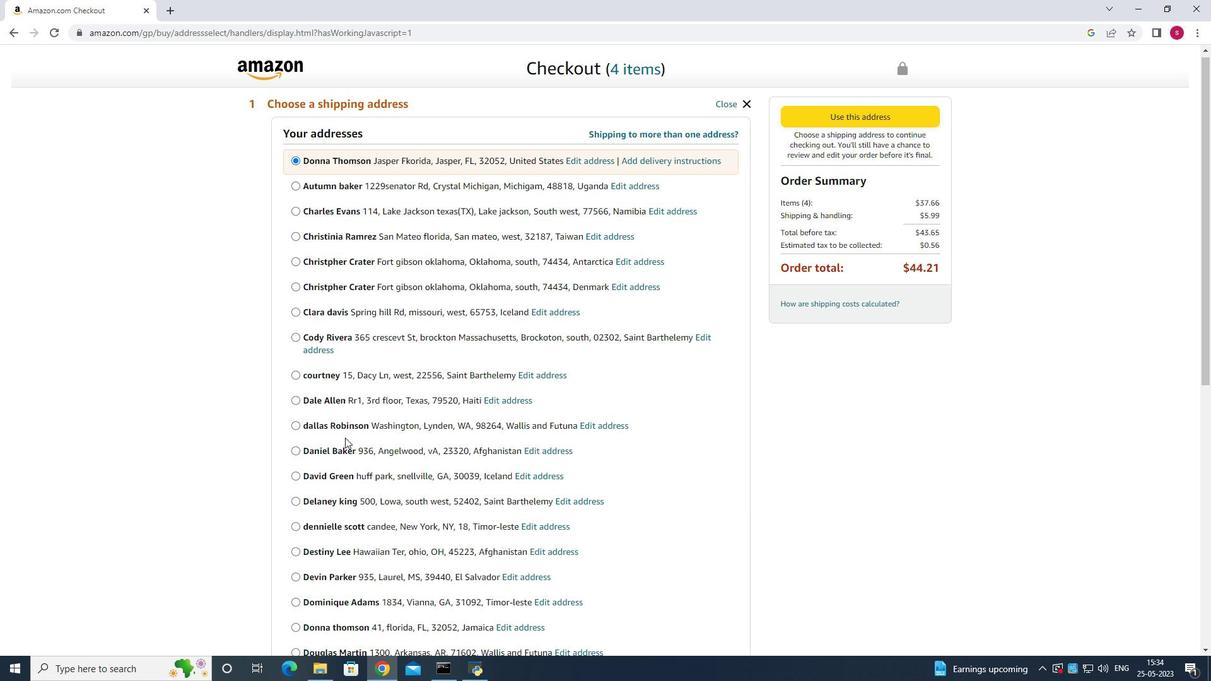 
Action: Mouse scrolled (345, 437) with delta (0, 0)
Screenshot: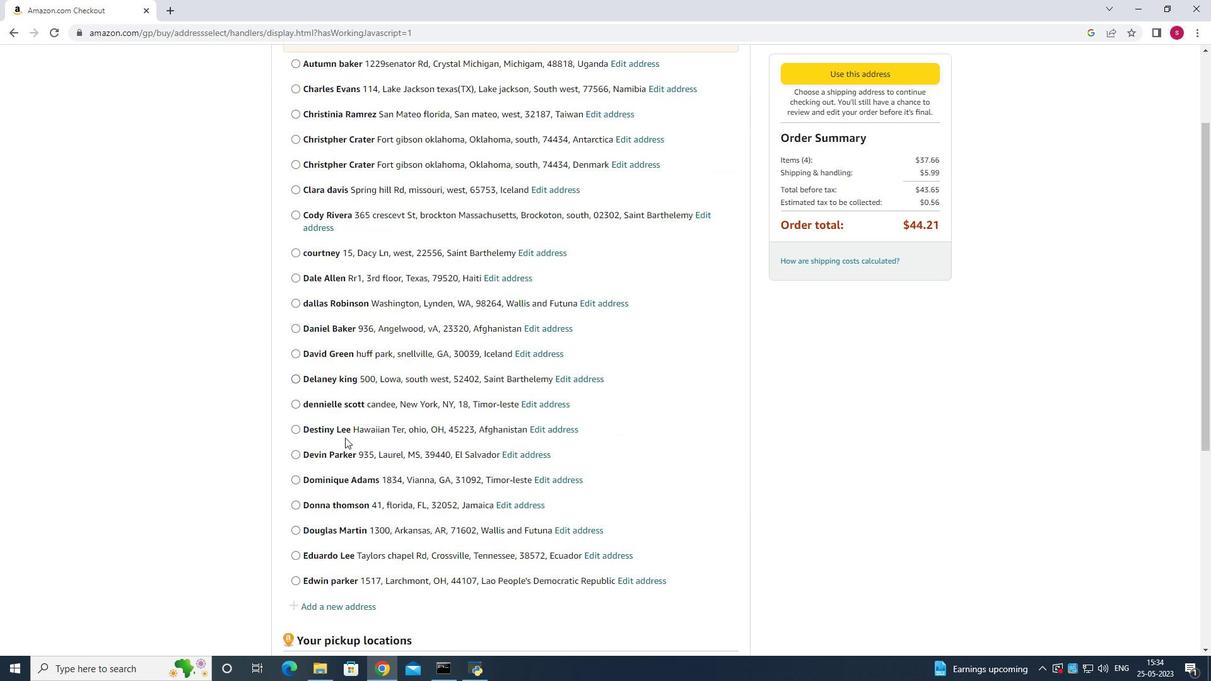
Action: Mouse scrolled (345, 437) with delta (0, 0)
Screenshot: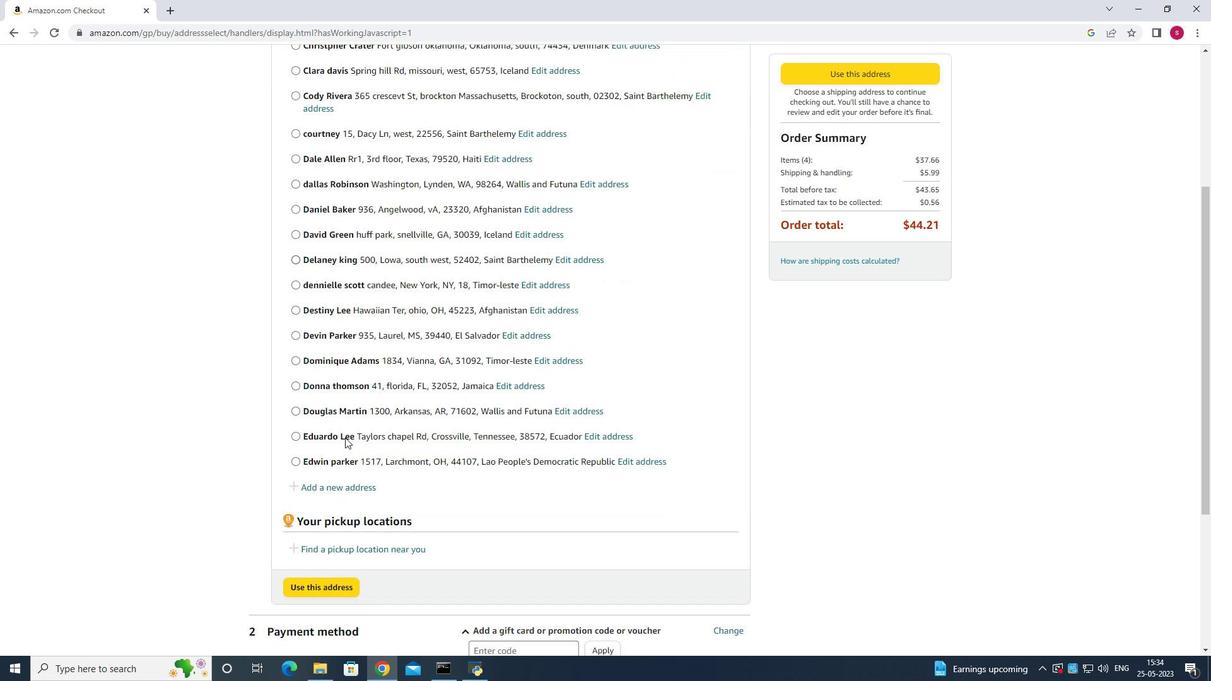 
Action: Mouse moved to (306, 355)
Screenshot: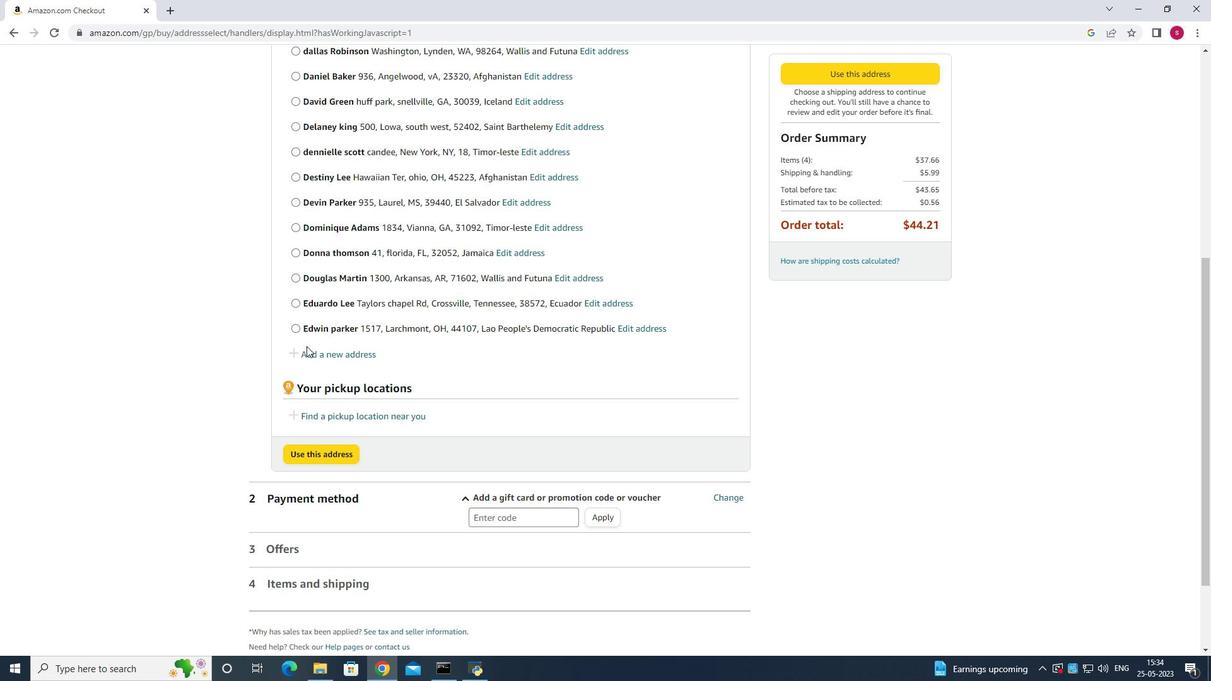
Action: Mouse pressed left at (306, 355)
Screenshot: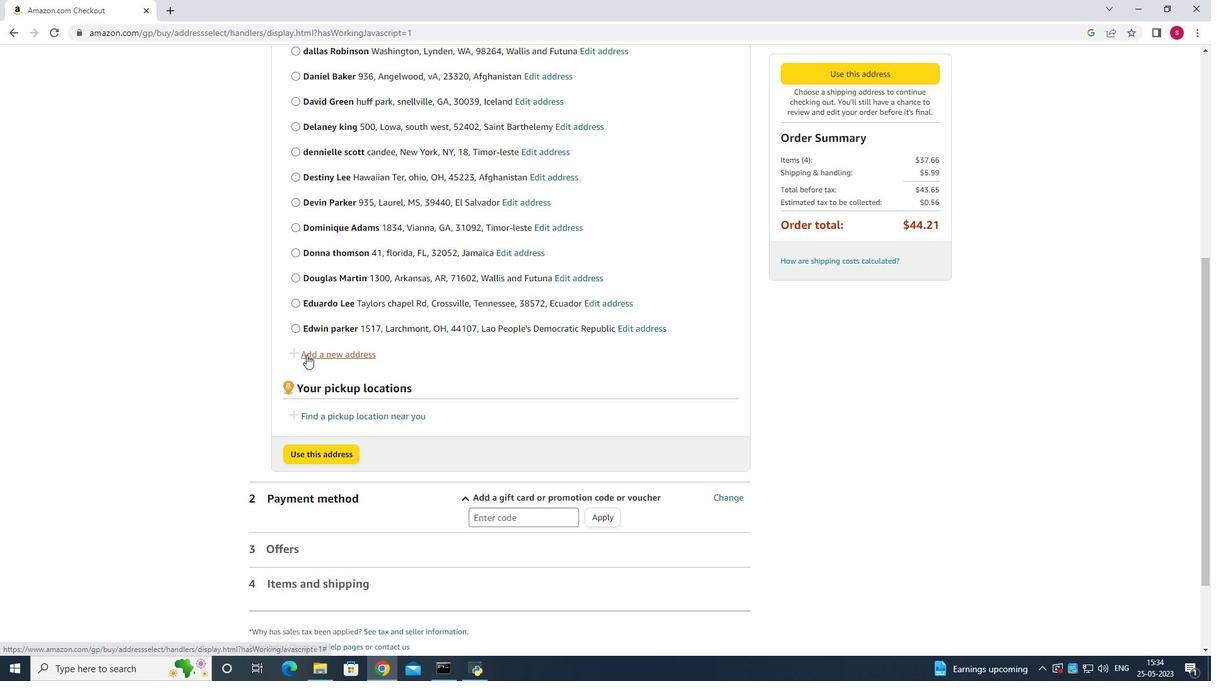
Action: Mouse moved to (596, 266)
Screenshot: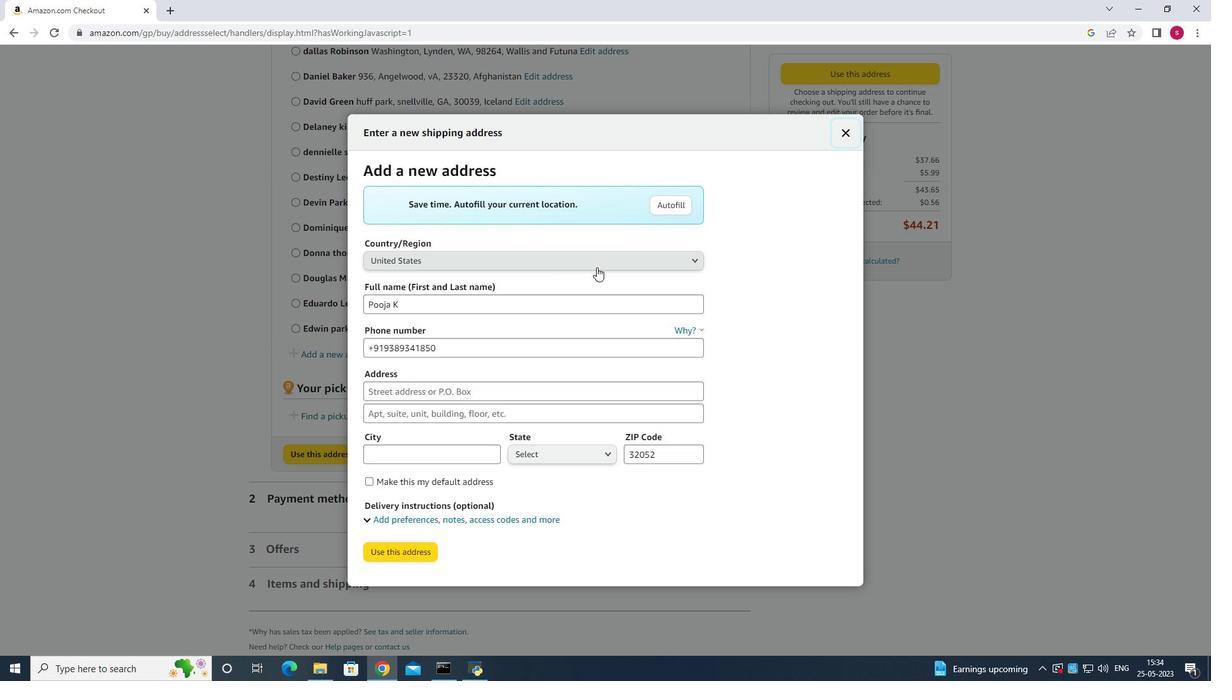 
Action: Mouse pressed left at (596, 266)
Screenshot: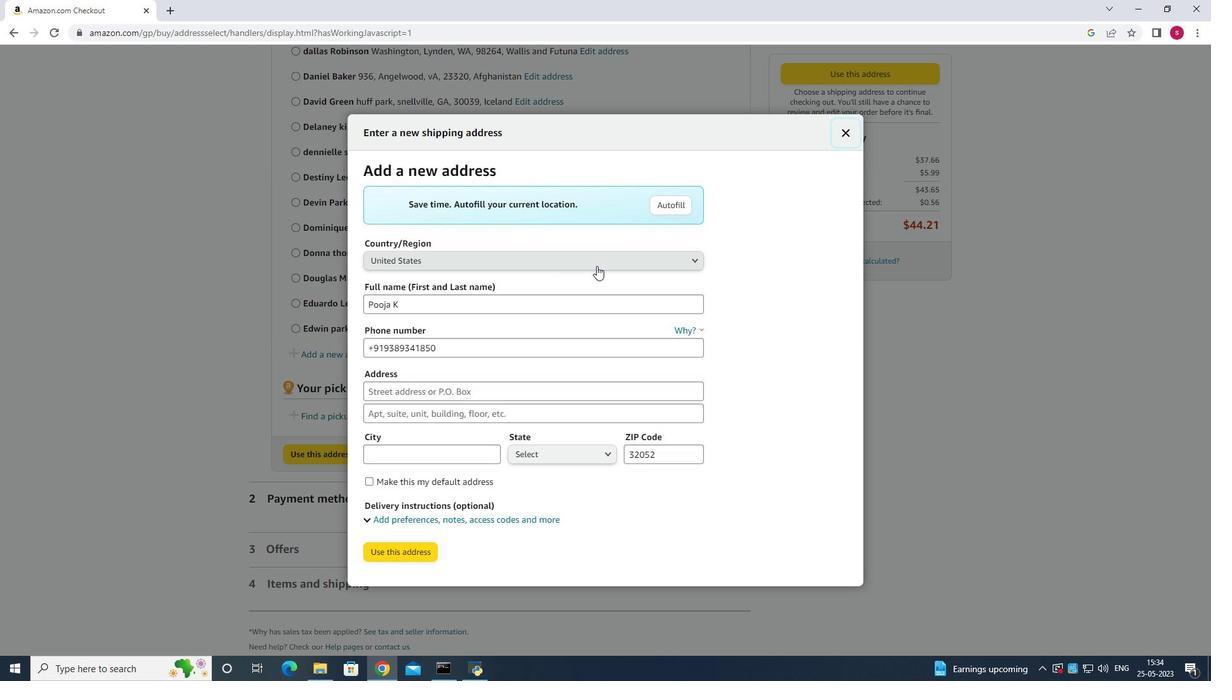 
Action: Key pressed <Key.shift>Odenville<Key.space><Key.shift>Alabama<Key.enter>
Screenshot: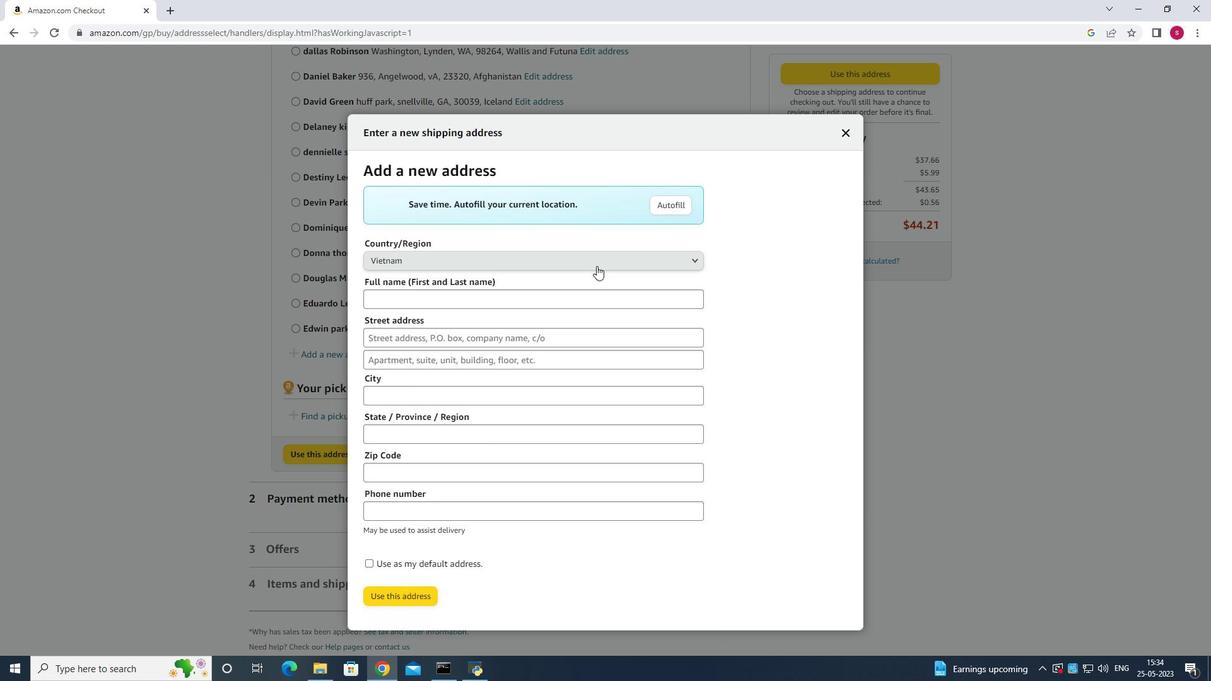 
Action: Mouse moved to (598, 308)
Screenshot: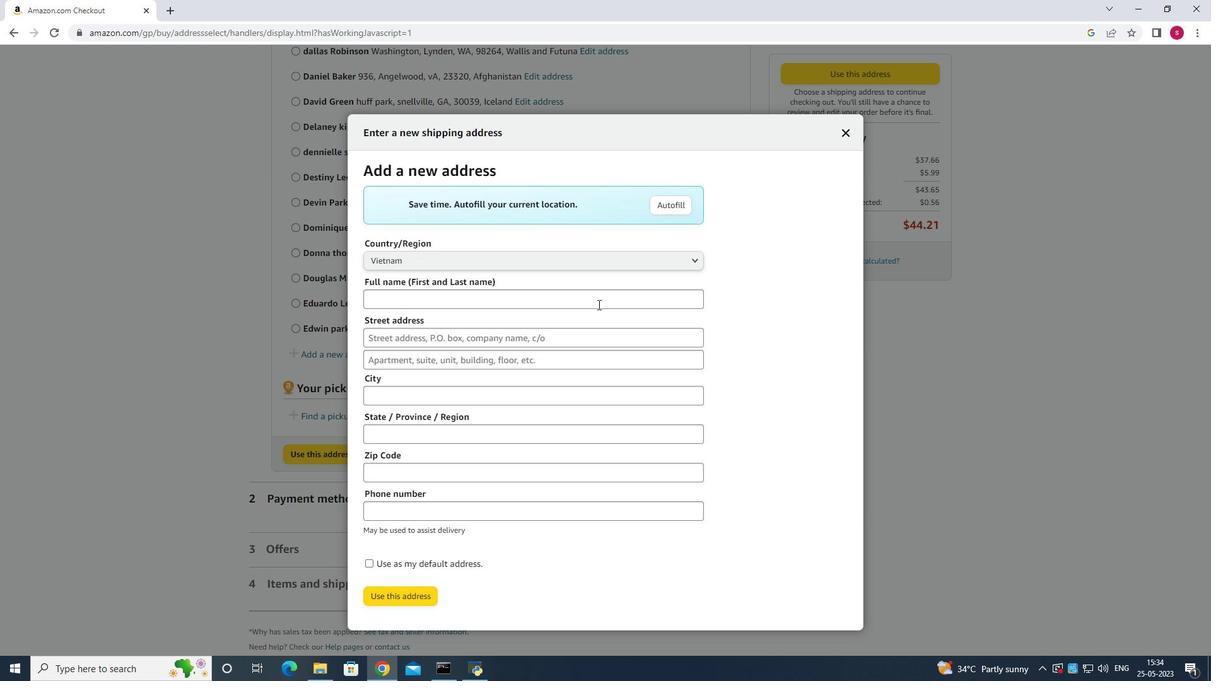 
Action: Mouse pressed left at (598, 308)
Screenshot: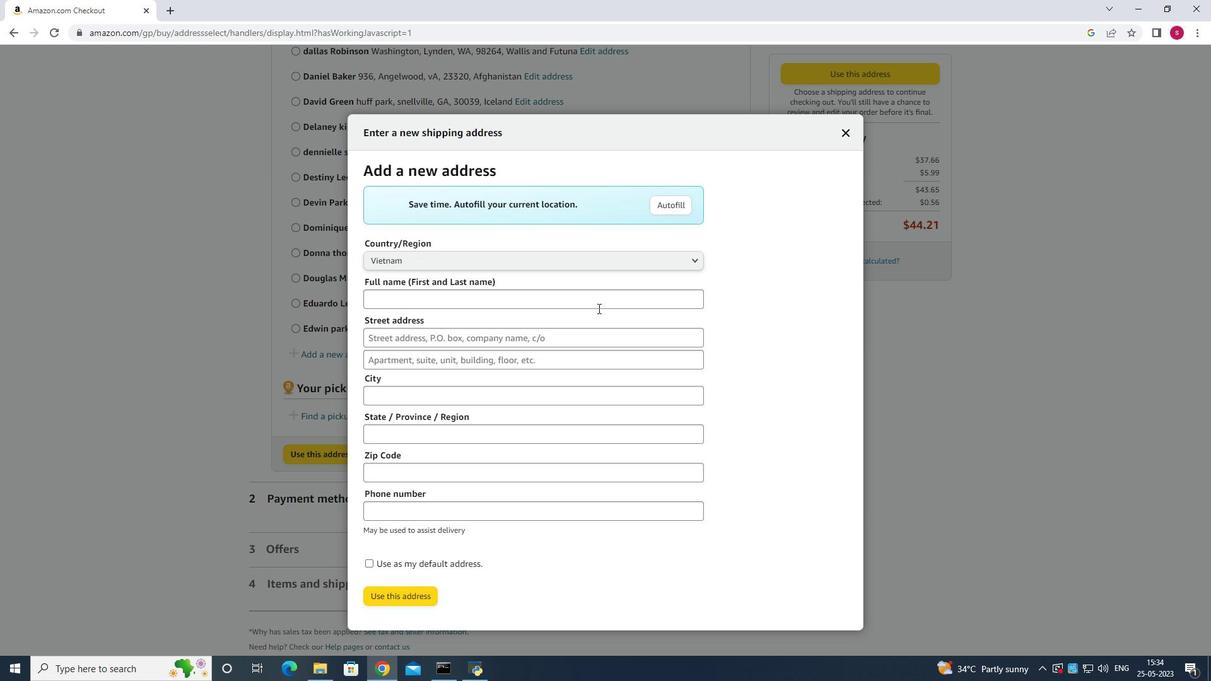 
Action: Key pressed <Key.shift>Eleanor<Key.space>wilson
Screenshot: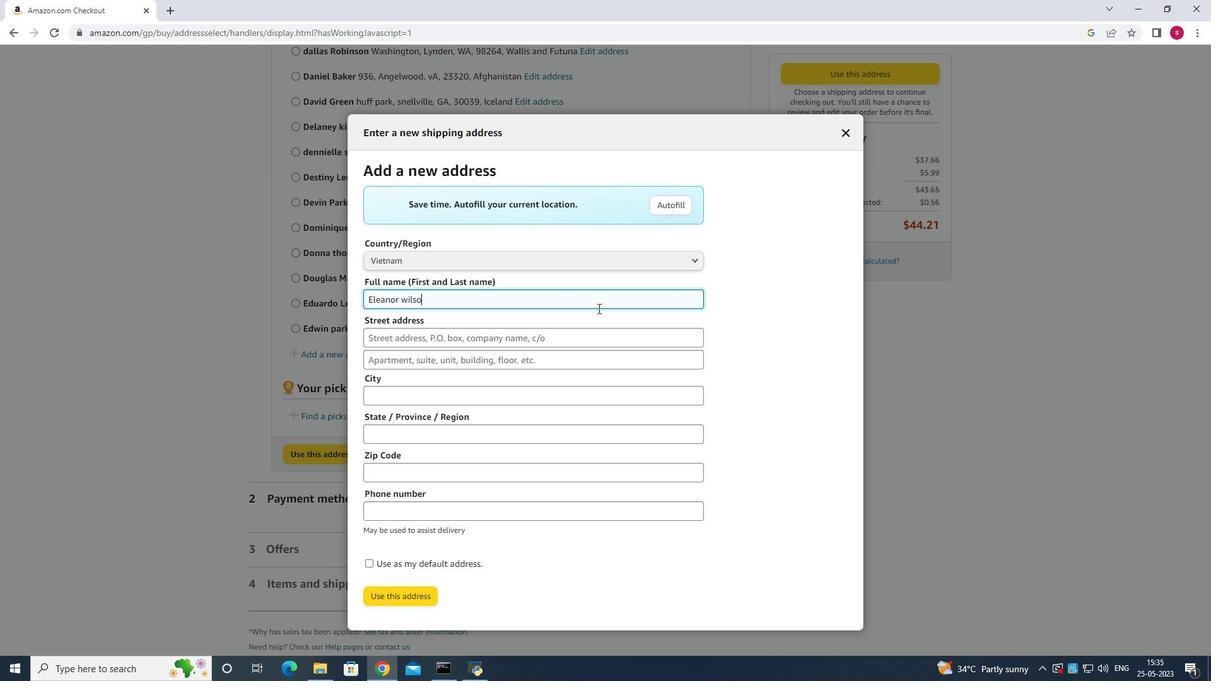 
Action: Mouse moved to (591, 348)
Screenshot: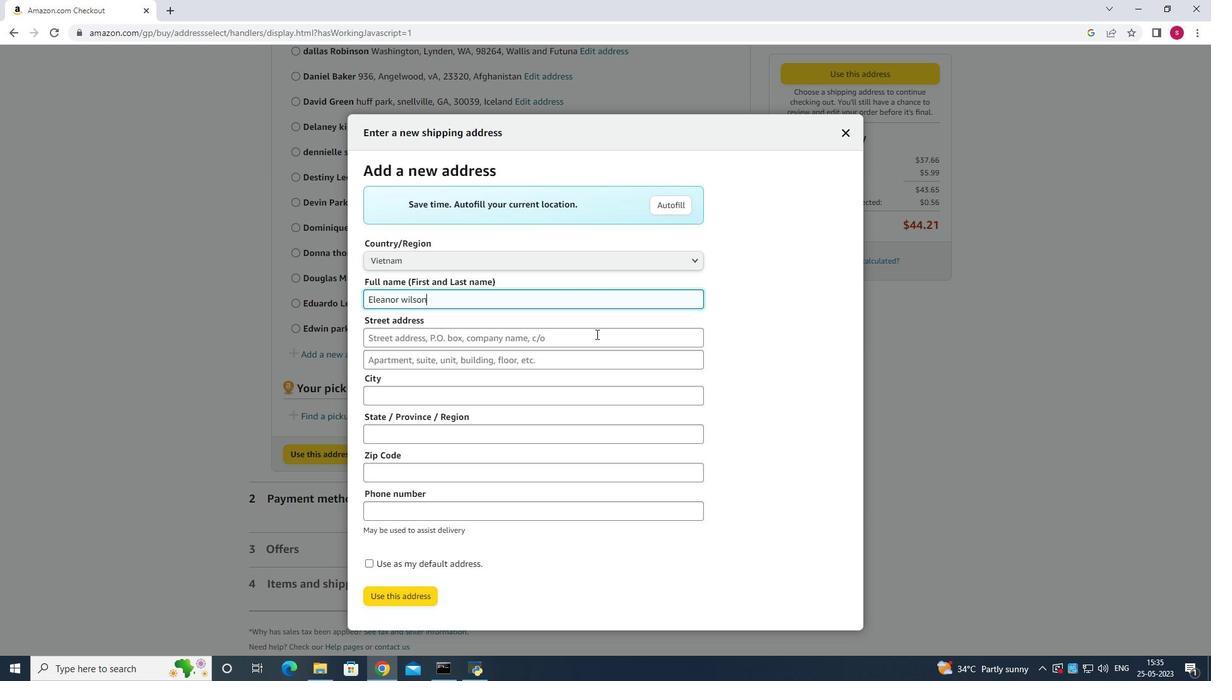 
Action: Mouse pressed left at (591, 348)
Screenshot: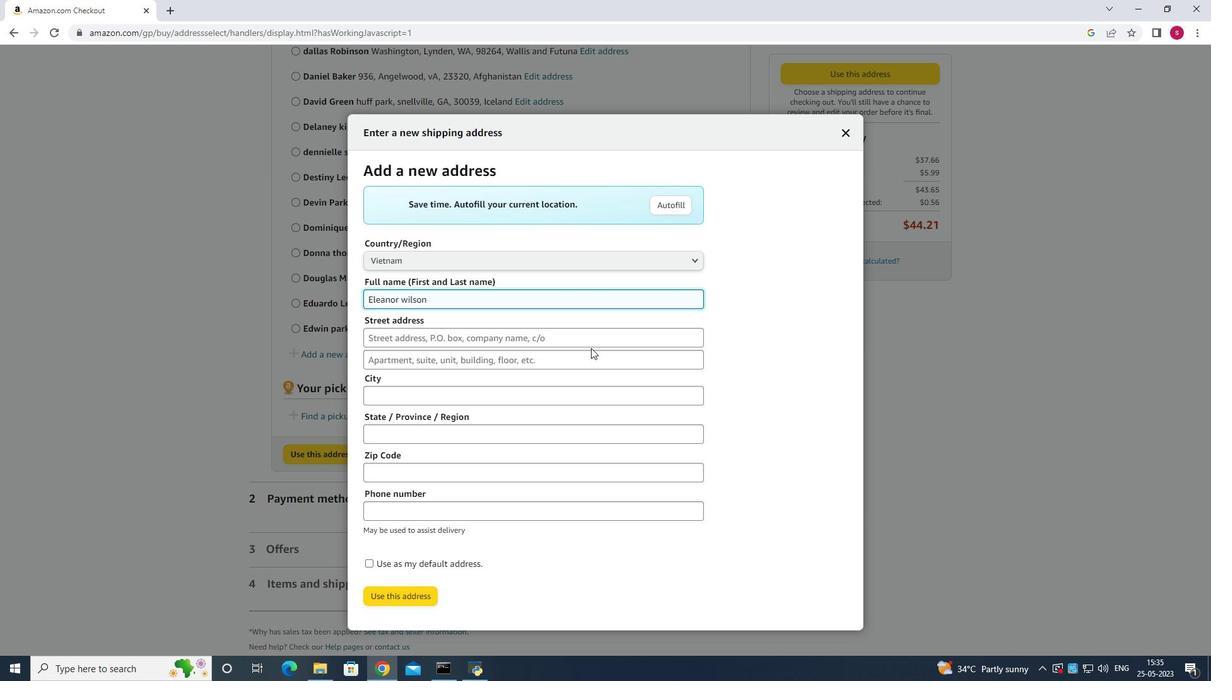 
Action: Mouse moved to (574, 339)
Screenshot: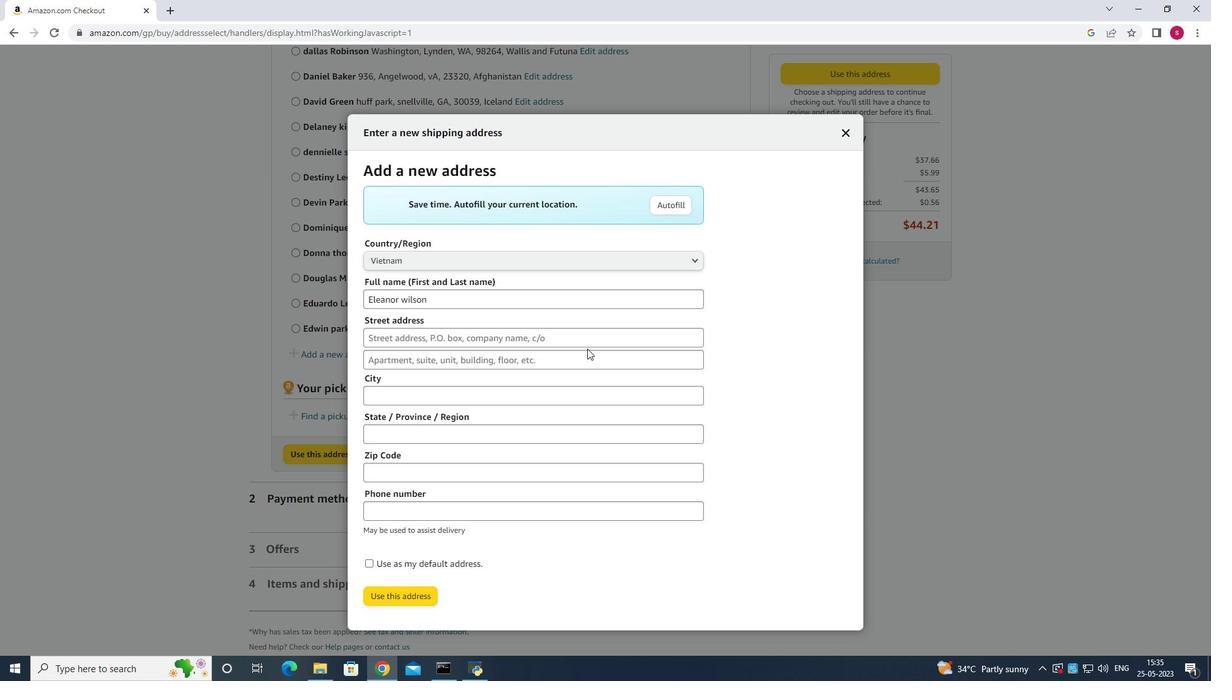 
Action: Mouse pressed left at (574, 339)
Screenshot: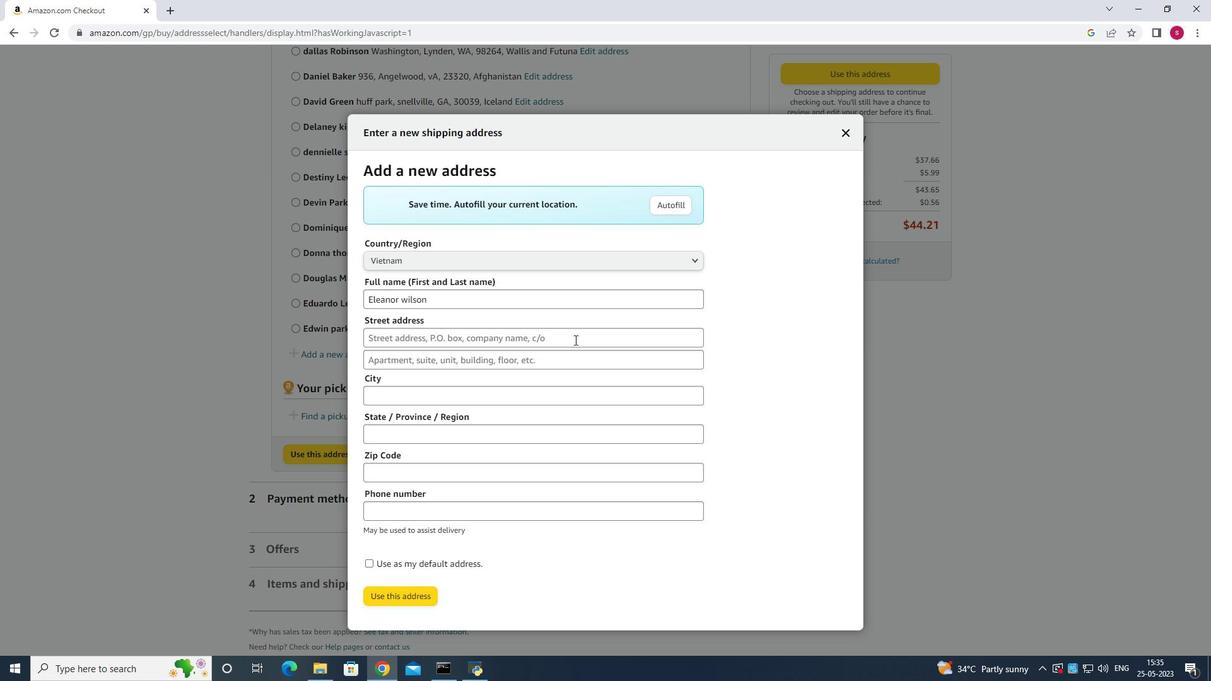 
Action: Key pressed levine<Key.backspace><Key.backspace><Key.backspace><Key.backspace><Key.backspace><Key.backspace><Key.shift>Odenville<Key.space><Key.space><Key.shift><Key.shift>Alabama
Screenshot: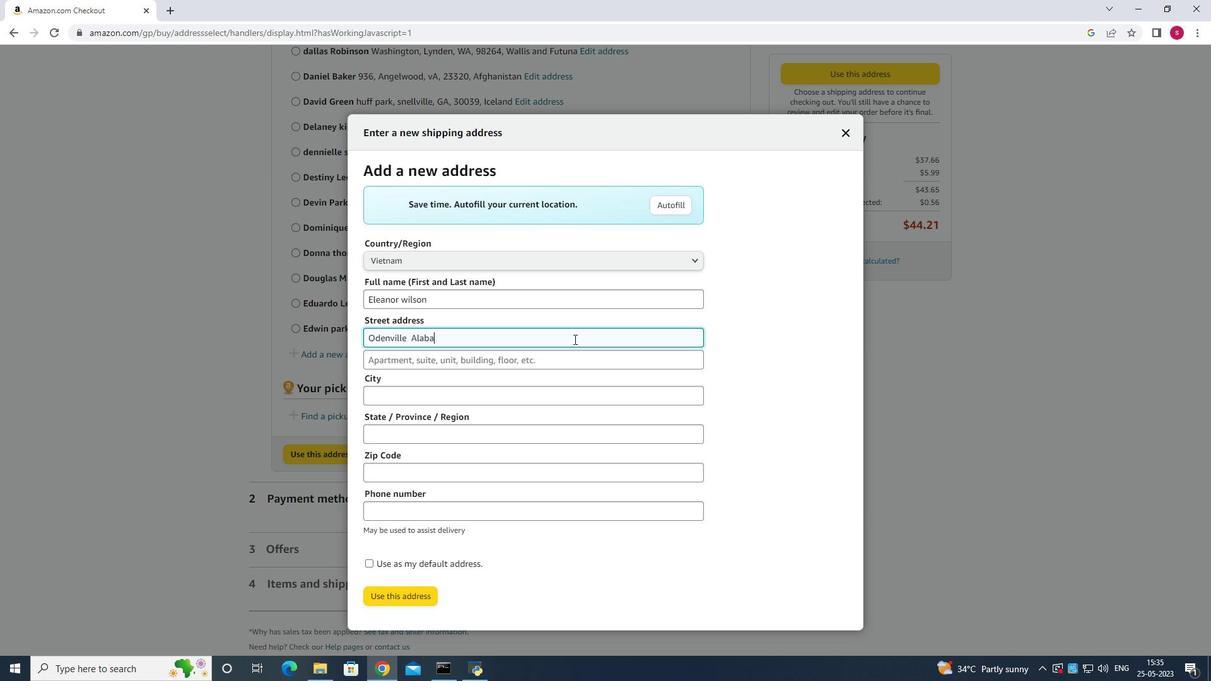 
Action: Mouse scrolled (574, 340) with delta (0, 0)
Screenshot: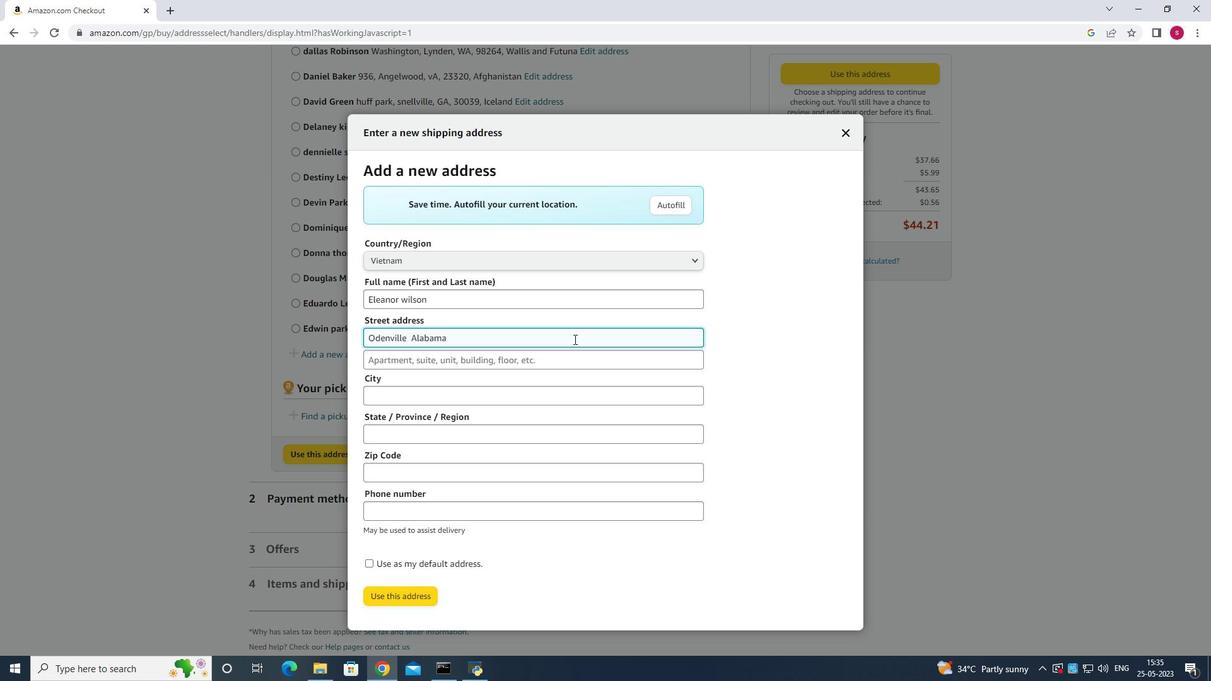 
Action: Mouse moved to (551, 374)
Screenshot: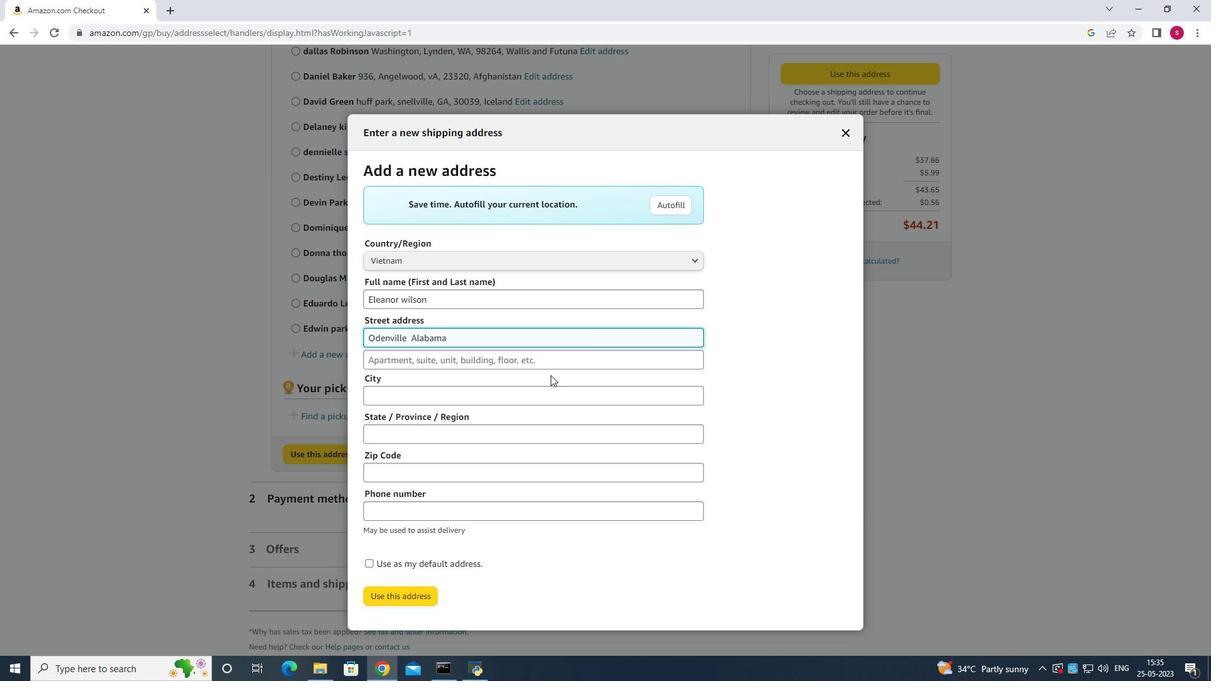 
Action: Mouse pressed left at (551, 374)
Screenshot: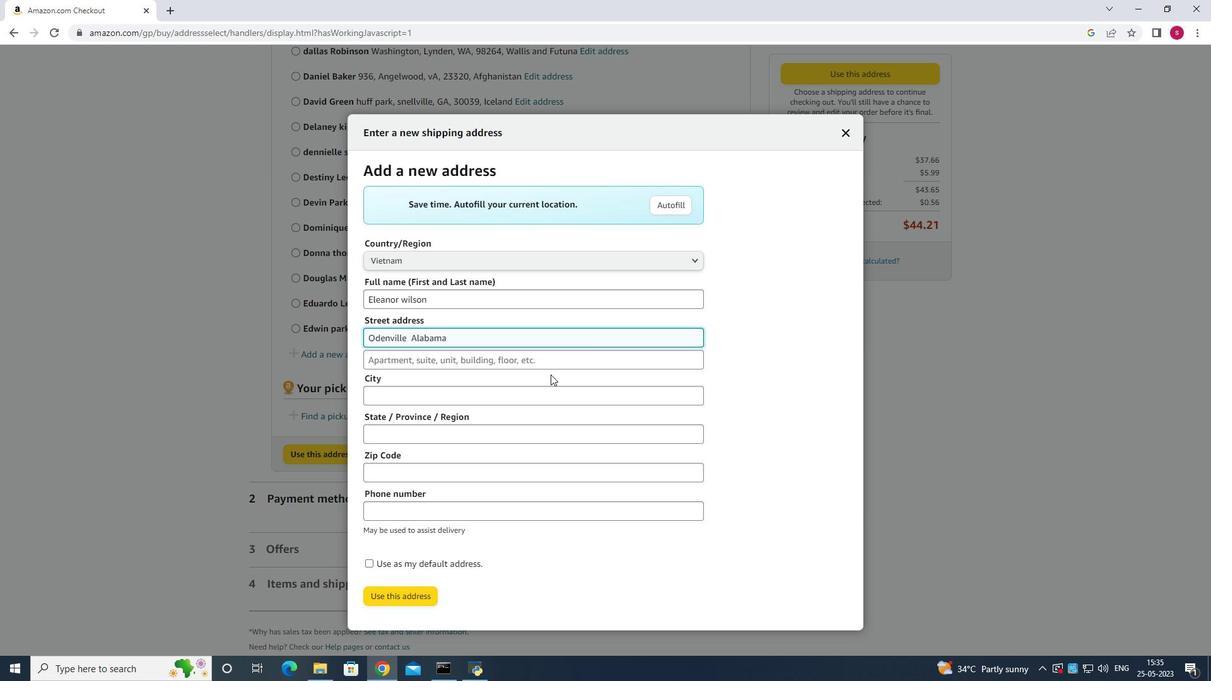 
Action: Mouse moved to (552, 376)
Screenshot: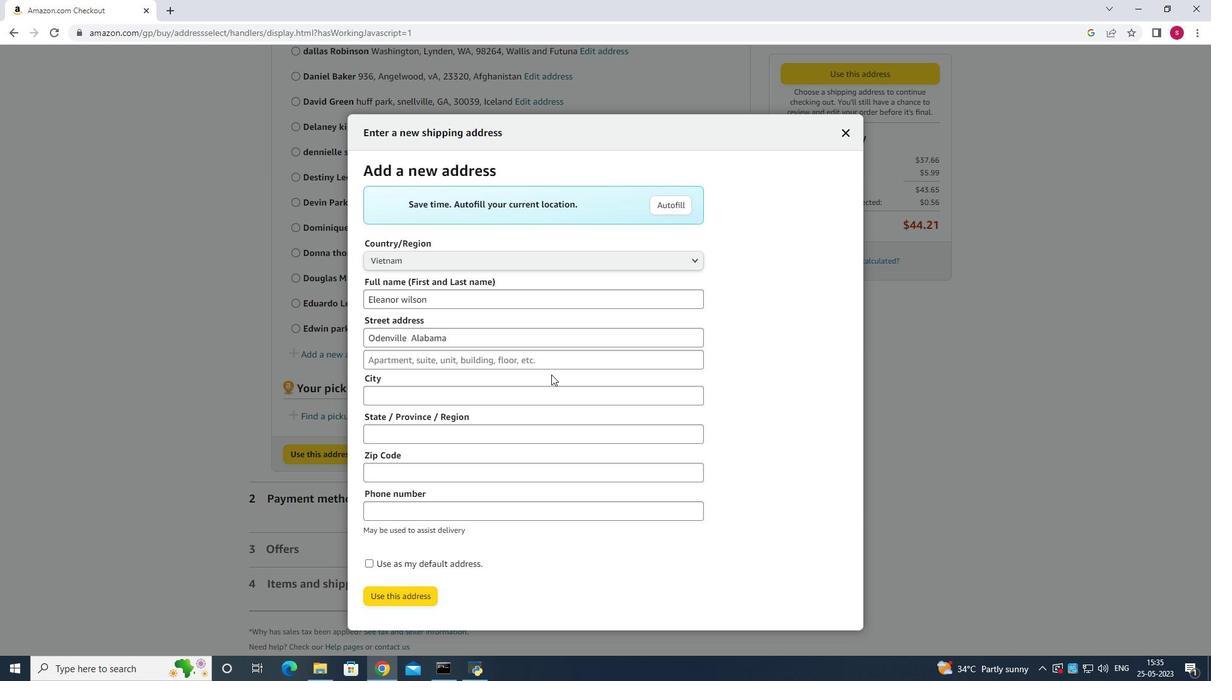 
Action: Mouse pressed left at (552, 376)
Screenshot: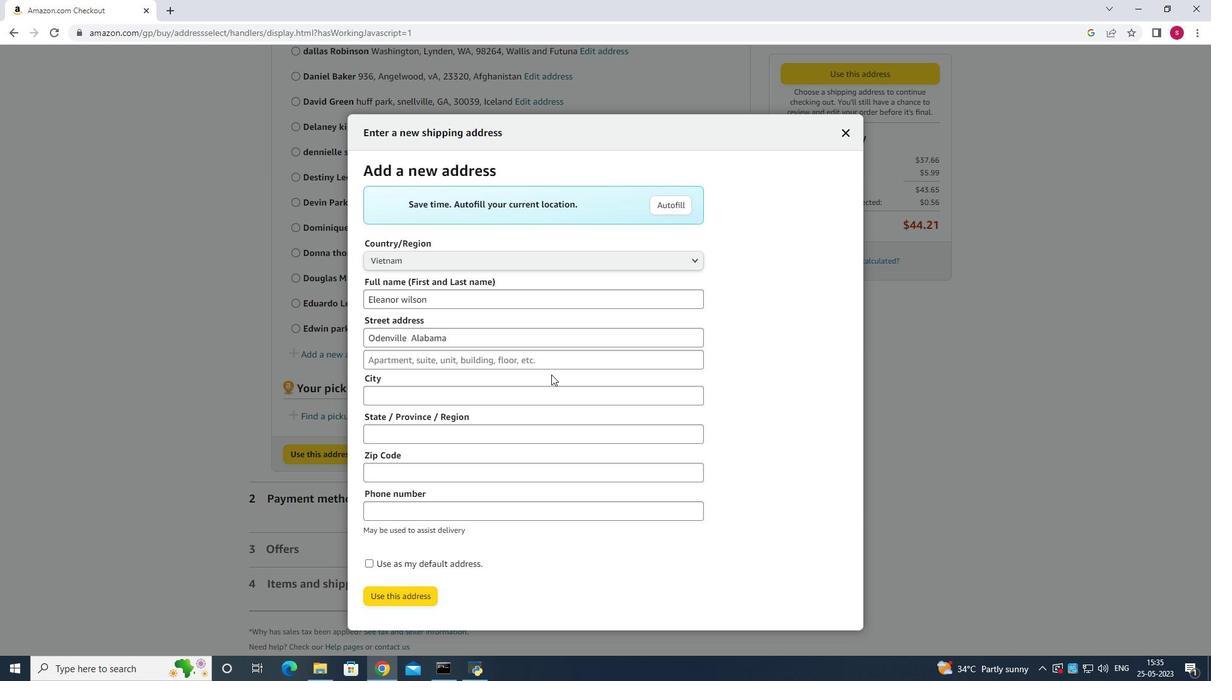 
Action: Mouse moved to (552, 382)
Screenshot: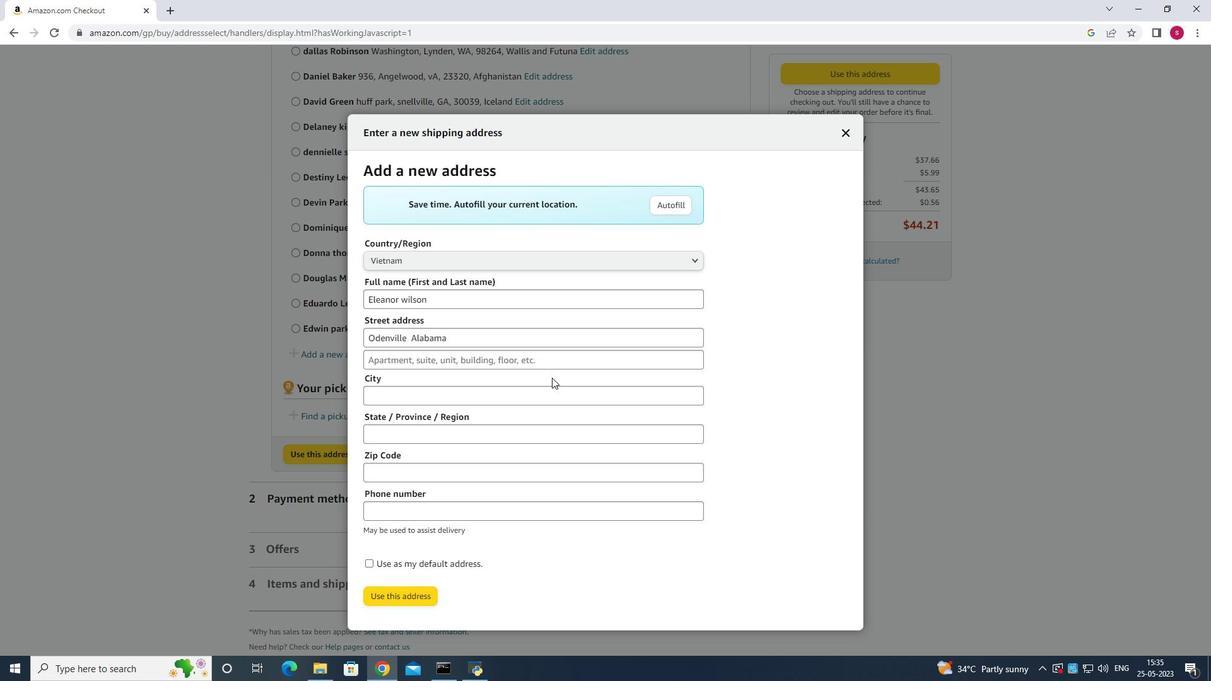 
Action: Mouse pressed left at (552, 382)
Screenshot: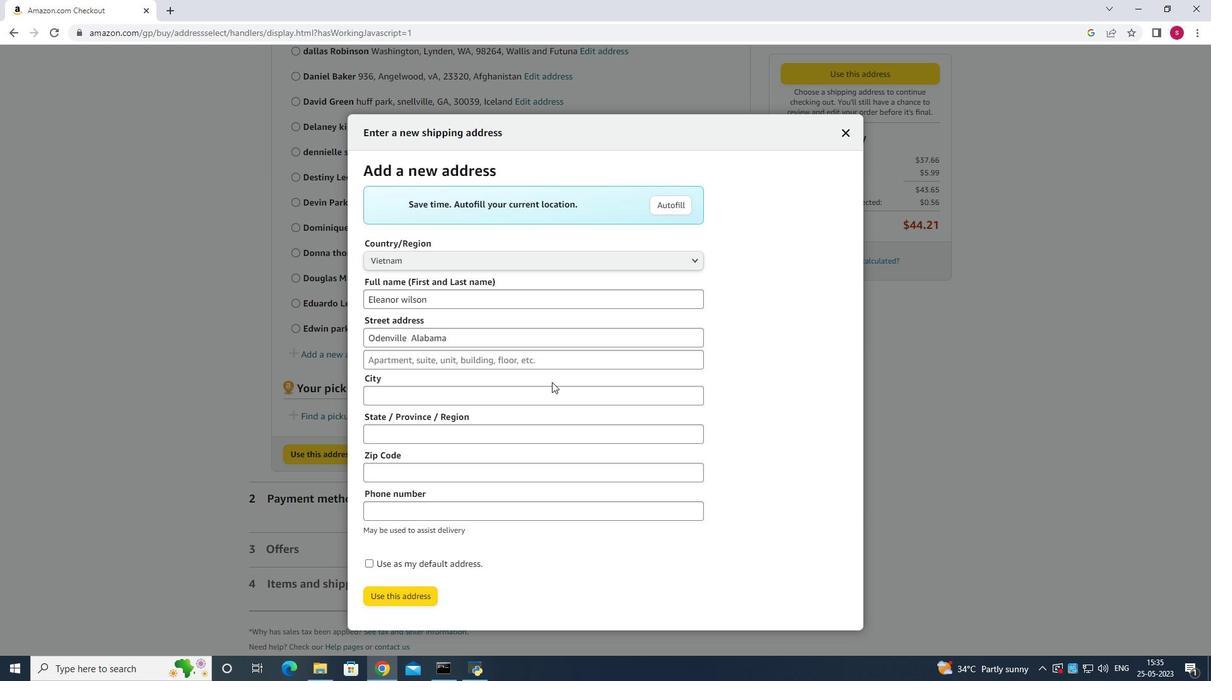 
Action: Mouse pressed left at (552, 382)
Screenshot: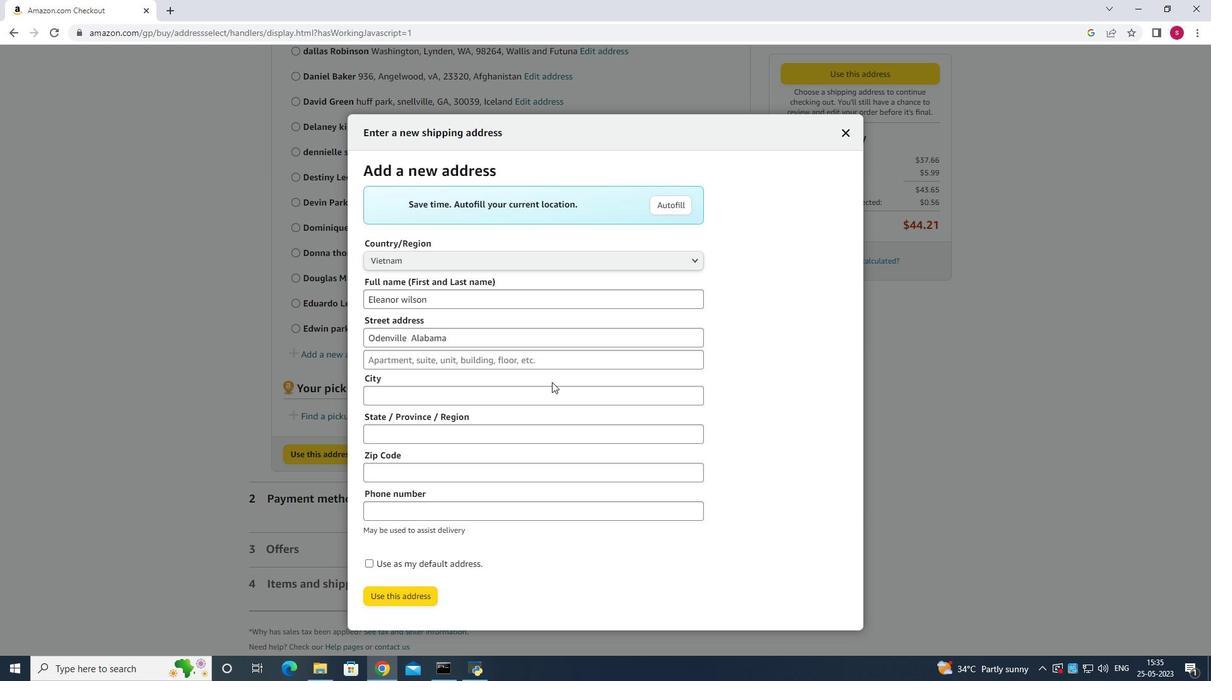 
Action: Mouse pressed left at (552, 382)
Screenshot: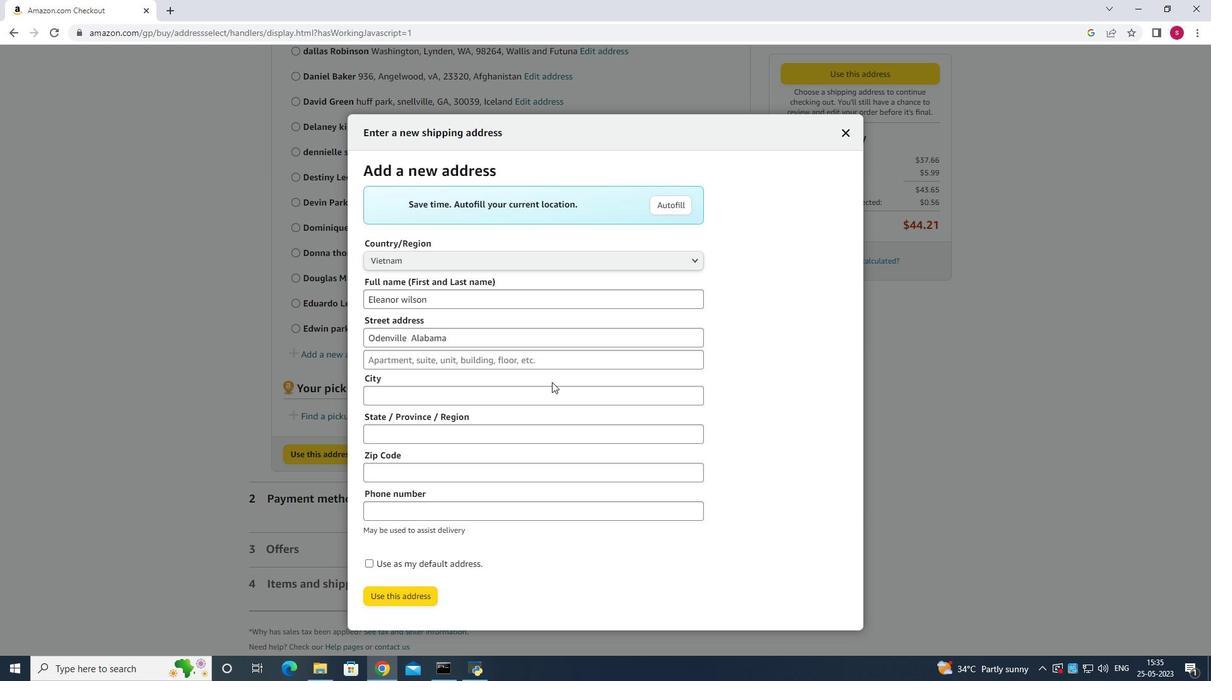 
Action: Mouse pressed left at (552, 382)
Screenshot: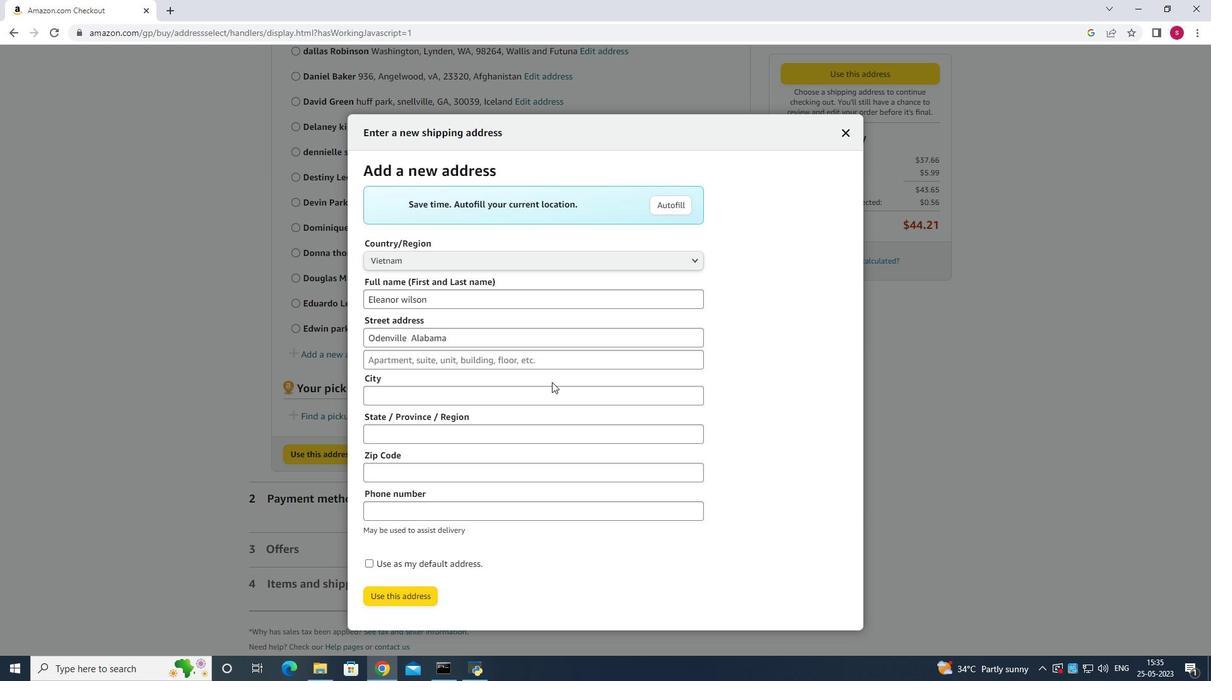 
Action: Mouse moved to (516, 369)
Screenshot: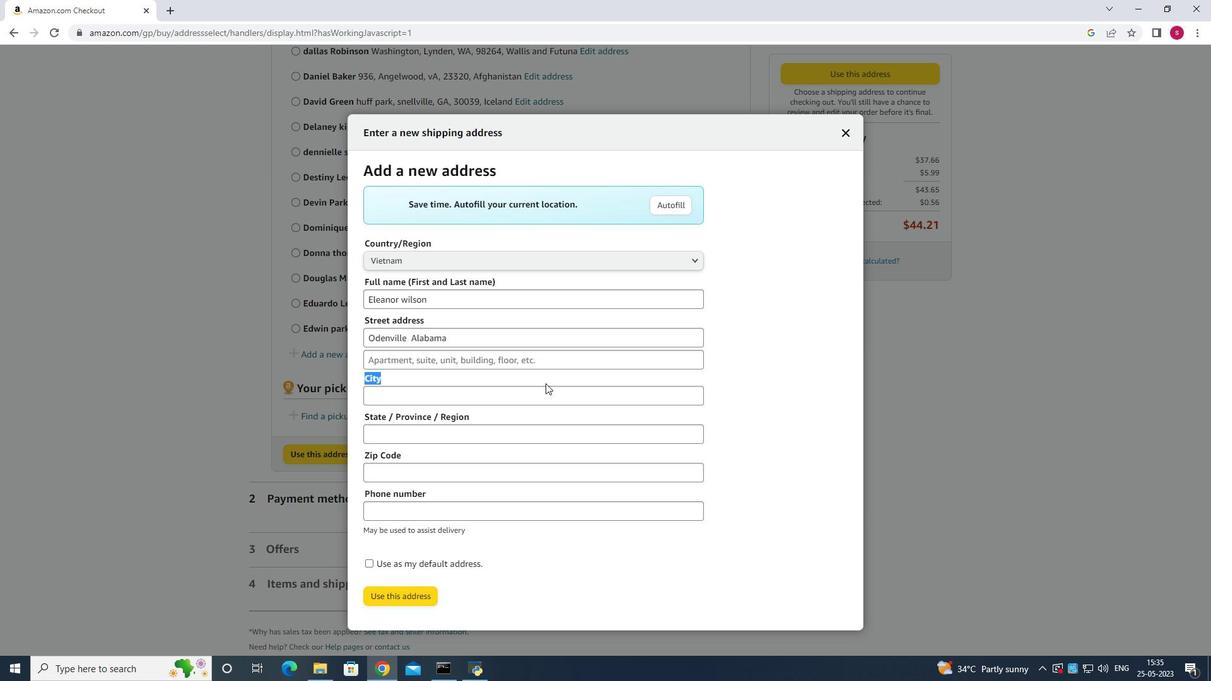 
Action: Mouse pressed left at (516, 369)
Screenshot: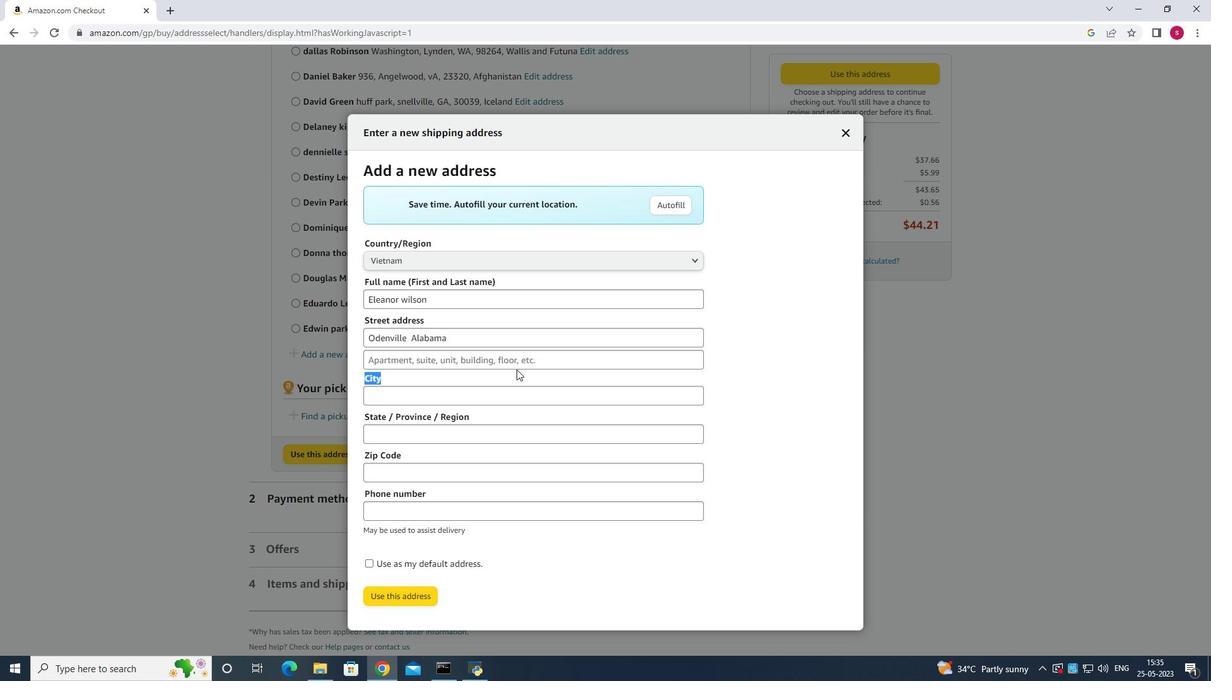 
Action: Mouse moved to (515, 376)
Screenshot: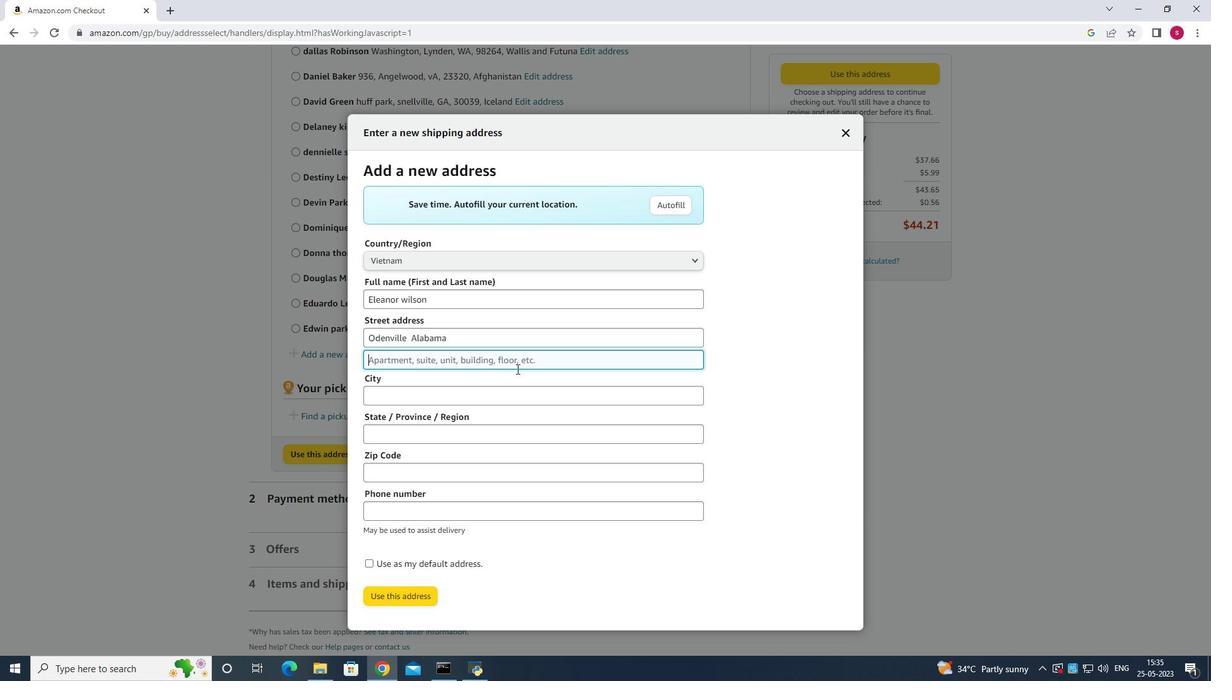 
Action: Mouse pressed left at (515, 376)
Screenshot: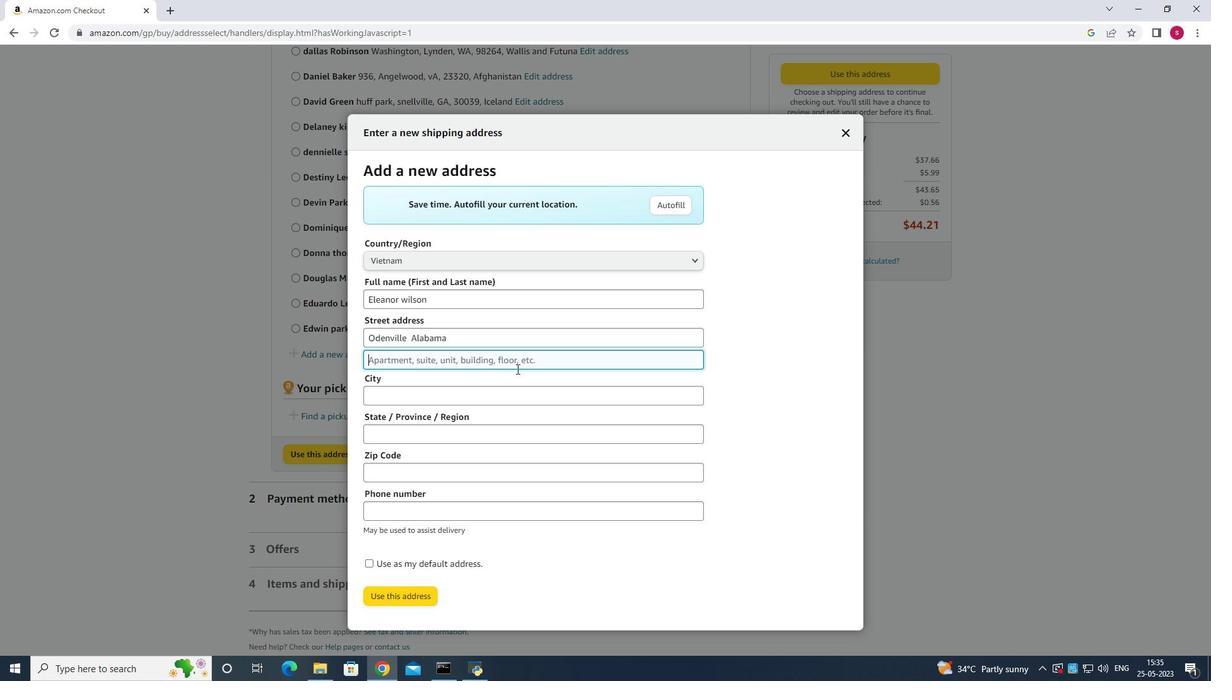 
Action: Mouse moved to (512, 381)
Screenshot: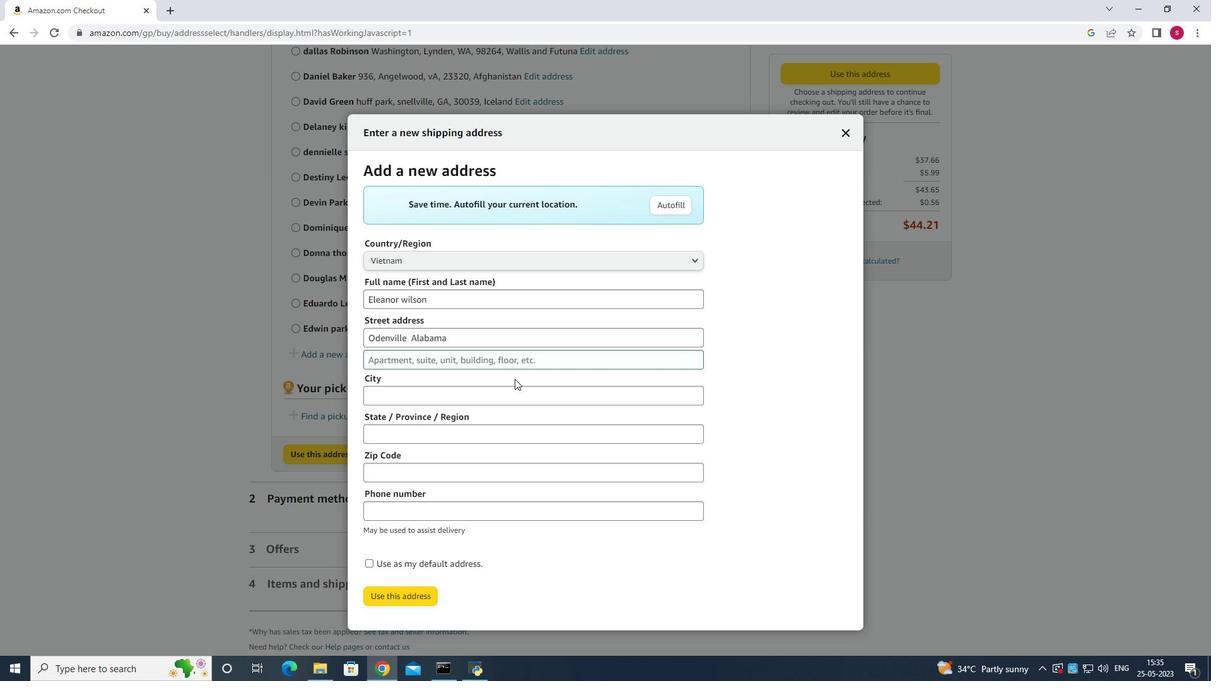 
Action: Mouse pressed left at (512, 381)
Screenshot: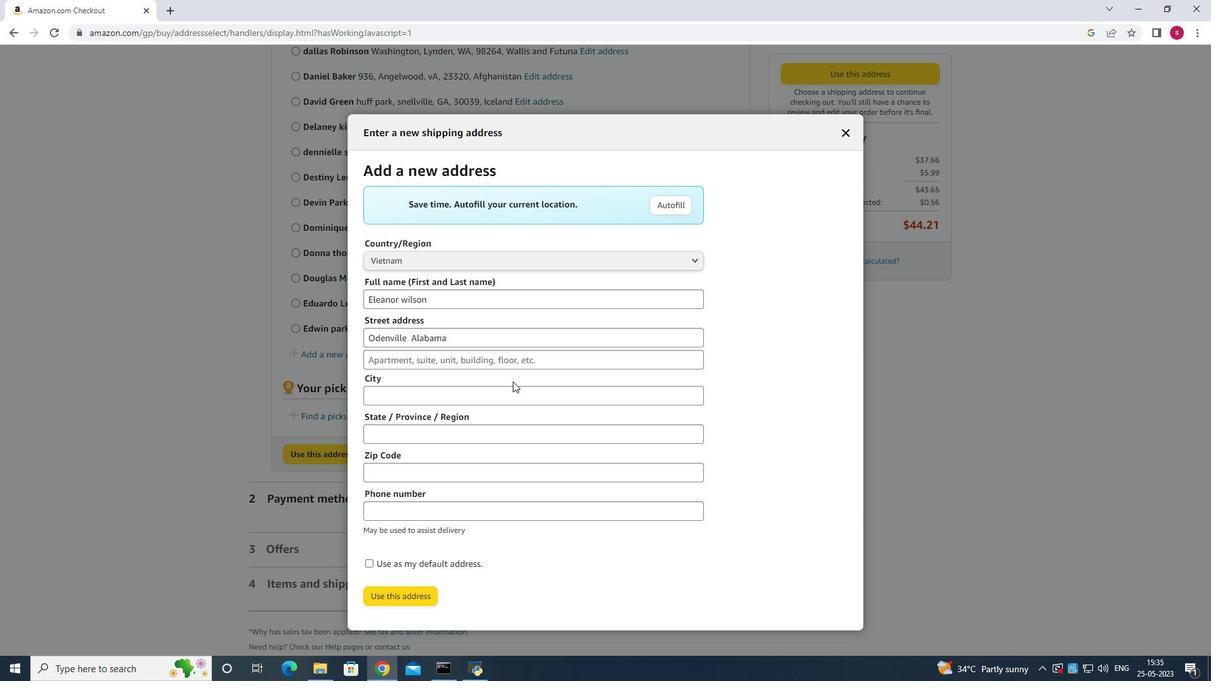 
Action: Mouse moved to (504, 365)
Screenshot: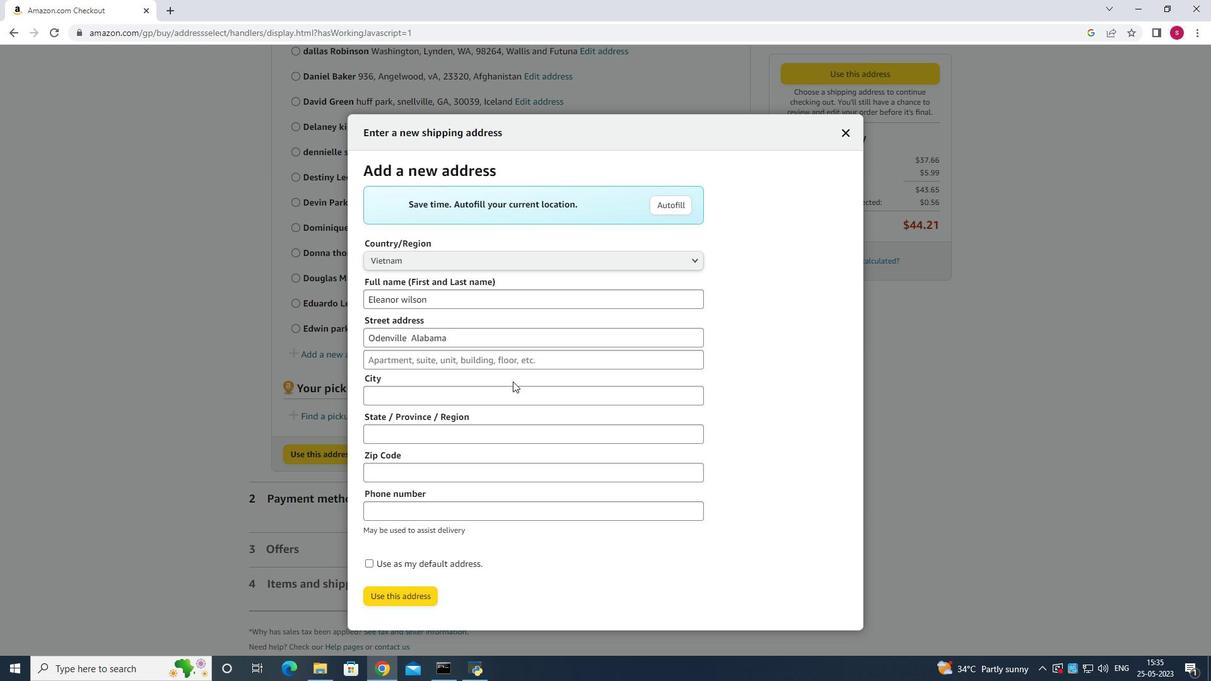 
Action: Mouse pressed left at (504, 365)
Screenshot: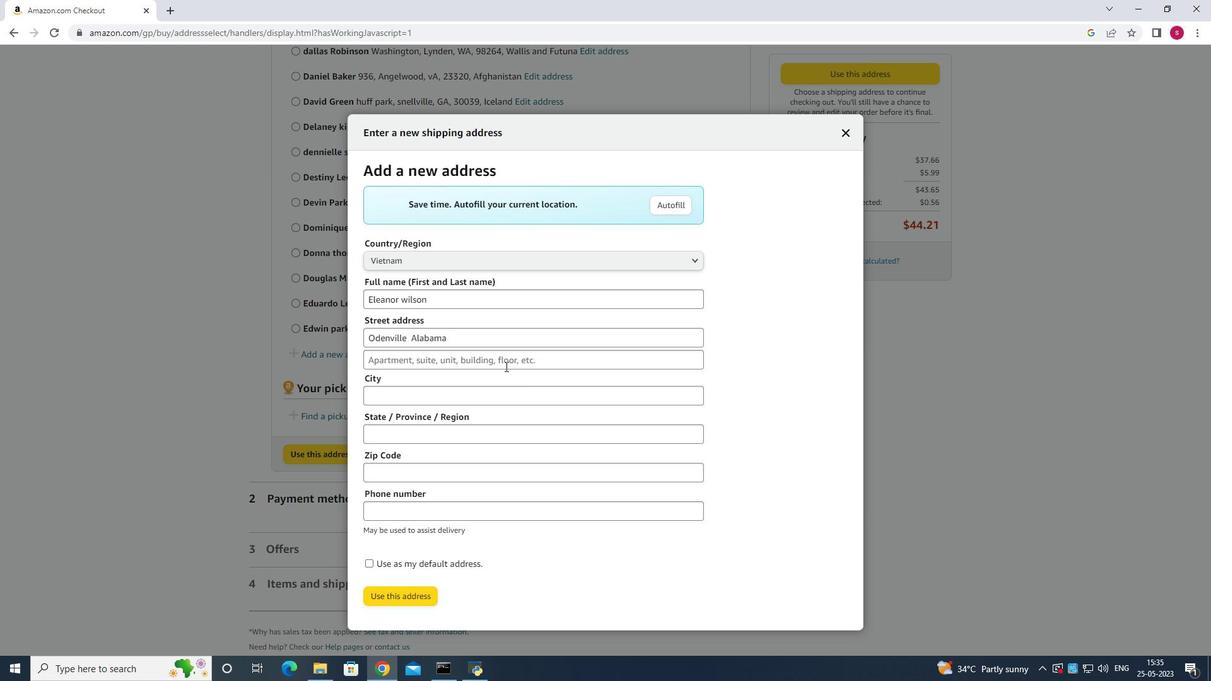 
Action: Mouse moved to (495, 391)
Screenshot: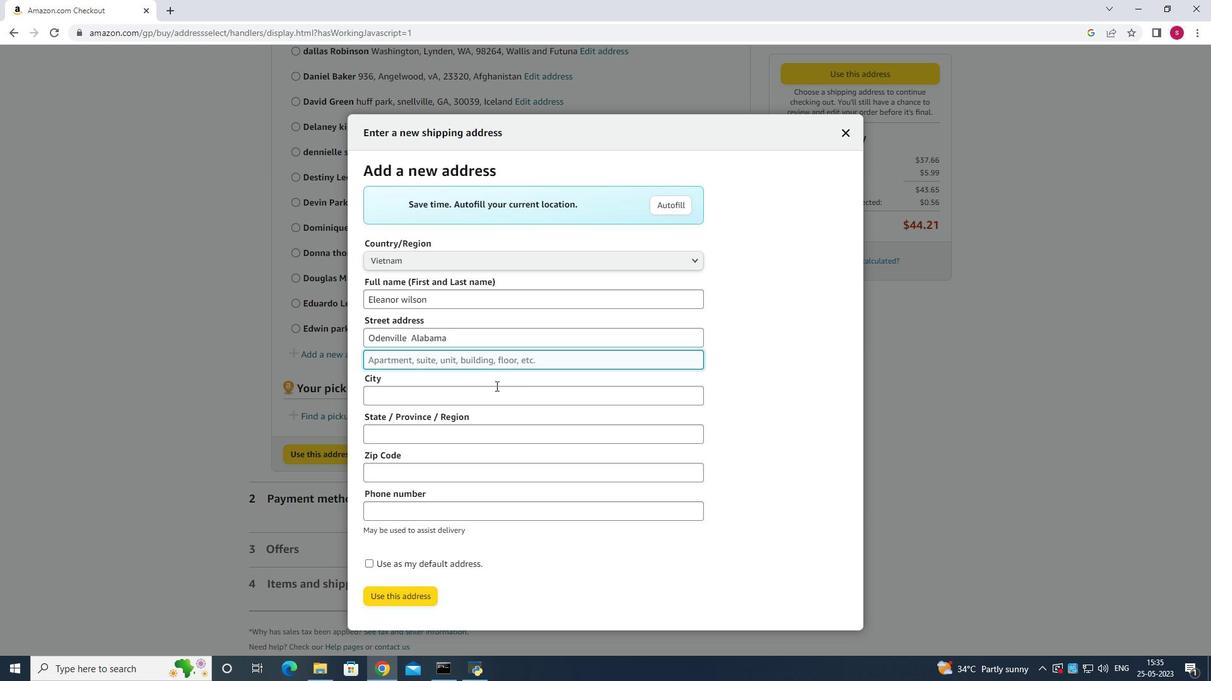 
Action: Mouse pressed left at (495, 391)
Screenshot: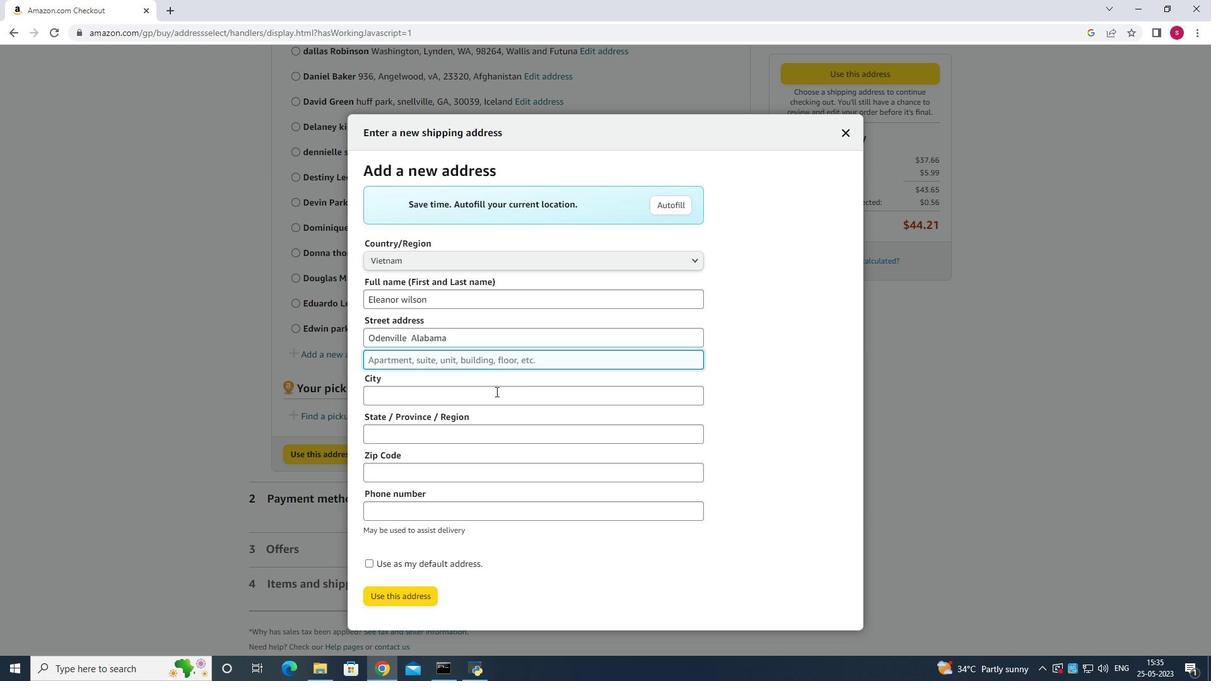 
Action: Mouse moved to (518, 358)
Screenshot: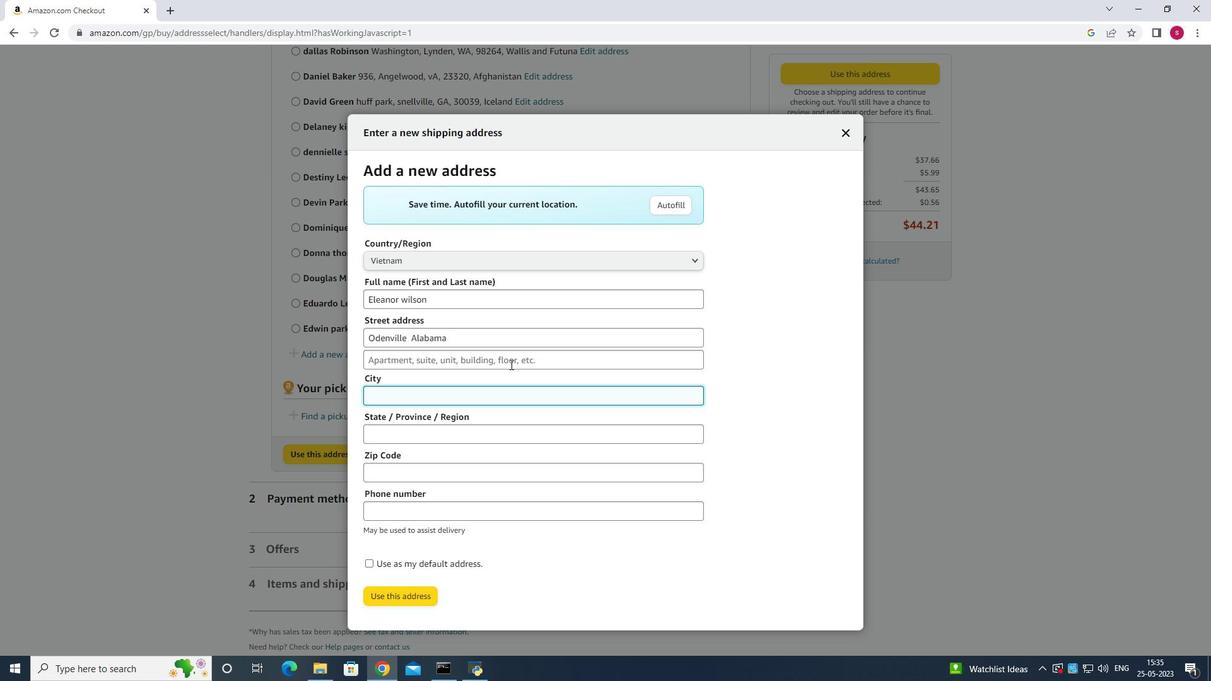 
Action: Mouse pressed left at (518, 358)
Screenshot: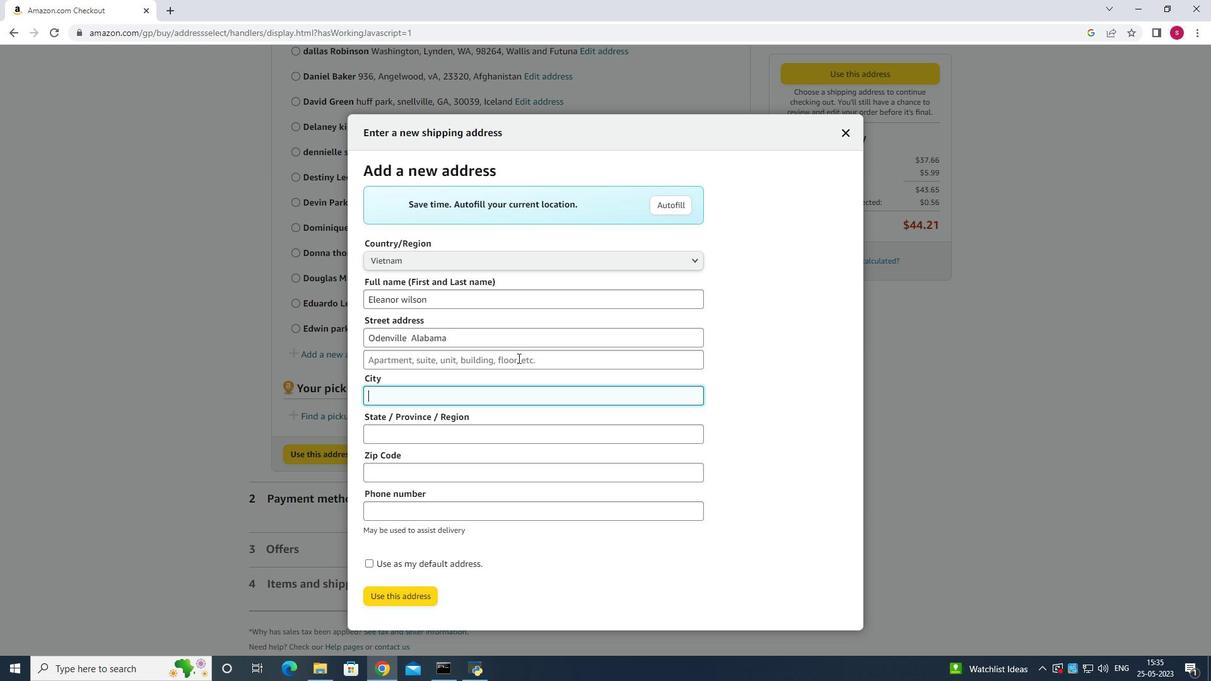 
Action: Key pressed 65
Screenshot: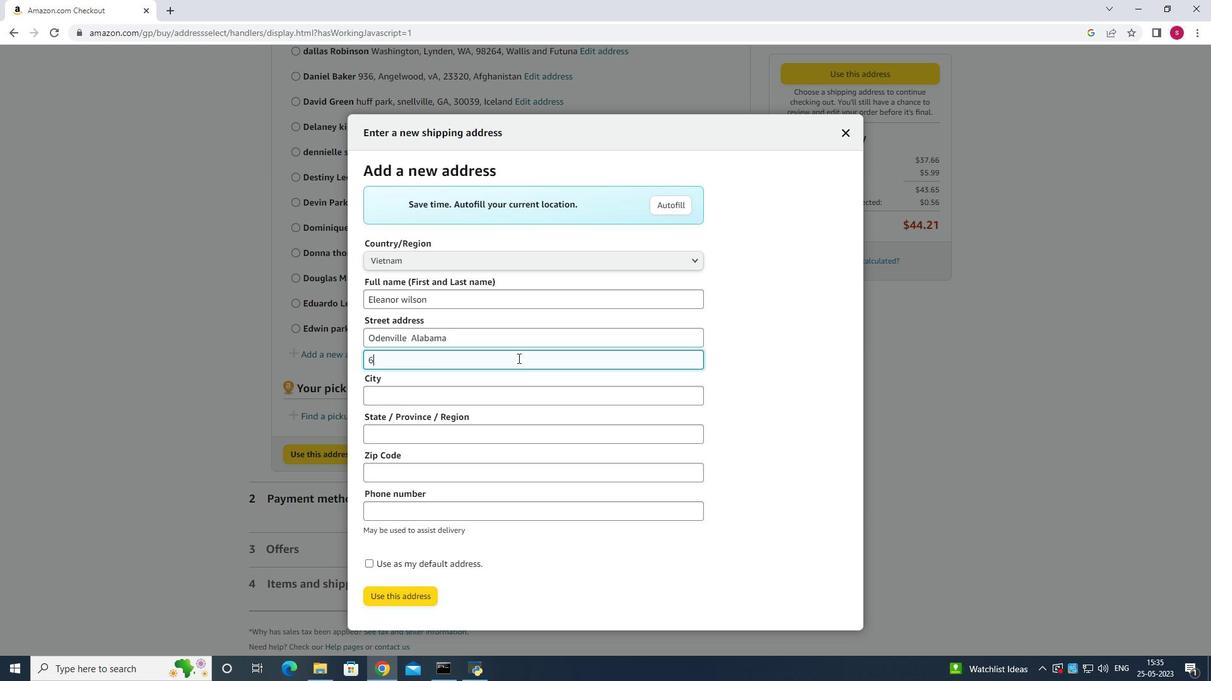 
Action: Mouse moved to (522, 399)
Screenshot: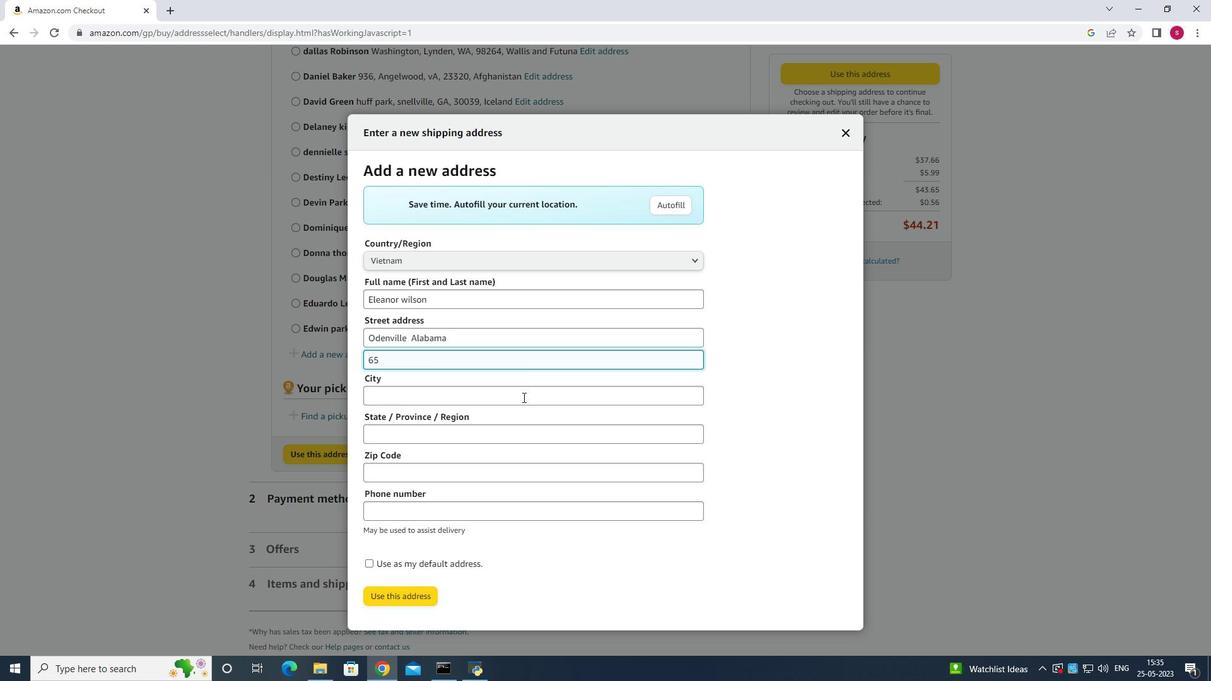 
Action: Mouse pressed left at (522, 399)
Screenshot: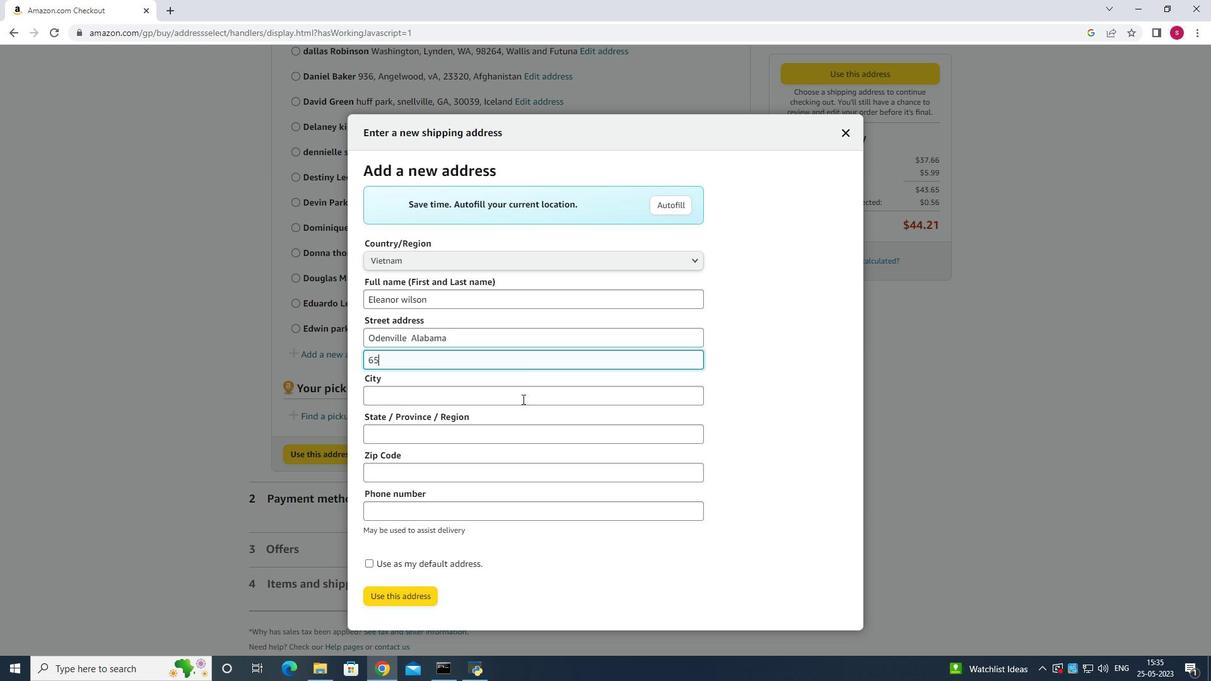 
Action: Mouse moved to (520, 400)
Screenshot: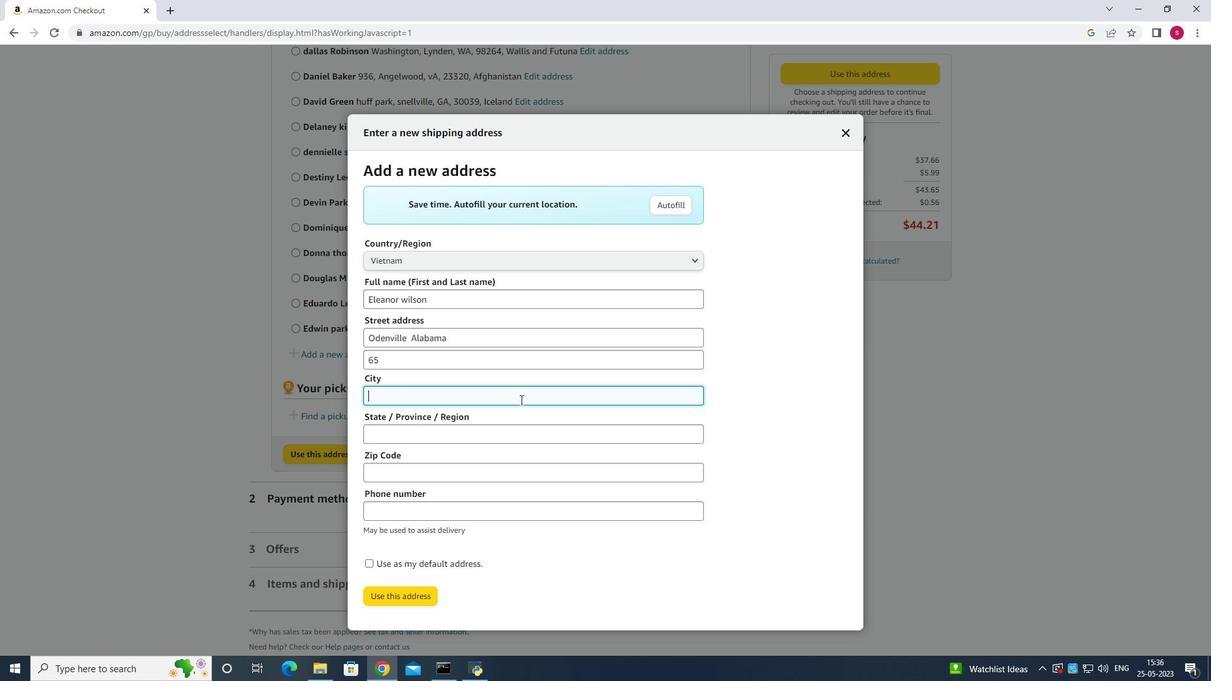 
Action: Key pressed <Key.shift>Levine
Screenshot: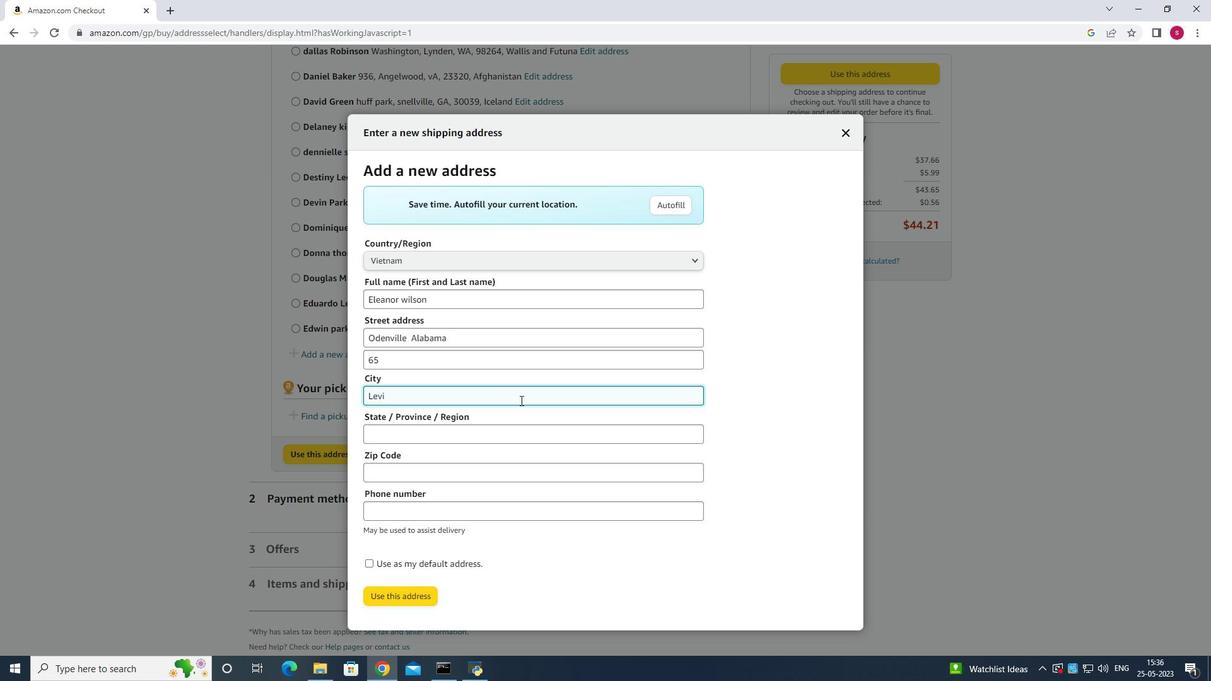 
Action: Mouse moved to (523, 442)
Screenshot: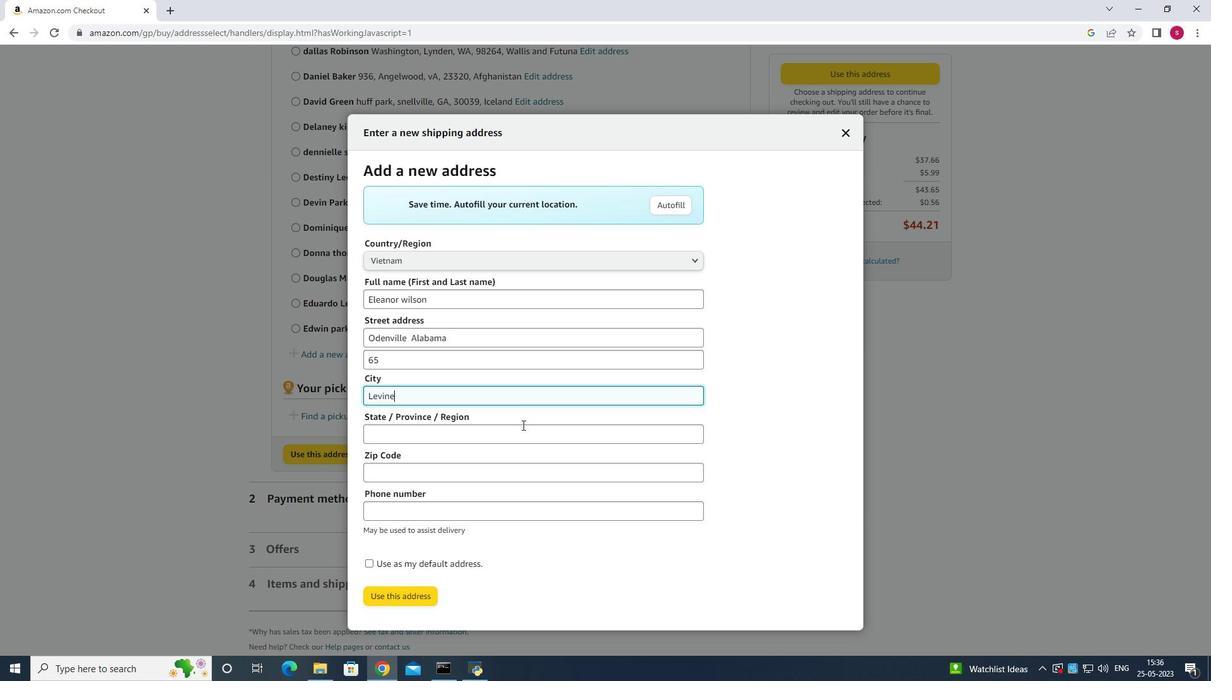 
Action: Mouse pressed left at (523, 435)
Screenshot: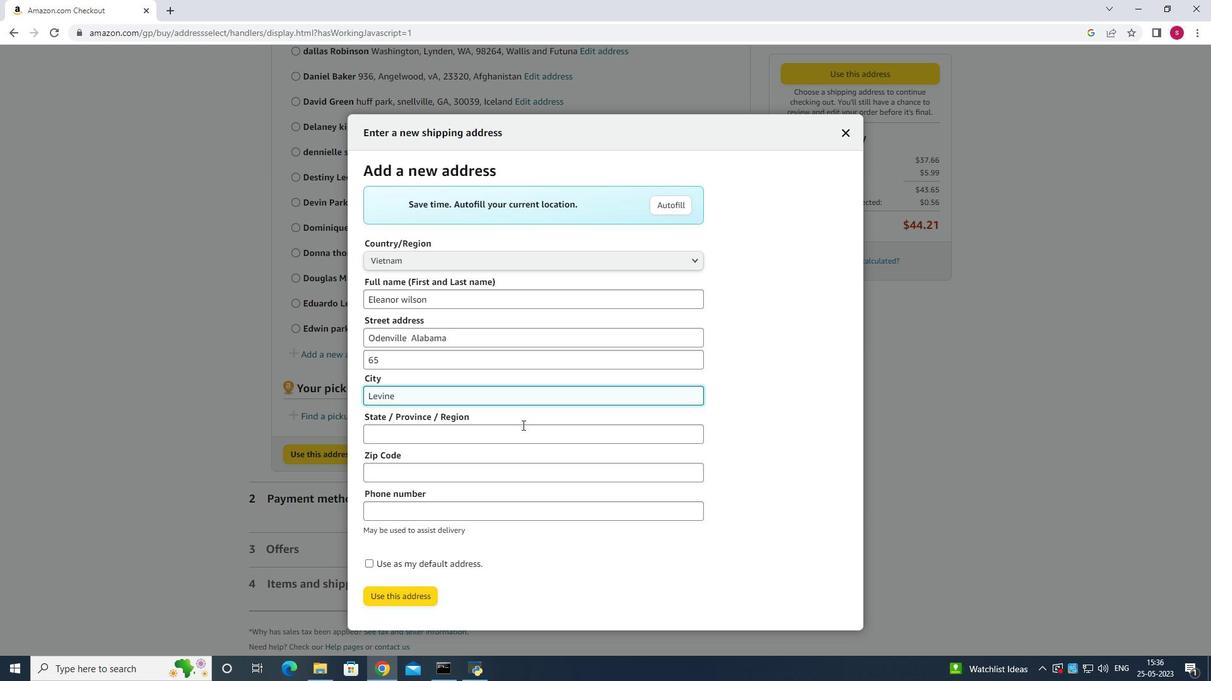 
Action: Mouse moved to (523, 444)
Screenshot: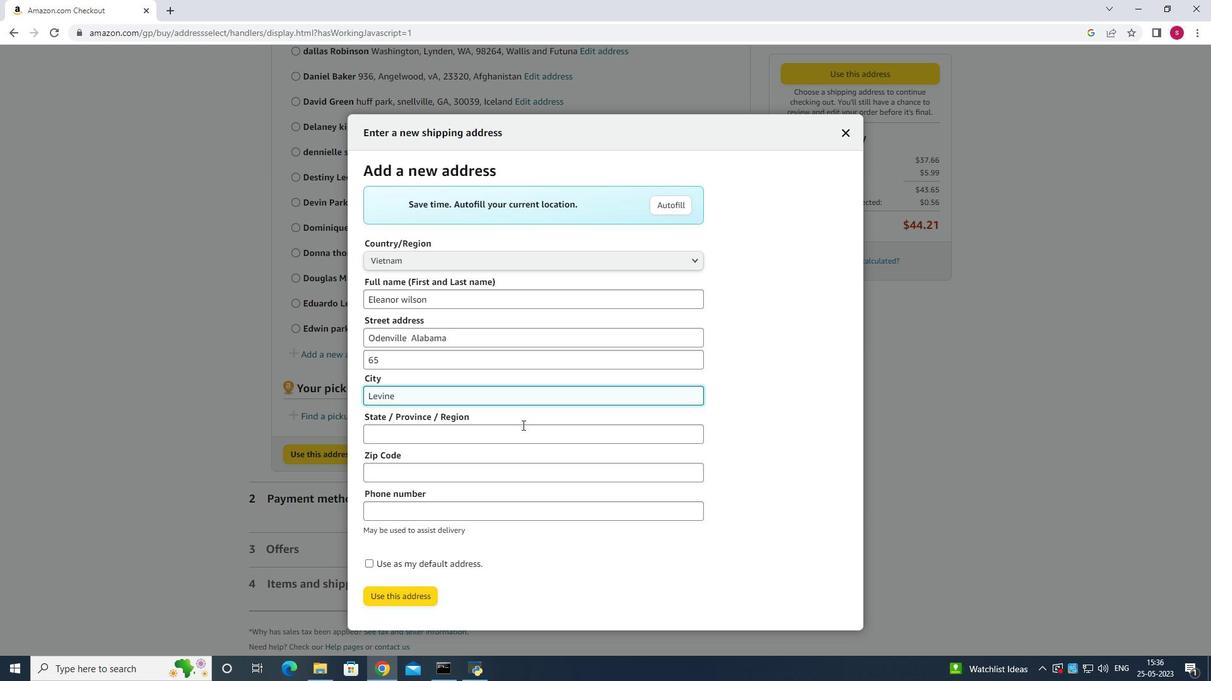 
Action: Mouse pressed left at (523, 444)
Screenshot: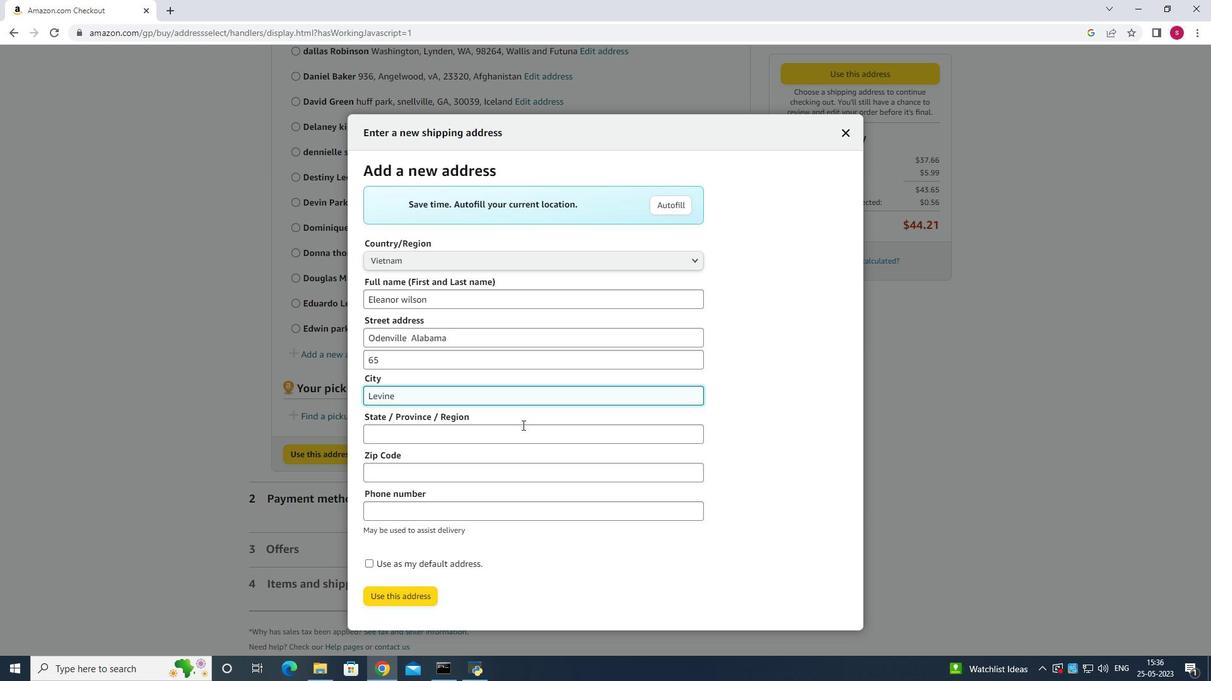 
Action: Mouse moved to (523, 437)
Screenshot: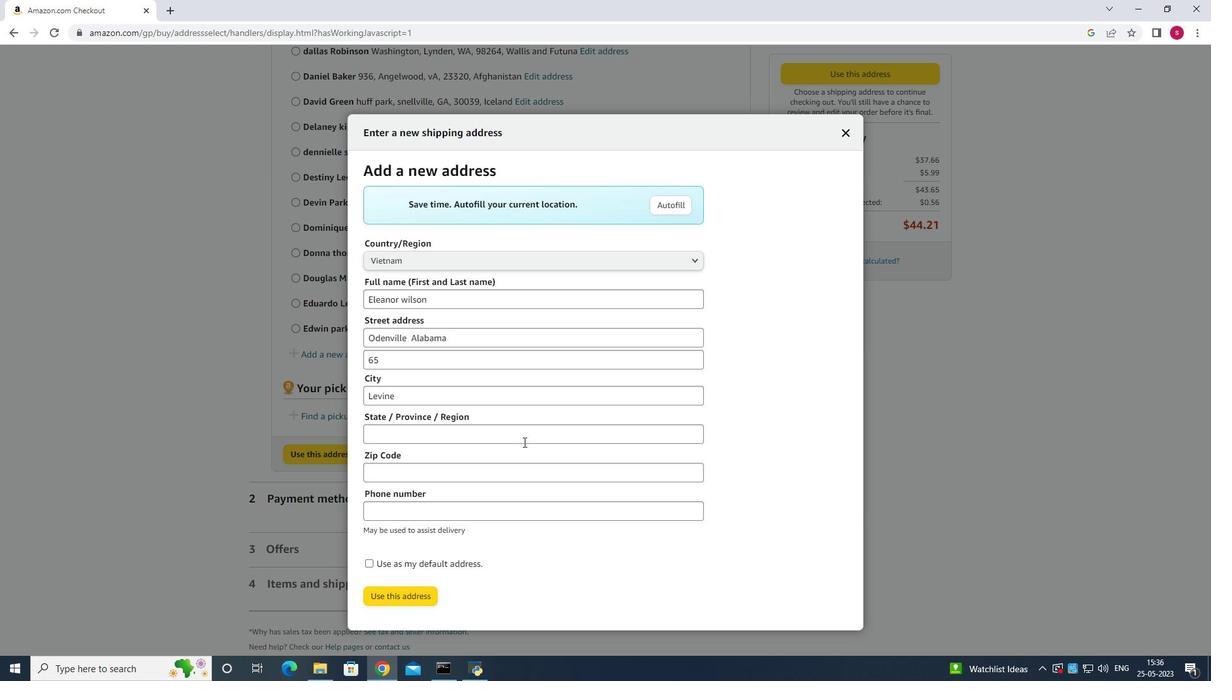 
Action: Mouse pressed left at (523, 437)
Screenshot: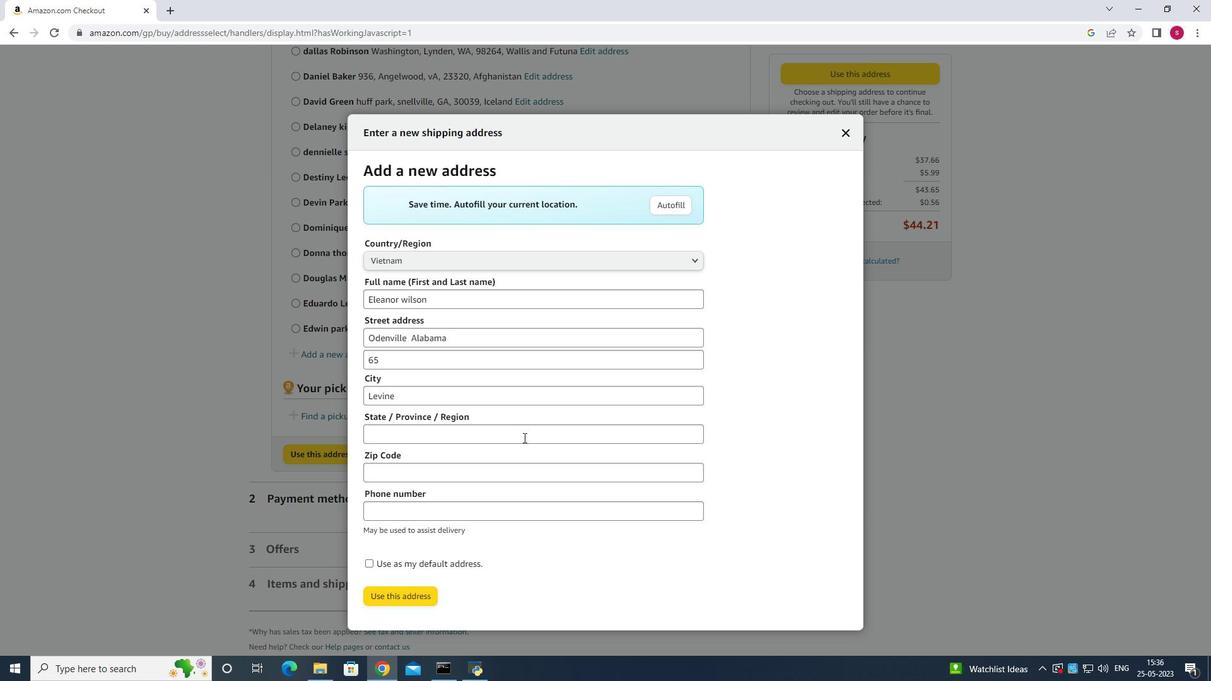 
Action: Key pressed <Key.shift>Odenville
Screenshot: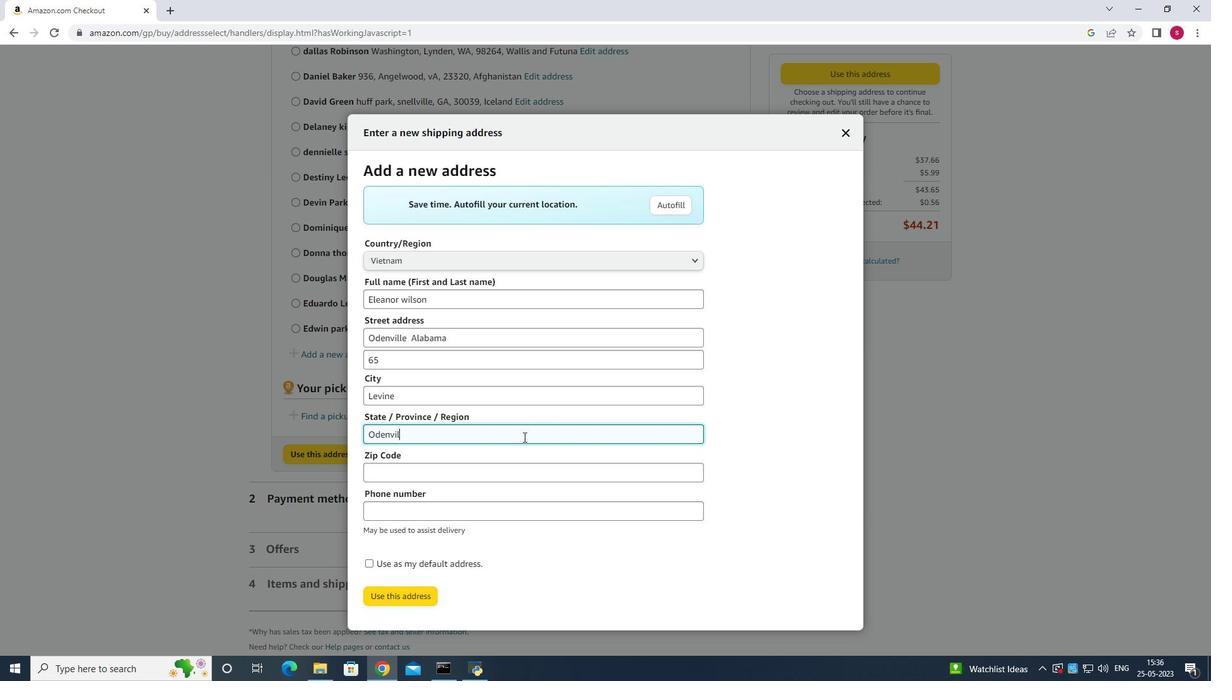 
Action: Mouse moved to (486, 475)
Screenshot: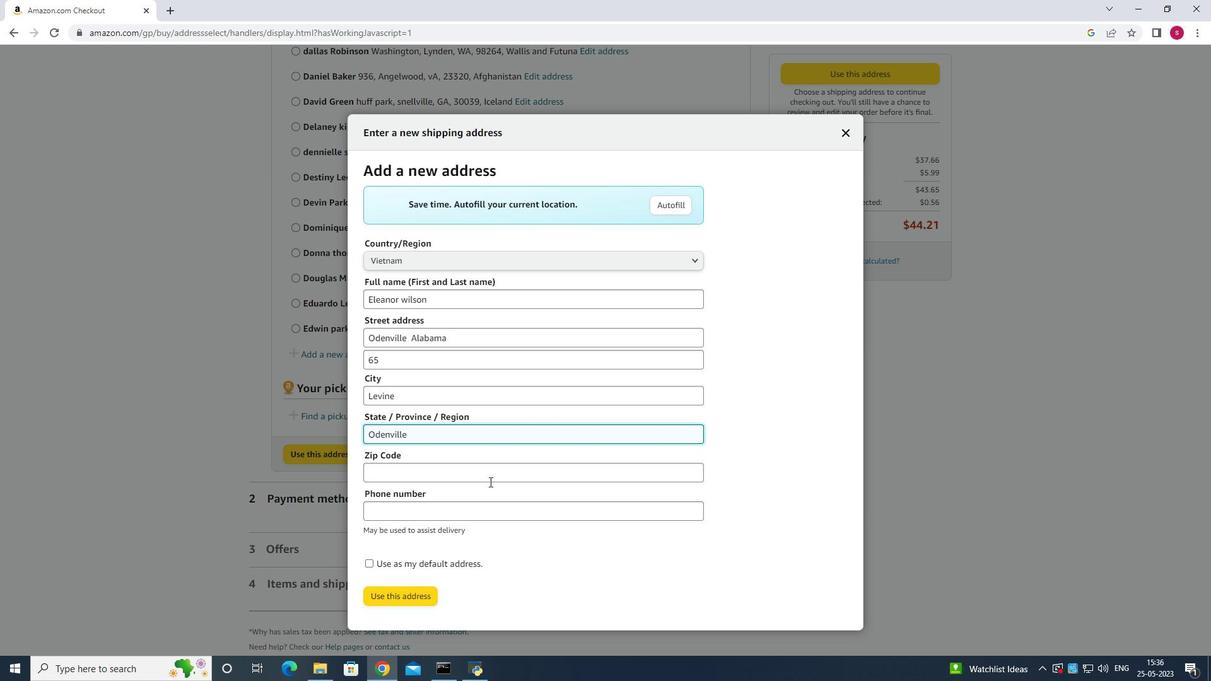 
Action: Mouse pressed left at (486, 475)
Screenshot: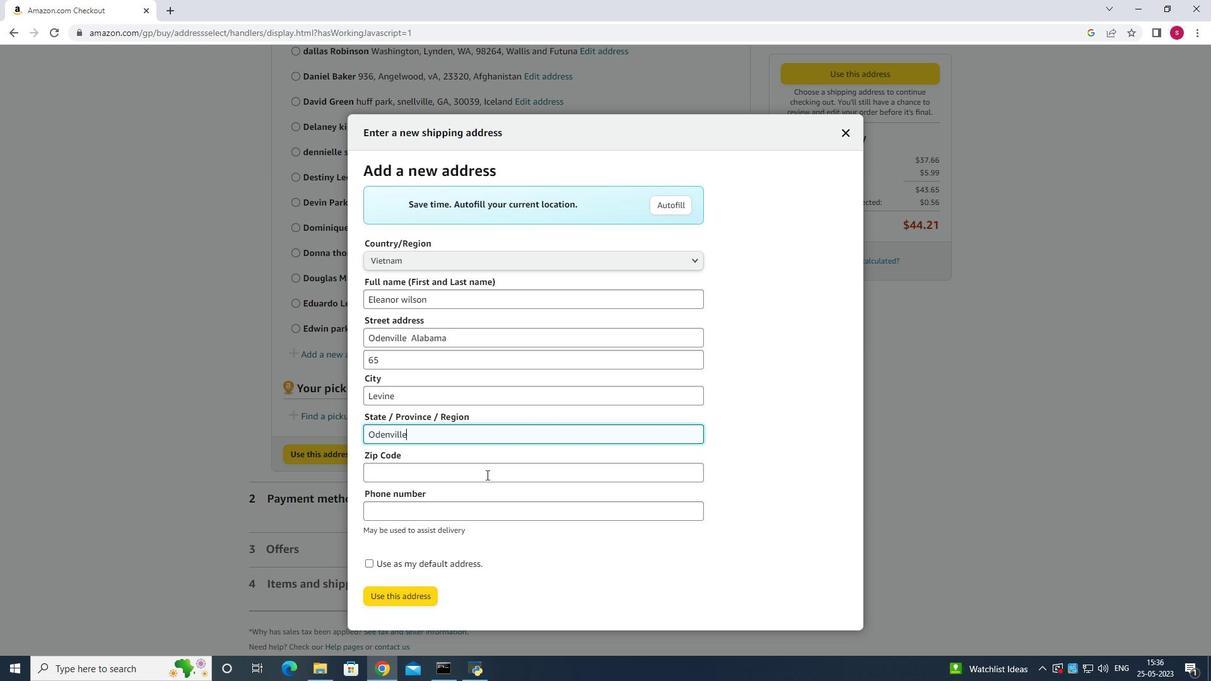 
Action: Mouse moved to (488, 475)
Screenshot: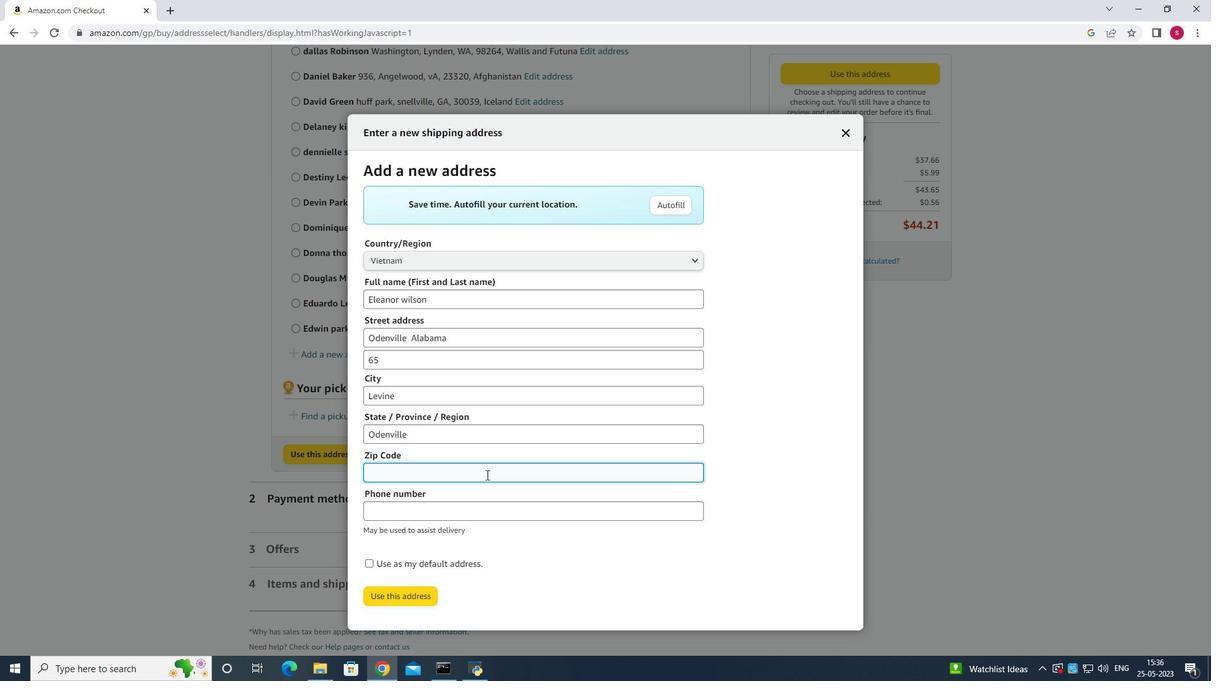 
Action: Key pressed 35120
Screenshot: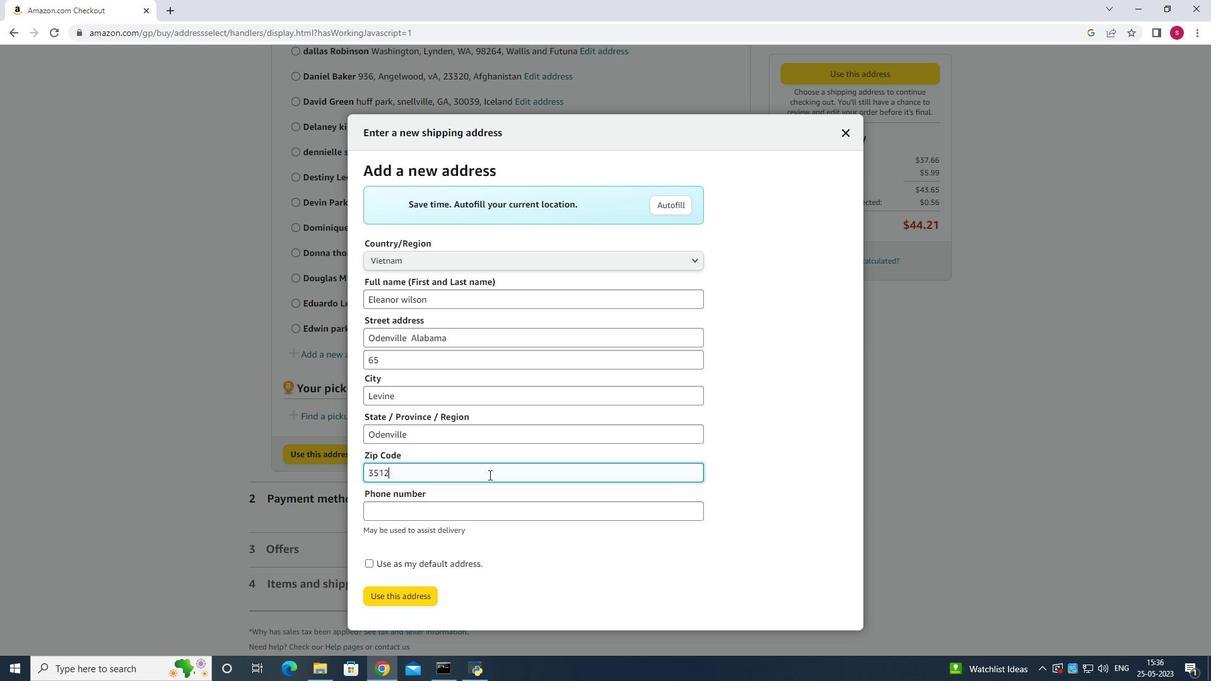 
Action: Mouse moved to (494, 505)
Screenshot: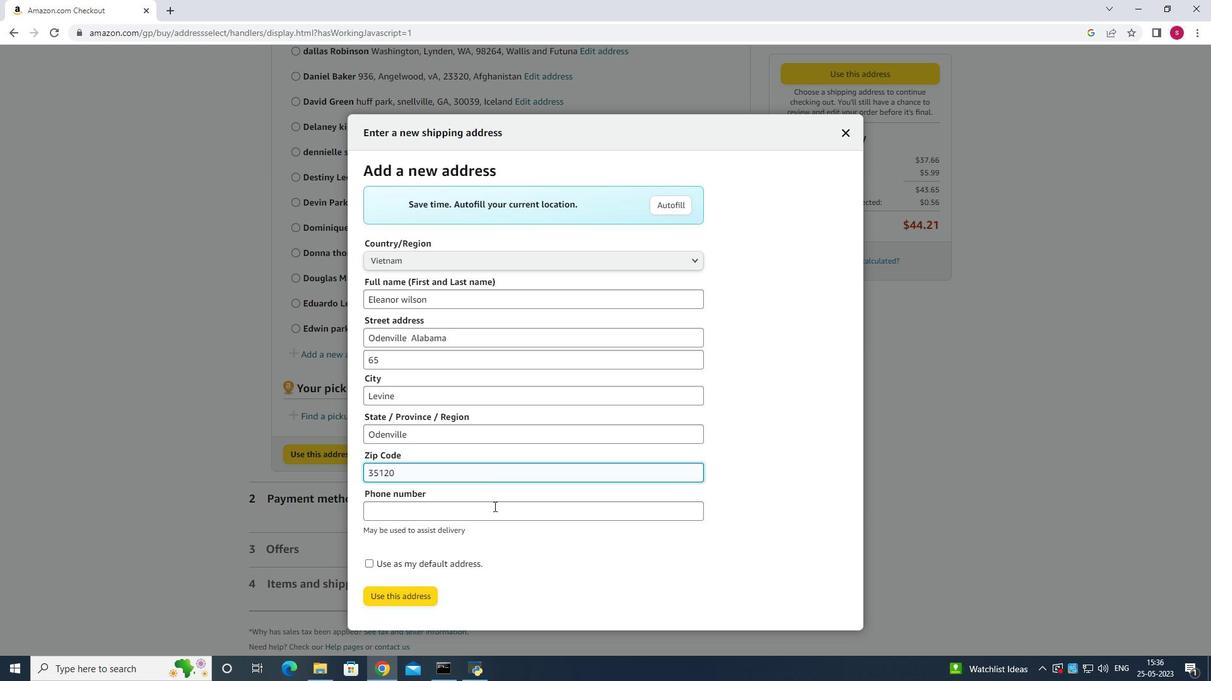 
Action: Mouse pressed left at (494, 505)
Screenshot: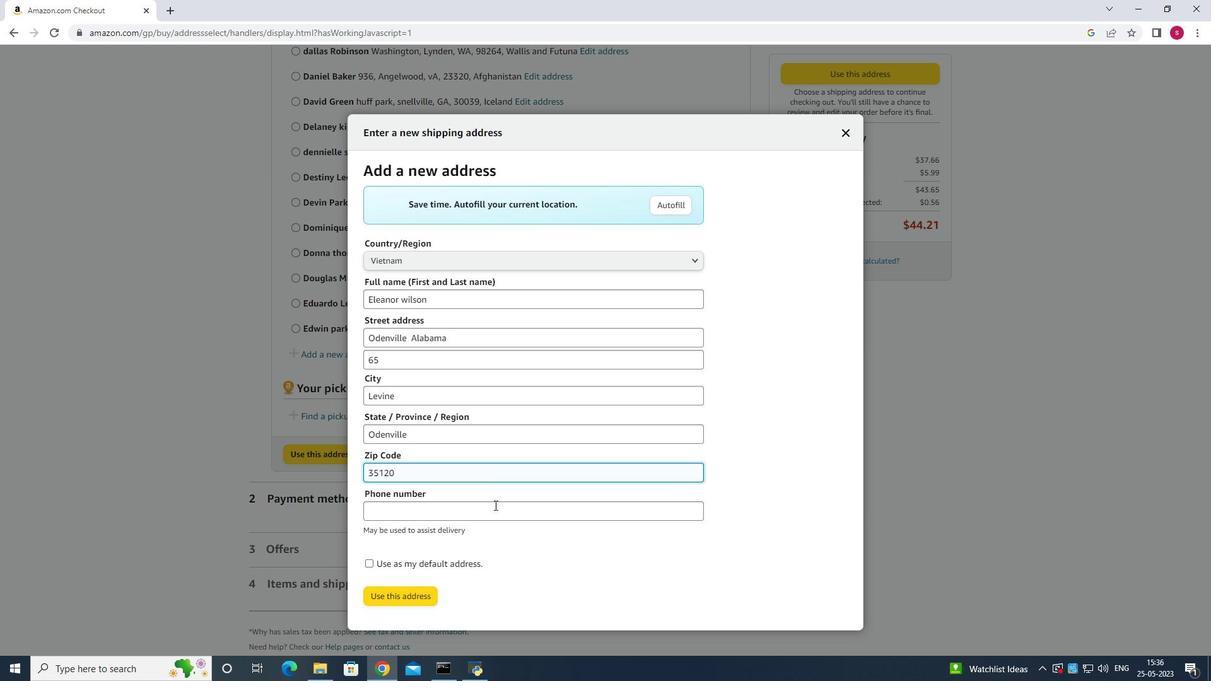 
Action: Mouse moved to (493, 505)
Screenshot: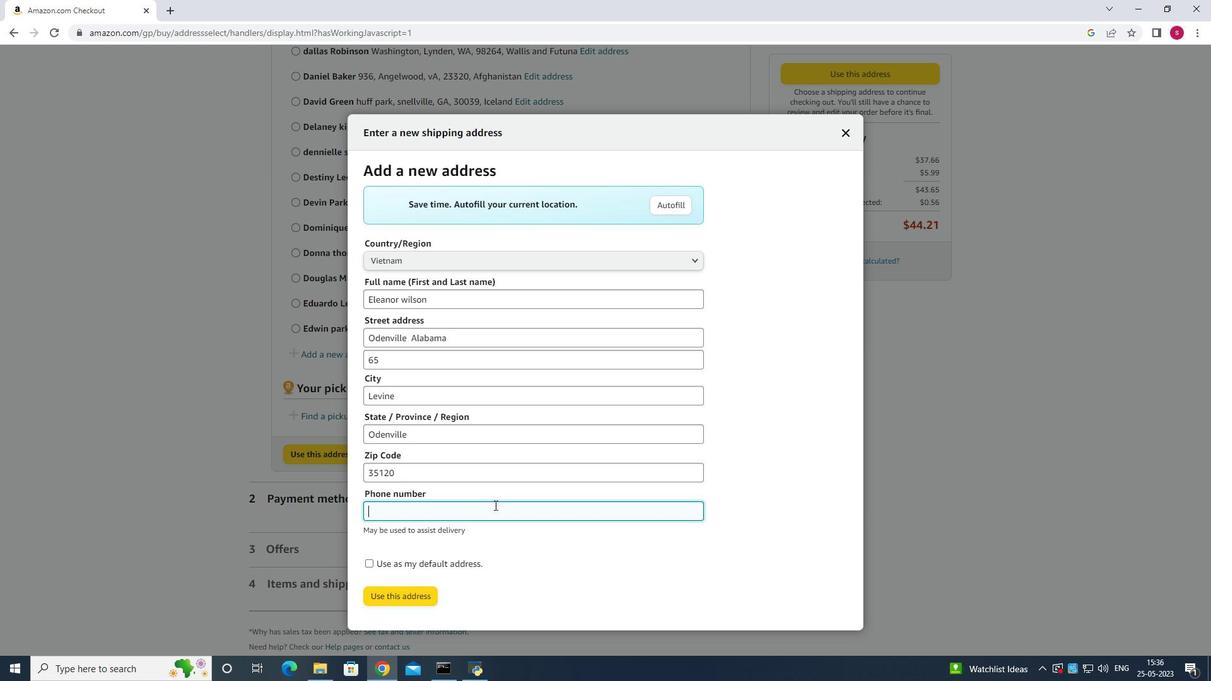 
Action: Key pressed 20568<Key.backspace>29
Screenshot: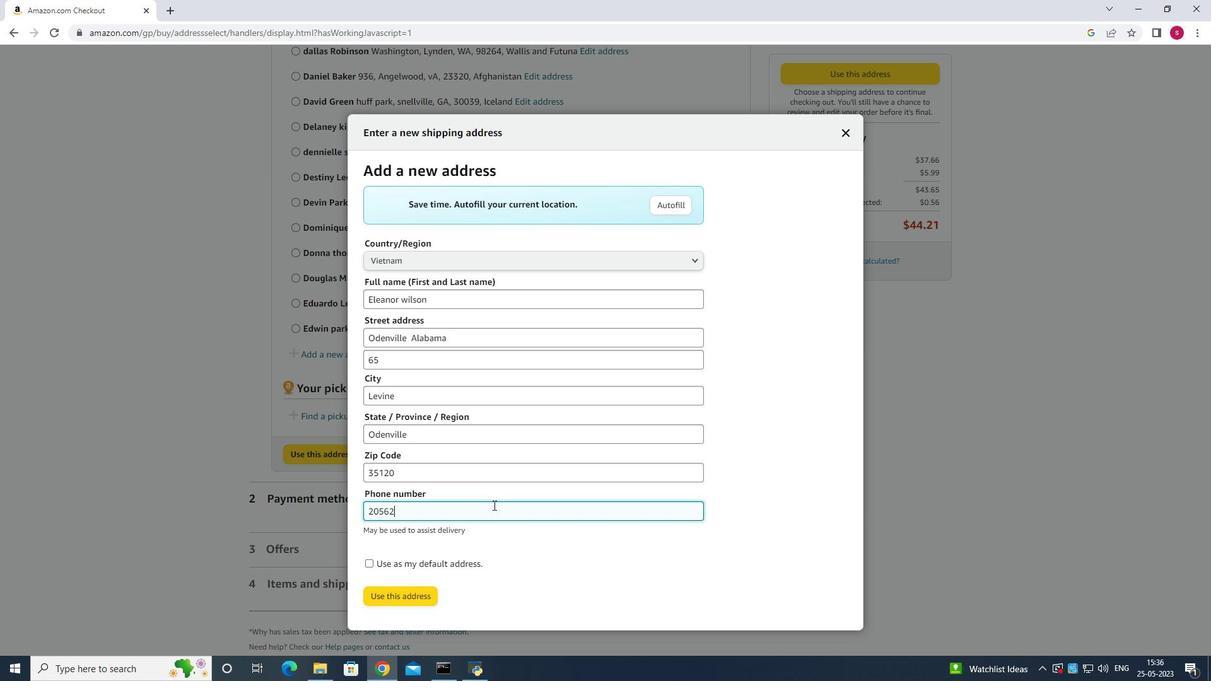 
Action: Mouse scrolled (493, 504) with delta (0, 0)
Screenshot: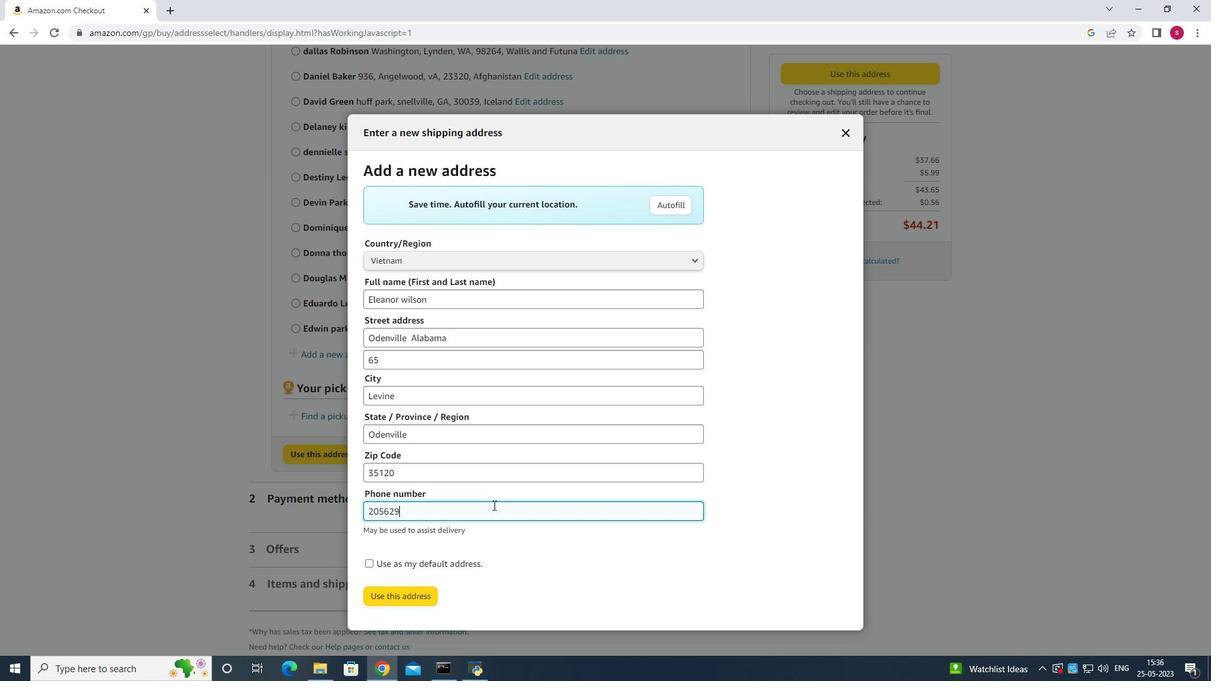 
Action: Mouse scrolled (493, 504) with delta (0, 0)
Screenshot: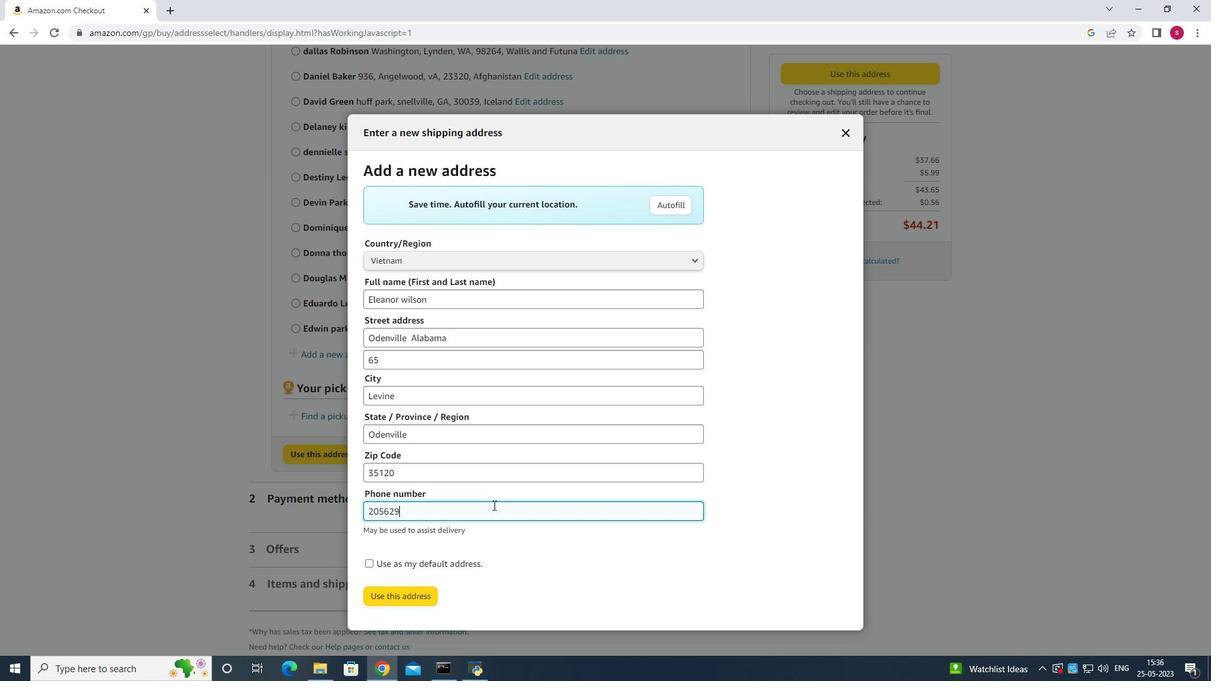 
Action: Mouse moved to (372, 593)
Screenshot: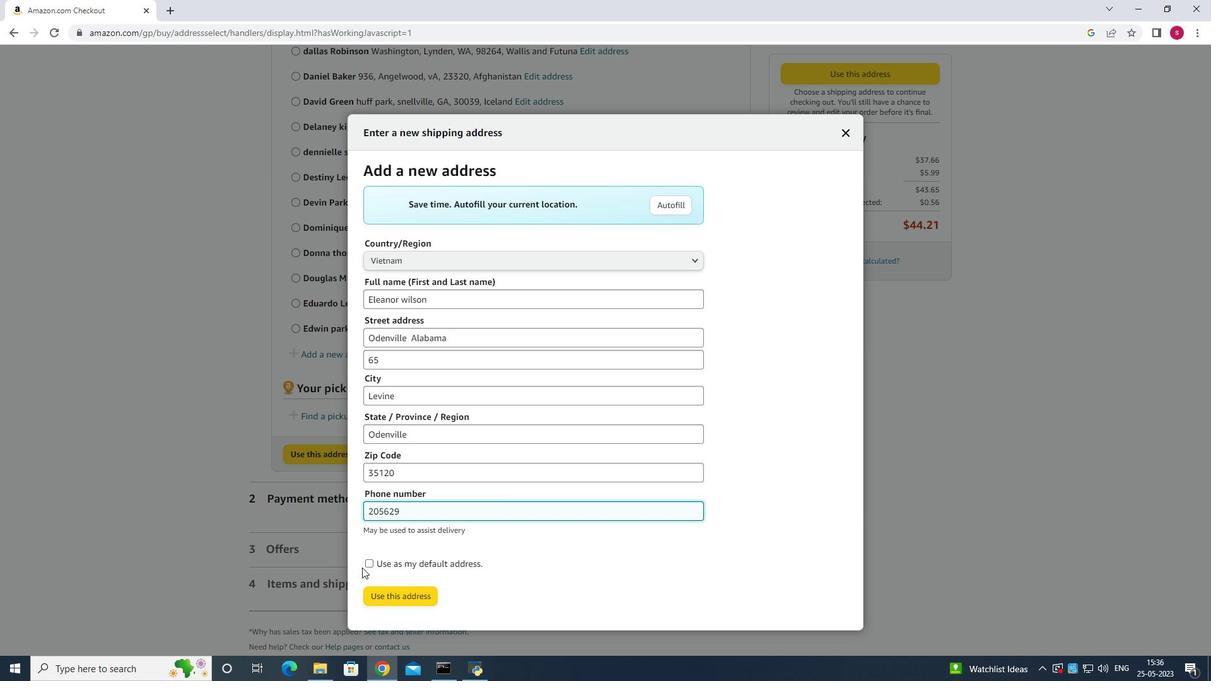 
Action: Mouse pressed left at (372, 593)
Screenshot: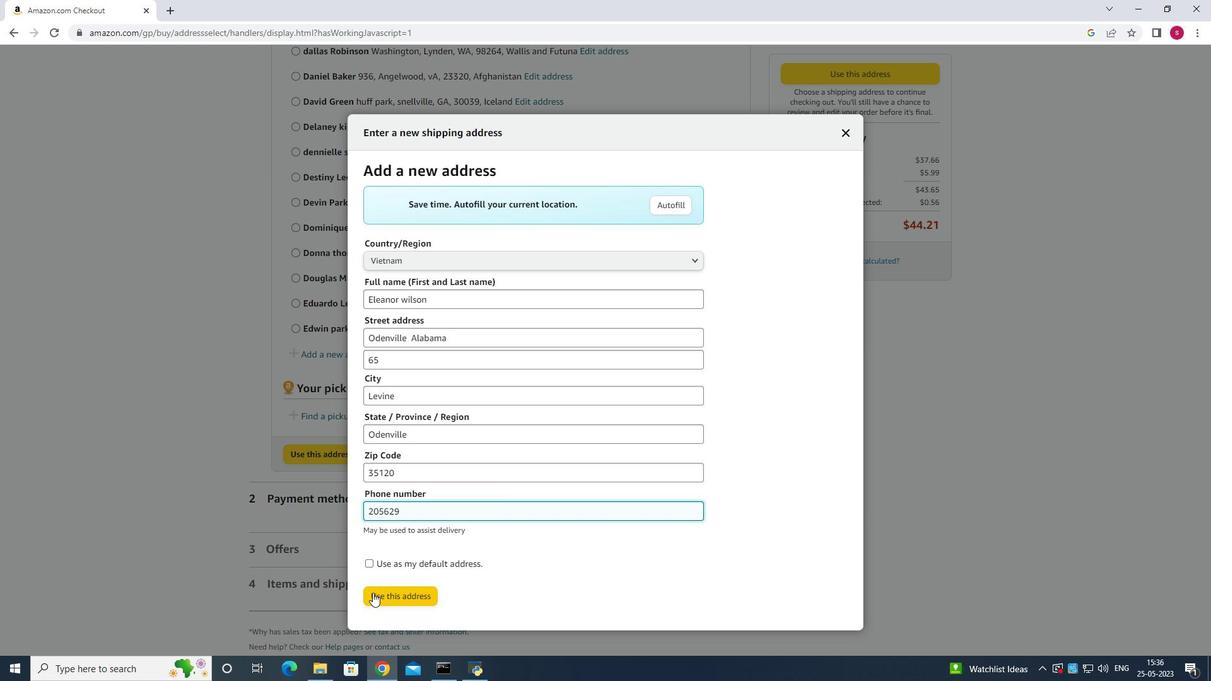 
Action: Mouse moved to (842, 134)
Screenshot: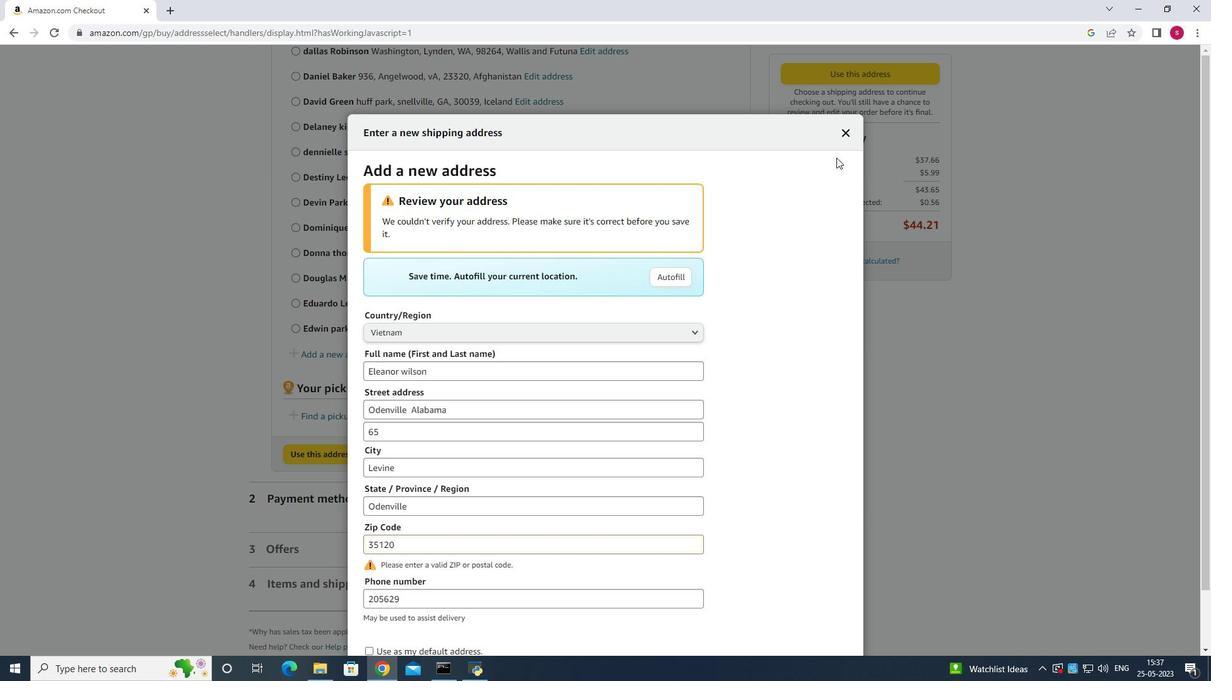 
Action: Mouse pressed left at (842, 134)
Screenshot: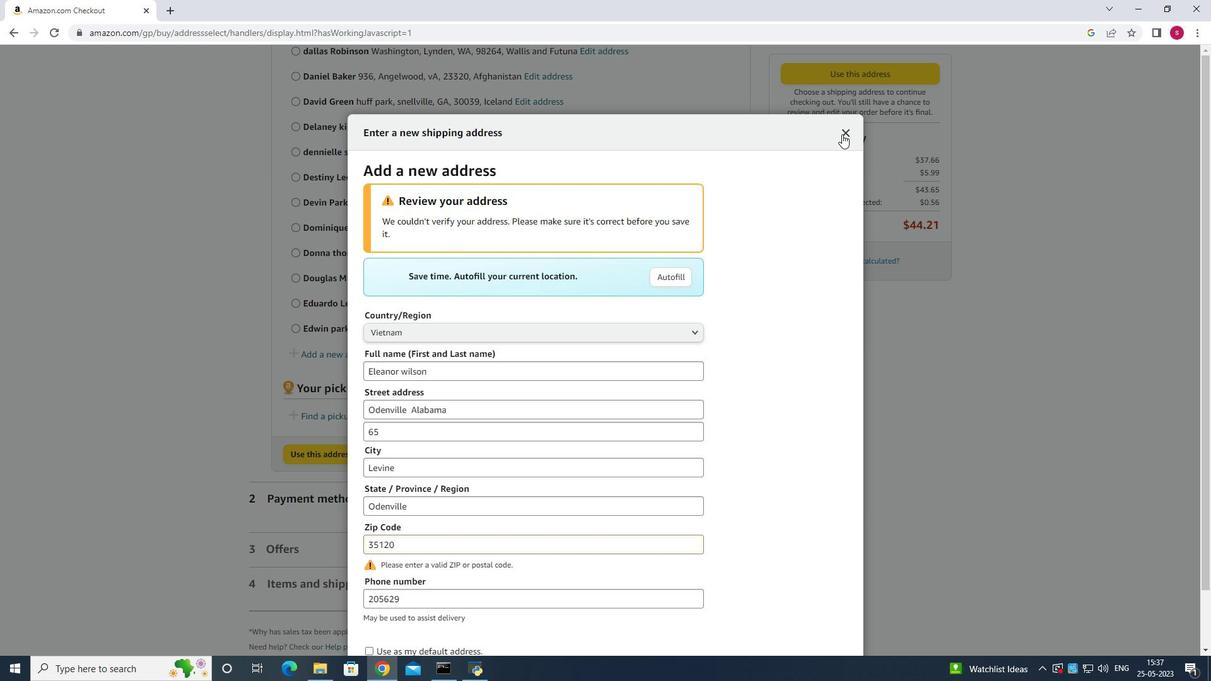 
Action: Mouse moved to (646, 498)
Screenshot: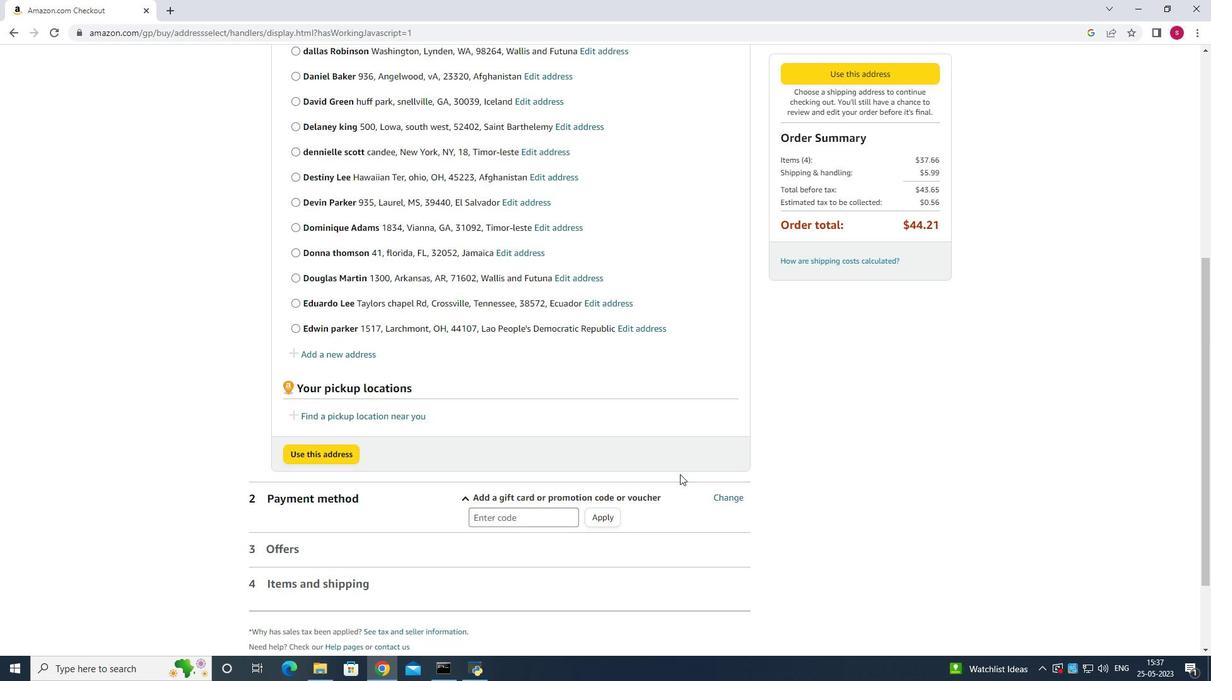 
Action: Mouse scrolled (646, 497) with delta (0, 0)
Screenshot: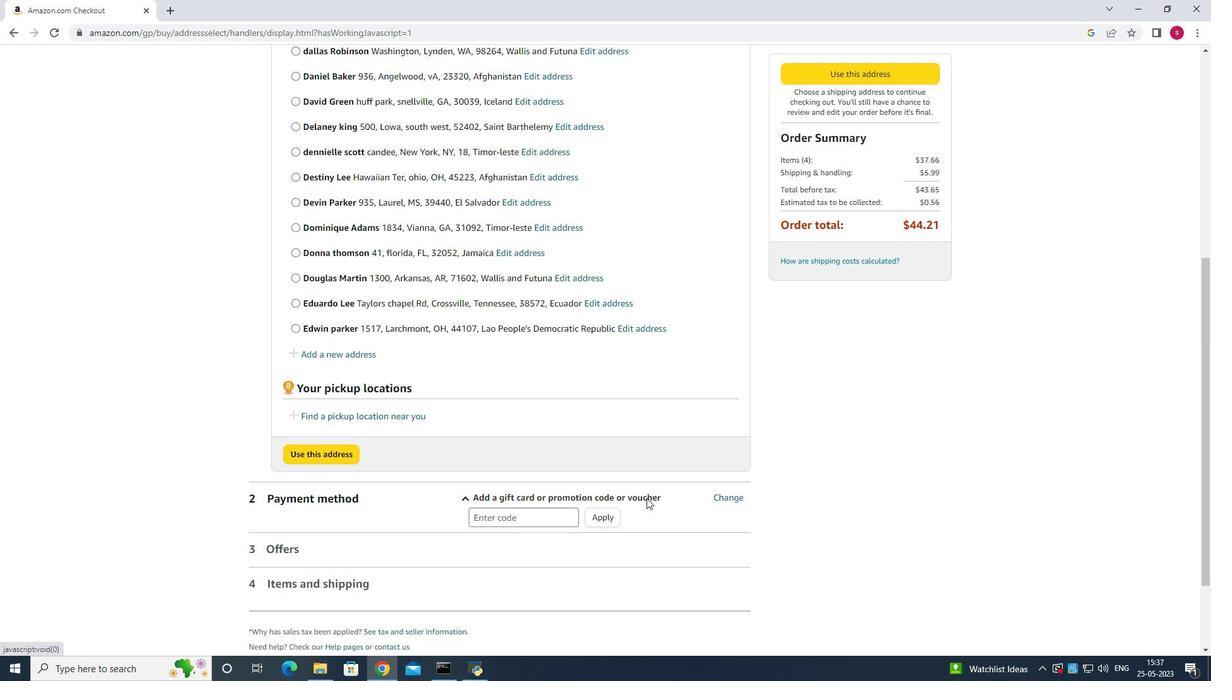 
Action: Mouse scrolled (646, 497) with delta (0, 0)
Screenshot: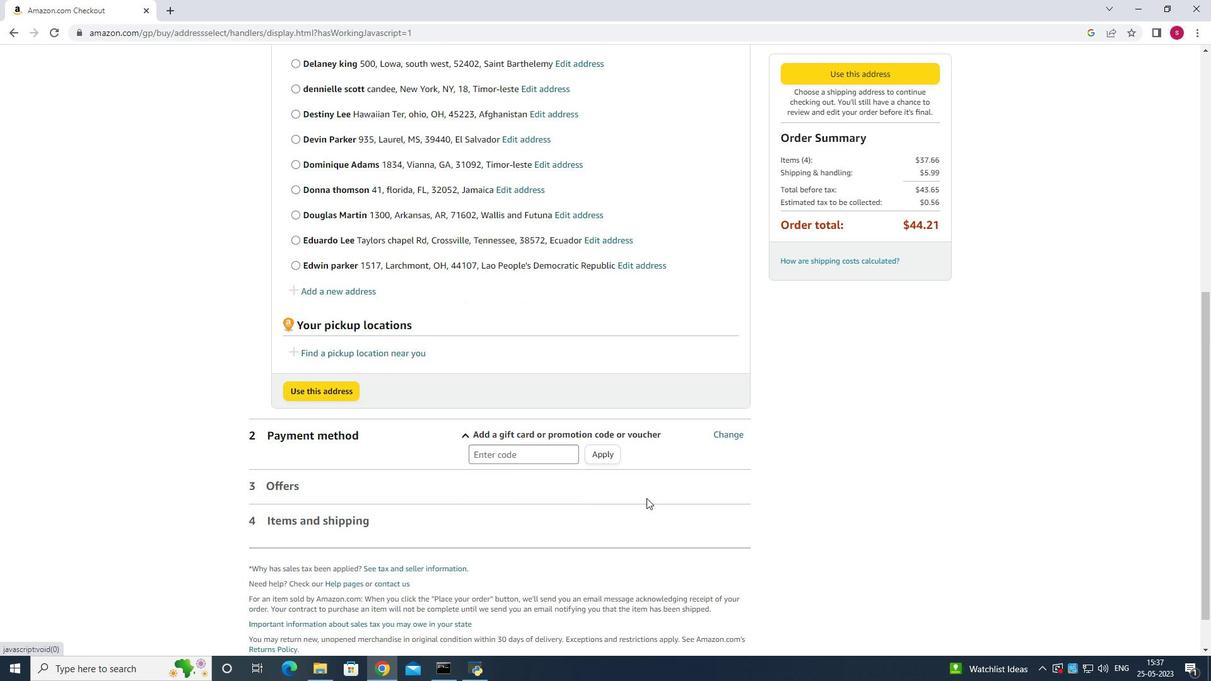 
Action: Mouse scrolled (646, 497) with delta (0, 0)
Screenshot: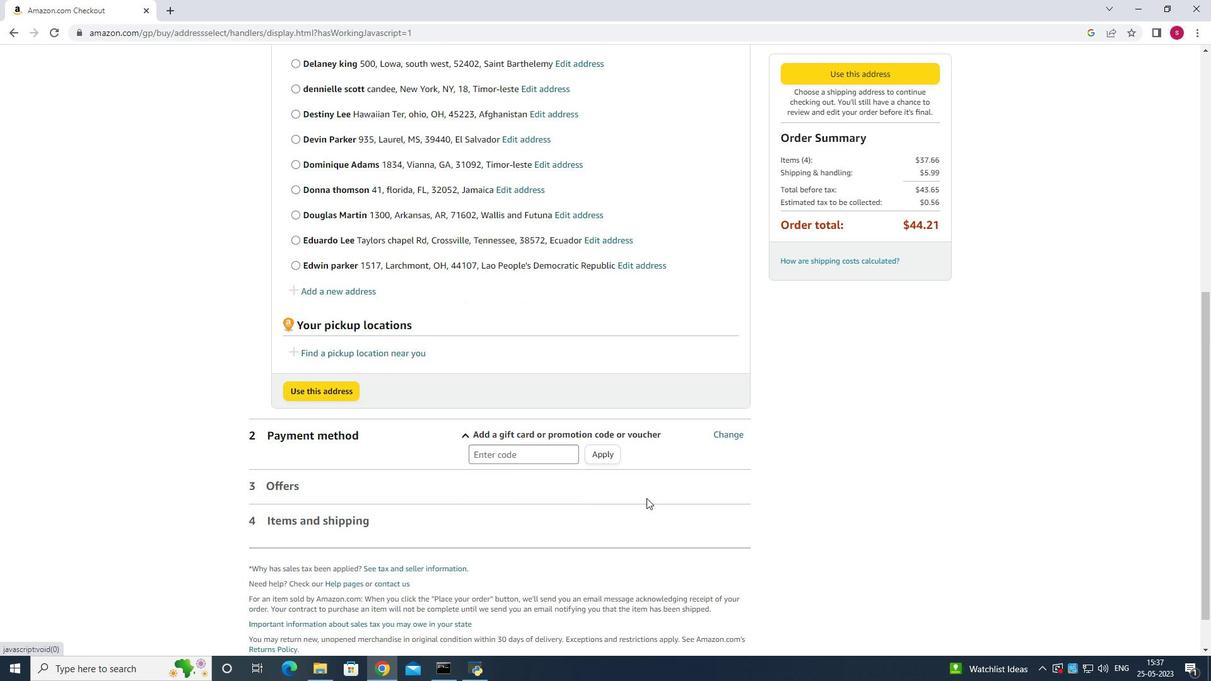 
Action: Mouse scrolled (646, 497) with delta (0, 0)
Screenshot: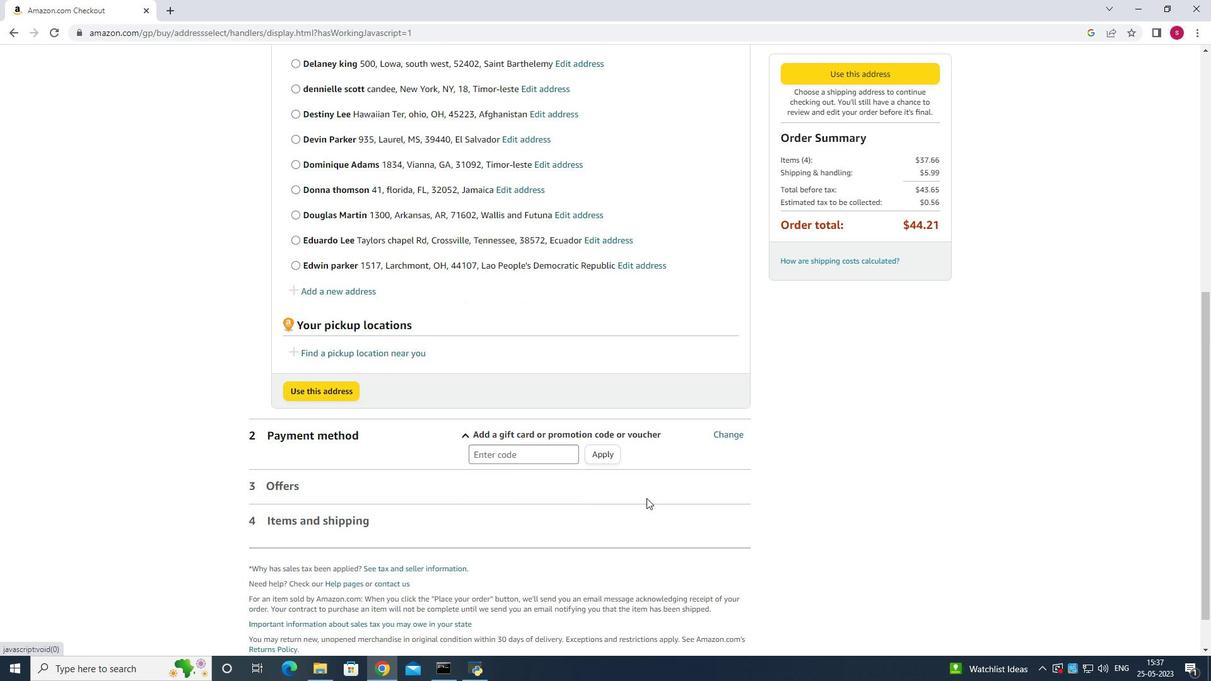 
Action: Mouse scrolled (646, 497) with delta (0, 0)
Screenshot: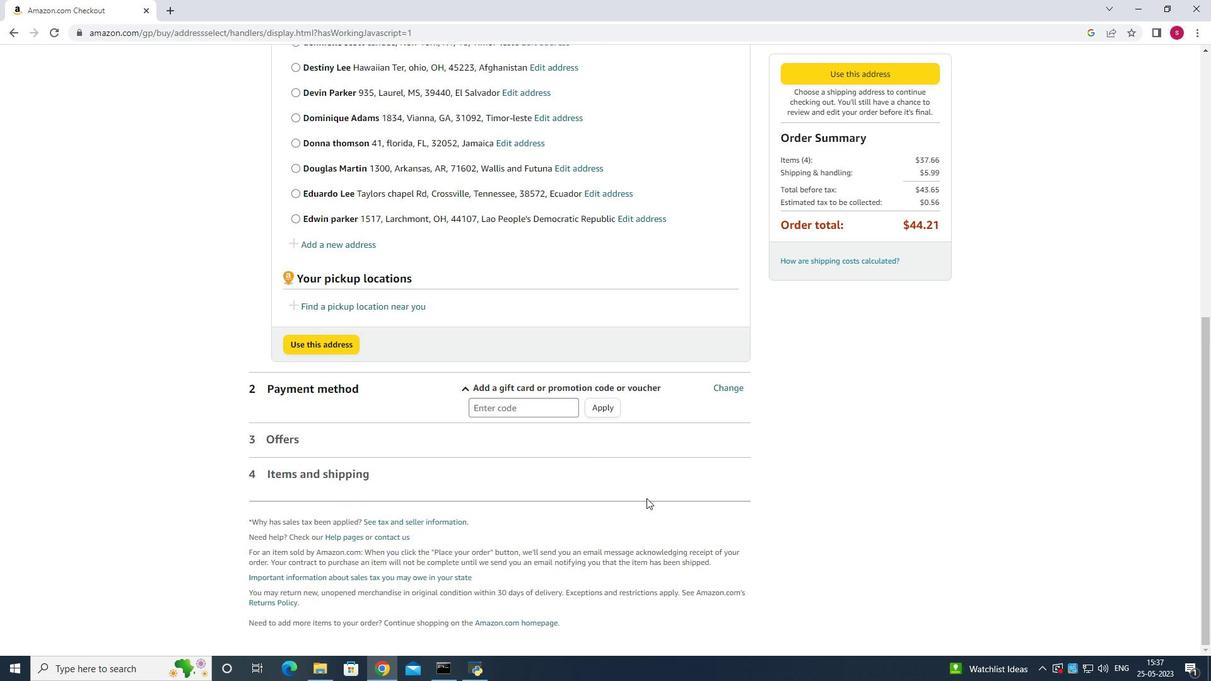 
Action: Mouse scrolled (646, 497) with delta (0, 0)
Screenshot: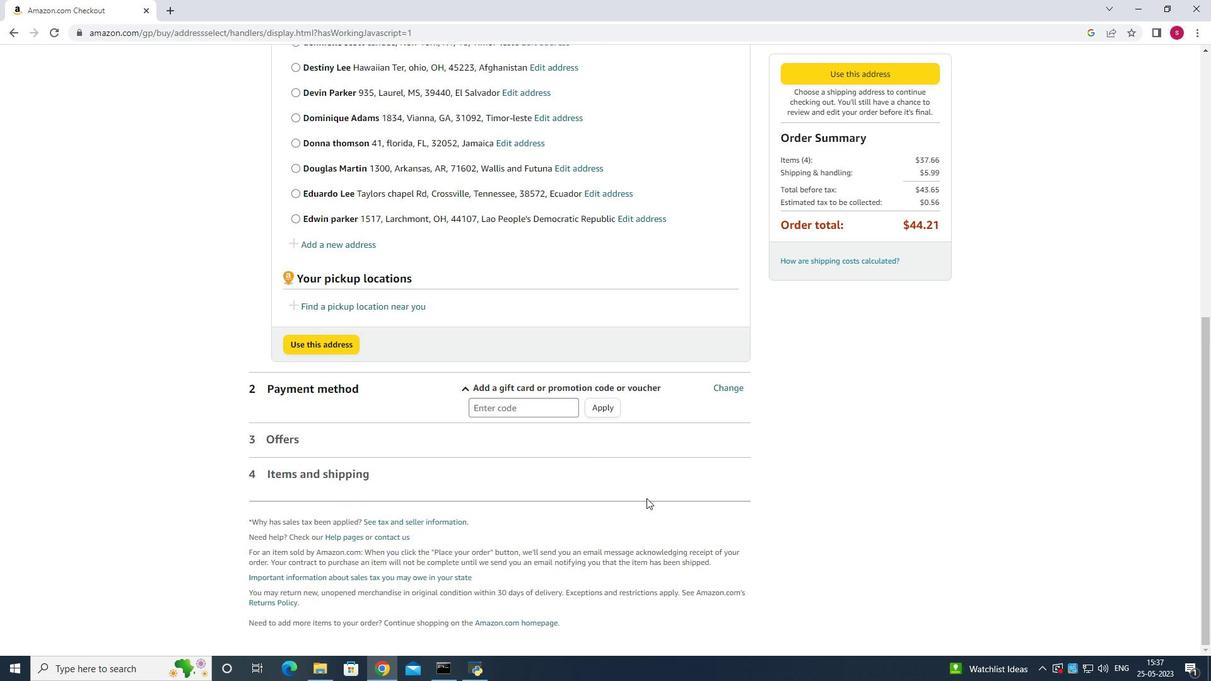 
Action: Mouse scrolled (646, 497) with delta (0, 0)
Screenshot: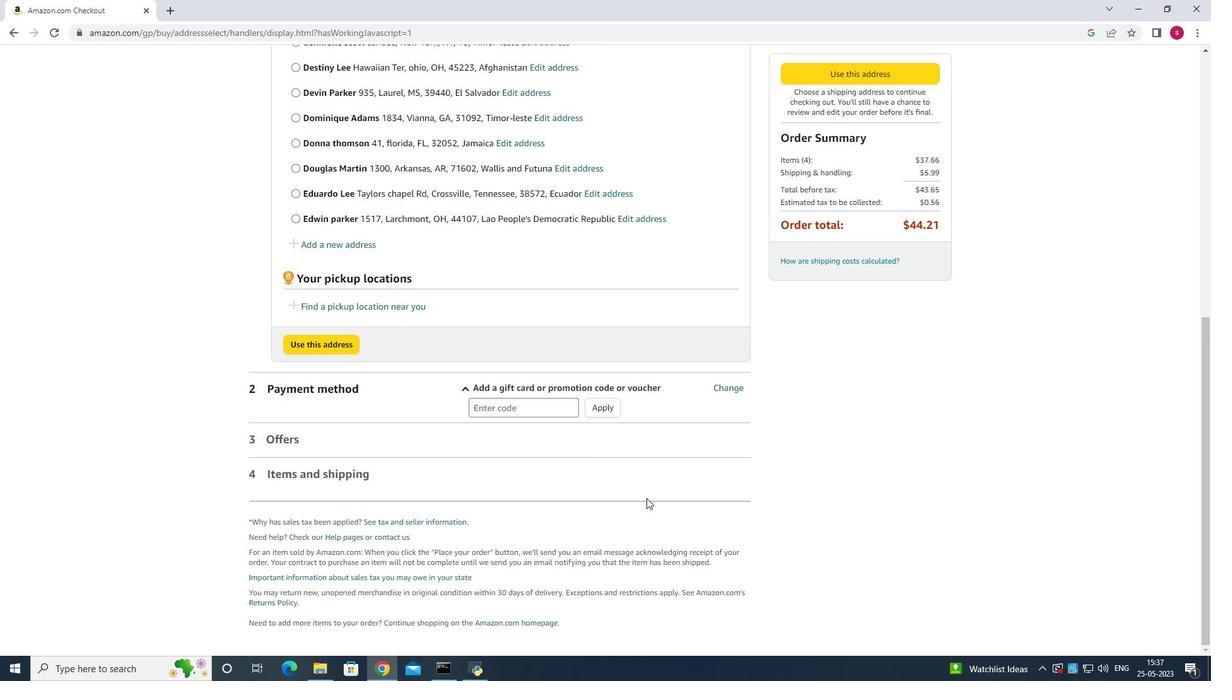 
Action: Mouse scrolled (646, 499) with delta (0, 0)
Screenshot: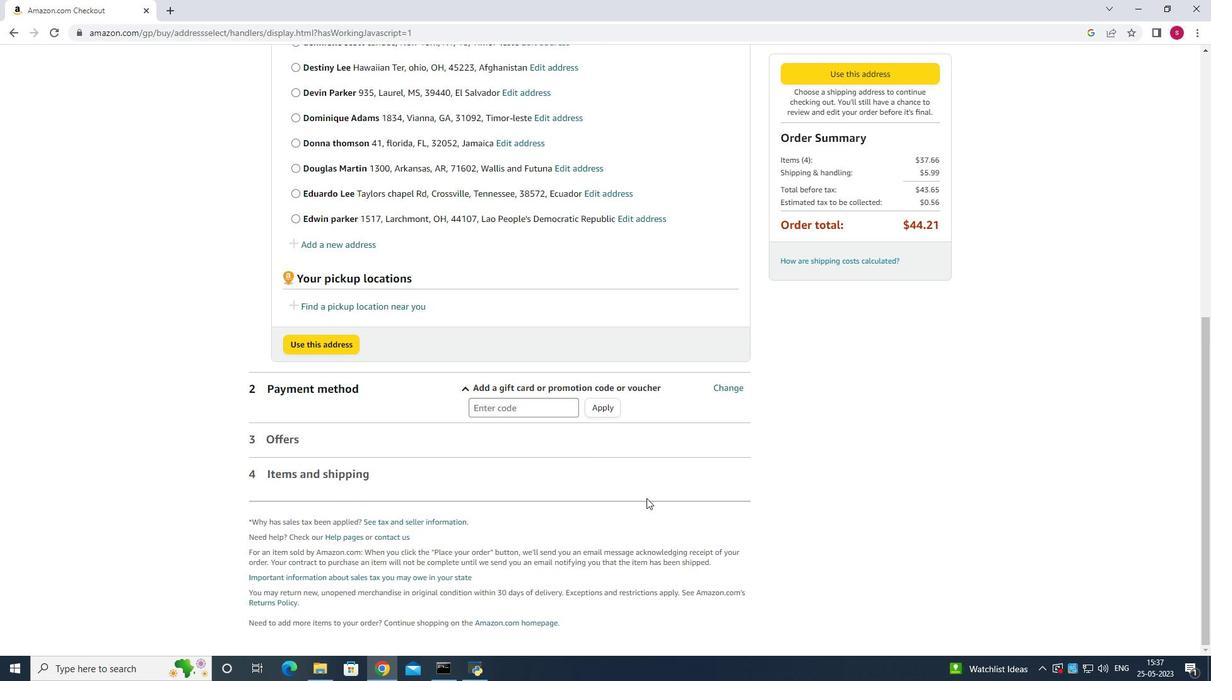 
Action: Mouse scrolled (646, 499) with delta (0, 0)
Screenshot: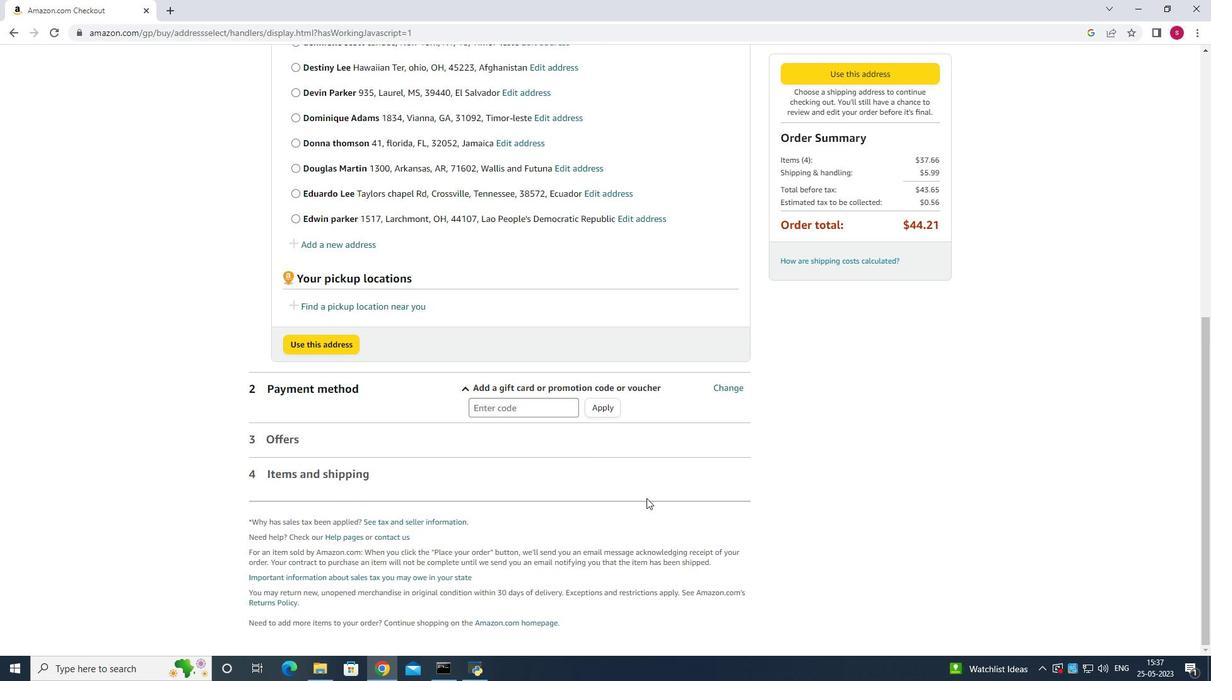 
Action: Mouse scrolled (646, 499) with delta (0, 0)
Screenshot: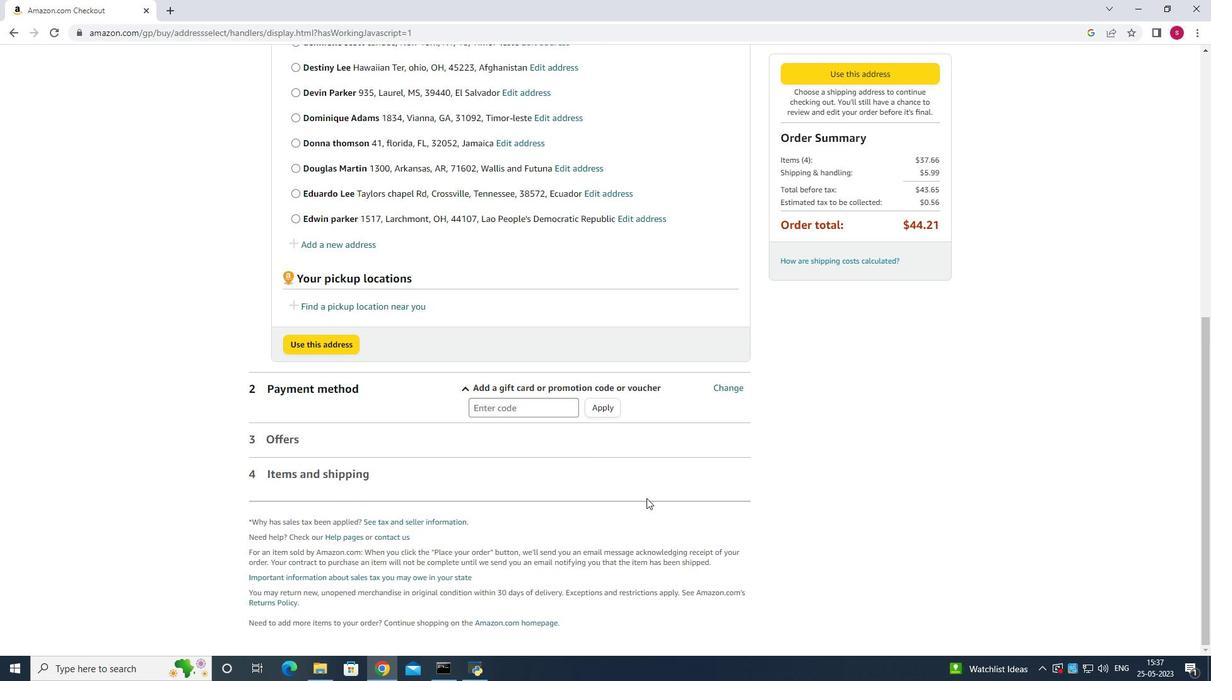 
Action: Mouse scrolled (646, 499) with delta (0, 0)
Screenshot: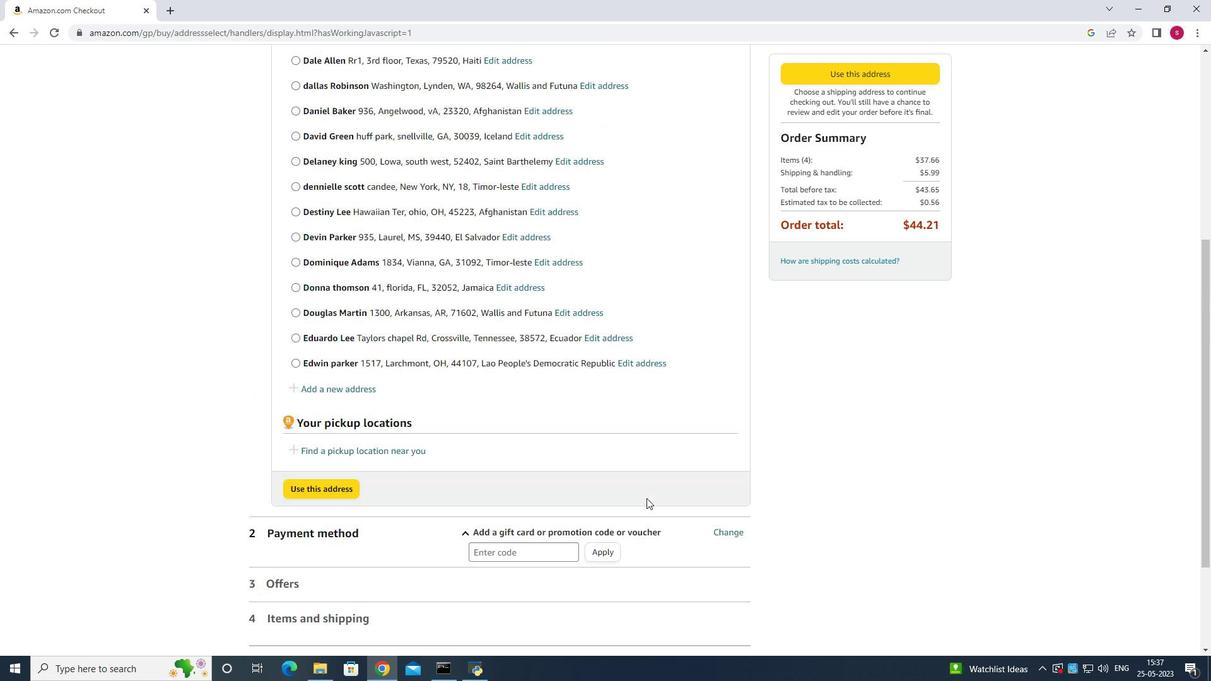 
Action: Mouse scrolled (646, 499) with delta (0, 0)
Screenshot: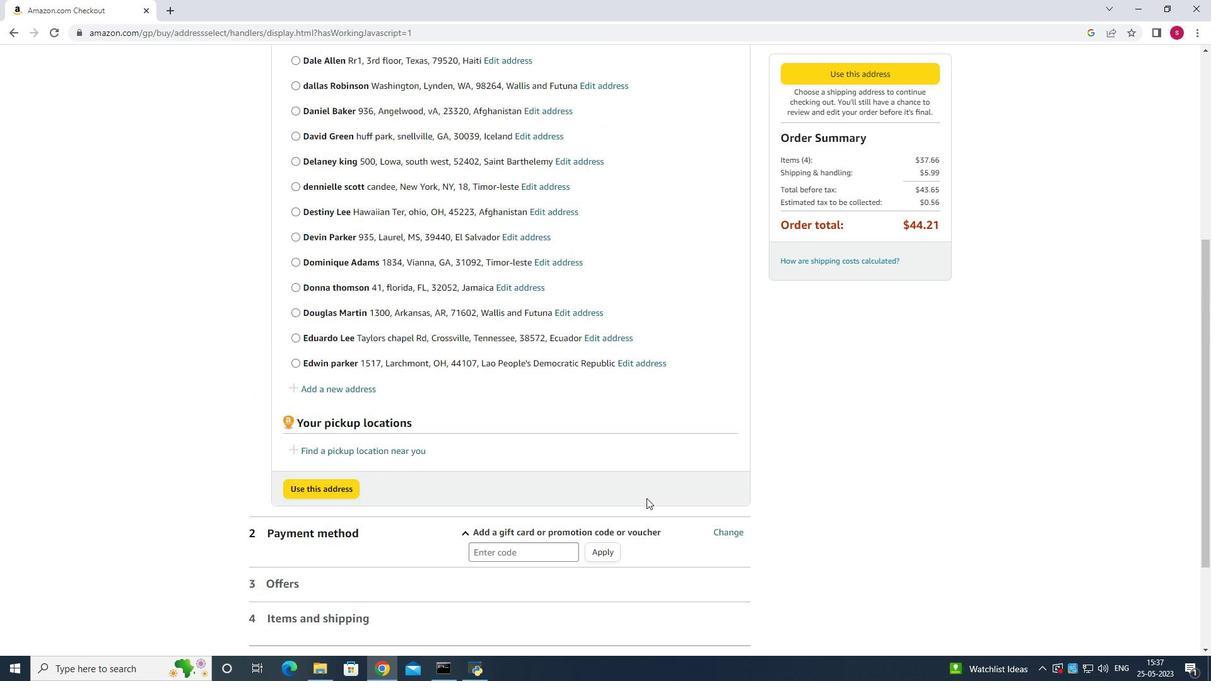 
Action: Mouse scrolled (646, 499) with delta (0, 0)
Screenshot: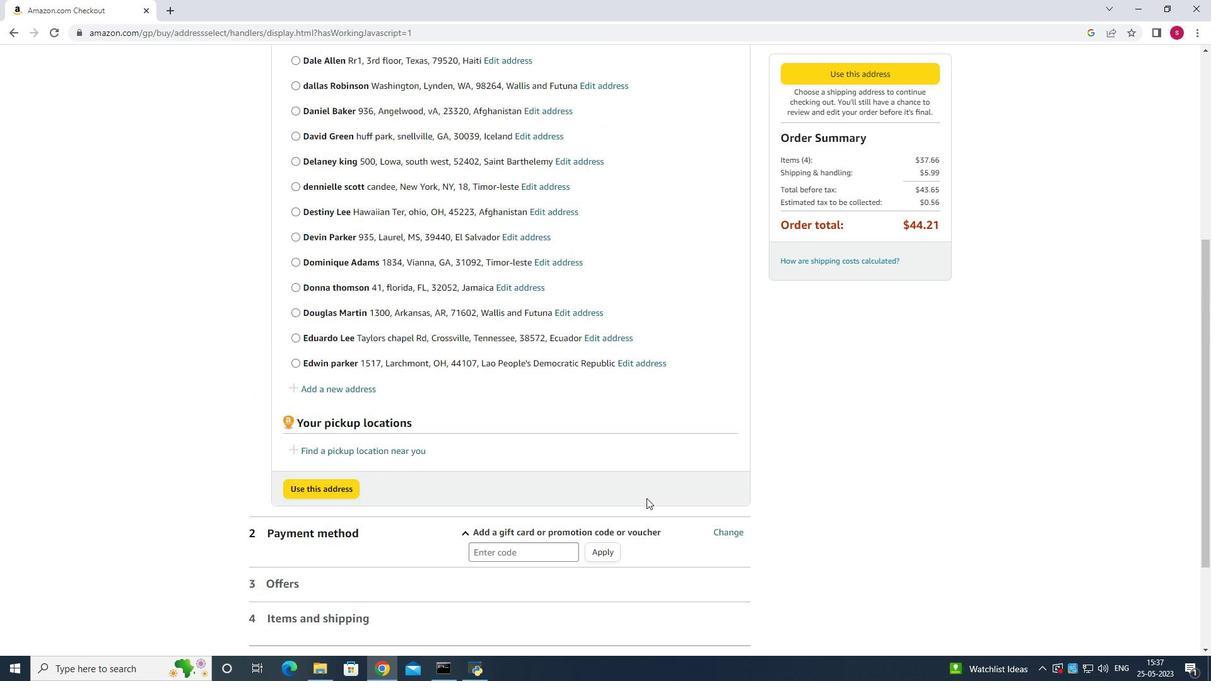 
Action: Mouse scrolled (646, 499) with delta (0, 0)
Screenshot: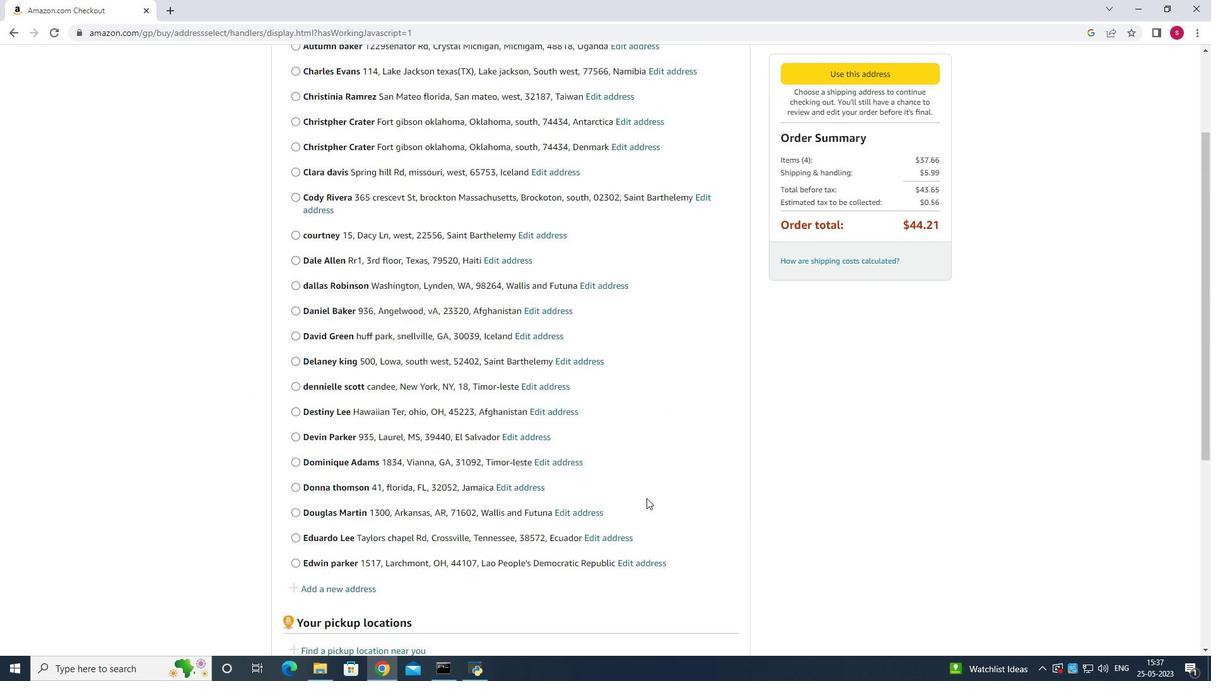 
Action: Mouse scrolled (646, 499) with delta (0, 0)
Screenshot: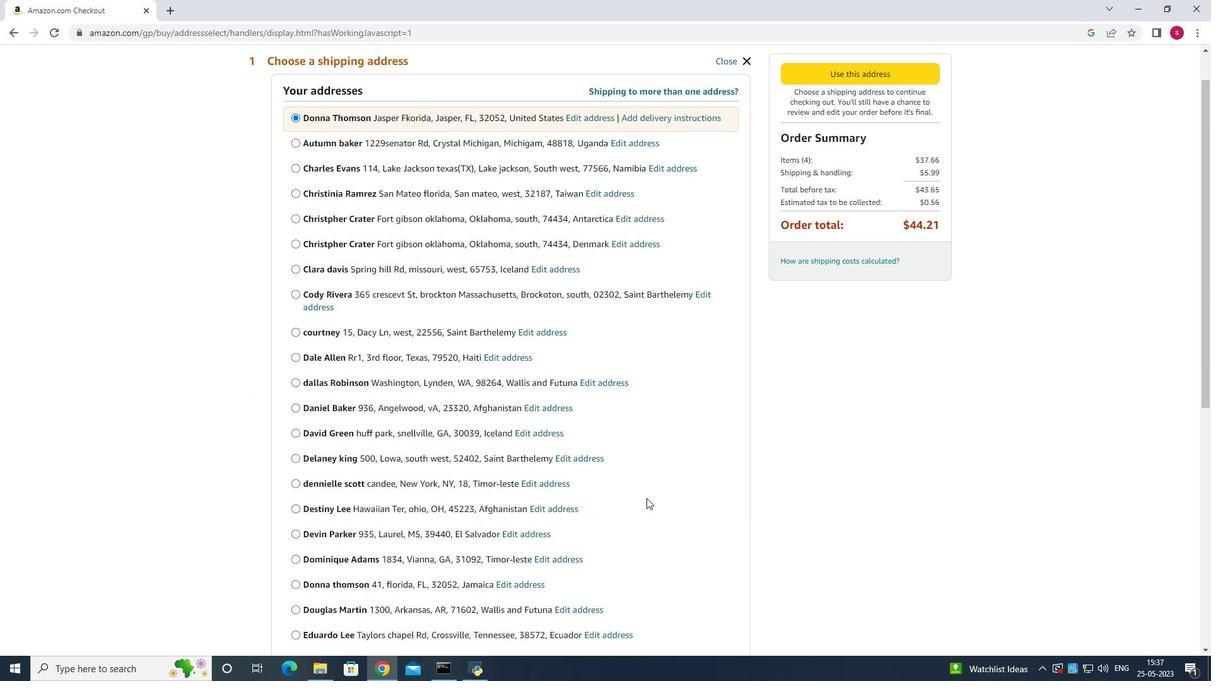 
Action: Mouse scrolled (646, 499) with delta (0, 0)
Screenshot: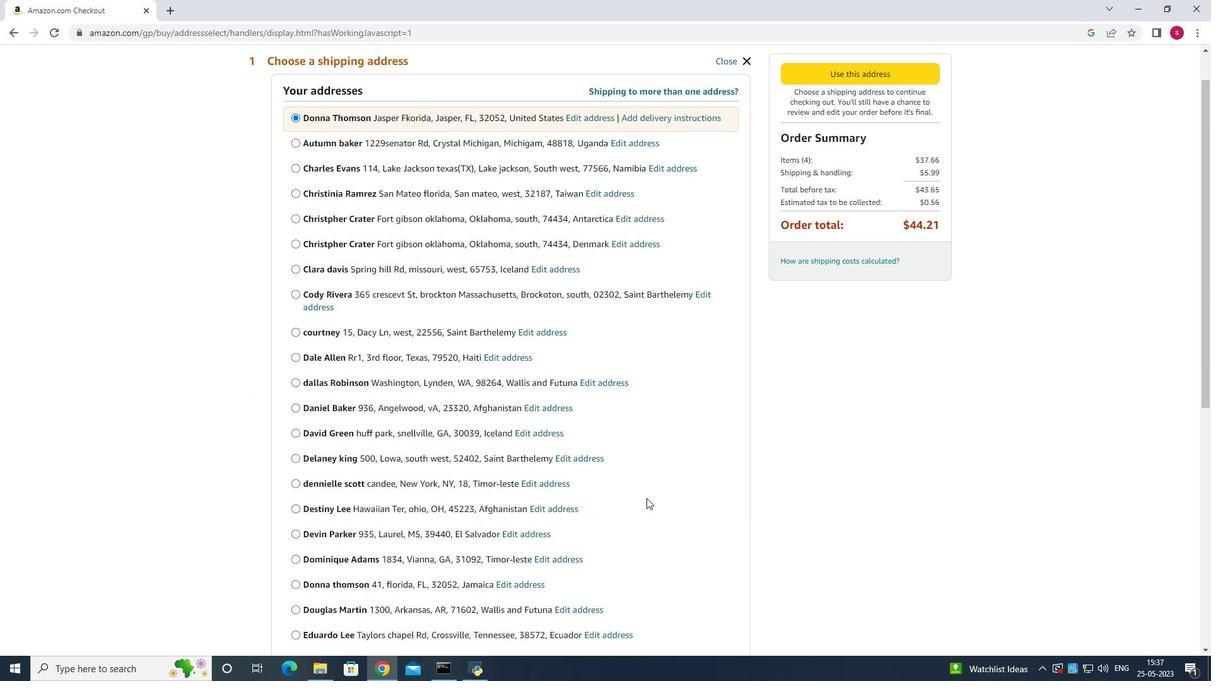 
Action: Mouse scrolled (646, 499) with delta (0, 0)
Screenshot: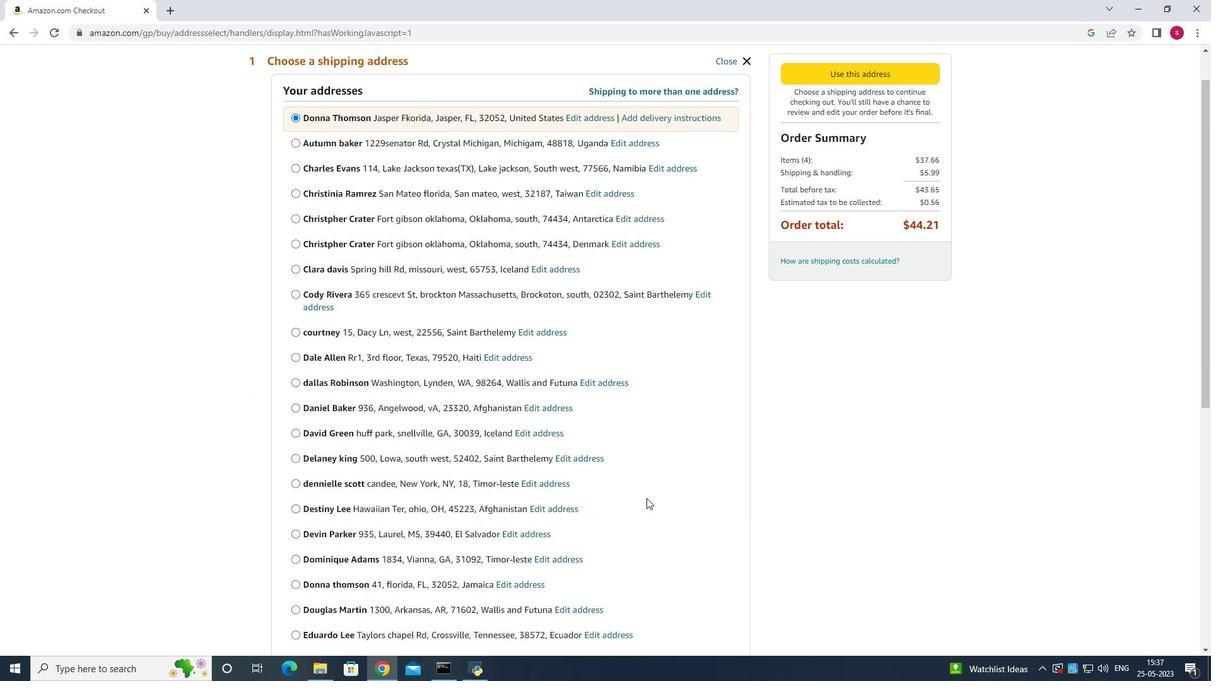 
Action: Mouse moved to (646, 498)
Screenshot: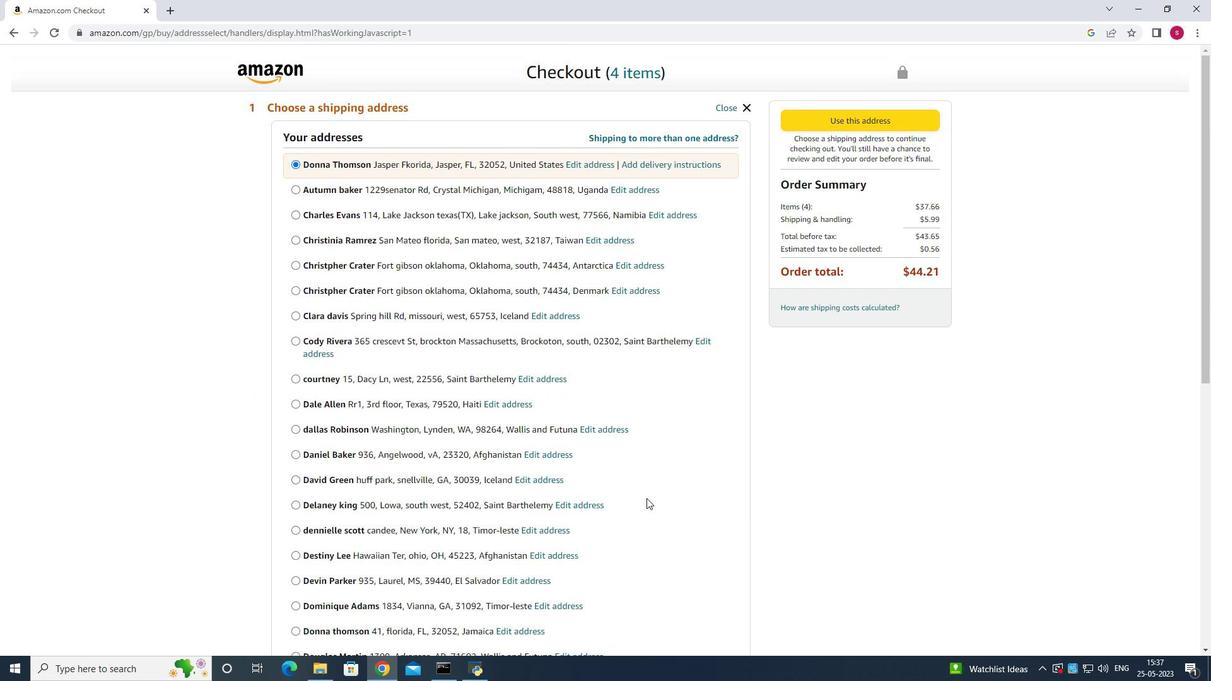 
Action: Mouse scrolled (646, 499) with delta (0, 0)
Screenshot: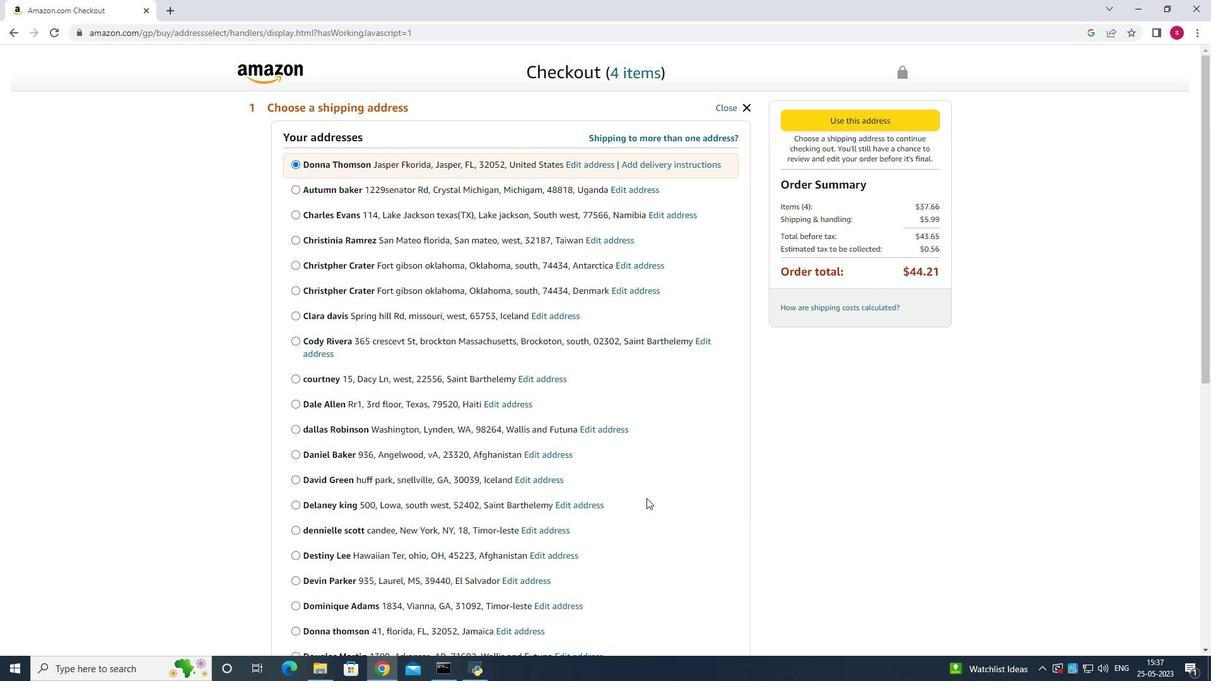 
Action: Mouse scrolled (646, 499) with delta (0, 0)
Screenshot: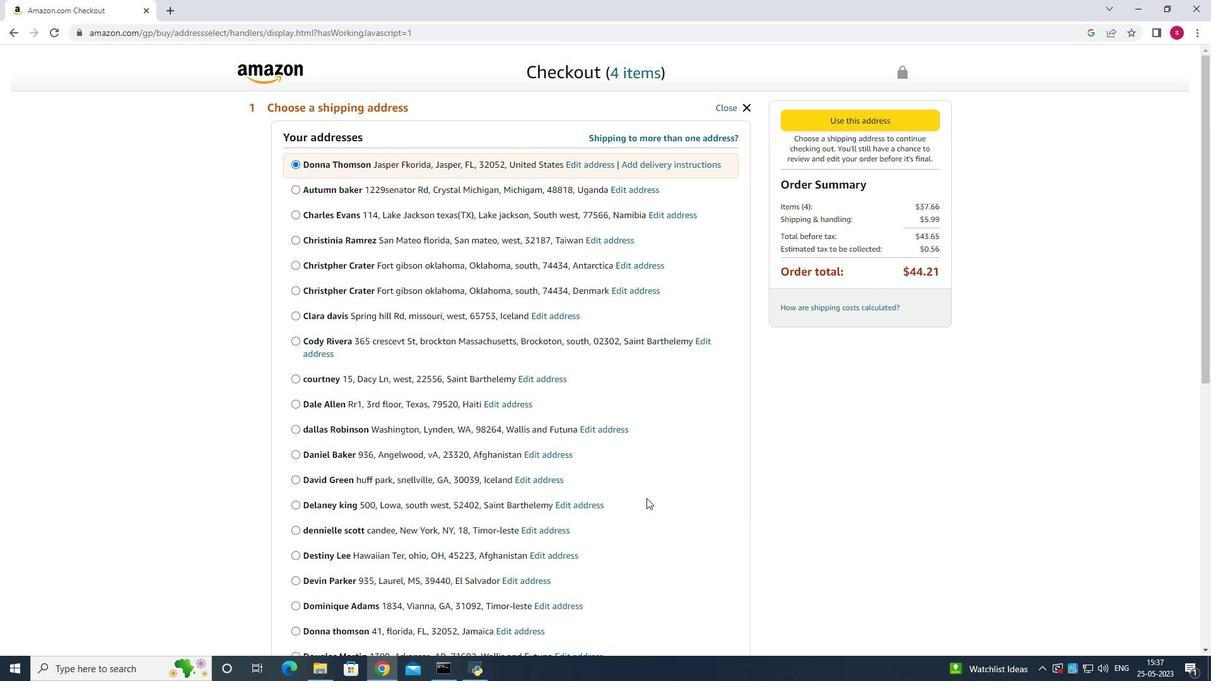 
Action: Mouse scrolled (646, 499) with delta (0, 0)
